 Task: 50. Tech News Blog:- Build a Squarespace blog for tech news and reviews. Cover the latest tech trends, product launches, and industry insights.
Action: Mouse pressed left at (80, 173)
Screenshot: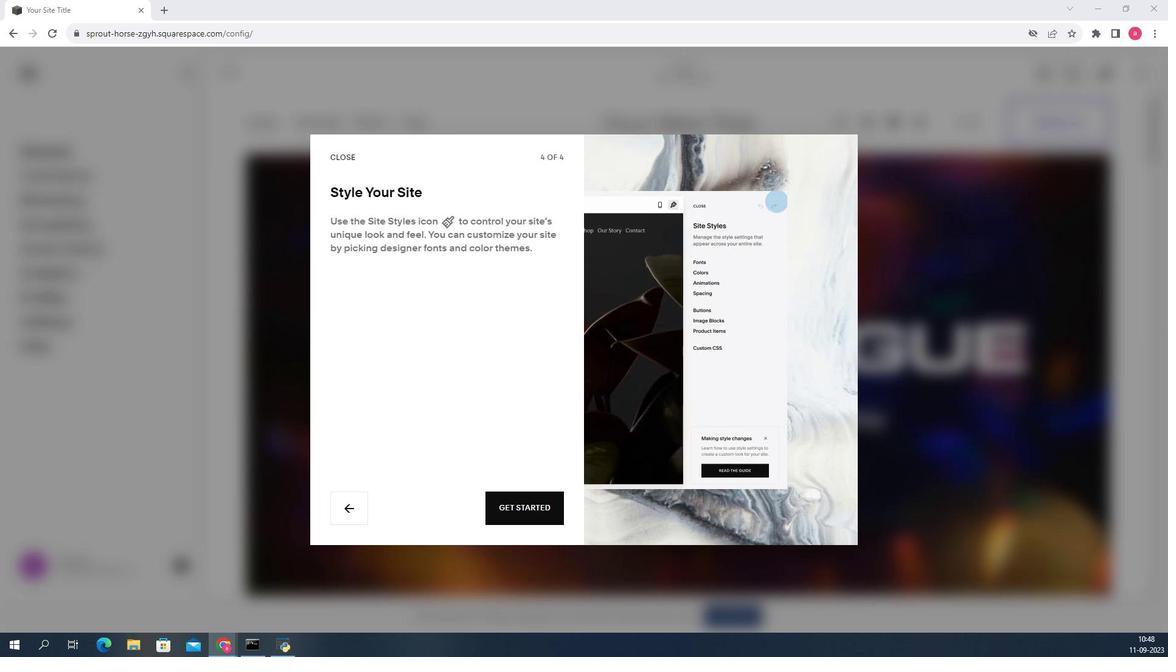 
Action: Mouse moved to (488, 250)
Screenshot: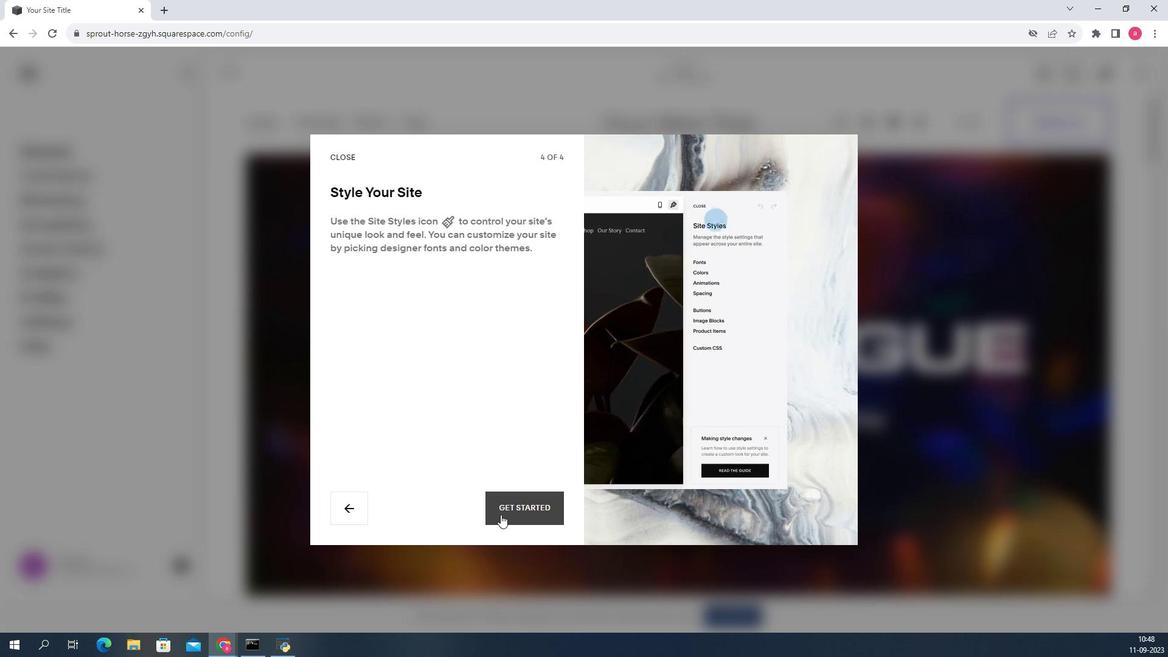 
Action: Mouse pressed left at (488, 250)
Screenshot: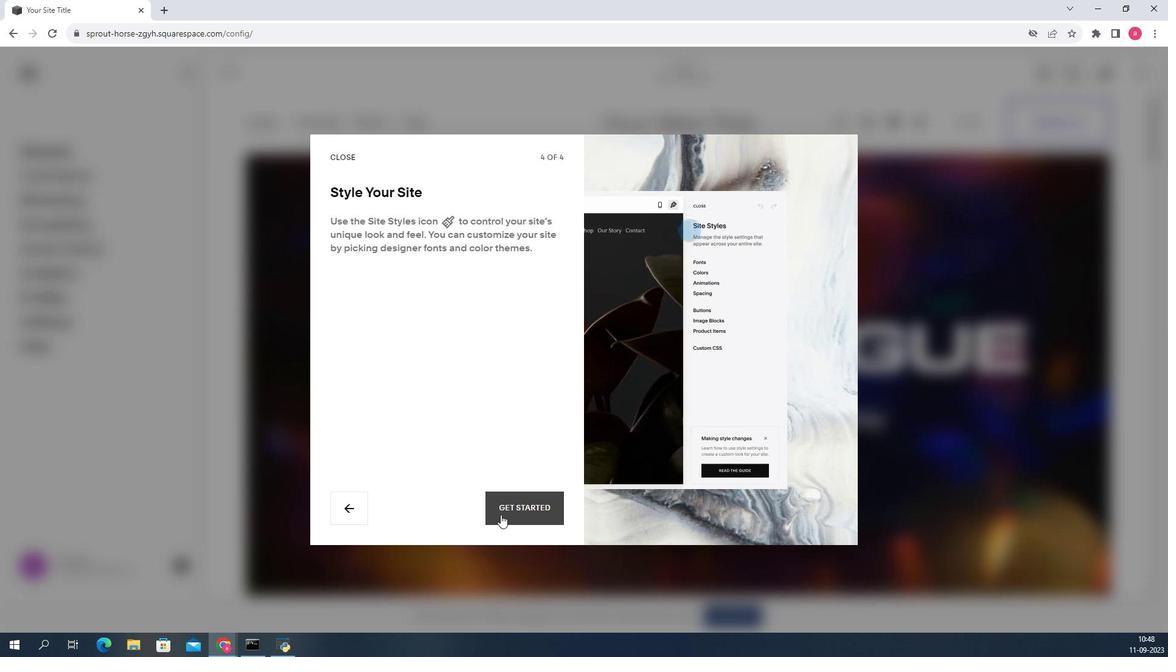 
Action: Mouse moved to (547, 230)
Screenshot: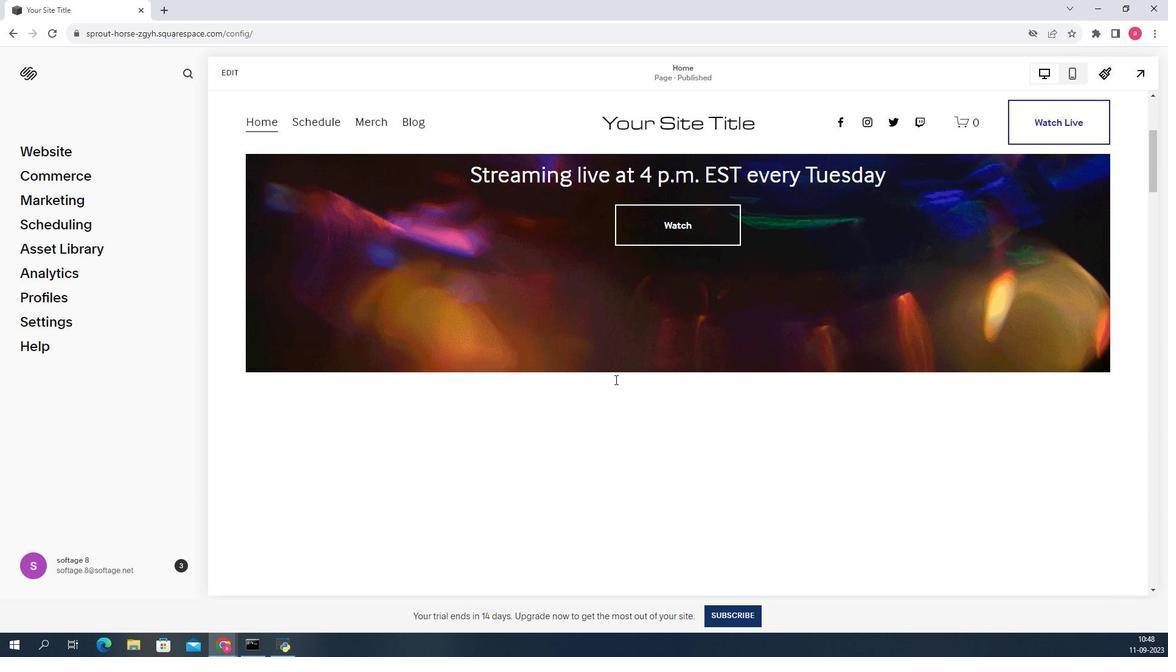 
Action: Mouse scrolled (547, 230) with delta (0, 0)
Screenshot: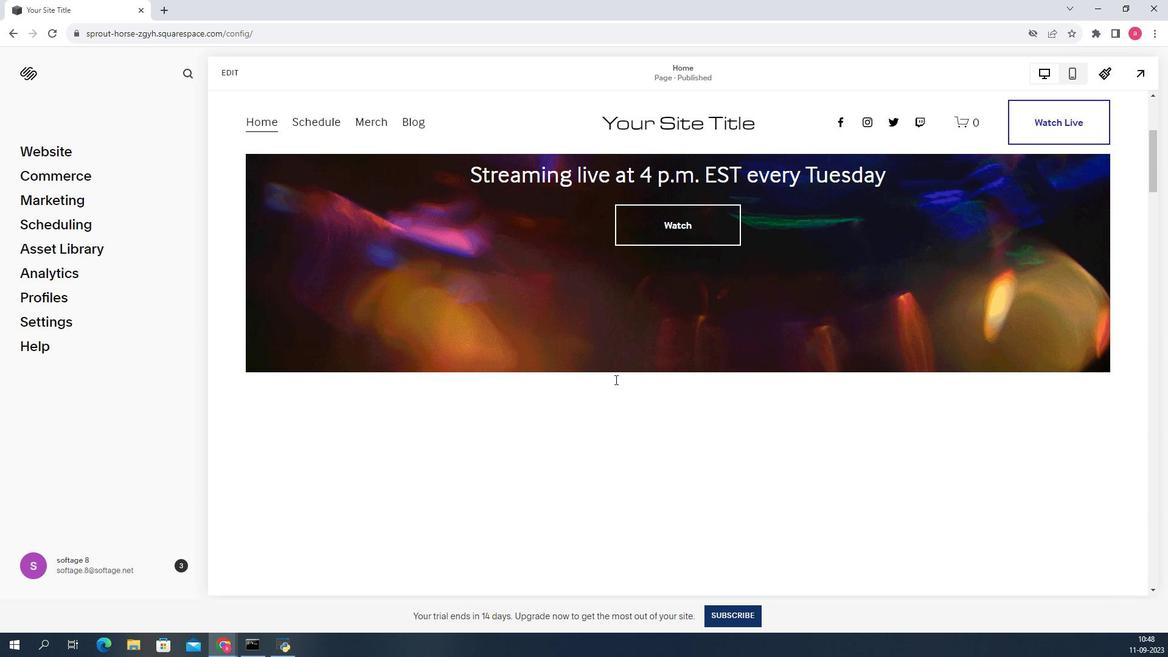 
Action: Mouse moved to (547, 230)
Screenshot: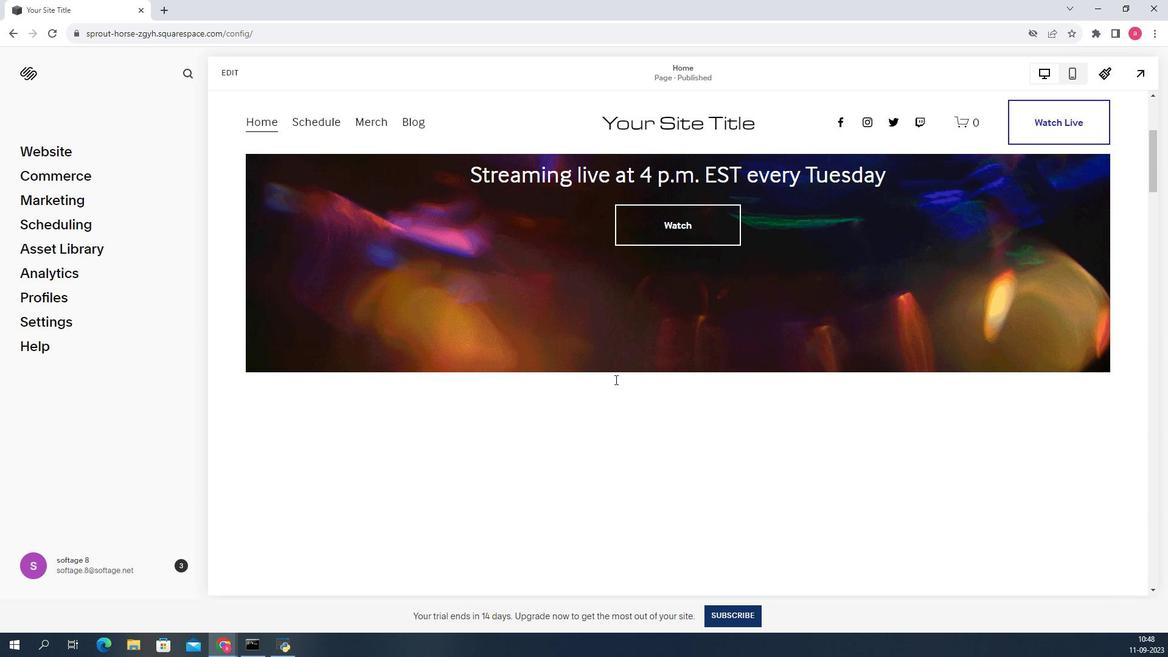 
Action: Mouse scrolled (547, 230) with delta (0, 0)
Screenshot: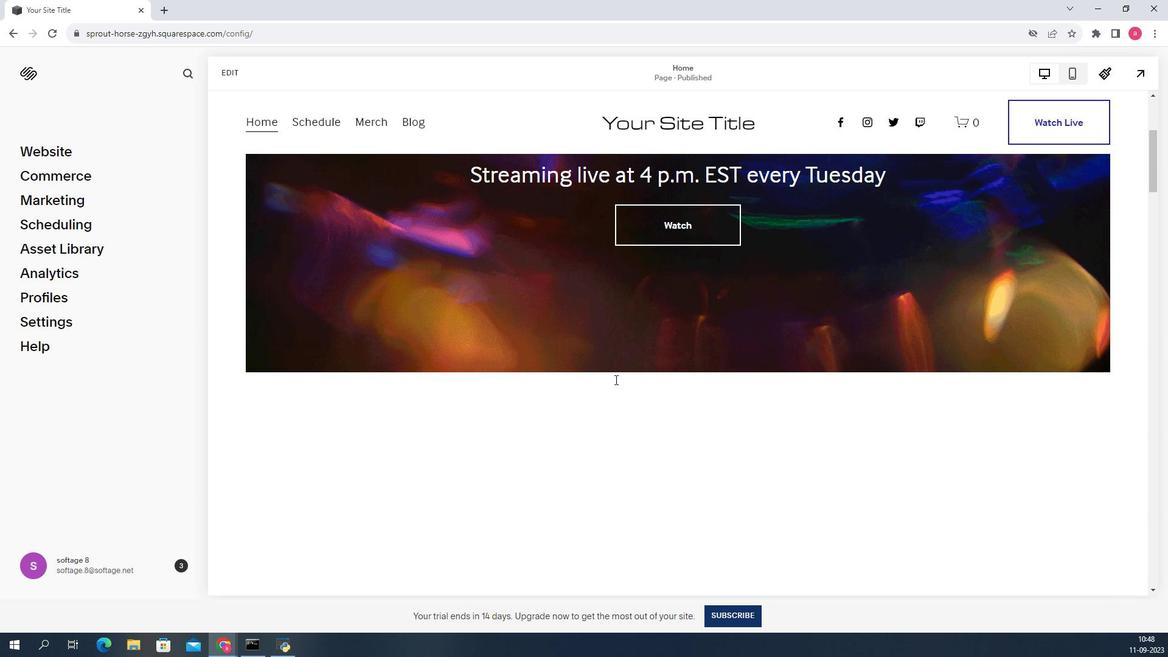 
Action: Mouse scrolled (547, 230) with delta (0, 0)
Screenshot: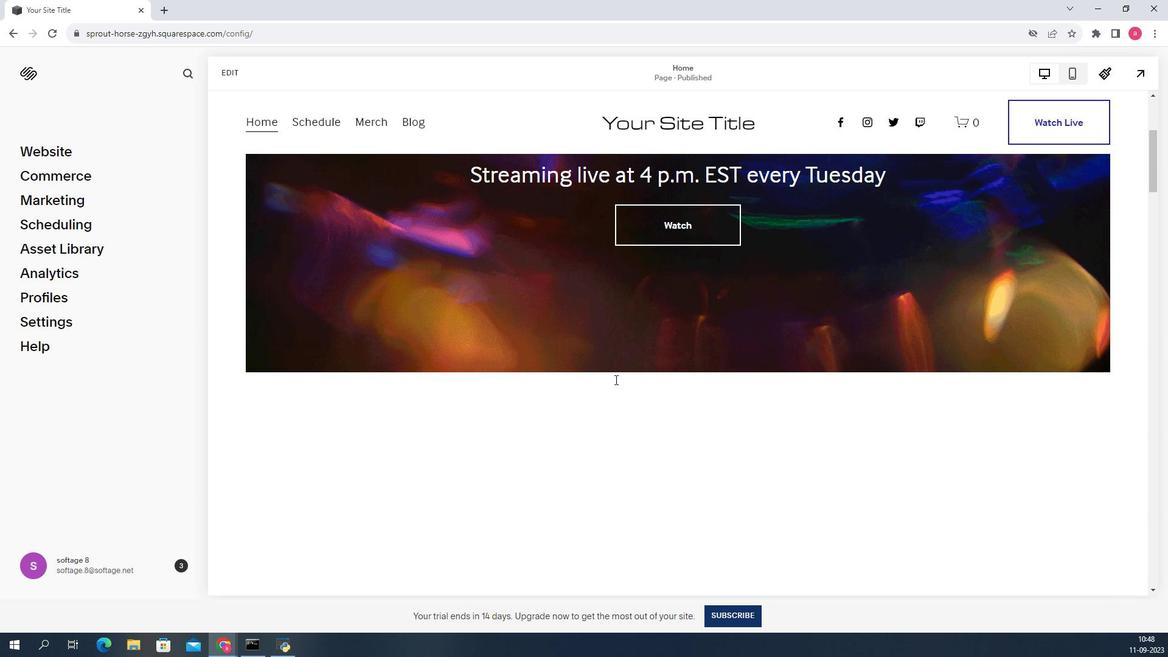 
Action: Mouse scrolled (547, 230) with delta (0, 0)
Screenshot: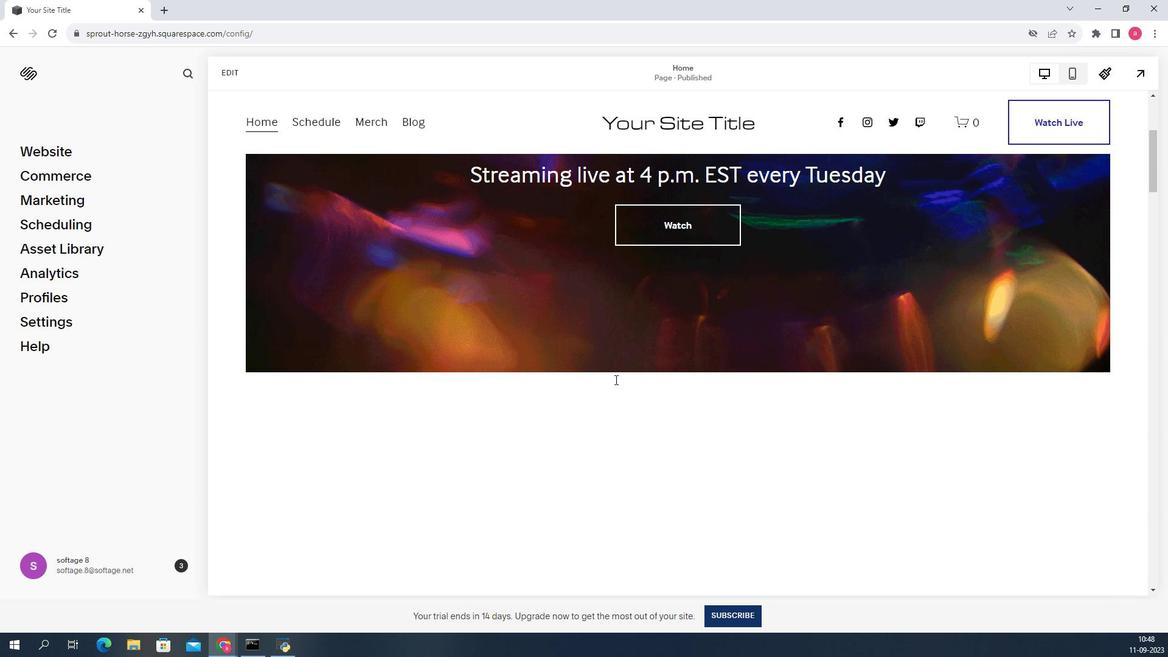 
Action: Mouse scrolled (547, 230) with delta (0, 0)
Screenshot: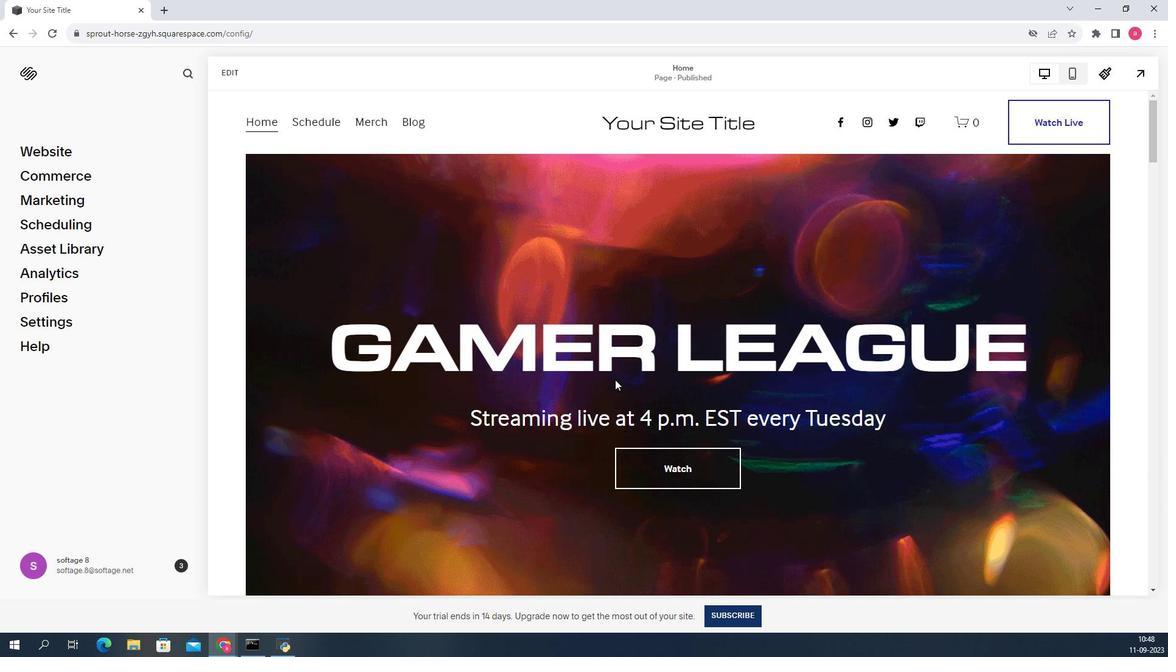 
Action: Mouse scrolled (547, 230) with delta (0, 0)
Screenshot: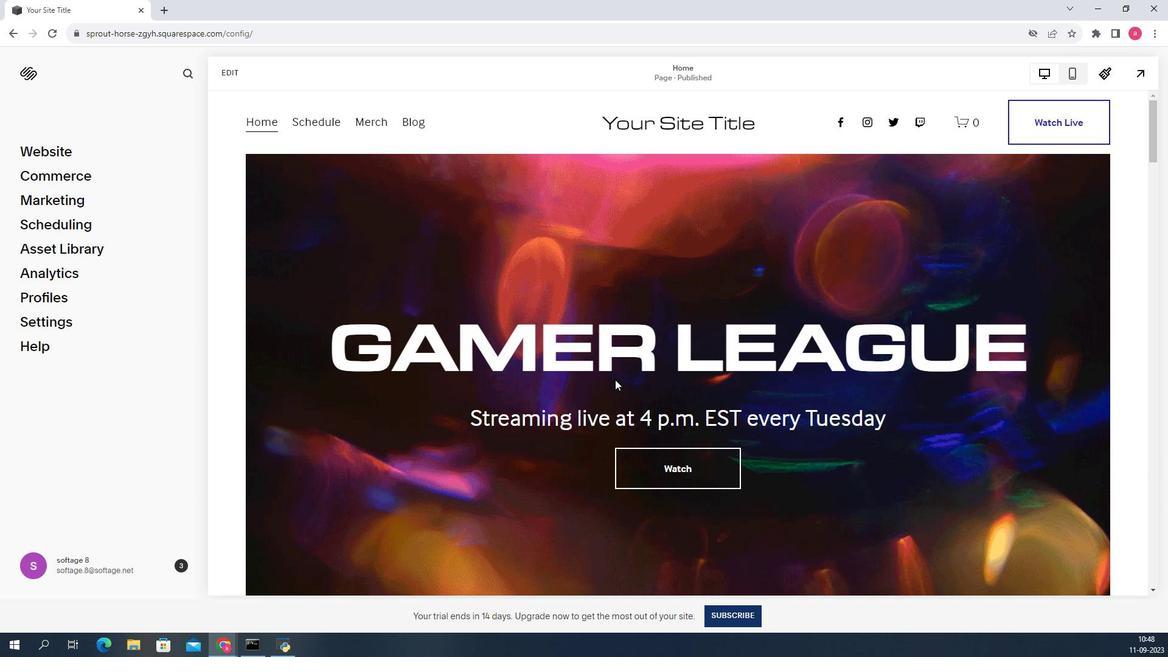 
Action: Mouse scrolled (547, 230) with delta (0, 0)
Screenshot: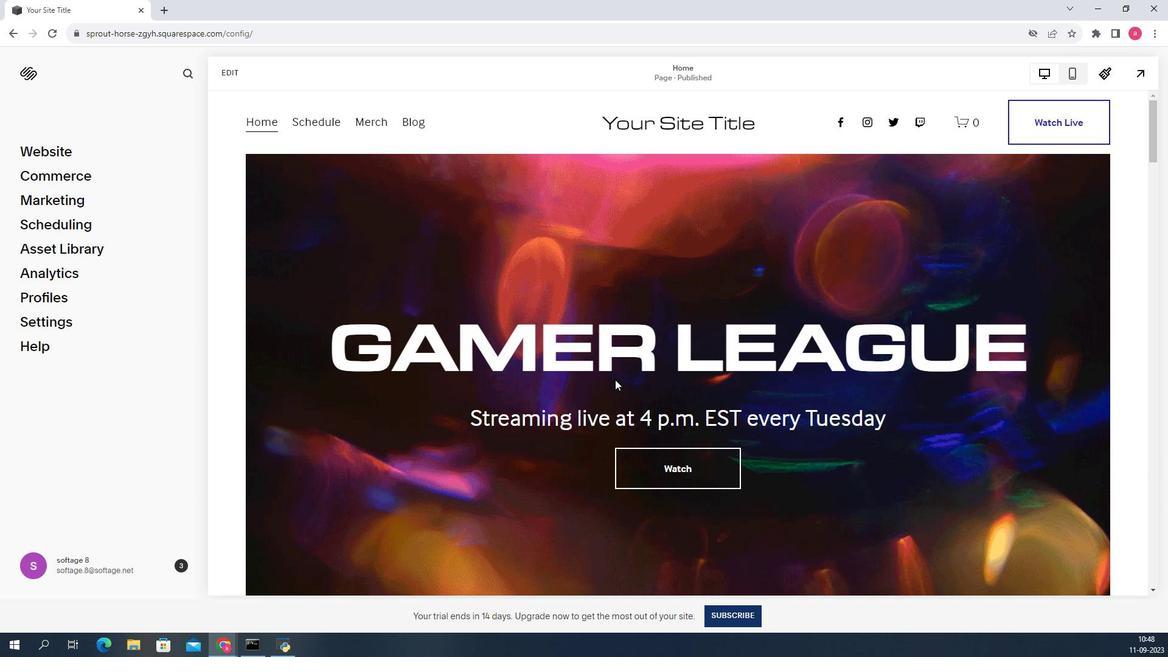 
Action: Mouse scrolled (547, 230) with delta (0, 0)
Screenshot: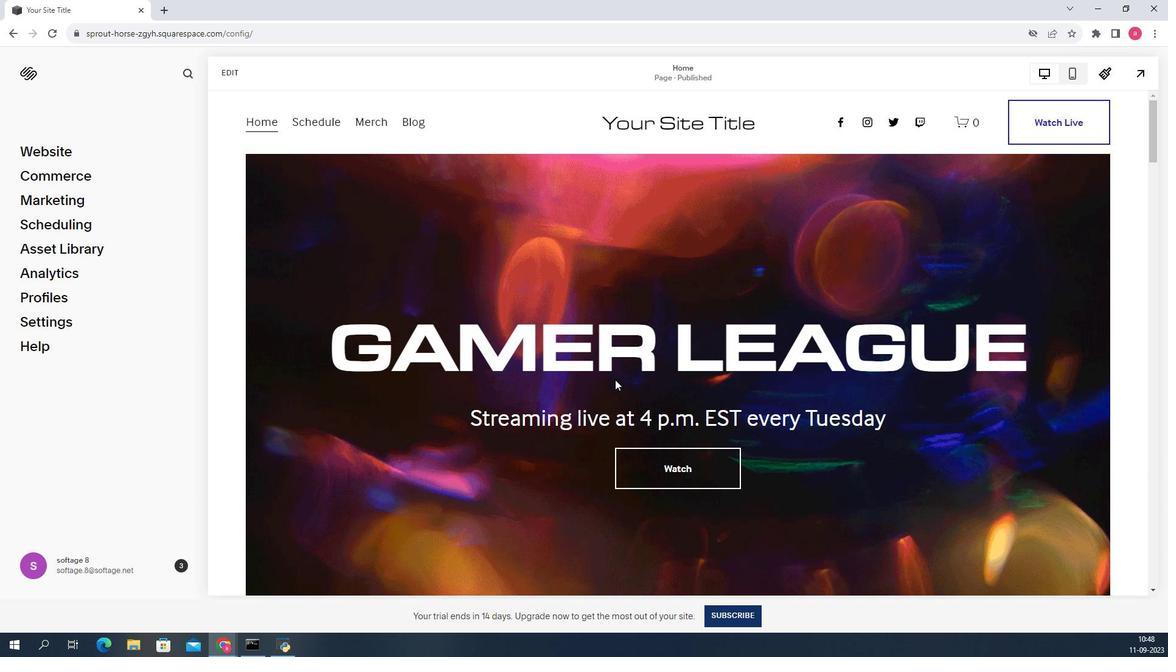 
Action: Mouse scrolled (547, 230) with delta (0, 0)
Screenshot: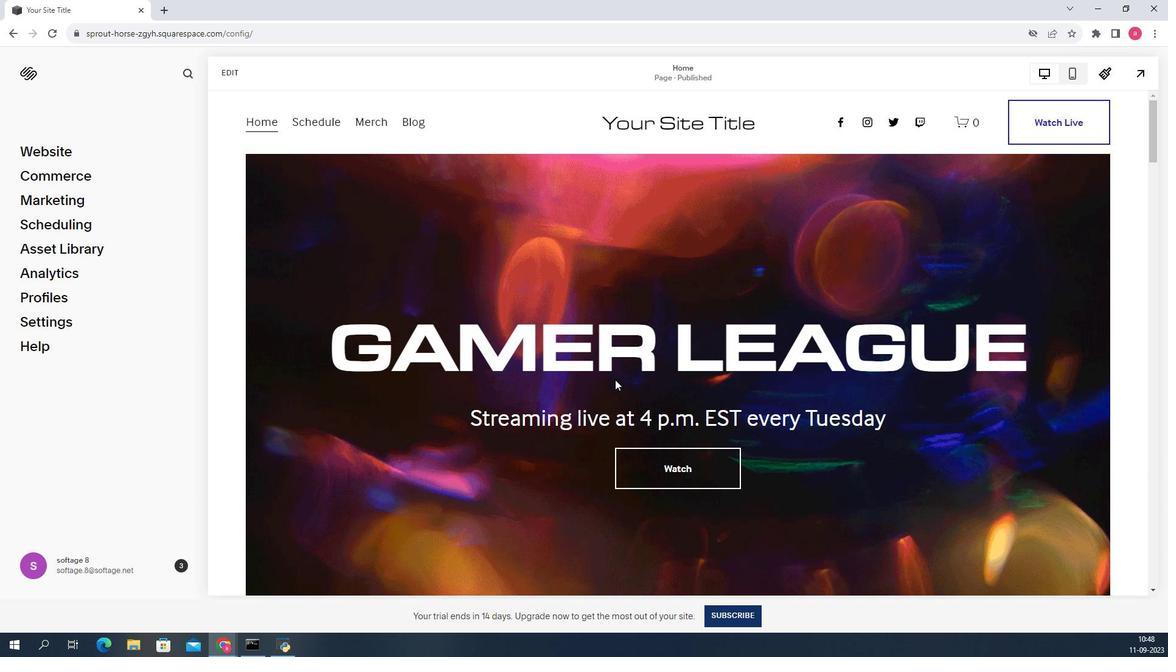 
Action: Mouse scrolled (547, 230) with delta (0, 0)
Screenshot: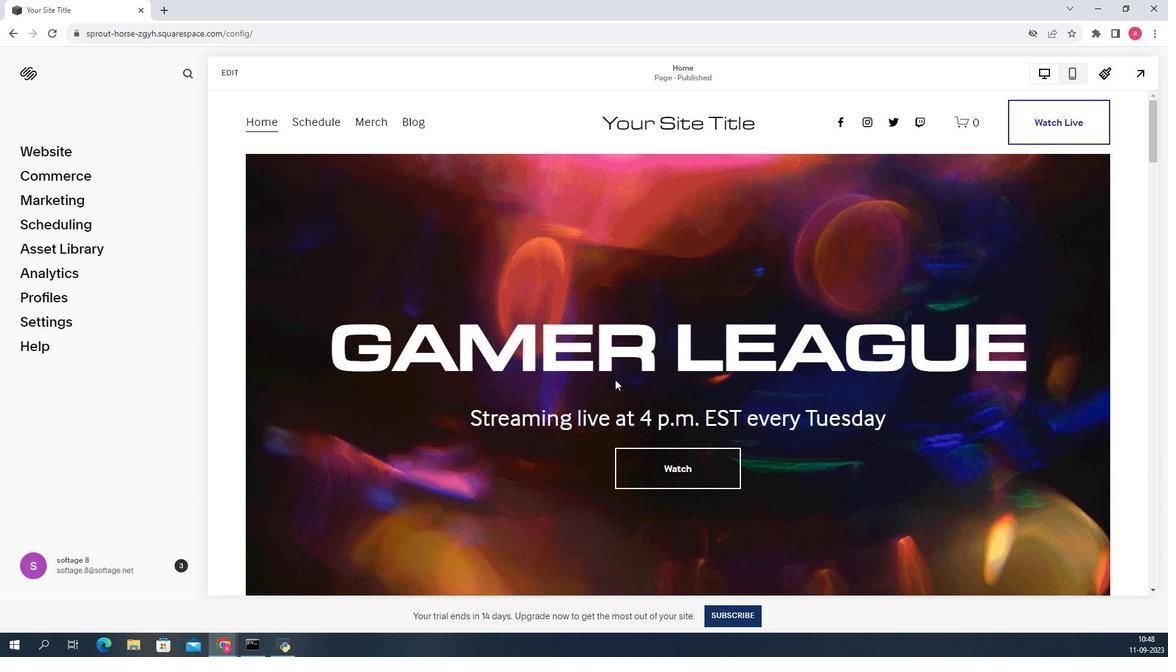 
Action: Mouse scrolled (547, 230) with delta (0, 0)
Screenshot: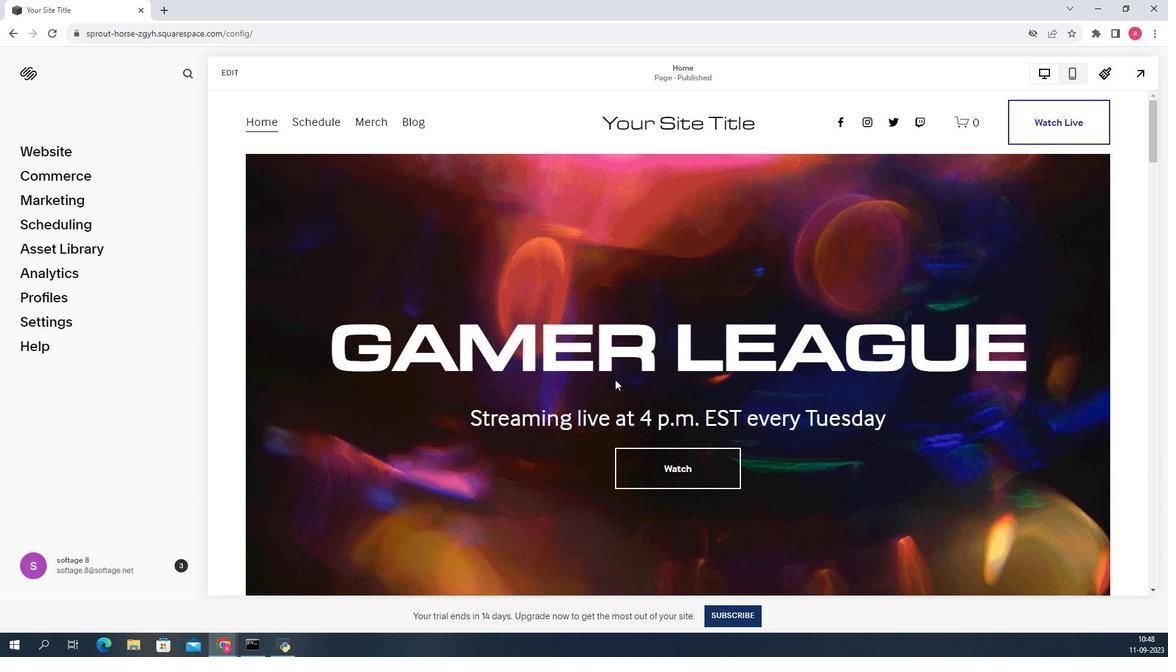 
Action: Mouse scrolled (547, 230) with delta (0, 0)
Screenshot: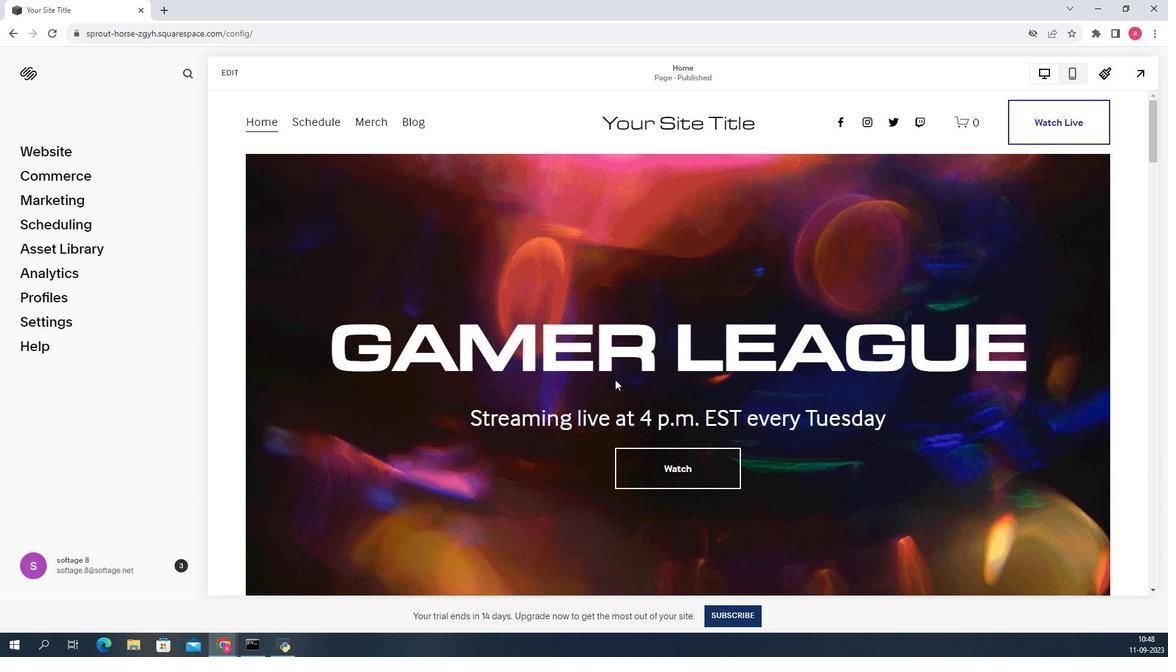 
Action: Mouse moved to (516, 228)
Screenshot: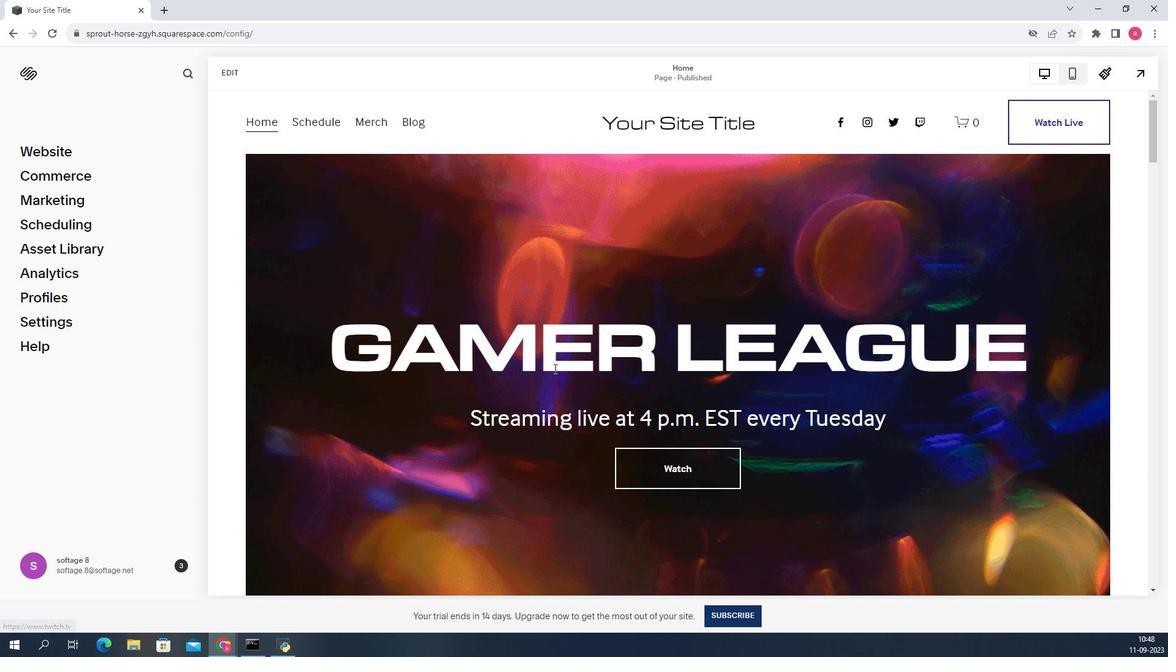 
Action: Mouse pressed left at (516, 228)
Screenshot: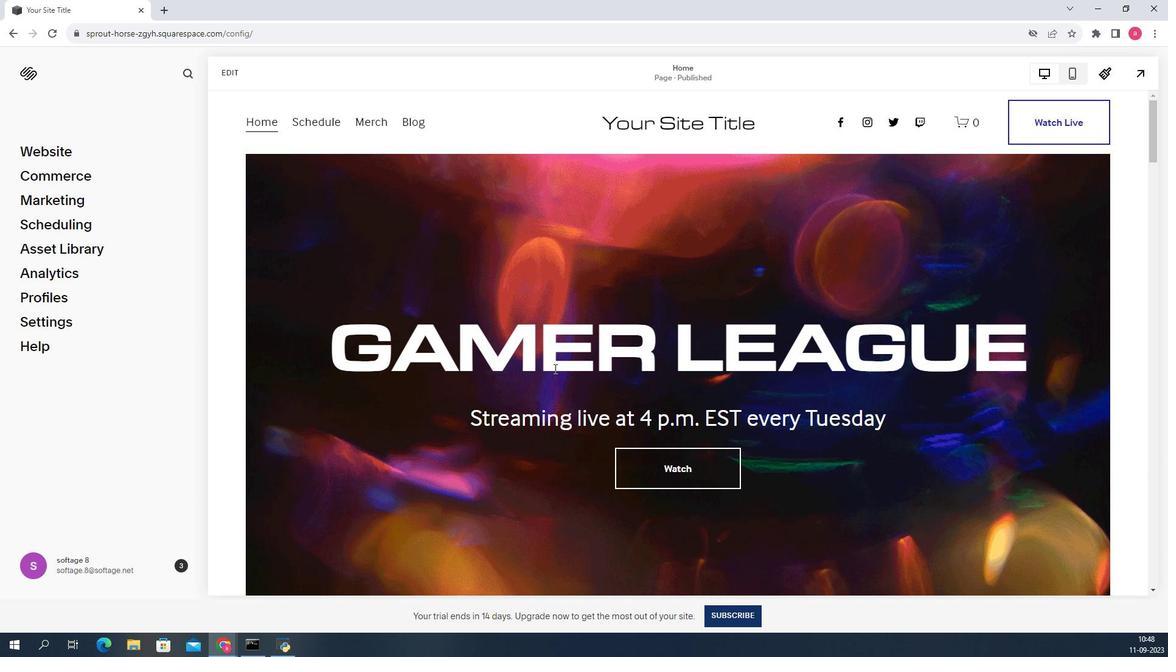 
Action: Mouse moved to (269, 195)
Screenshot: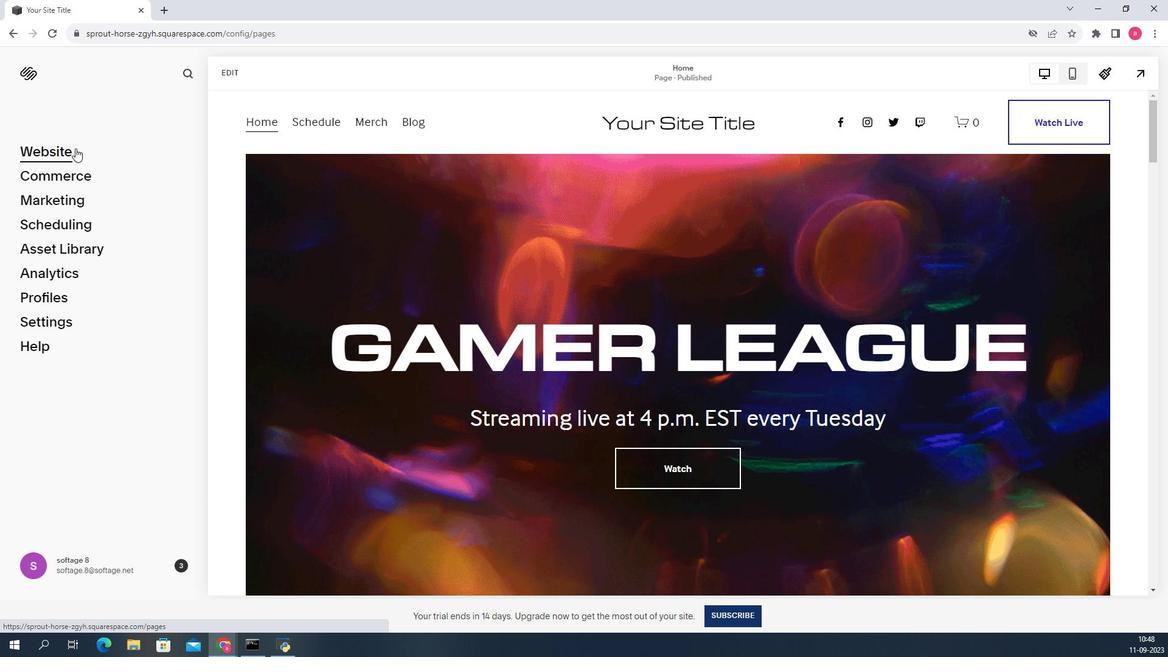
Action: Mouse pressed left at (269, 195)
Screenshot: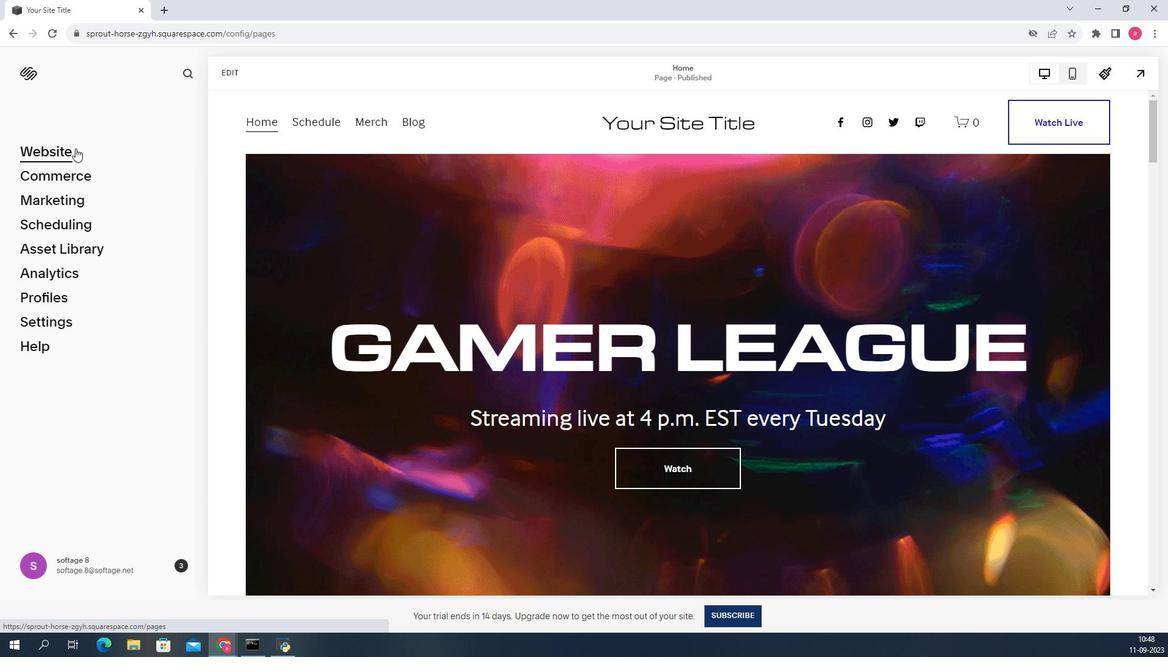 
Action: Mouse moved to (234, 203)
Screenshot: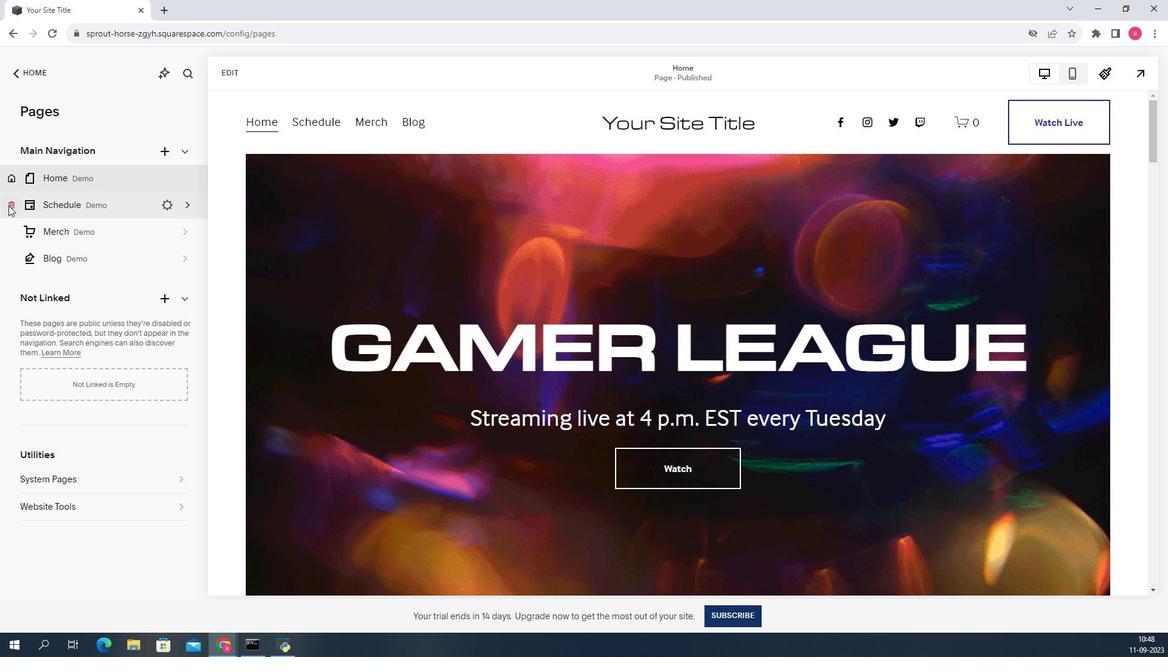 
Action: Mouse pressed left at (234, 203)
Screenshot: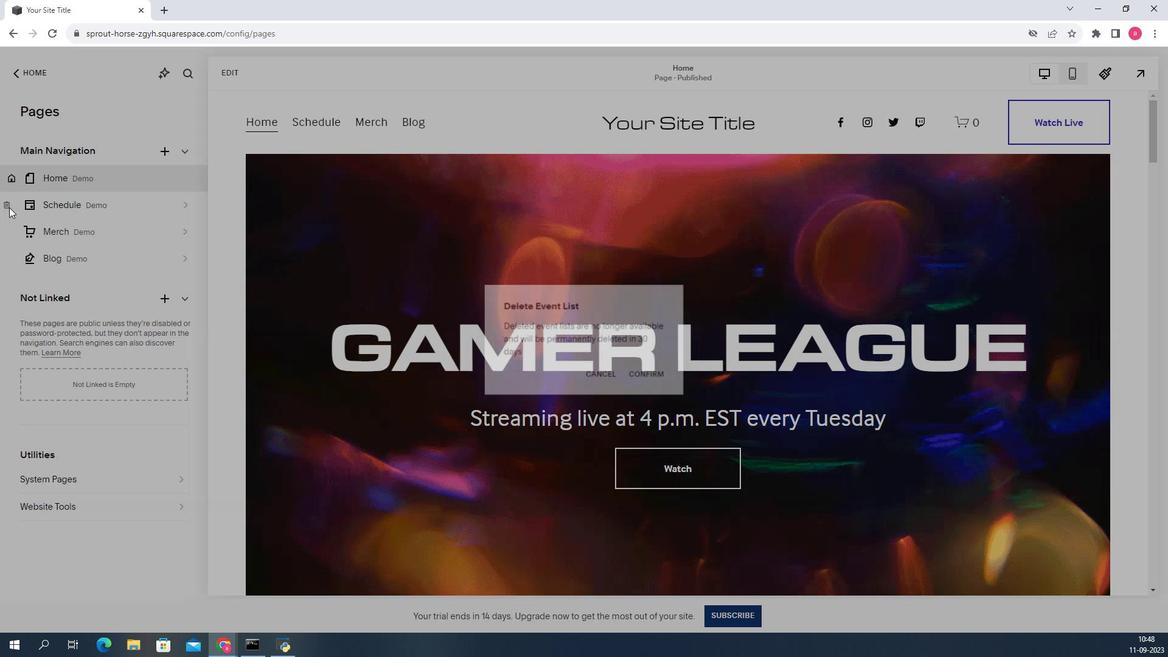 
Action: Mouse moved to (559, 229)
Screenshot: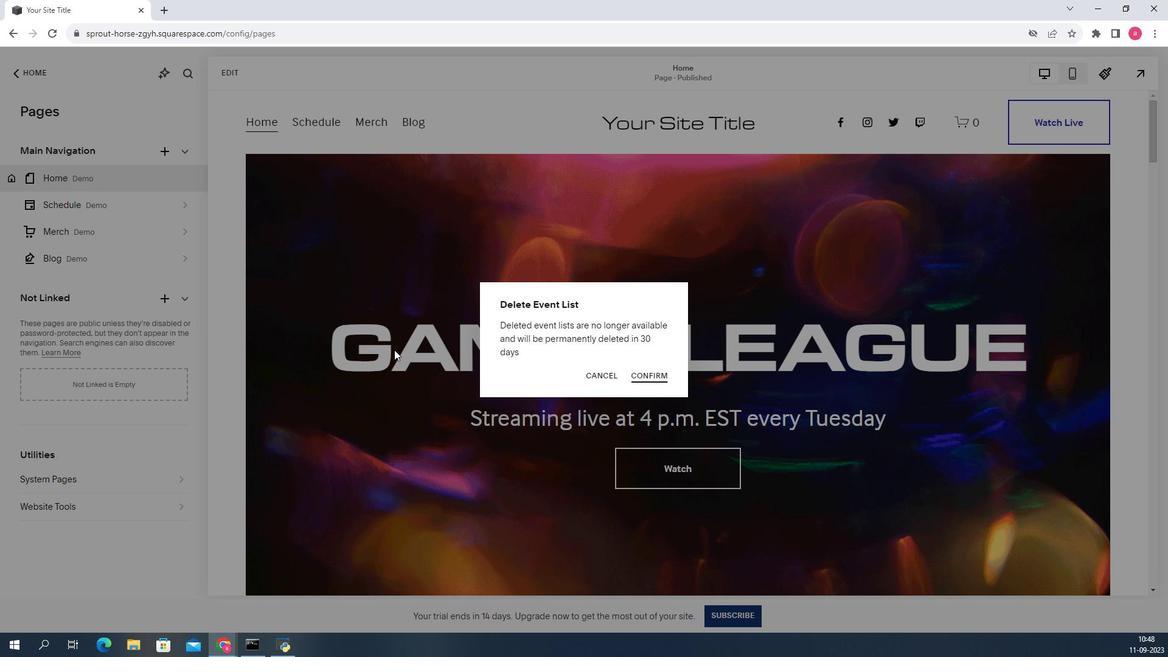 
Action: Mouse pressed left at (559, 229)
Screenshot: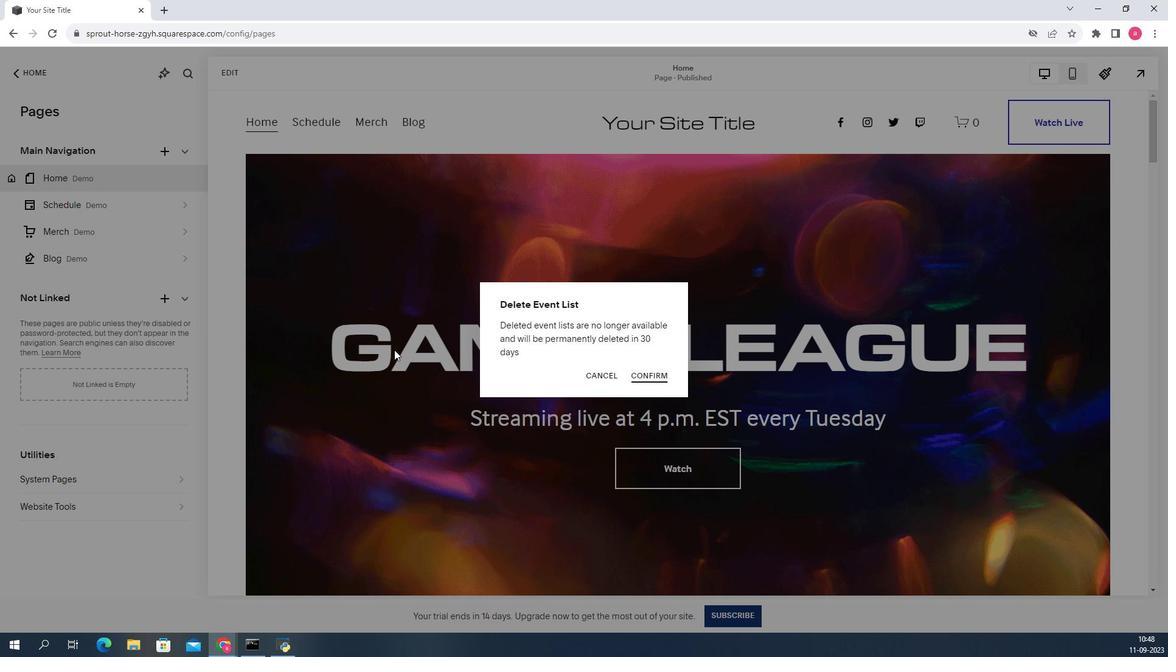
Action: Mouse moved to (562, 230)
Screenshot: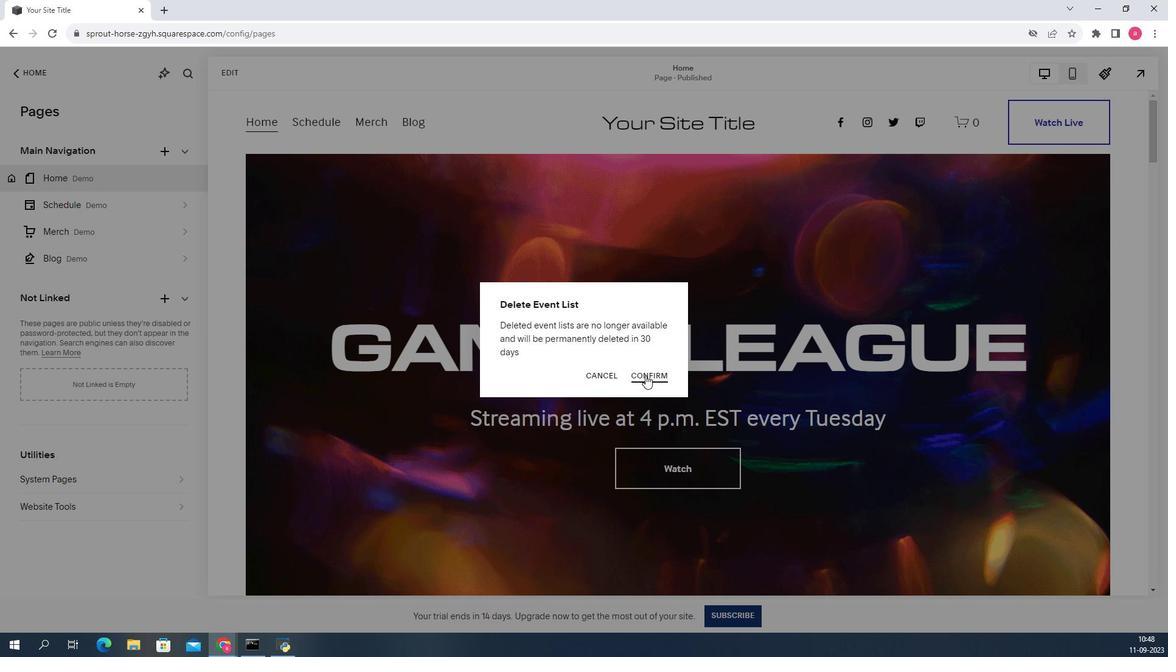 
Action: Mouse pressed left at (562, 230)
Screenshot: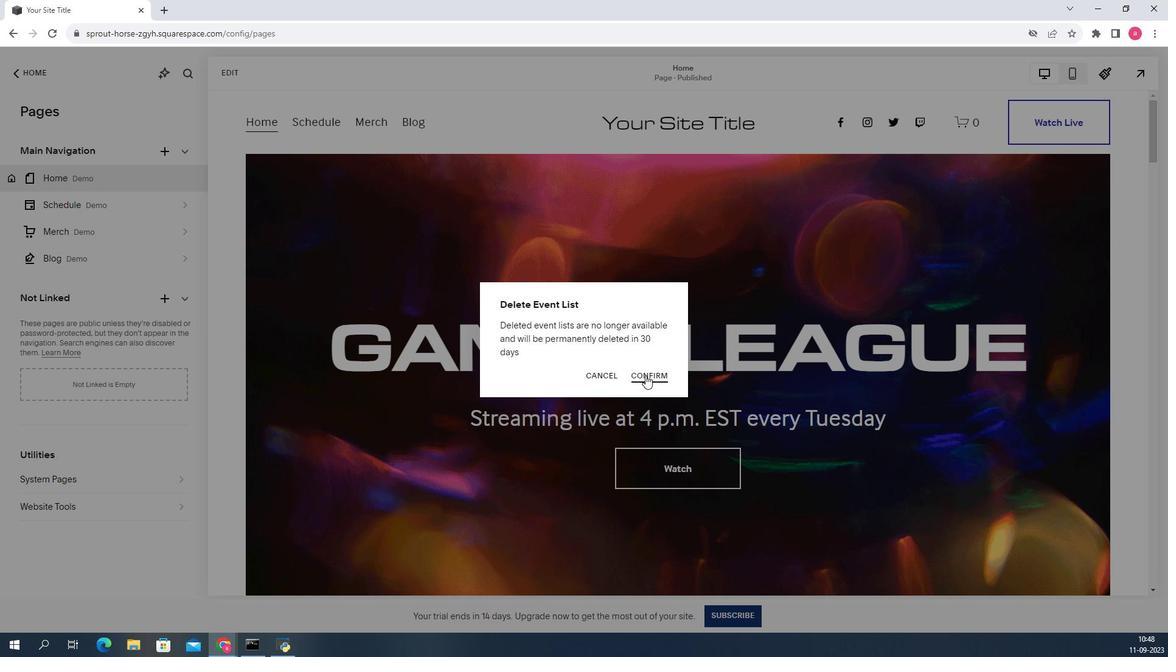
Action: Mouse moved to (537, 230)
Screenshot: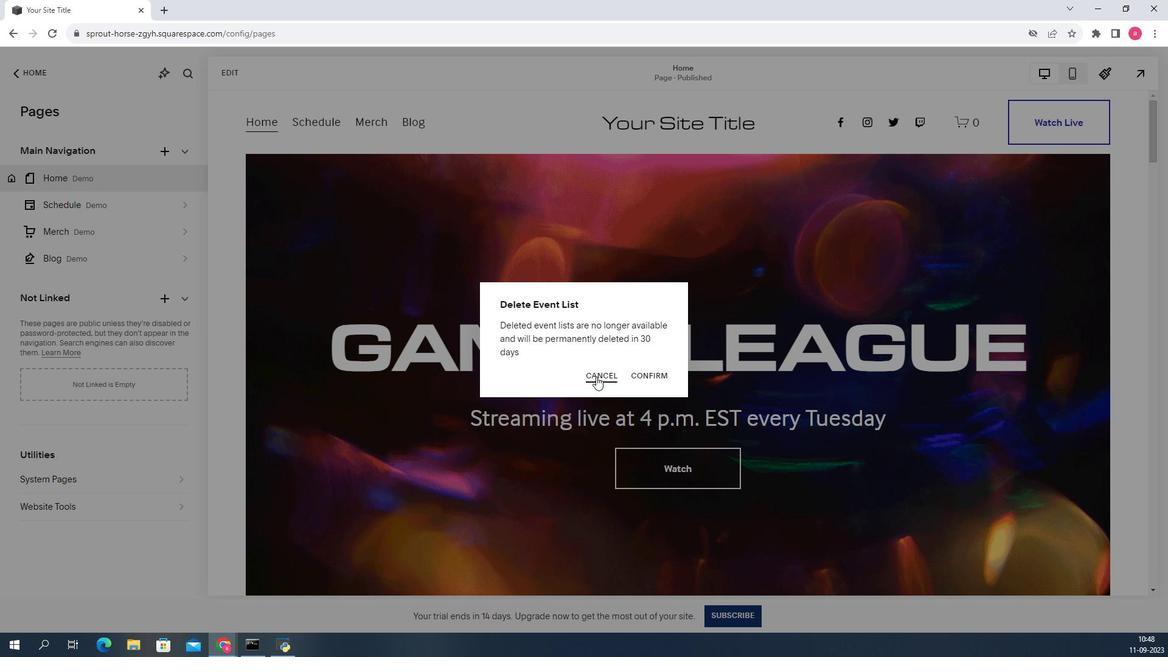 
Action: Mouse pressed left at (537, 230)
Screenshot: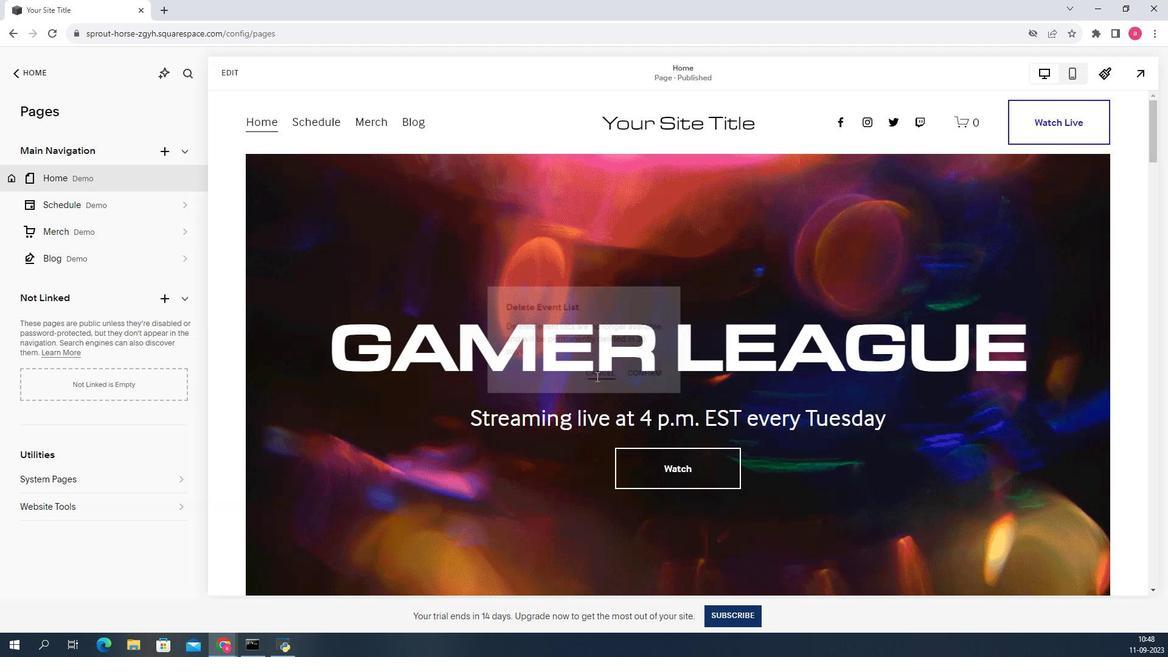 
Action: Mouse moved to (239, 208)
Screenshot: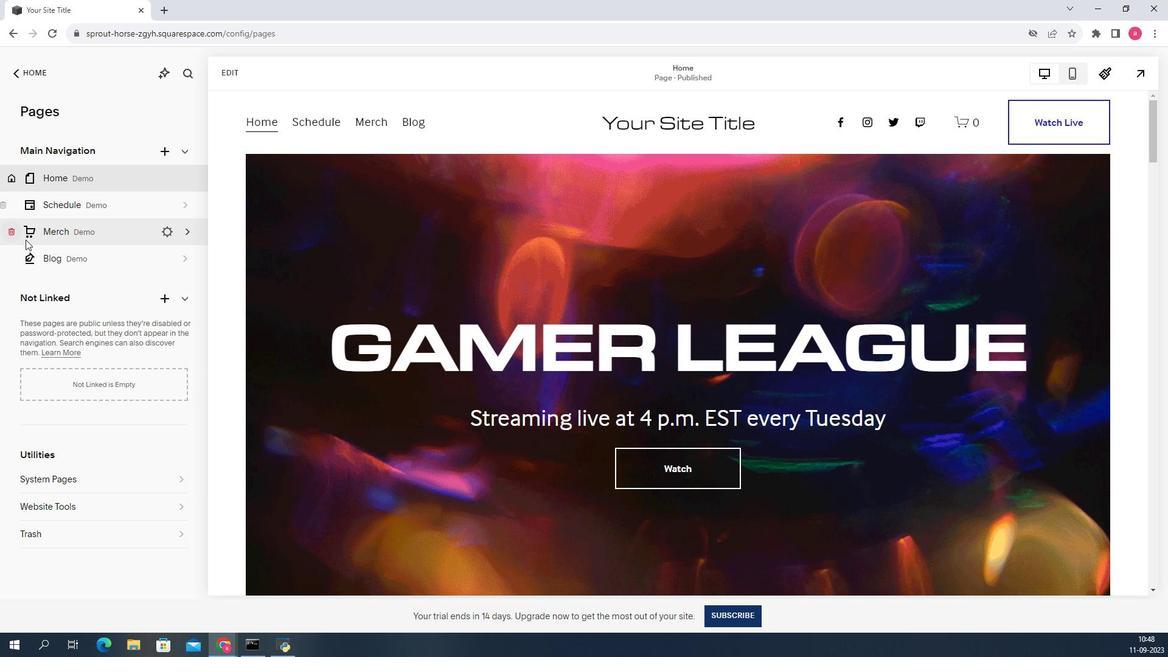 
Action: Mouse pressed left at (239, 208)
Screenshot: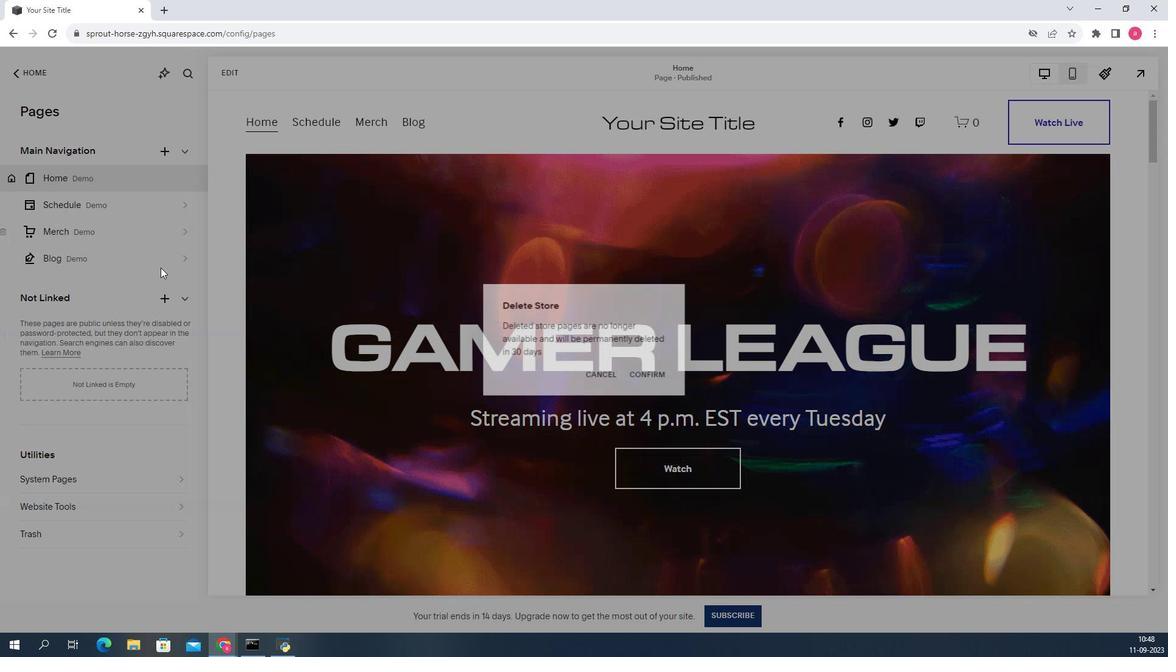
Action: Mouse moved to (569, 230)
Screenshot: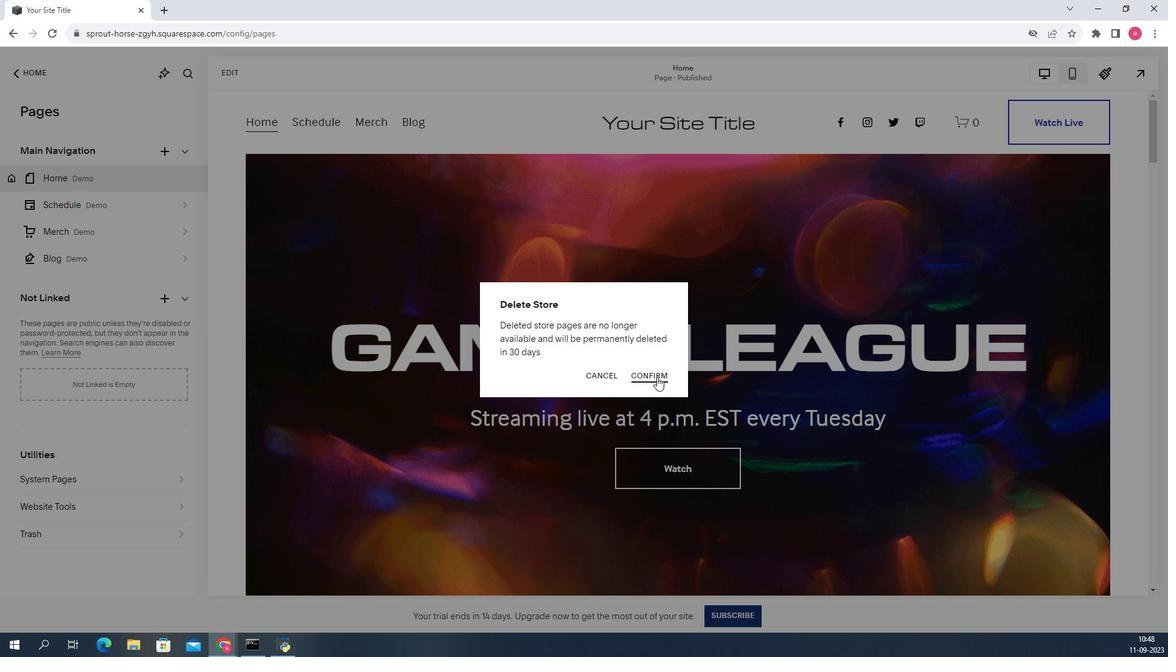 
Action: Mouse pressed left at (569, 230)
Screenshot: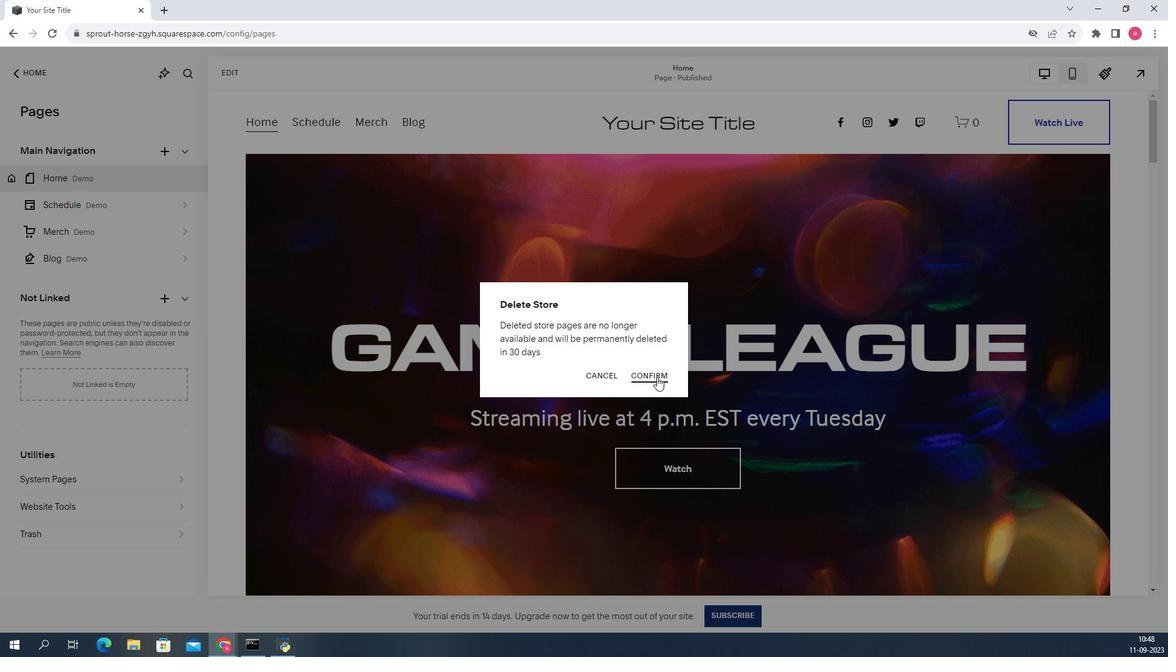 
Action: Mouse pressed left at (569, 230)
Screenshot: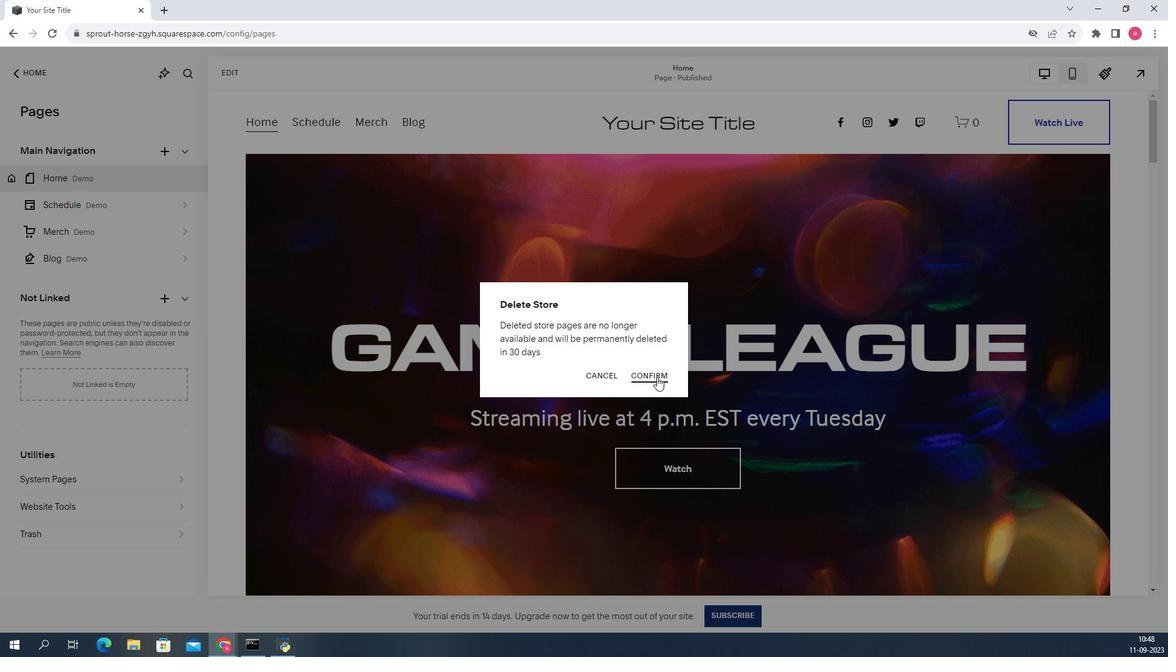 
Action: Mouse pressed left at (569, 230)
Screenshot: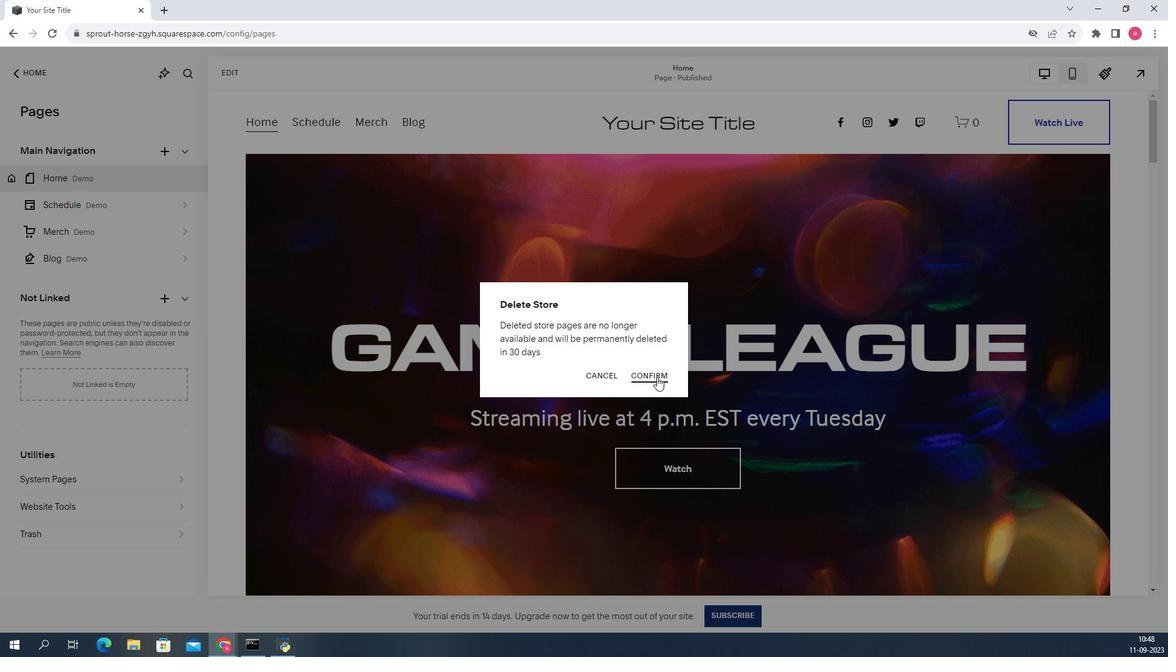 
Action: Mouse pressed left at (569, 230)
Screenshot: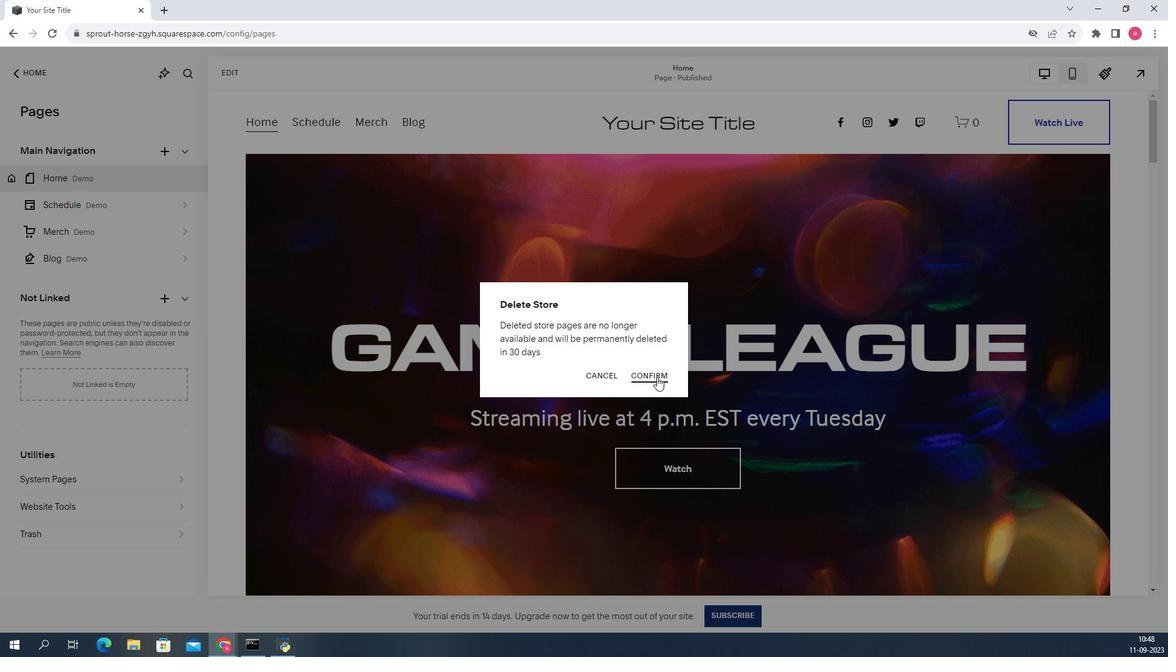 
Action: Mouse pressed left at (569, 230)
Screenshot: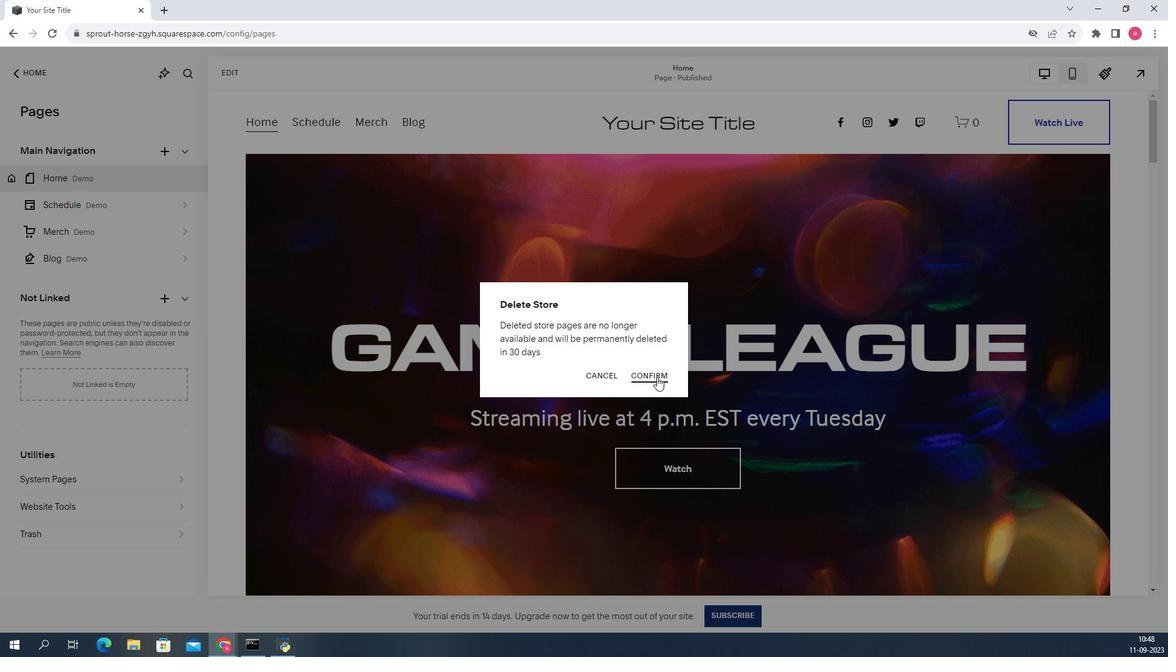 
Action: Mouse pressed left at (569, 230)
Screenshot: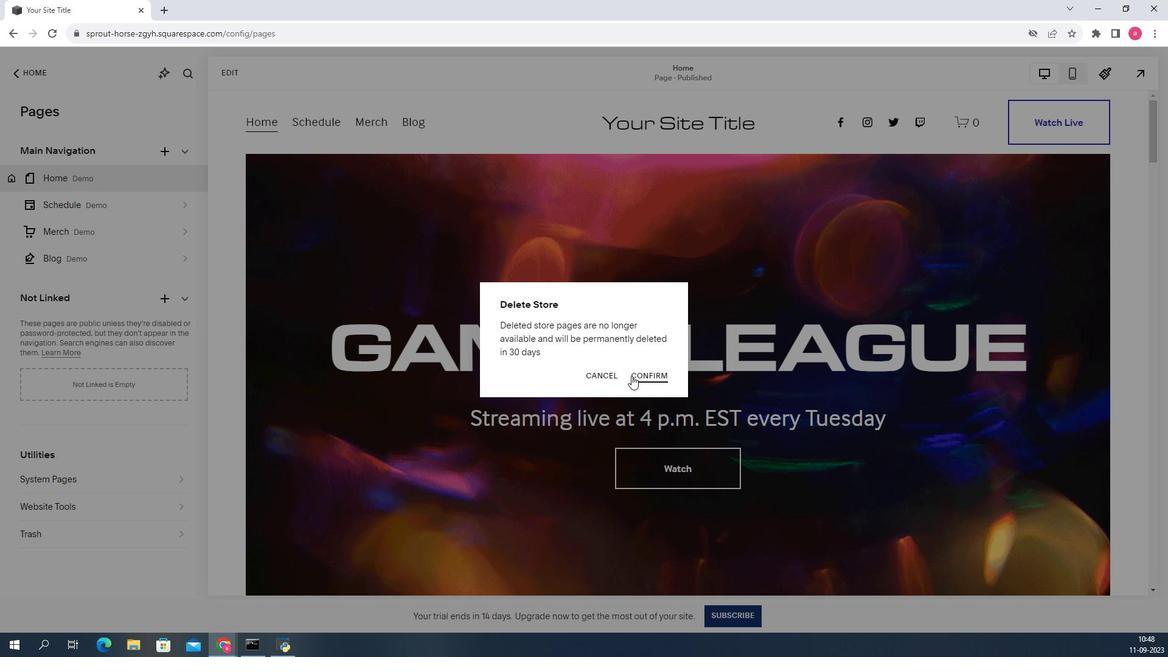 
Action: Mouse moved to (539, 229)
Screenshot: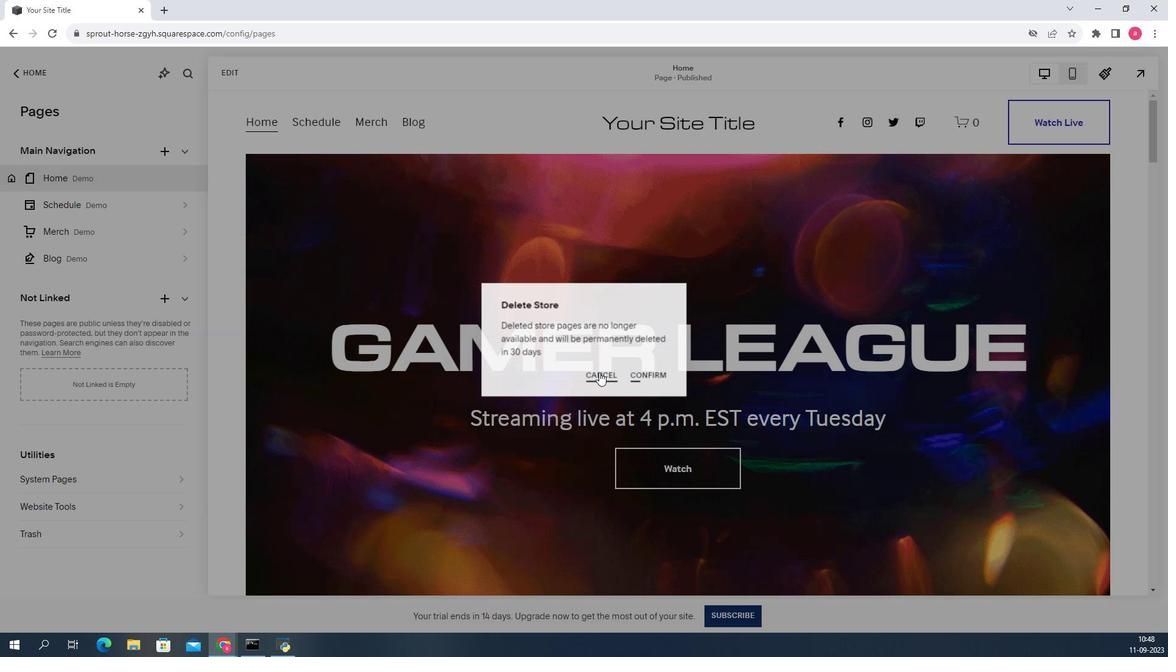 
Action: Mouse pressed left at (539, 229)
Screenshot: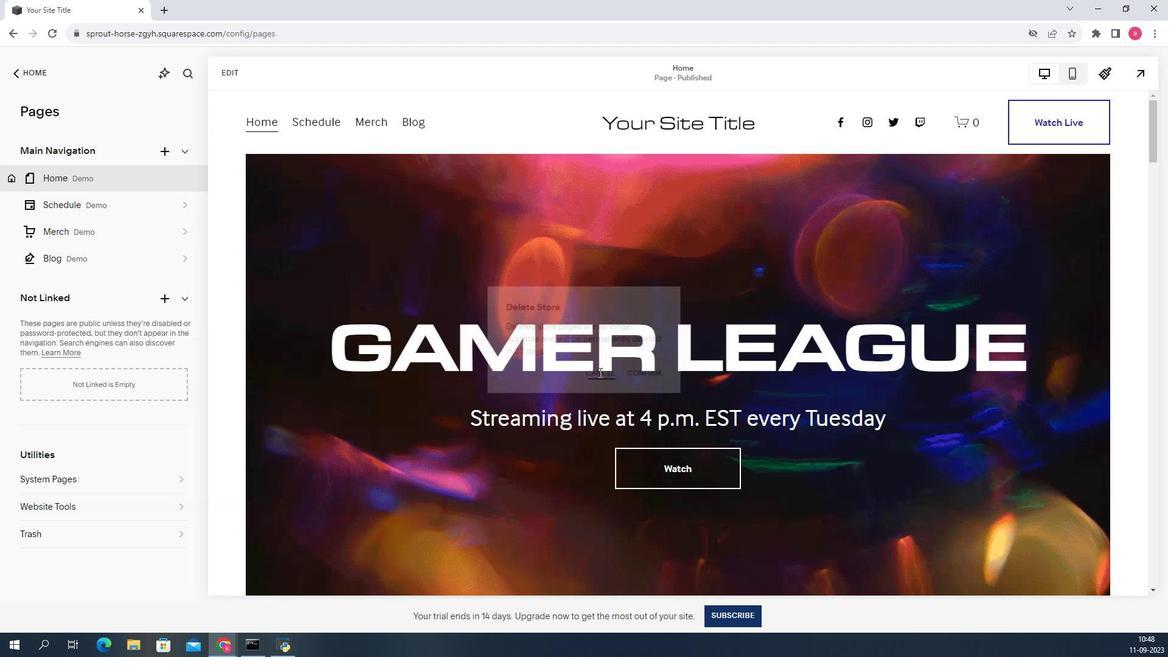 
Action: Mouse moved to (399, 210)
Screenshot: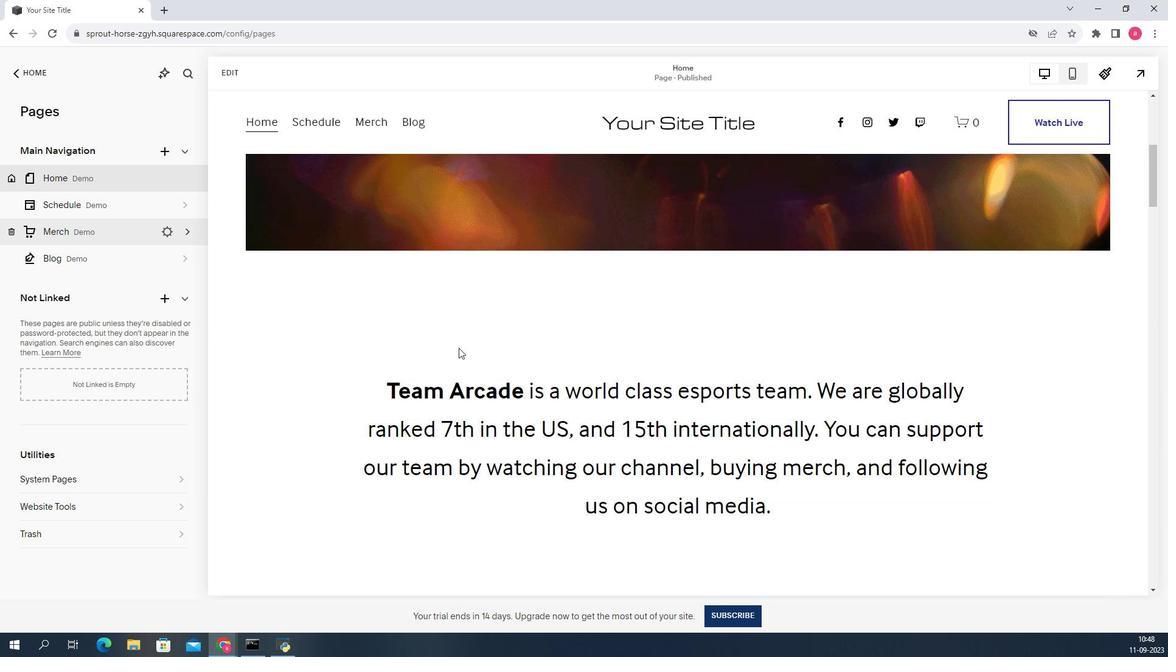 
Action: Mouse scrolled (399, 209) with delta (0, 0)
Screenshot: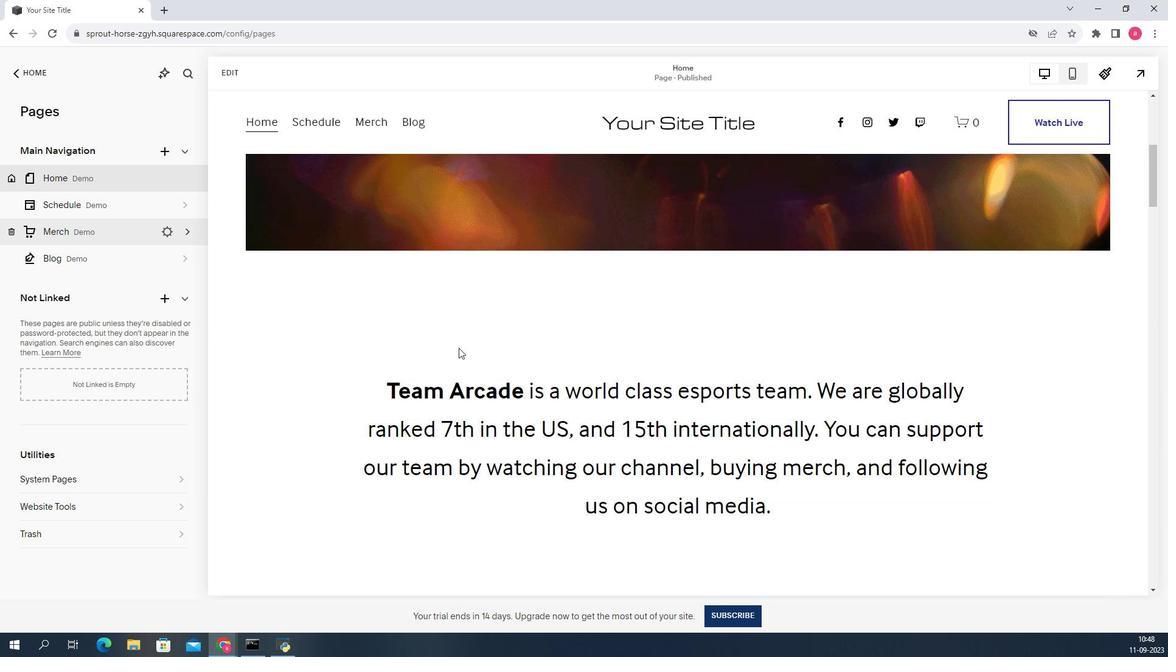 
Action: Mouse moved to (406, 211)
Screenshot: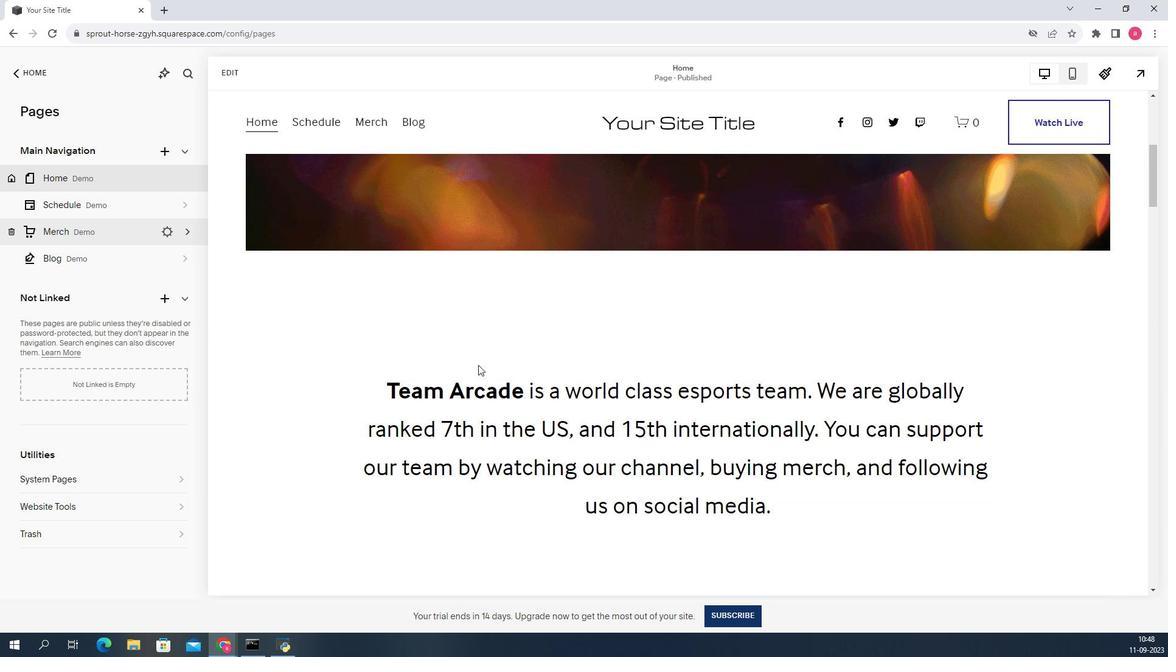 
Action: Mouse scrolled (406, 211) with delta (0, 0)
Screenshot: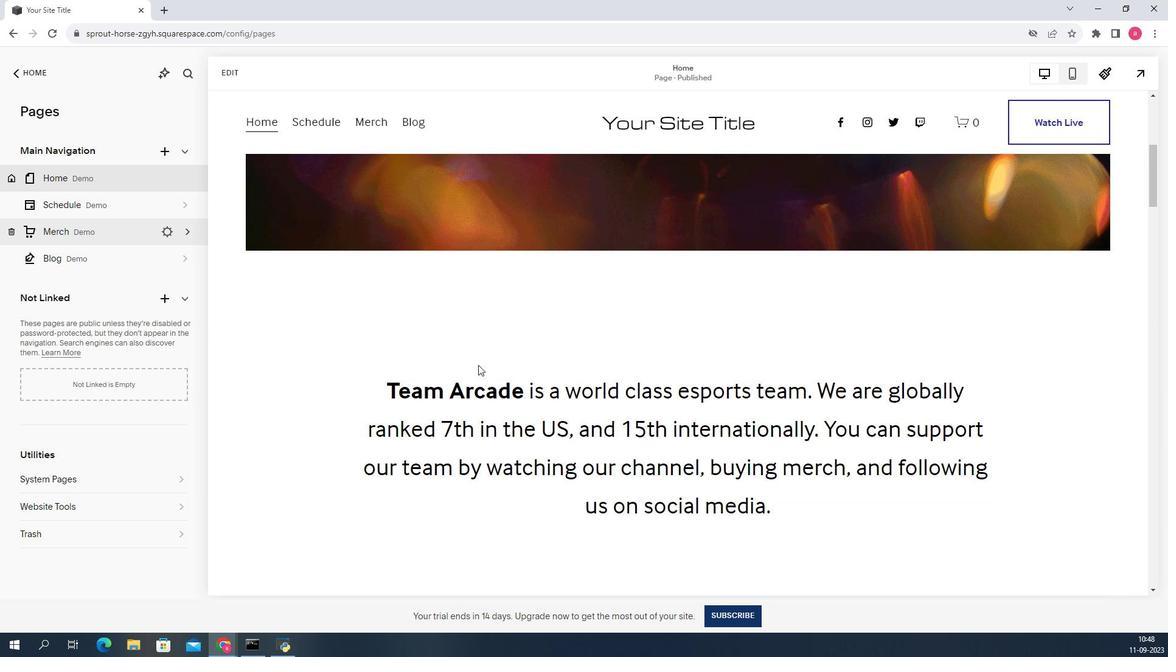 
Action: Mouse moved to (407, 212)
Screenshot: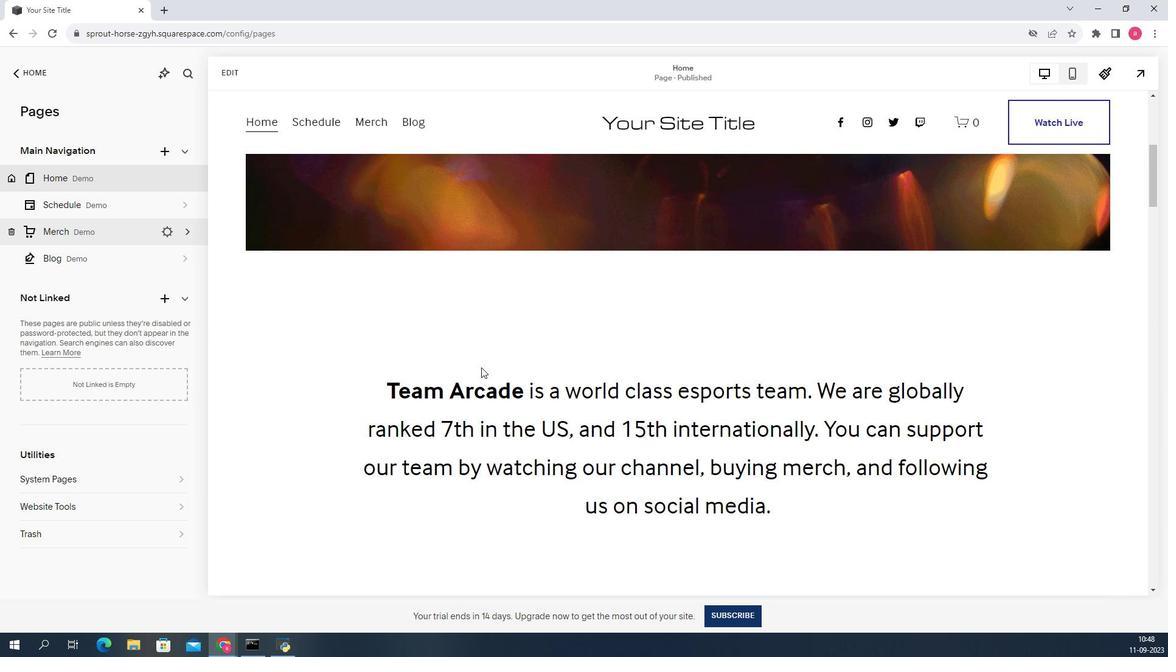 
Action: Mouse scrolled (407, 212) with delta (0, 0)
Screenshot: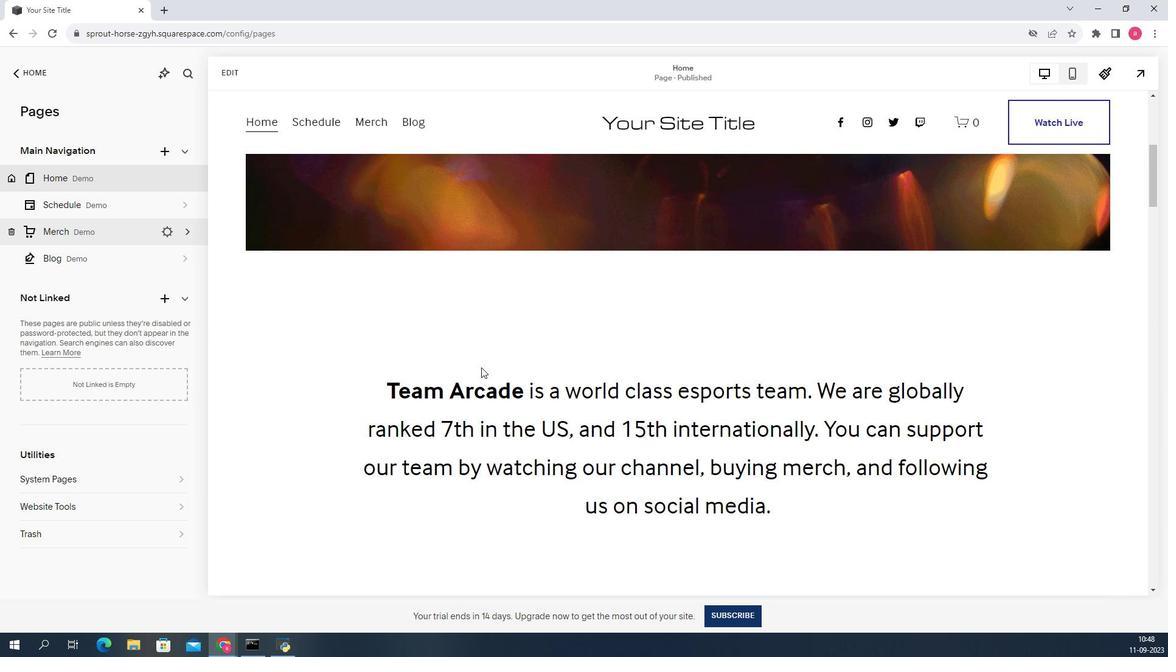 
Action: Mouse moved to (409, 213)
Screenshot: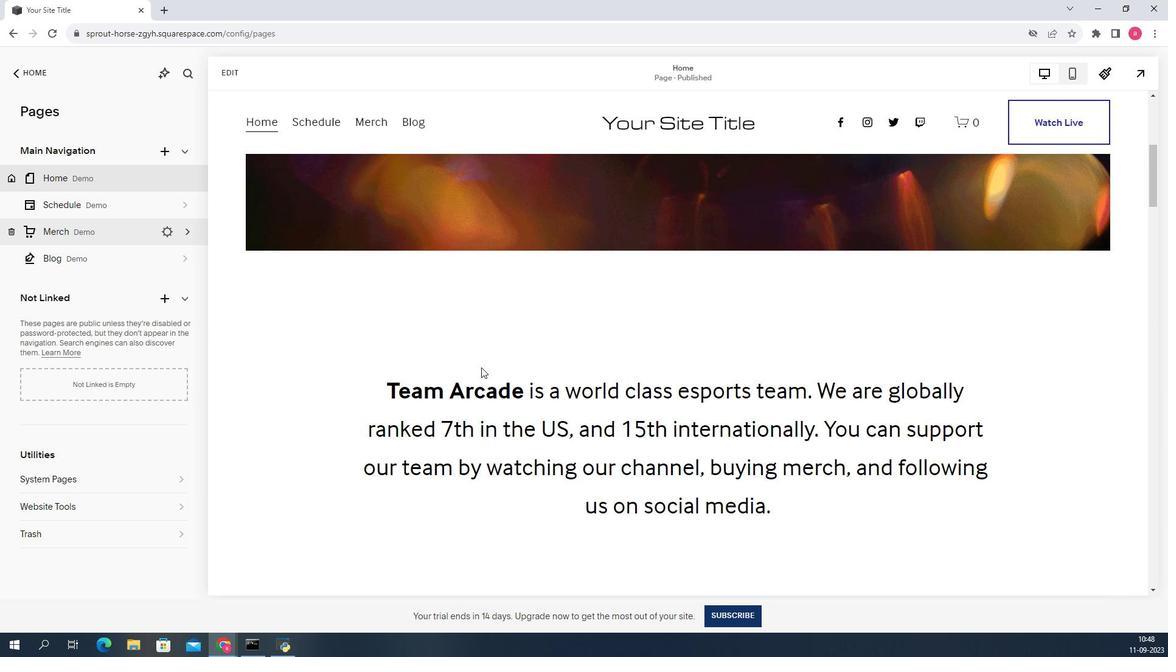 
Action: Mouse scrolled (409, 213) with delta (0, 0)
Screenshot: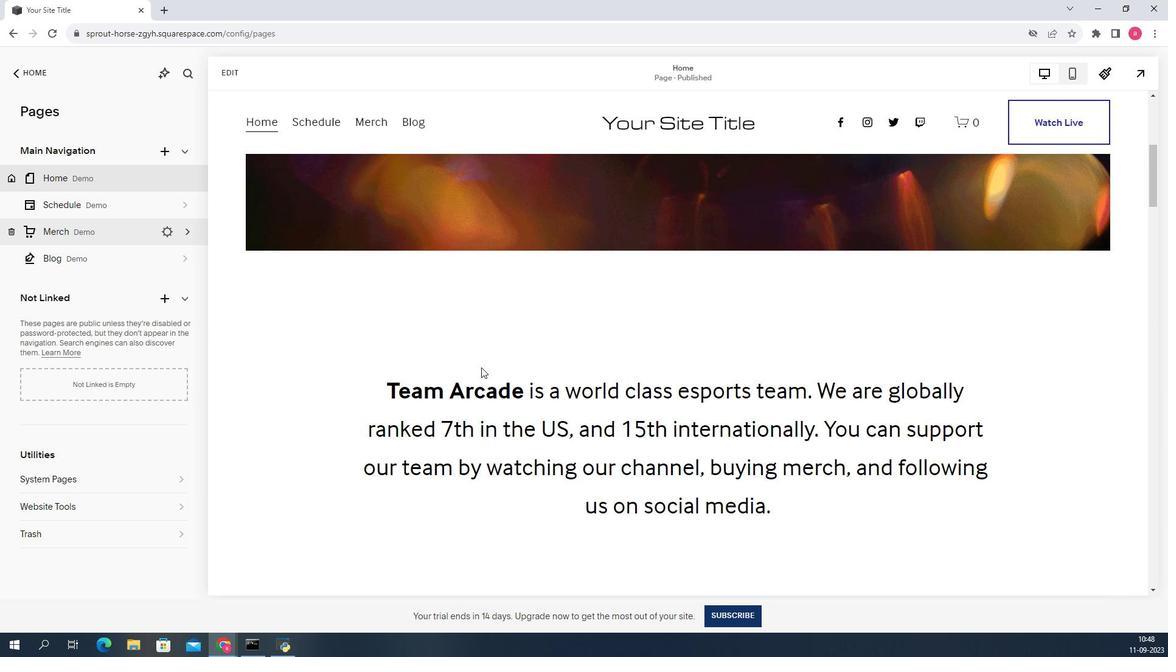 
Action: Mouse moved to (413, 214)
Screenshot: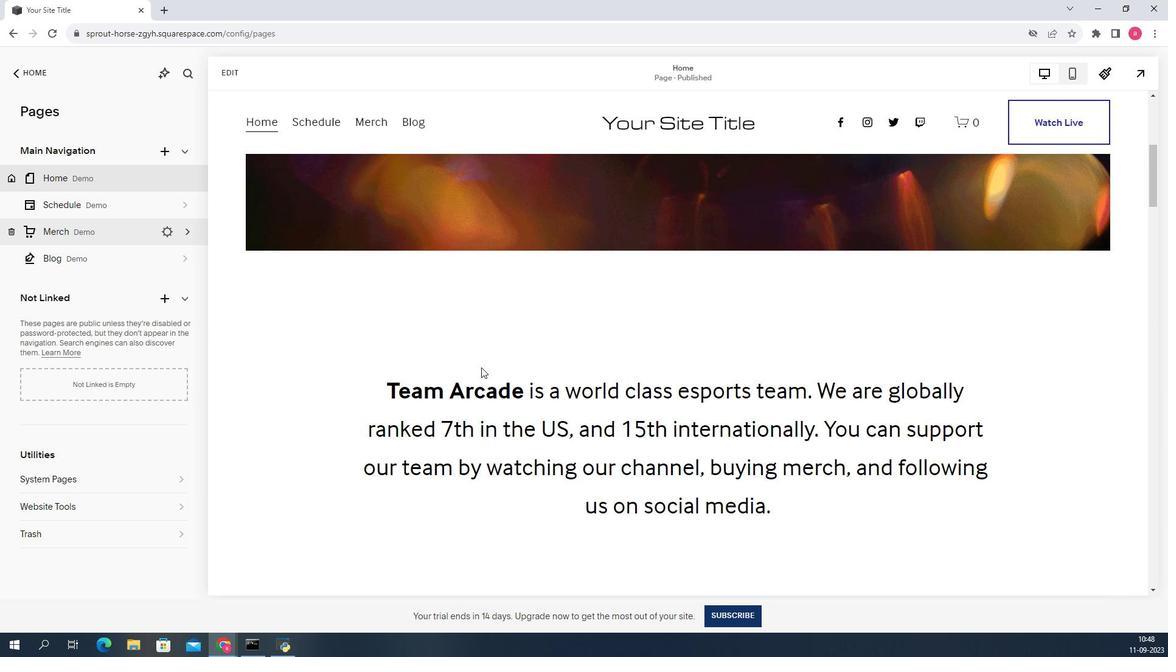 
Action: Mouse scrolled (413, 214) with delta (0, 0)
Screenshot: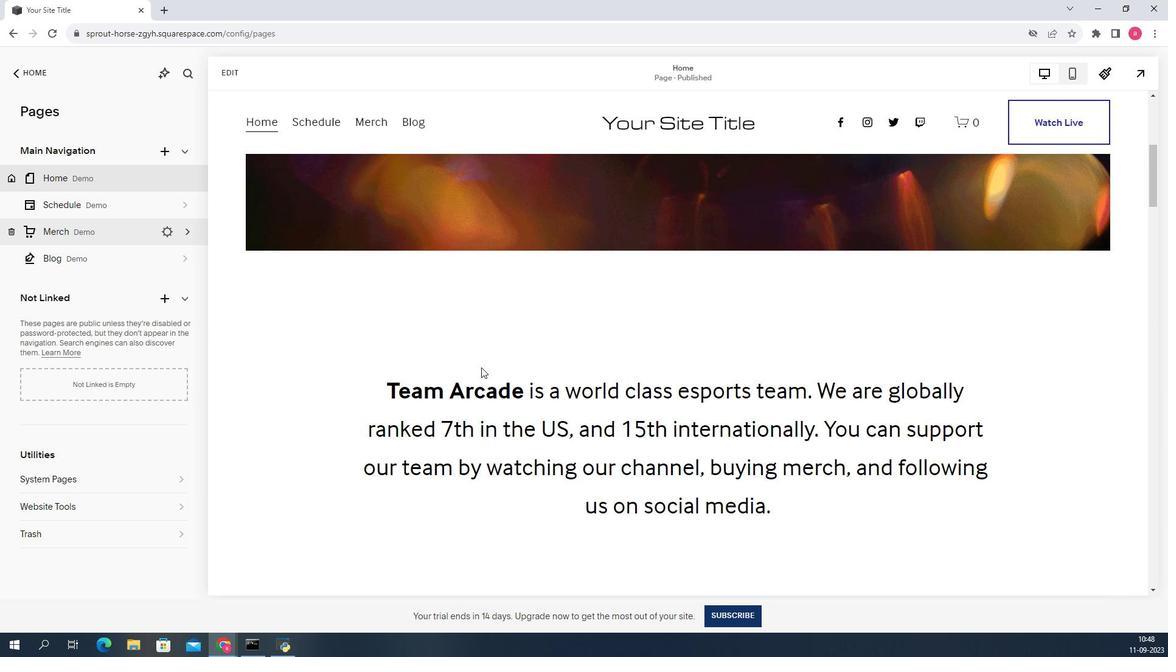 
Action: Mouse moved to (416, 214)
Screenshot: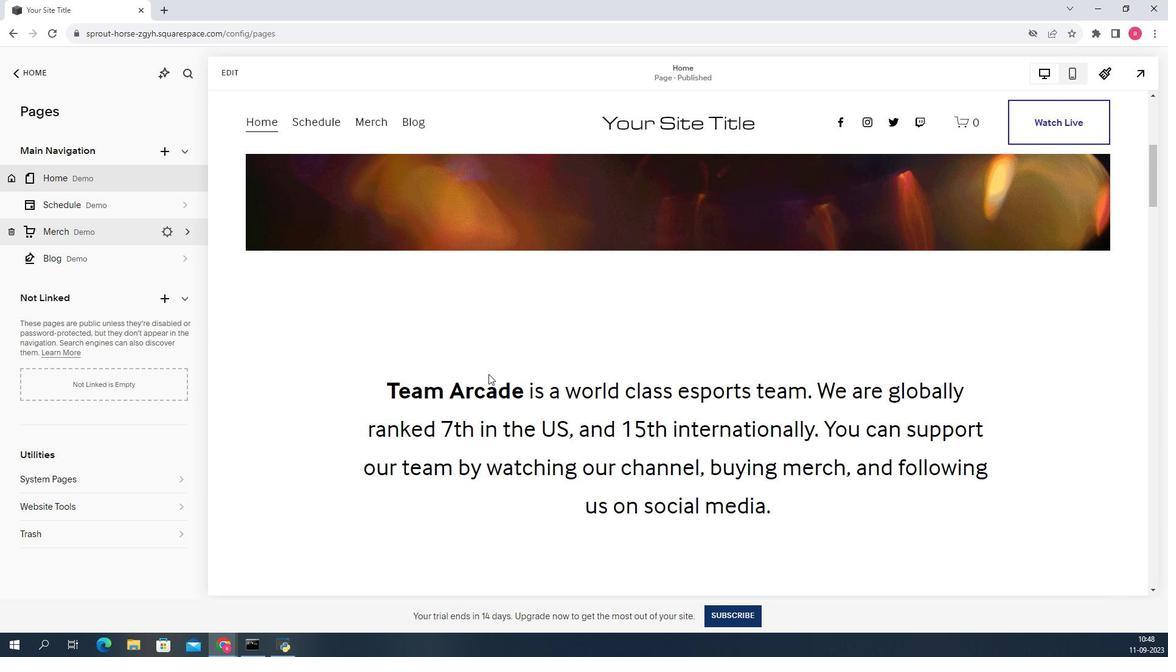 
Action: Mouse scrolled (416, 214) with delta (0, 0)
Screenshot: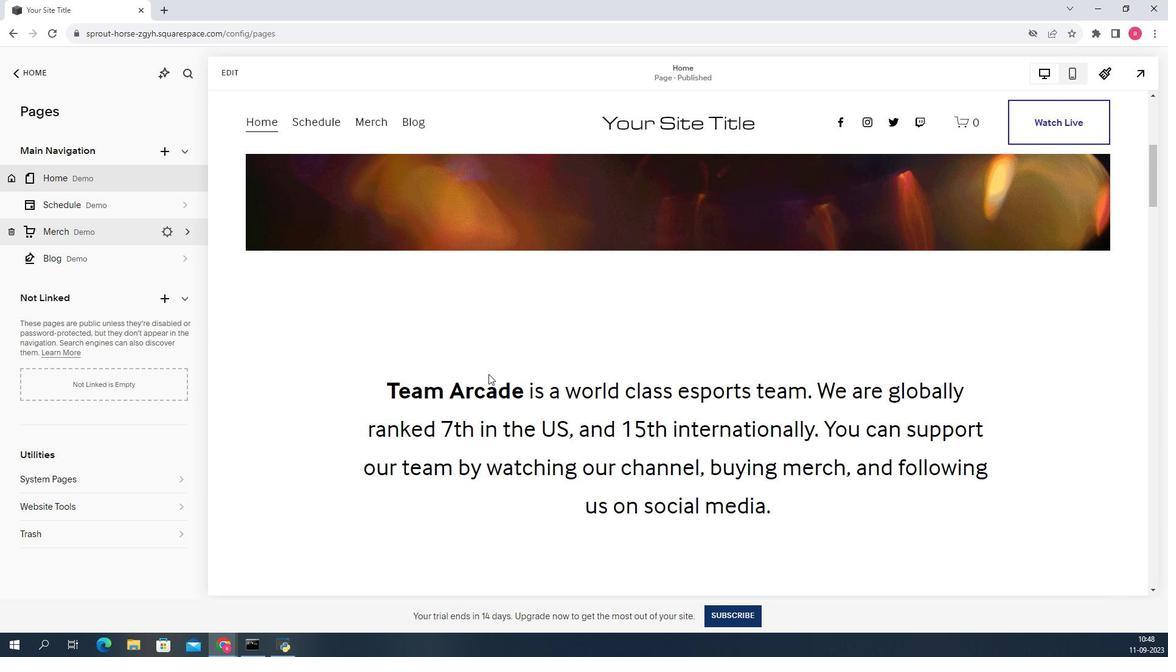 
Action: Mouse moved to (481, 229)
Screenshot: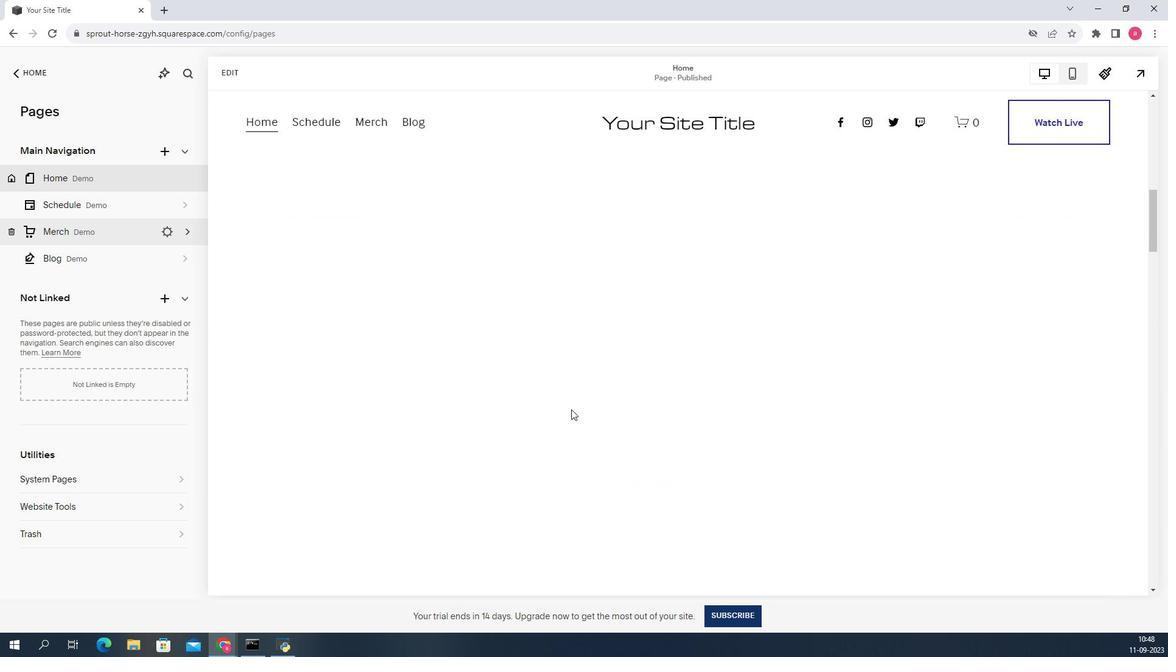 
Action: Mouse scrolled (481, 229) with delta (0, 0)
Screenshot: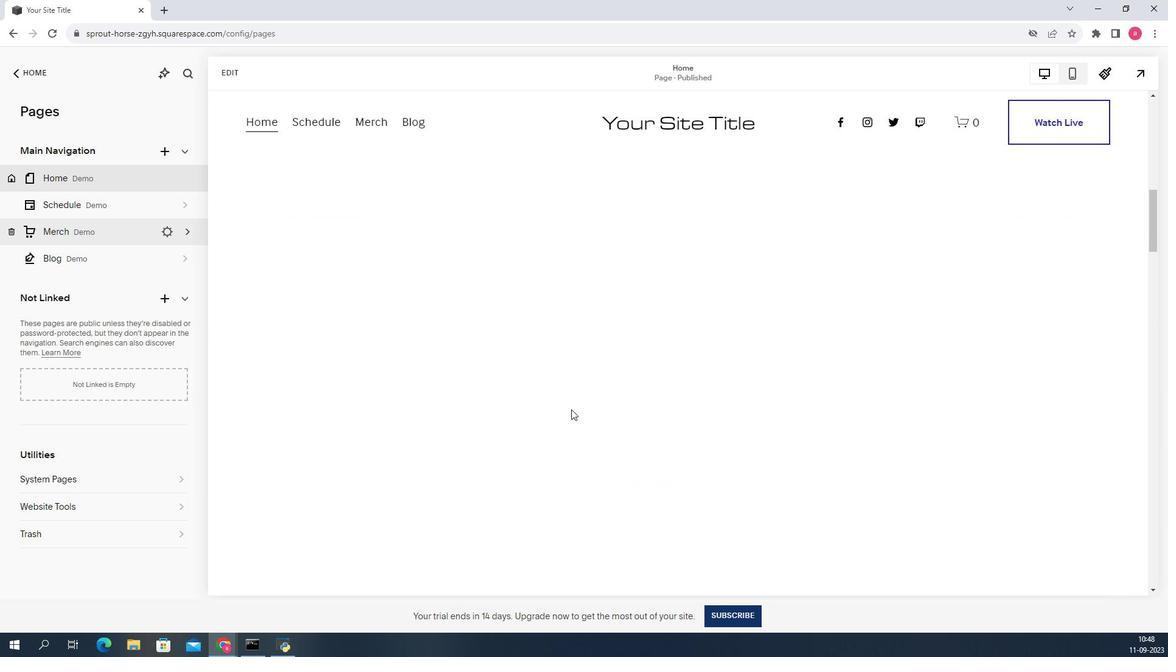 
Action: Mouse moved to (489, 230)
Screenshot: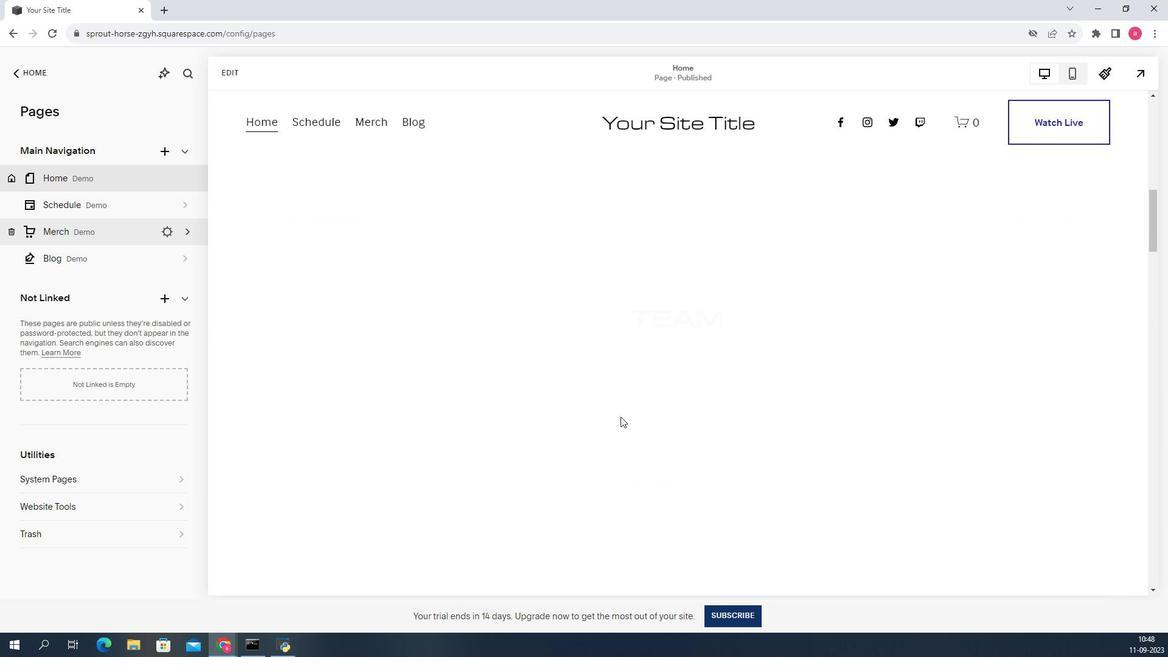 
Action: Mouse scrolled (489, 230) with delta (0, 0)
Screenshot: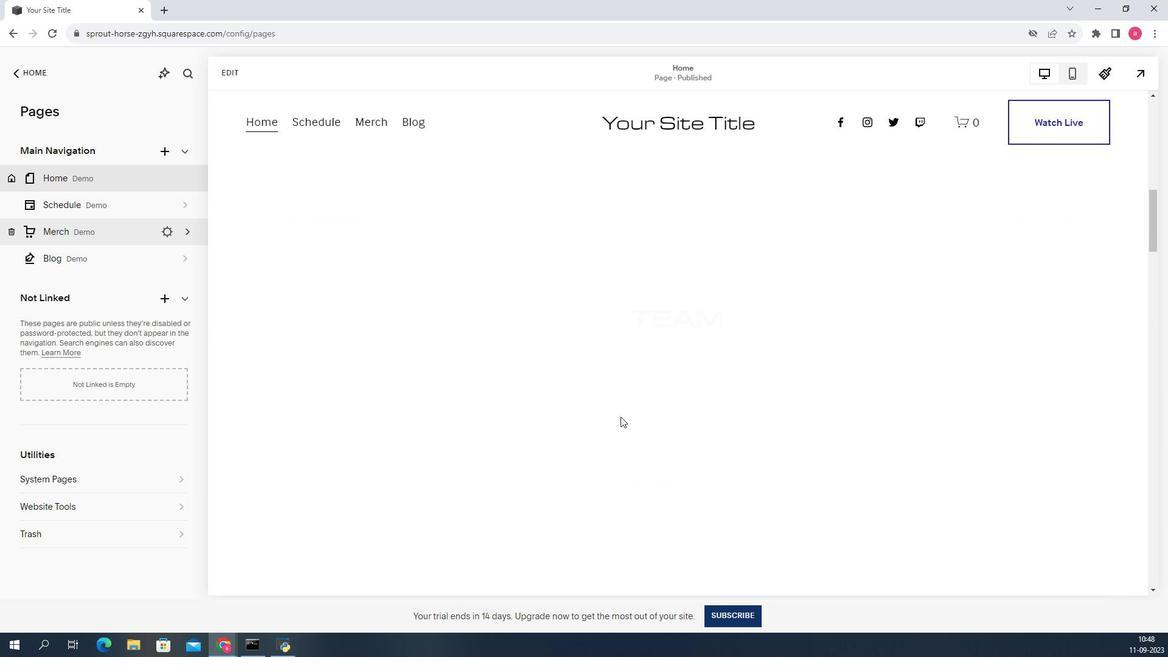 
Action: Mouse moved to (497, 231)
Screenshot: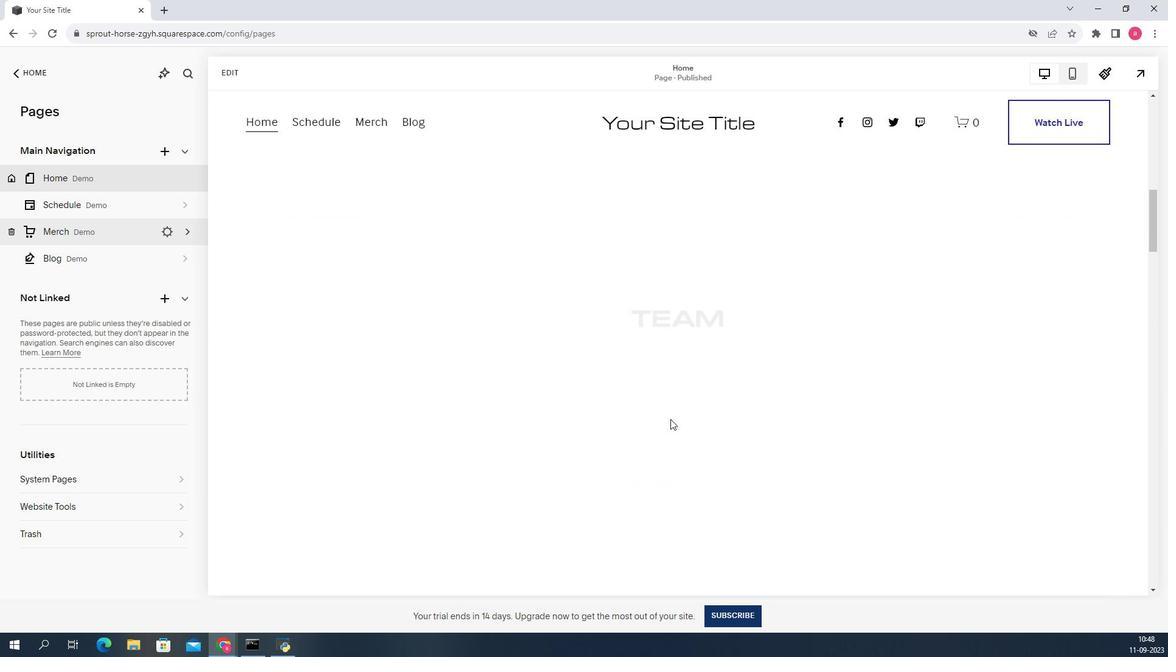 
Action: Mouse scrolled (497, 231) with delta (0, 0)
Screenshot: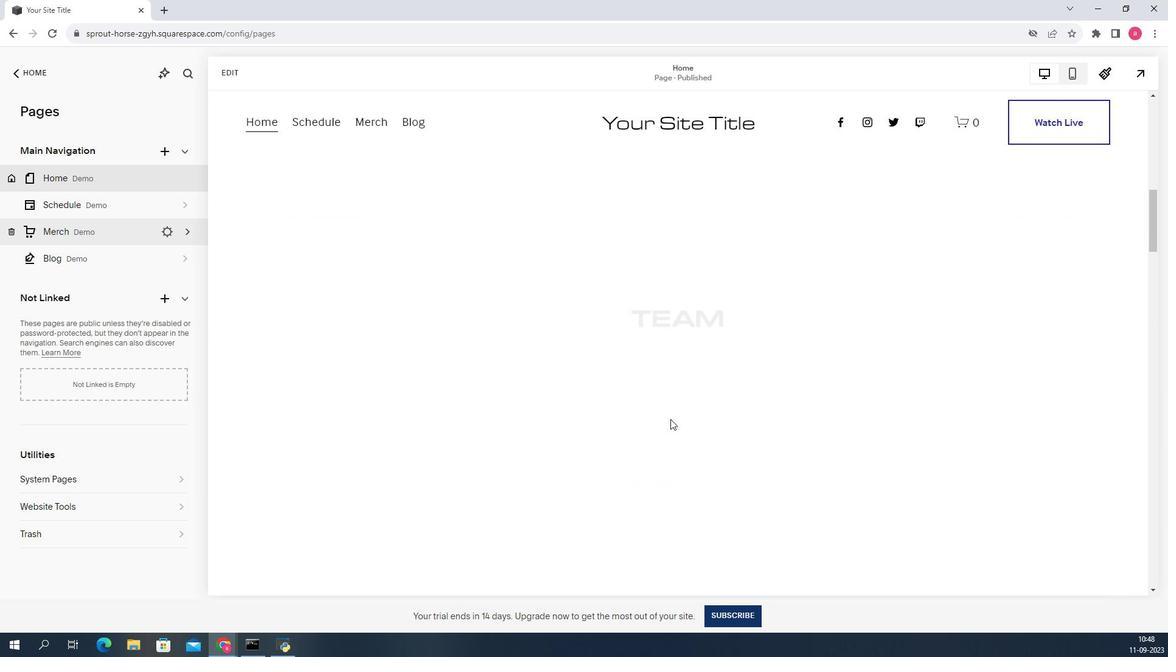 
Action: Mouse moved to (499, 231)
Screenshot: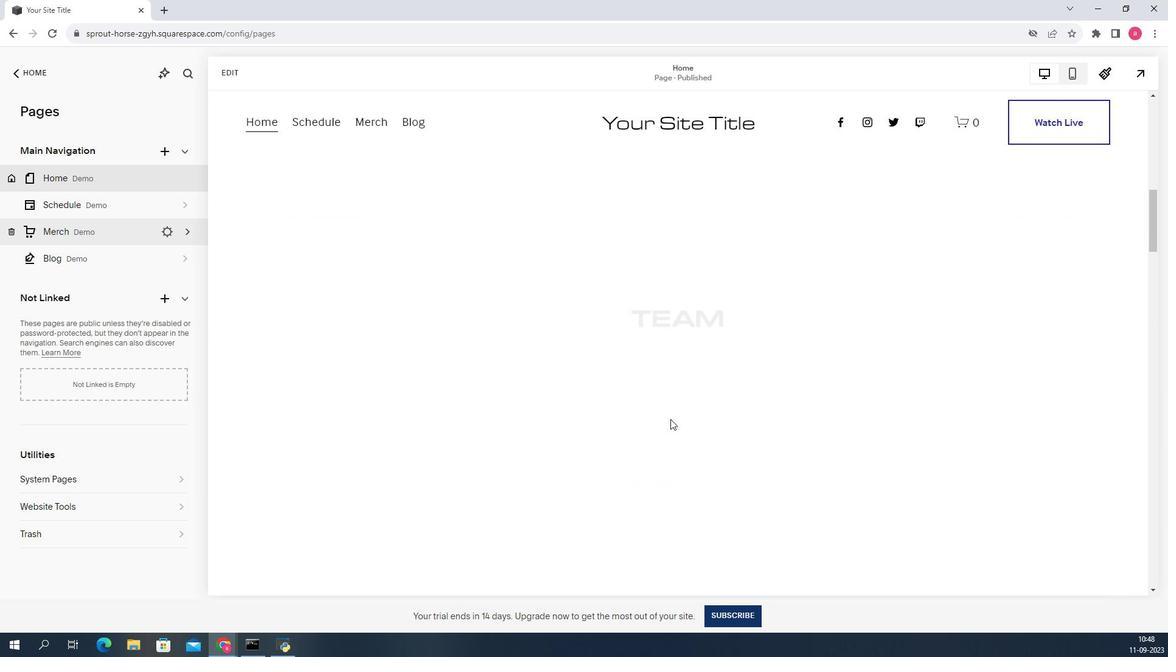 
Action: Mouse scrolled (499, 231) with delta (0, 0)
Screenshot: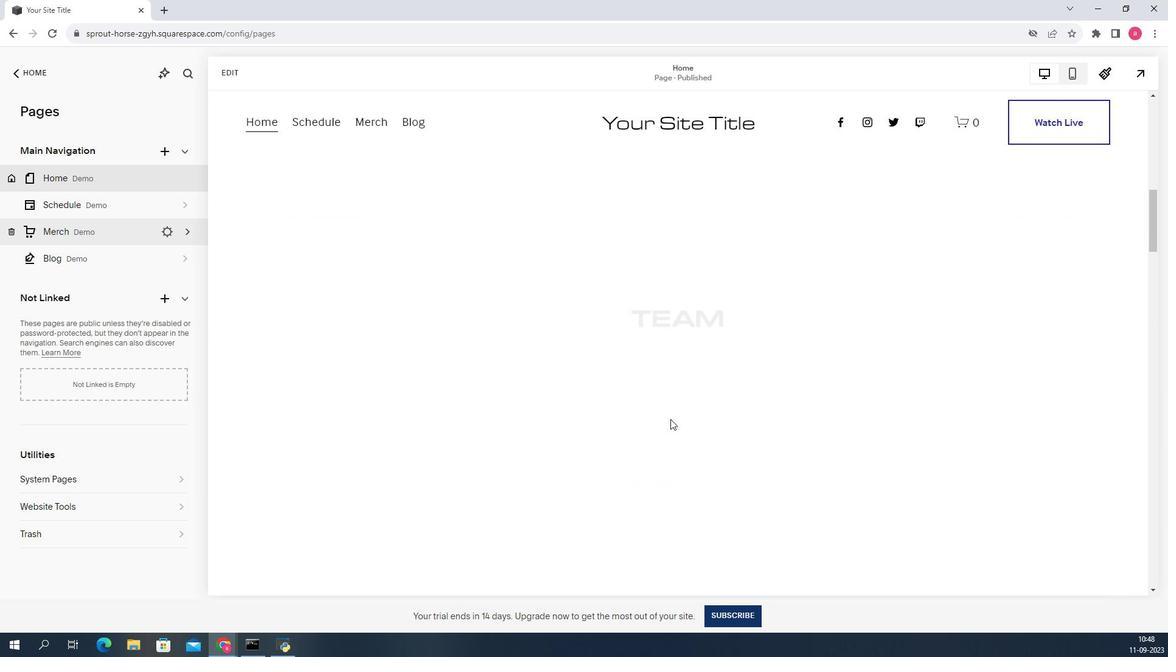 
Action: Mouse moved to (503, 232)
Screenshot: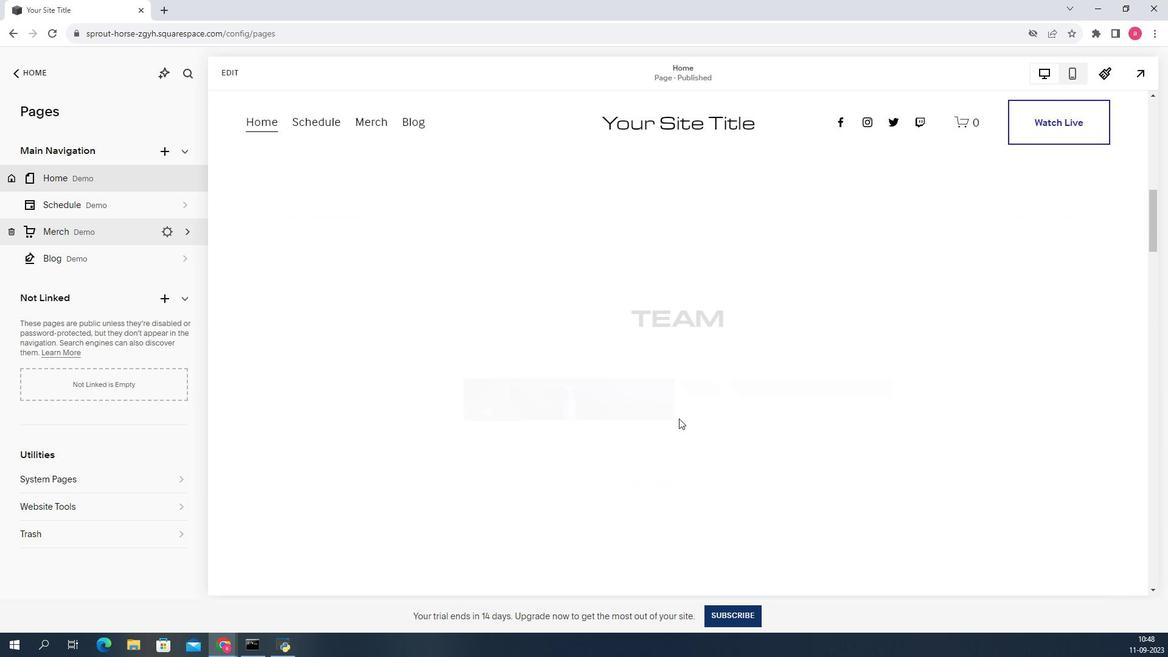 
Action: Mouse scrolled (503, 232) with delta (0, 0)
Screenshot: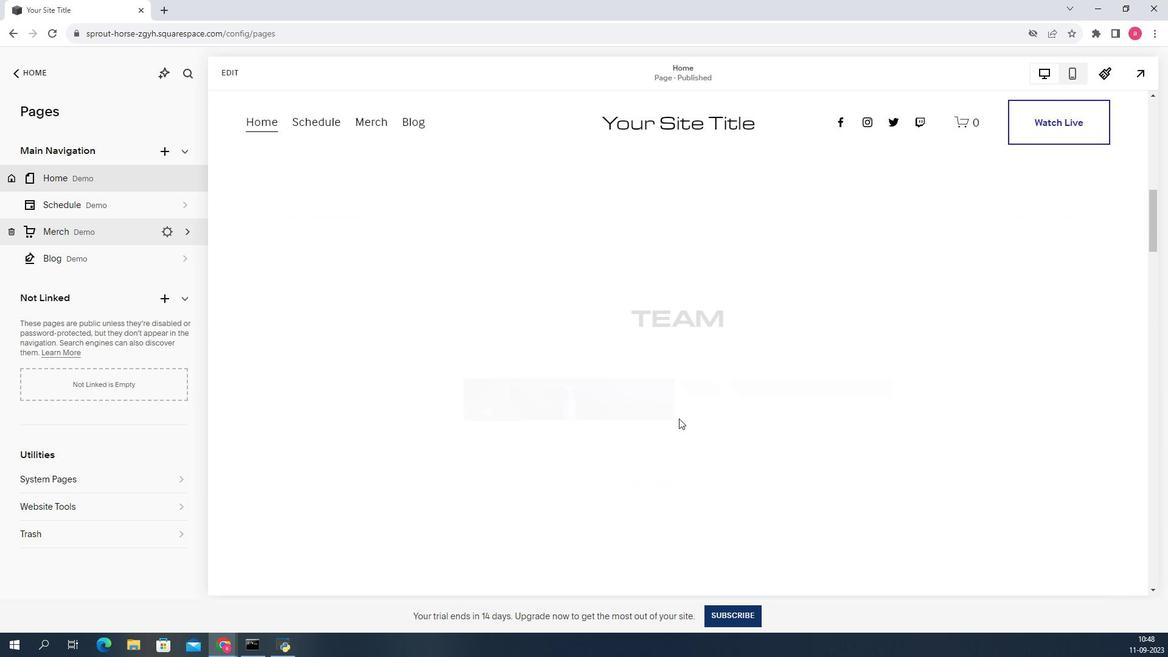 
Action: Mouse moved to (504, 232)
Screenshot: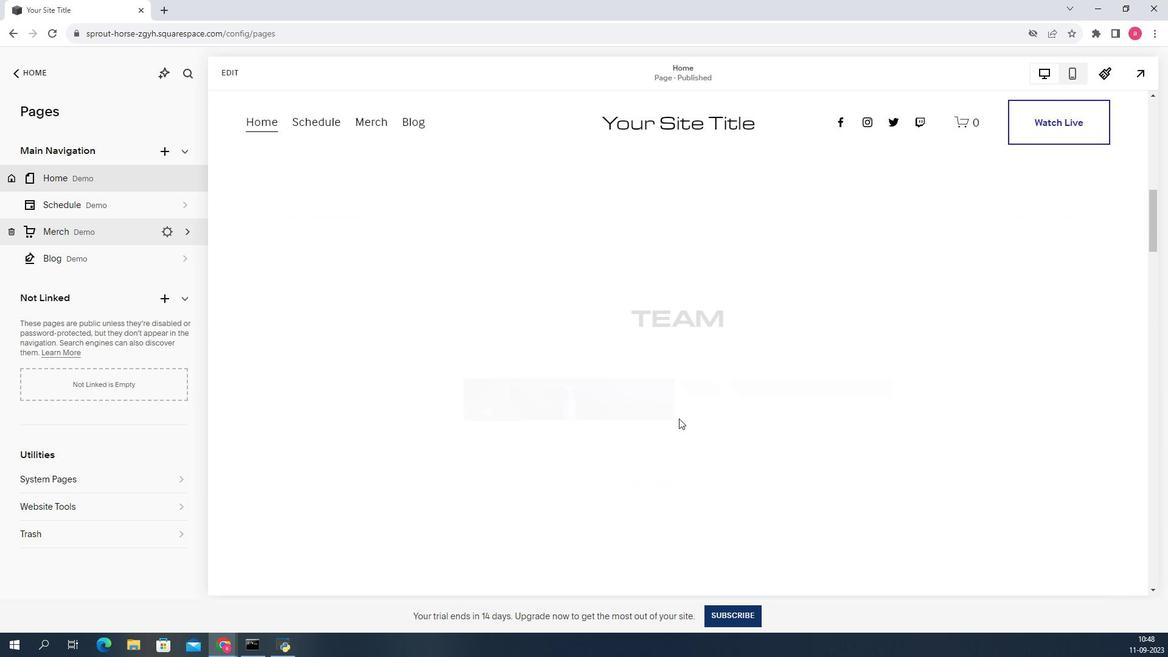 
Action: Mouse scrolled (504, 232) with delta (0, 0)
Screenshot: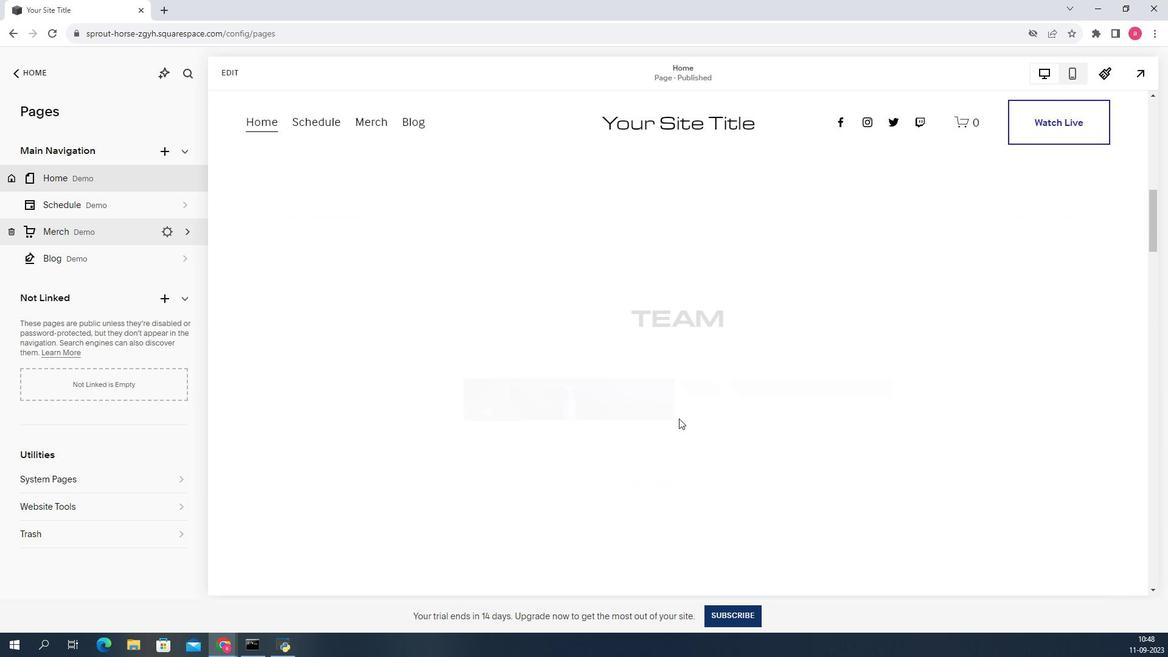 
Action: Mouse moved to (579, 236)
Screenshot: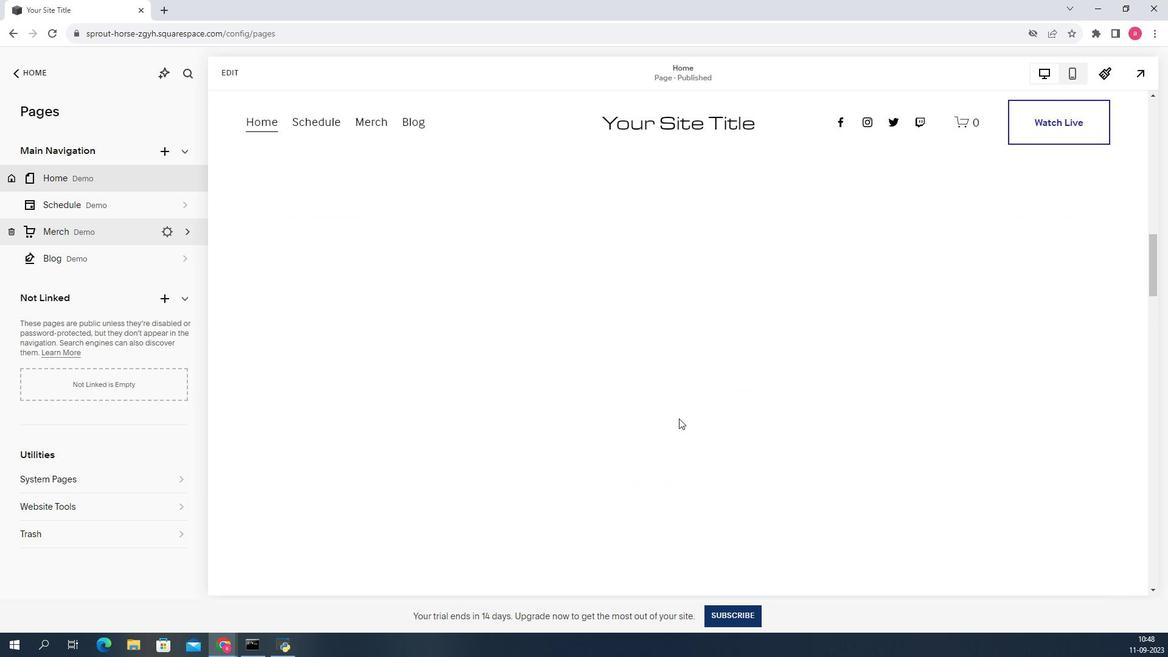 
Action: Mouse scrolled (579, 236) with delta (0, 0)
Screenshot: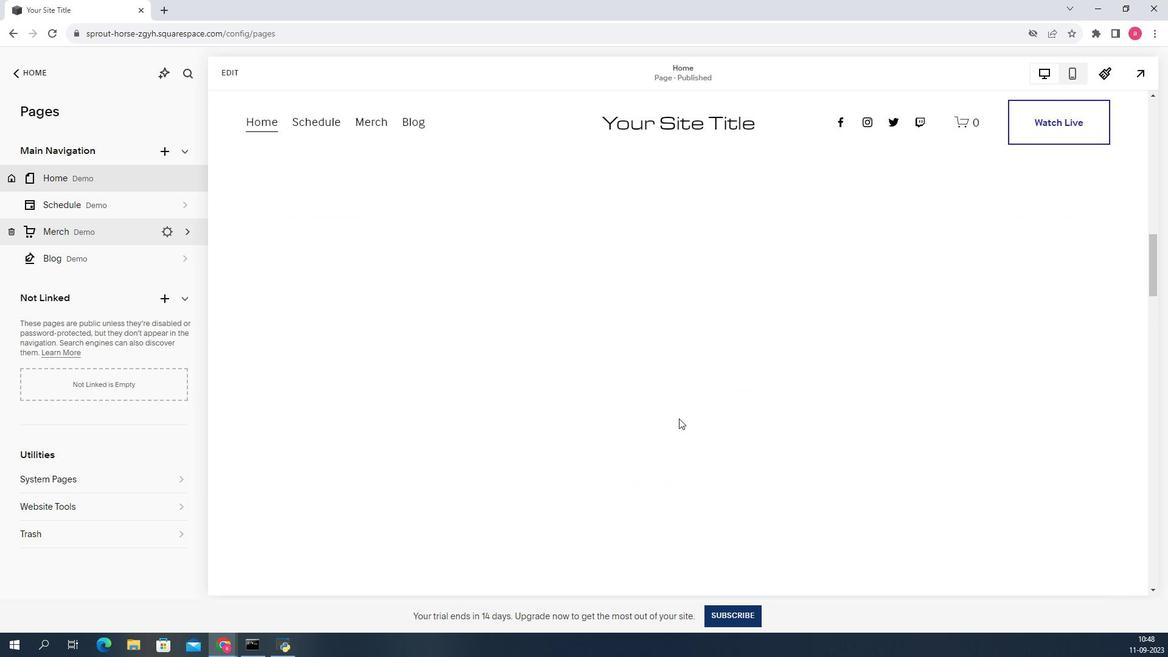 
Action: Mouse scrolled (579, 236) with delta (0, 0)
Screenshot: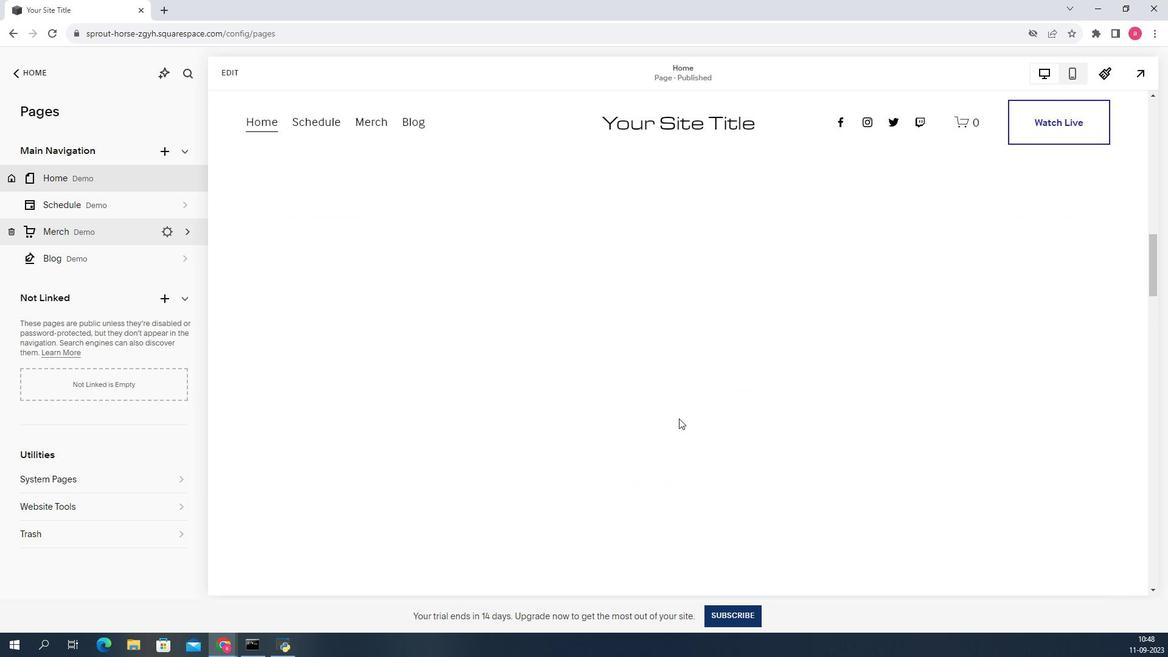 
Action: Mouse scrolled (579, 236) with delta (0, 0)
Screenshot: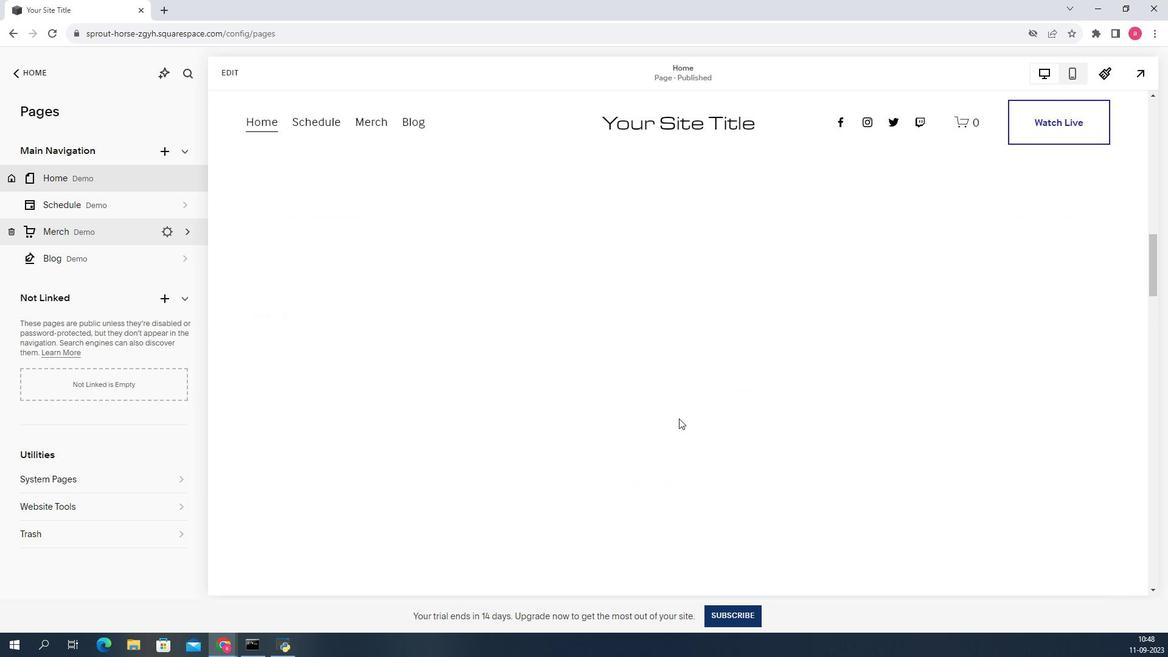 
Action: Mouse scrolled (579, 236) with delta (0, 0)
Screenshot: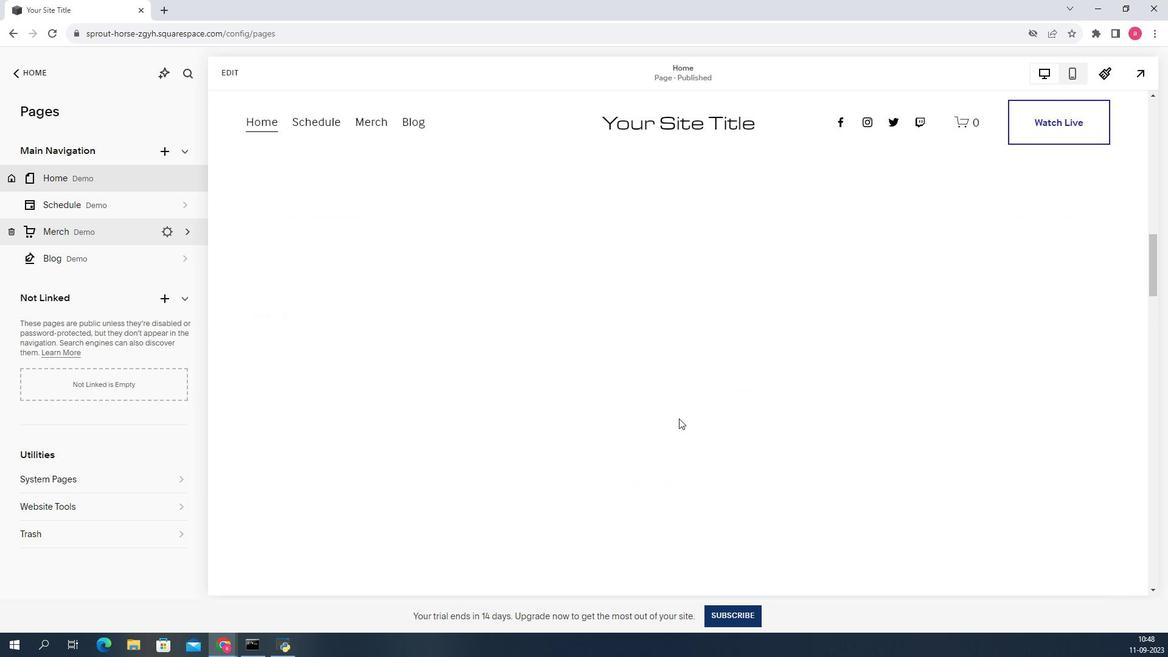 
Action: Mouse scrolled (579, 236) with delta (0, 0)
Screenshot: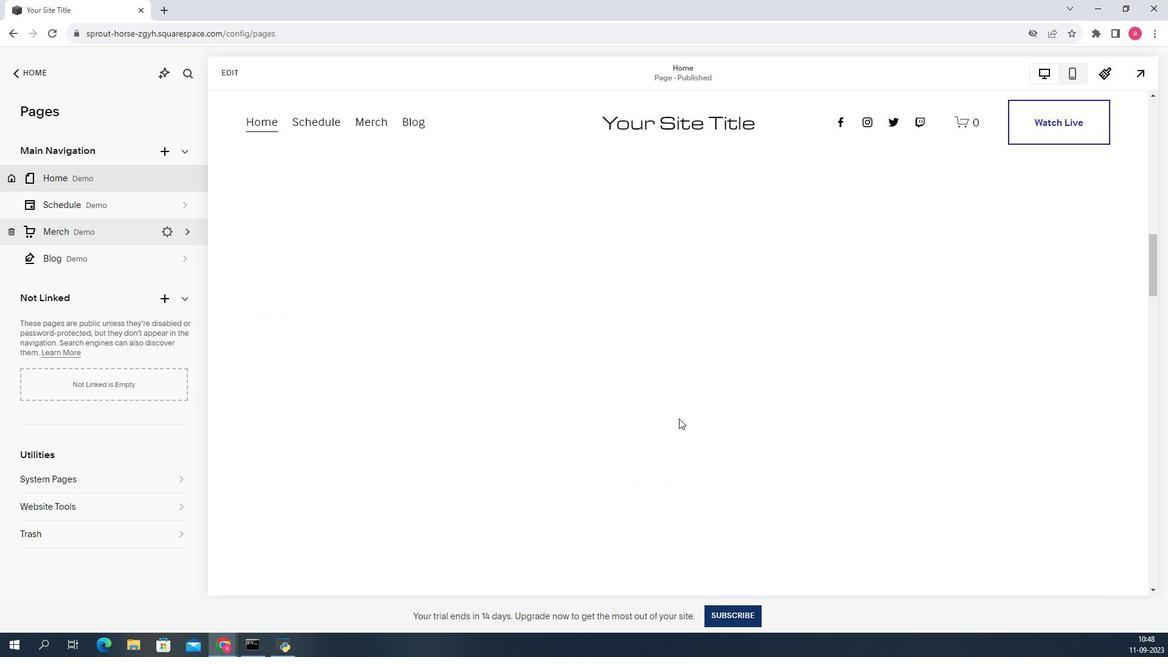 
Action: Mouse scrolled (579, 236) with delta (0, 0)
Screenshot: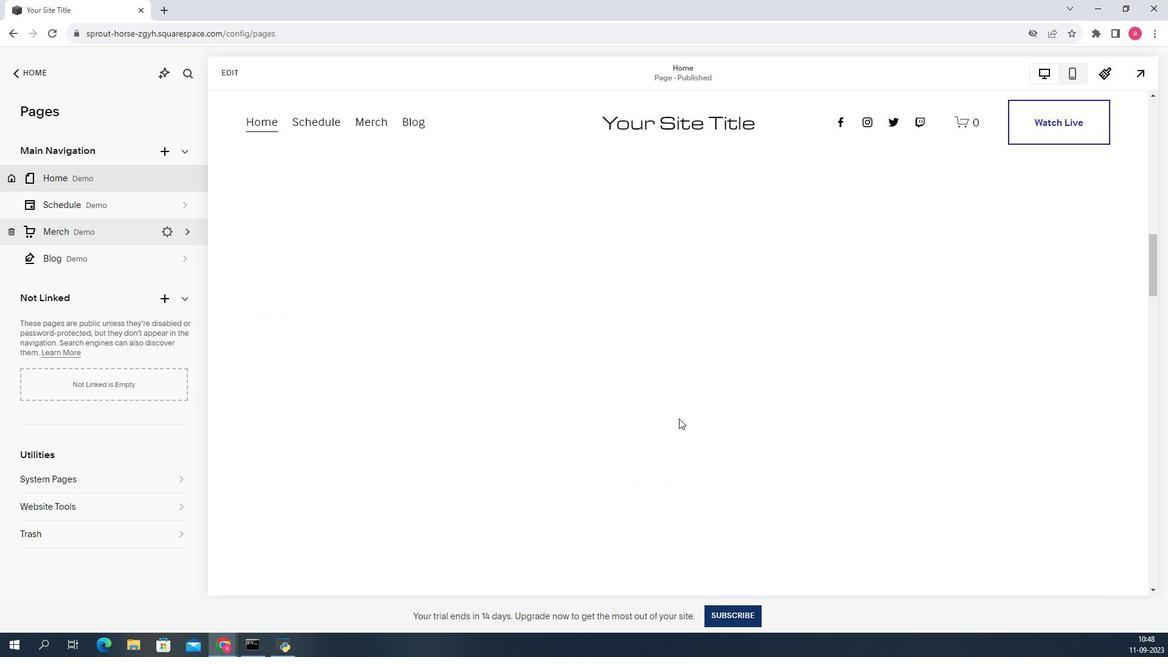 
Action: Mouse scrolled (579, 236) with delta (0, 0)
Screenshot: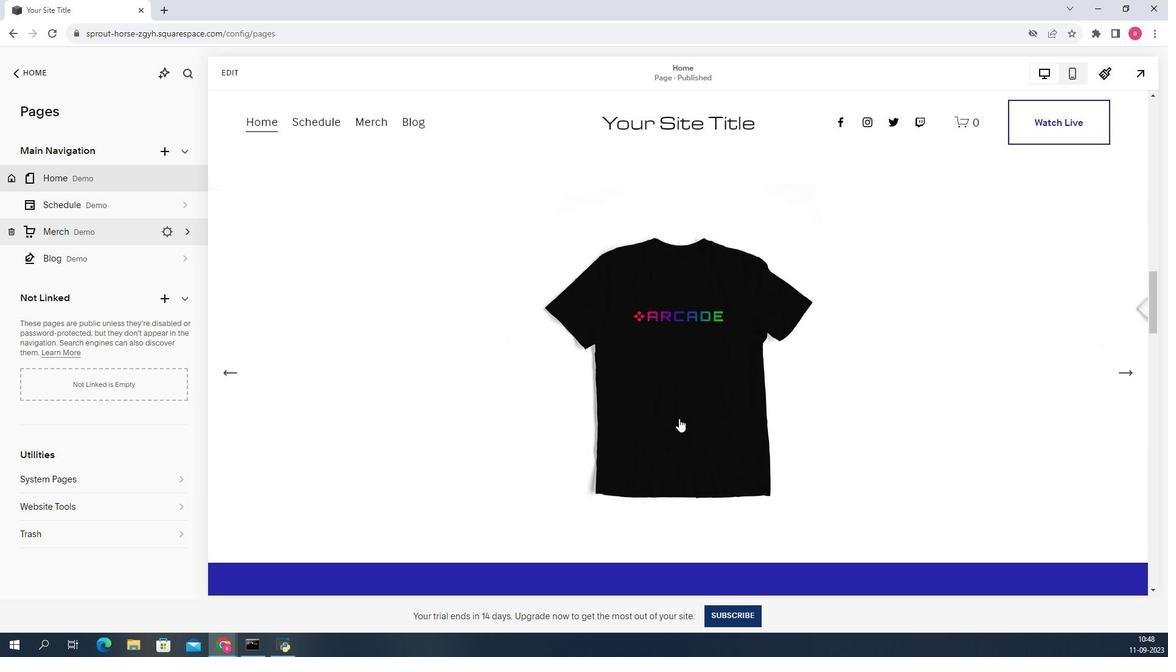 
Action: Mouse scrolled (579, 236) with delta (0, 0)
Screenshot: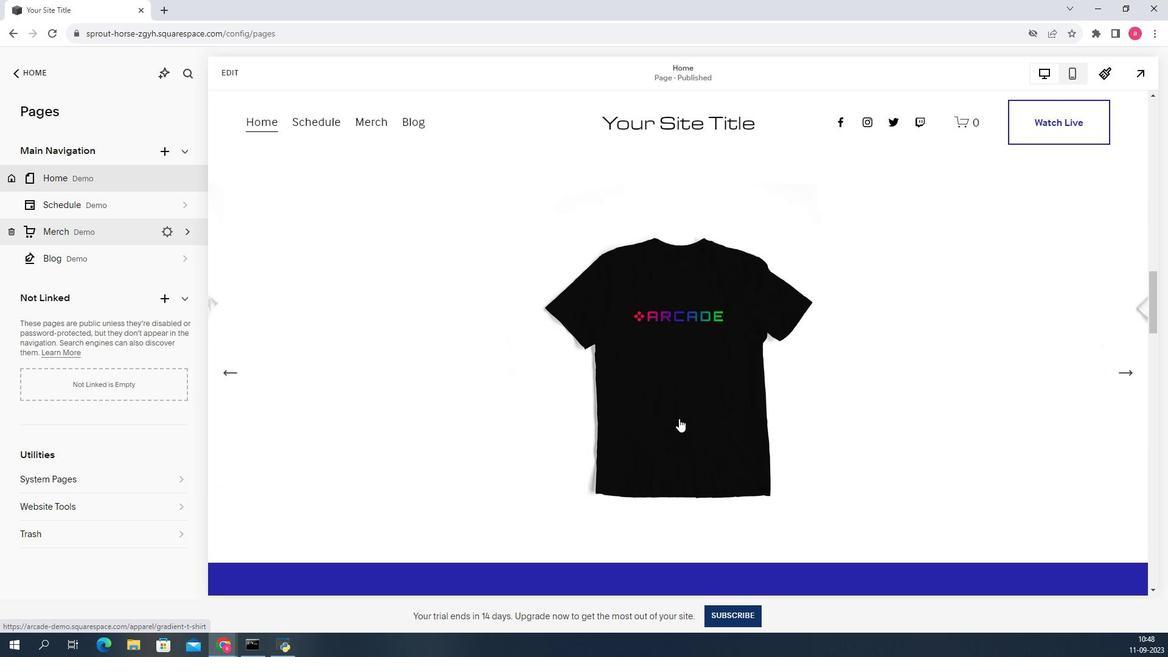 
Action: Mouse scrolled (579, 236) with delta (0, 0)
Screenshot: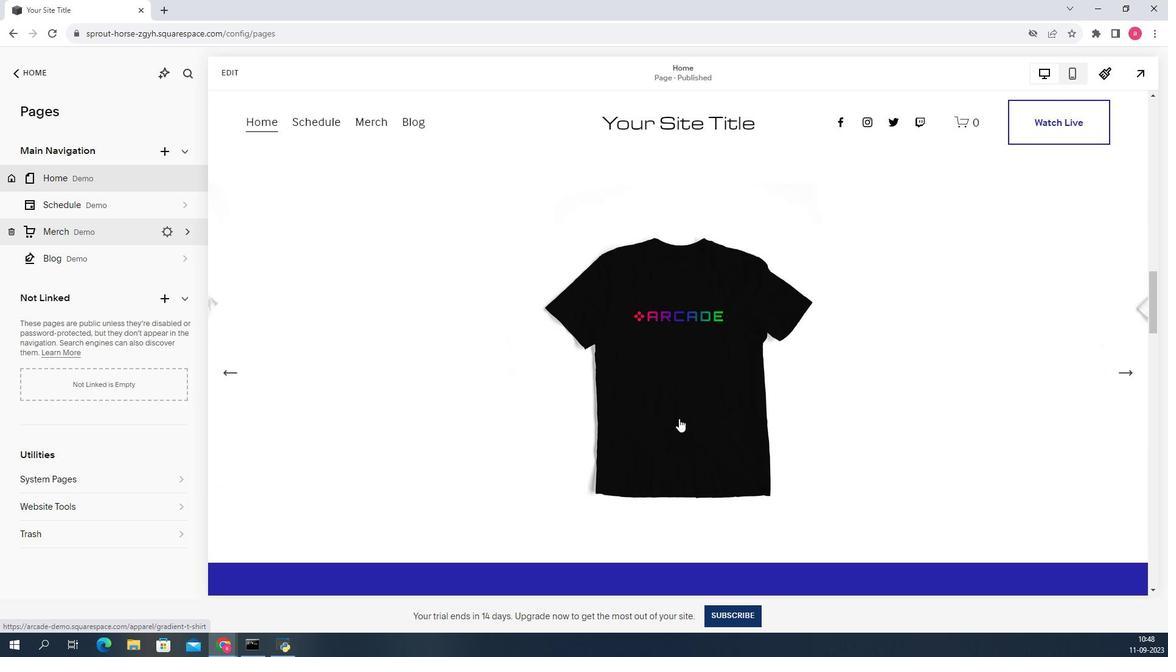 
Action: Mouse scrolled (579, 236) with delta (0, 0)
Screenshot: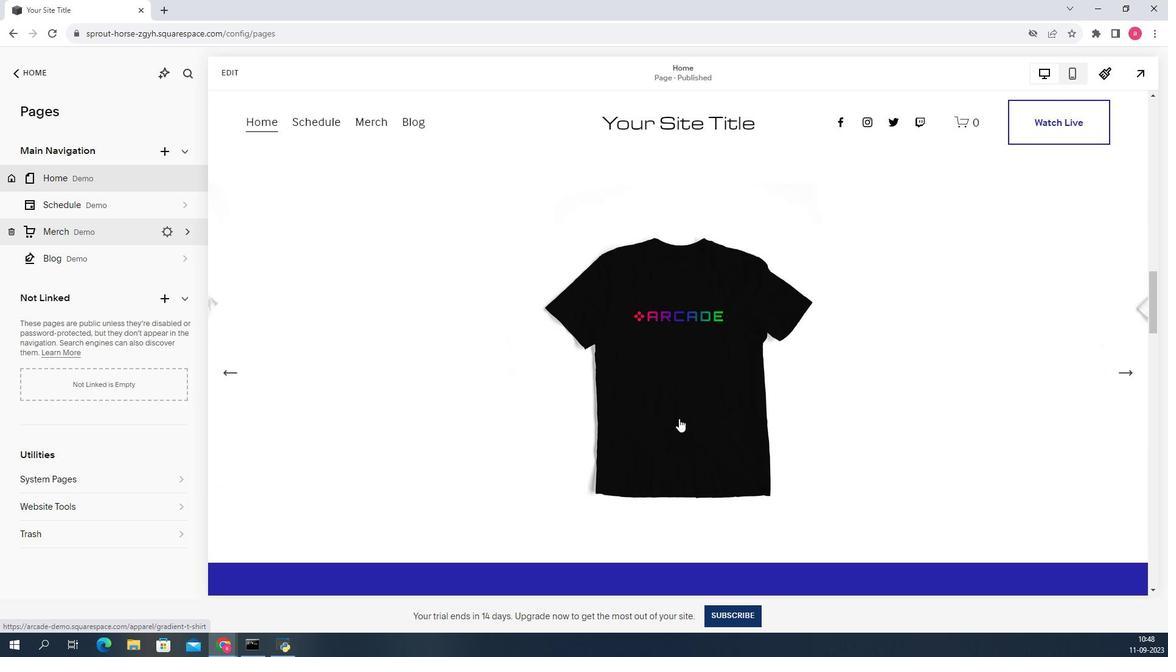 
Action: Mouse scrolled (579, 236) with delta (0, 0)
Screenshot: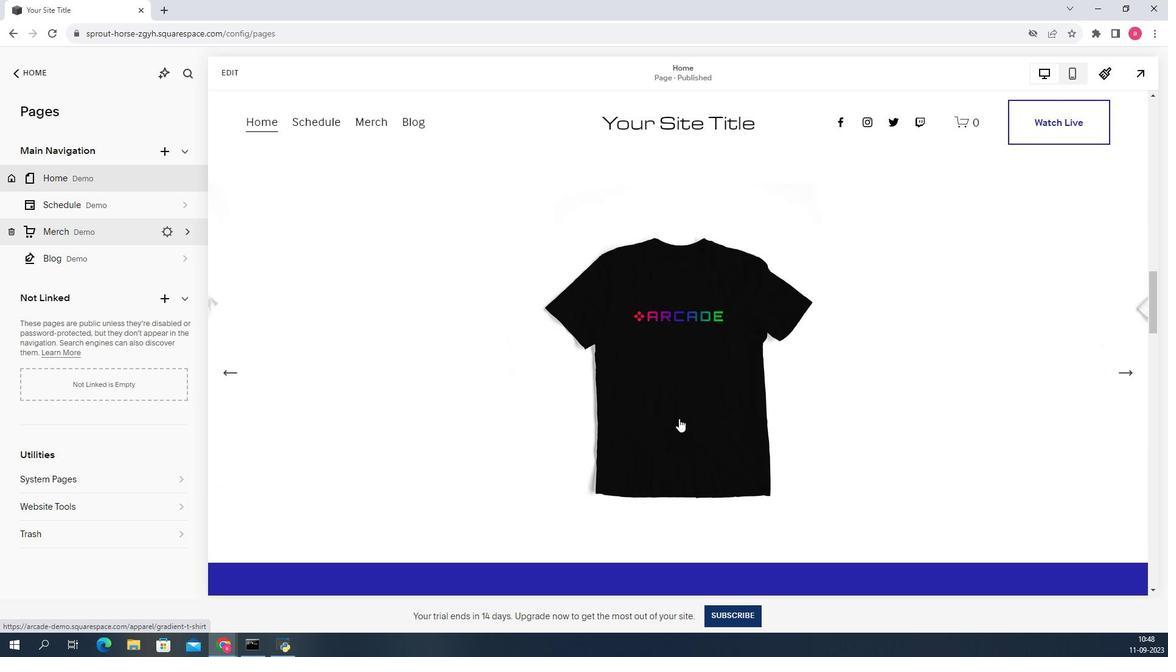 
Action: Mouse scrolled (579, 236) with delta (0, 0)
Screenshot: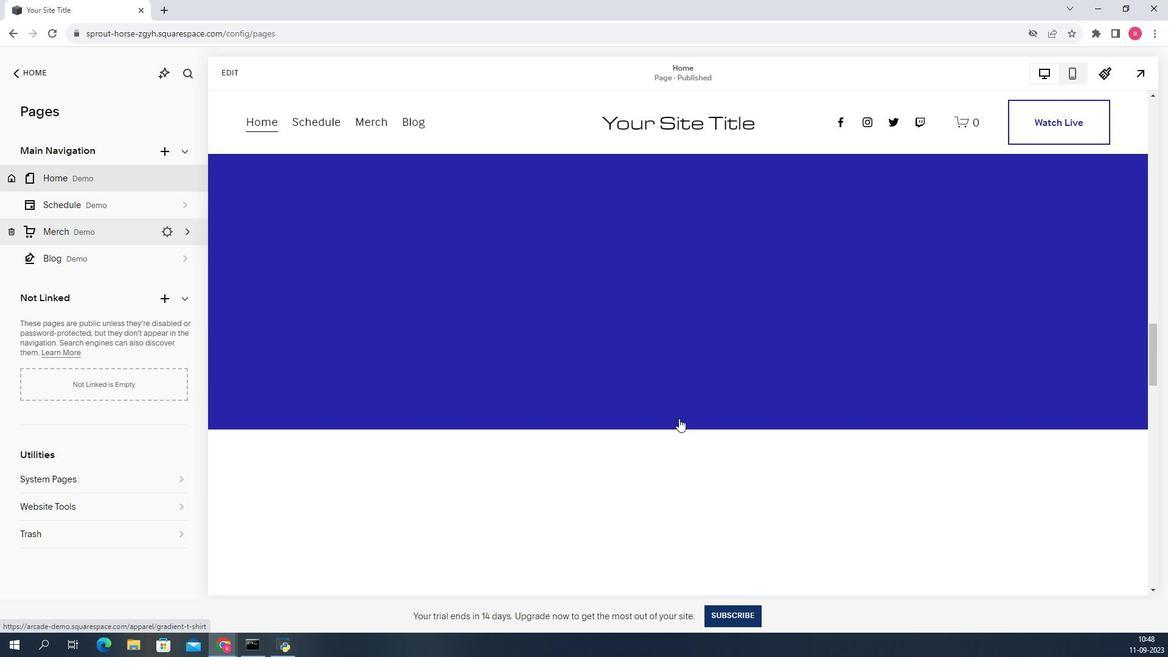 
Action: Mouse scrolled (579, 236) with delta (0, 0)
Screenshot: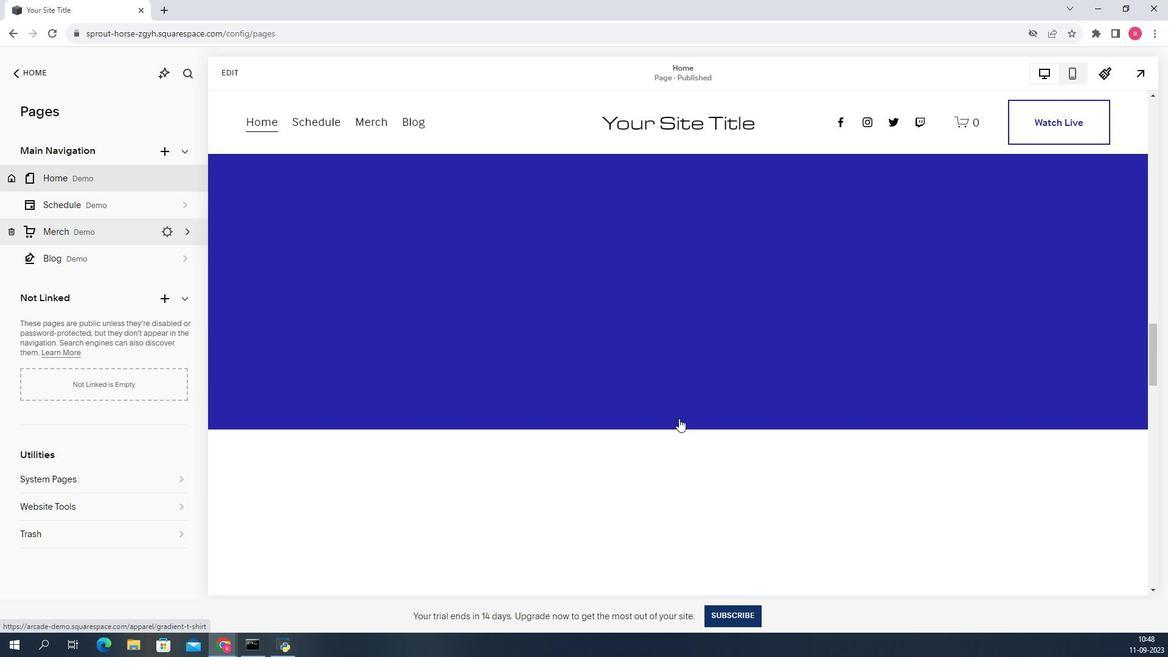 
Action: Mouse scrolled (579, 236) with delta (0, 0)
Screenshot: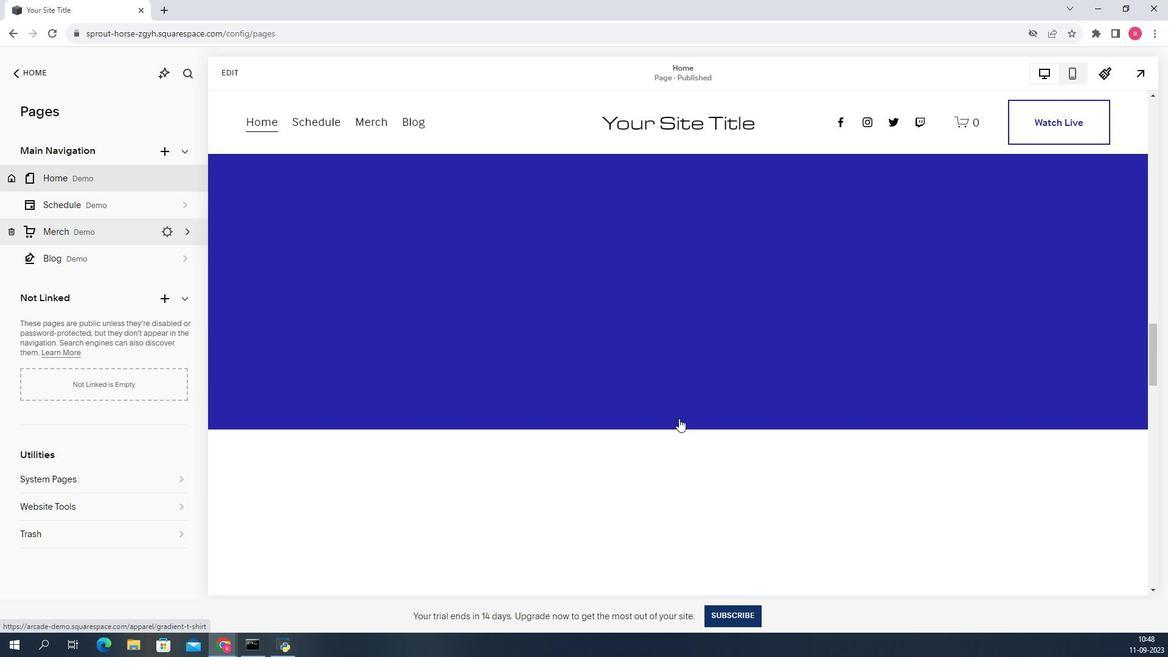 
Action: Mouse scrolled (579, 236) with delta (0, 0)
Screenshot: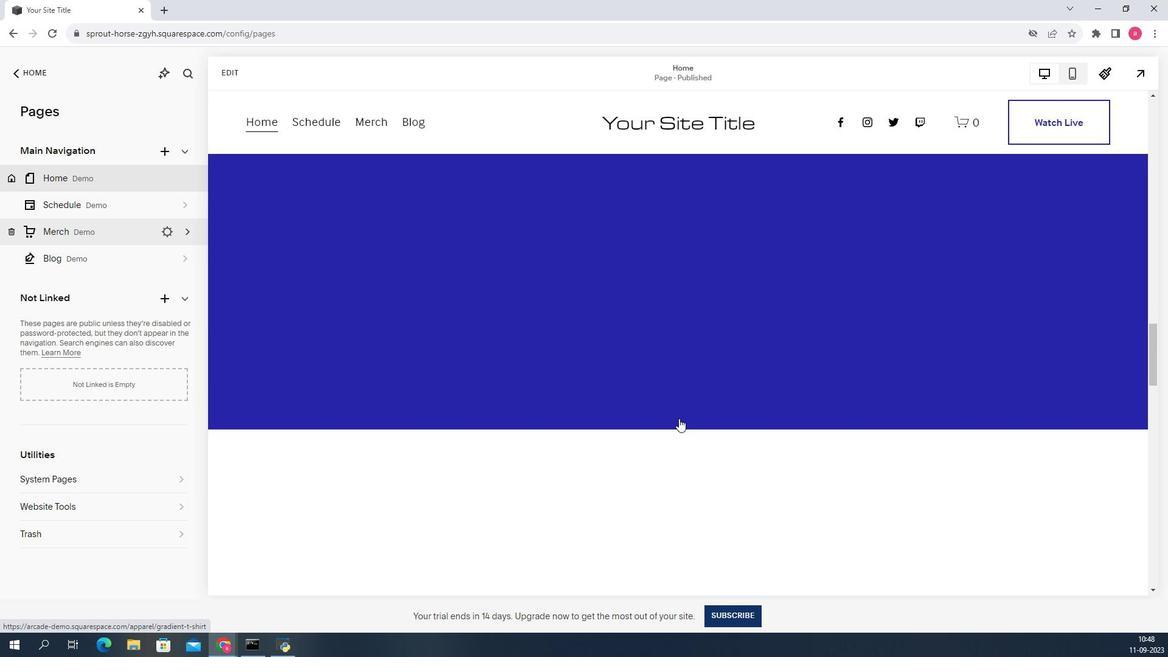 
Action: Mouse scrolled (579, 236) with delta (0, 0)
Screenshot: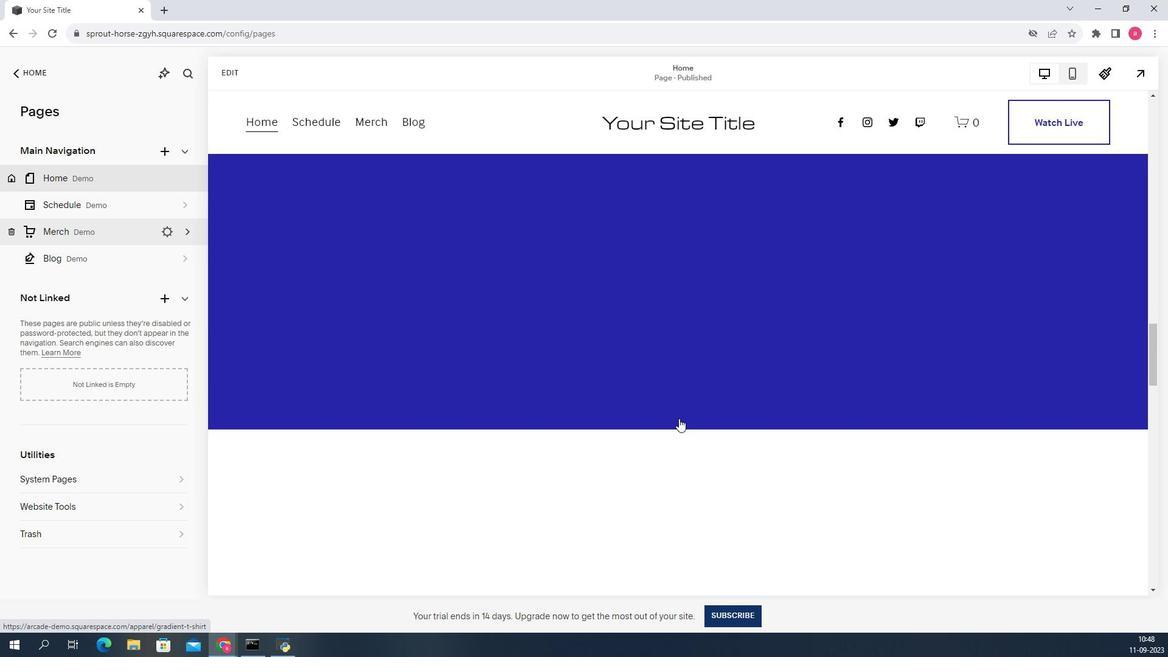 
Action: Mouse scrolled (579, 236) with delta (0, 0)
Screenshot: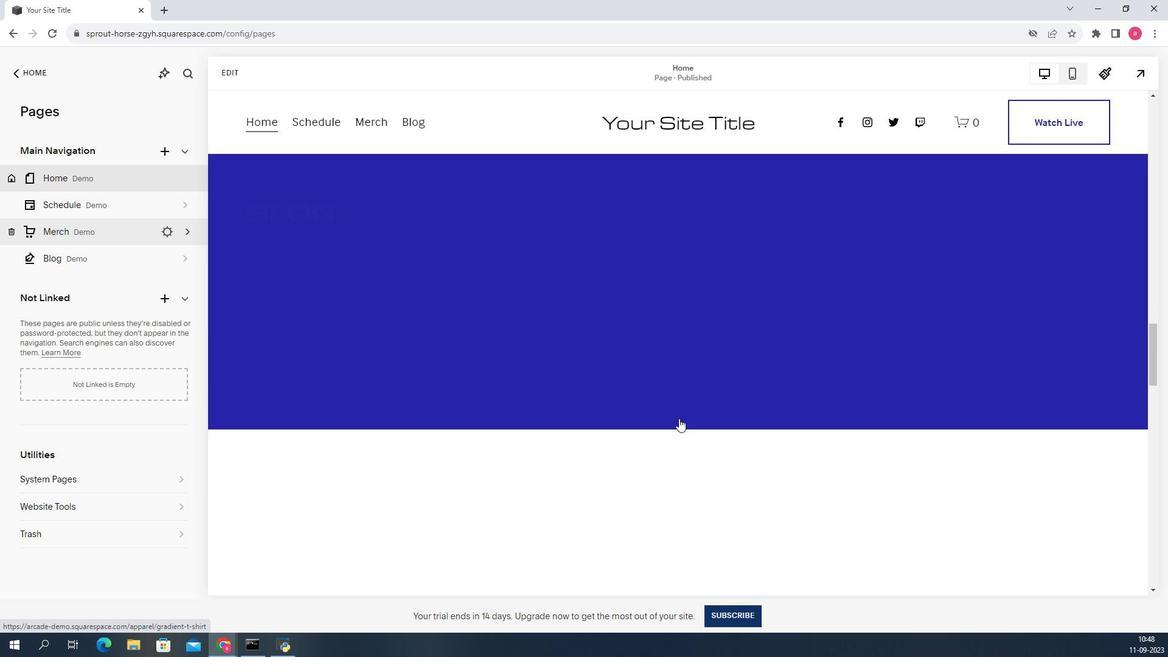 
Action: Mouse scrolled (579, 236) with delta (0, 0)
Screenshot: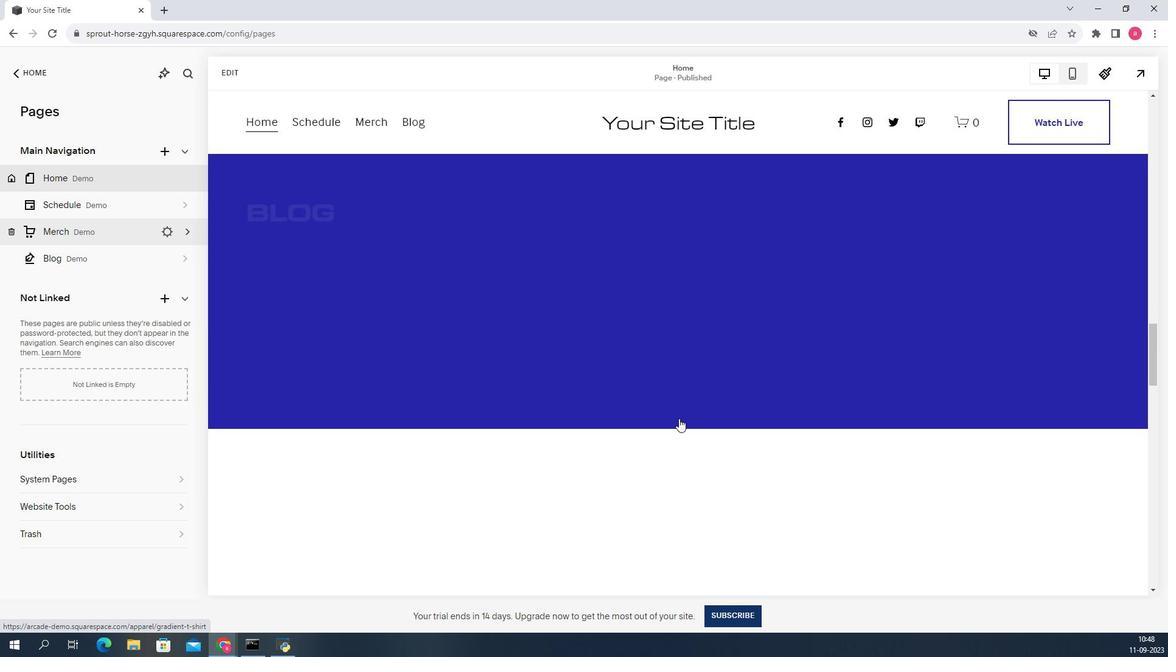 
Action: Mouse scrolled (579, 236) with delta (0, 0)
Screenshot: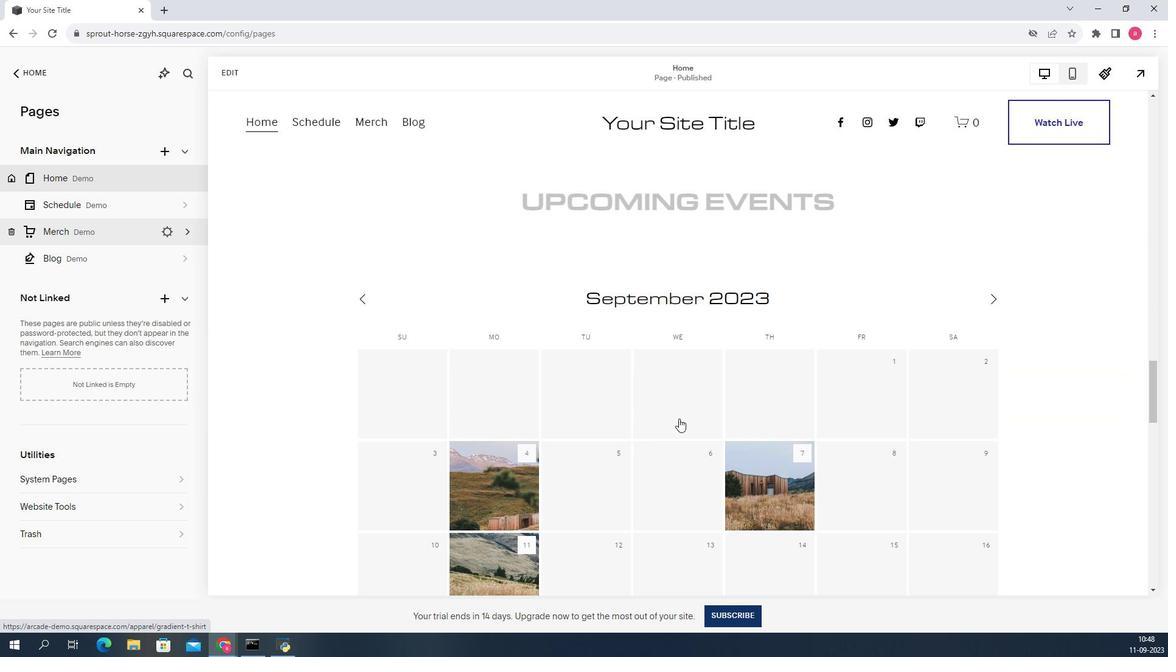 
Action: Mouse scrolled (579, 236) with delta (0, 0)
Screenshot: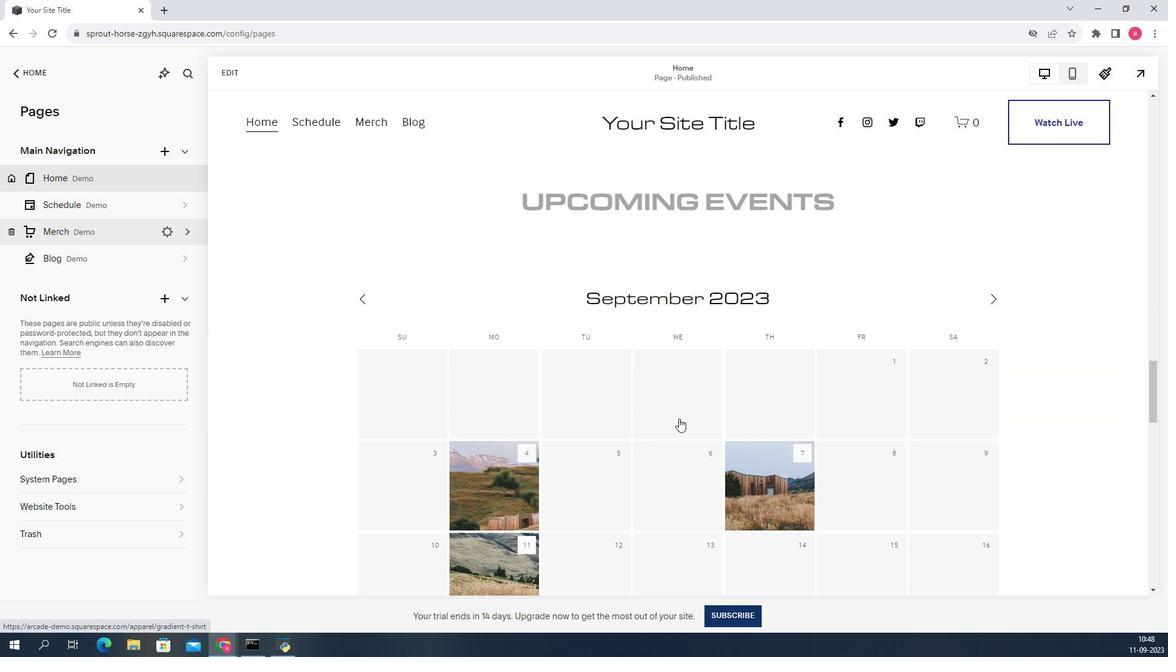 
Action: Mouse scrolled (579, 236) with delta (0, 0)
Screenshot: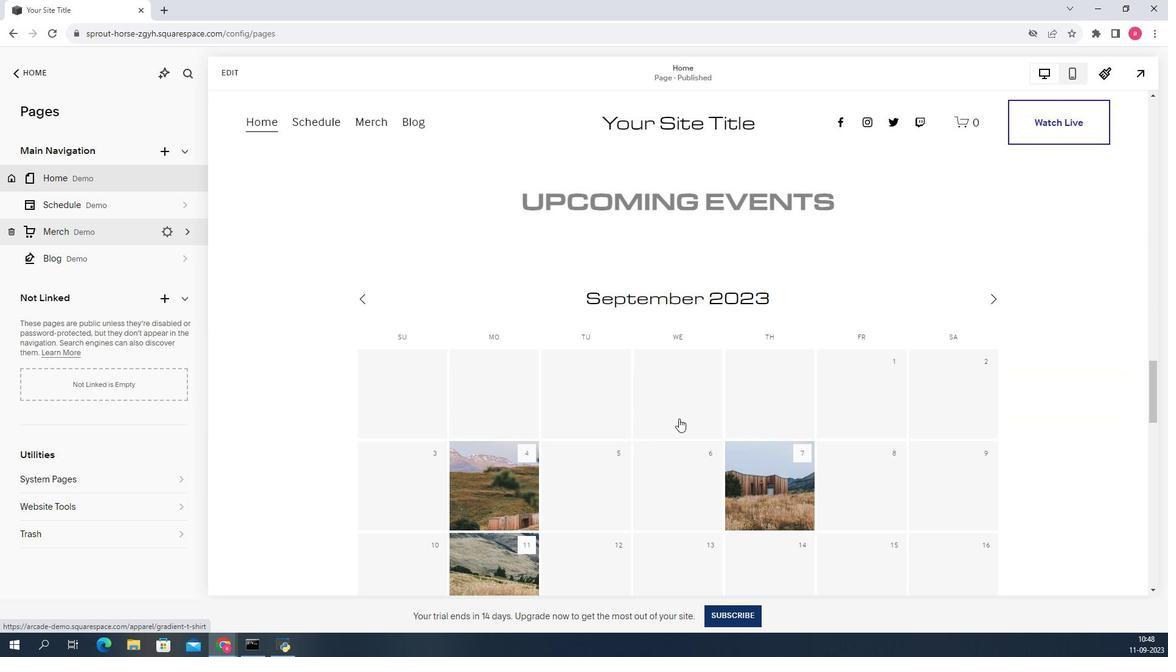 
Action: Mouse scrolled (579, 236) with delta (0, 0)
Screenshot: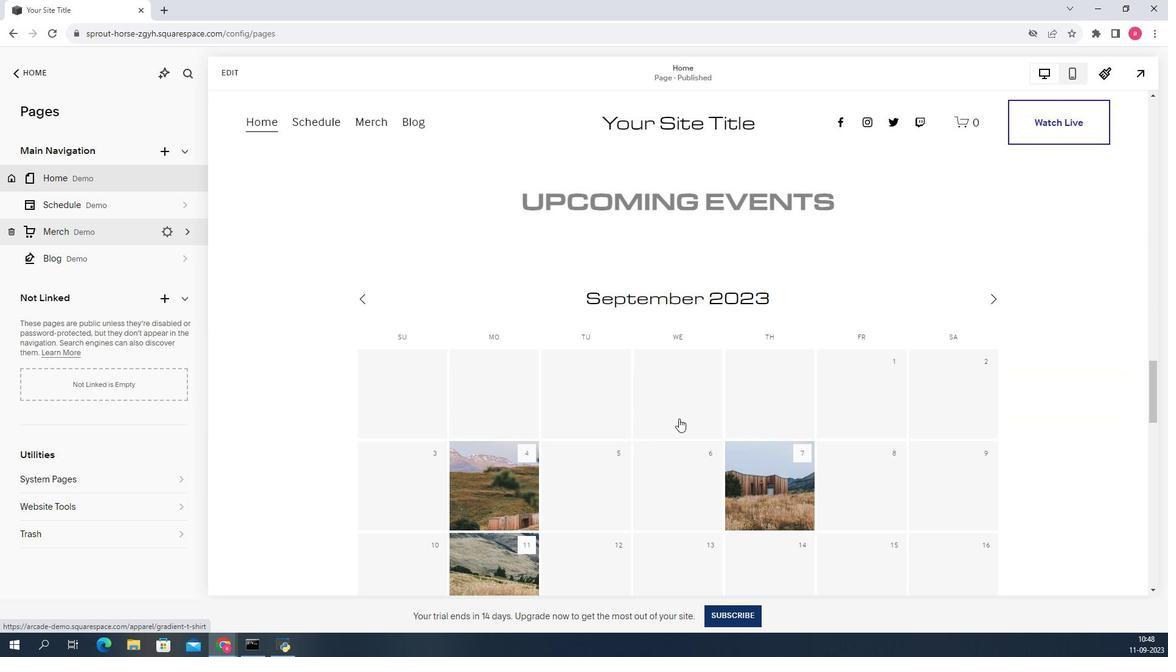 
Action: Mouse scrolled (579, 236) with delta (0, 0)
Screenshot: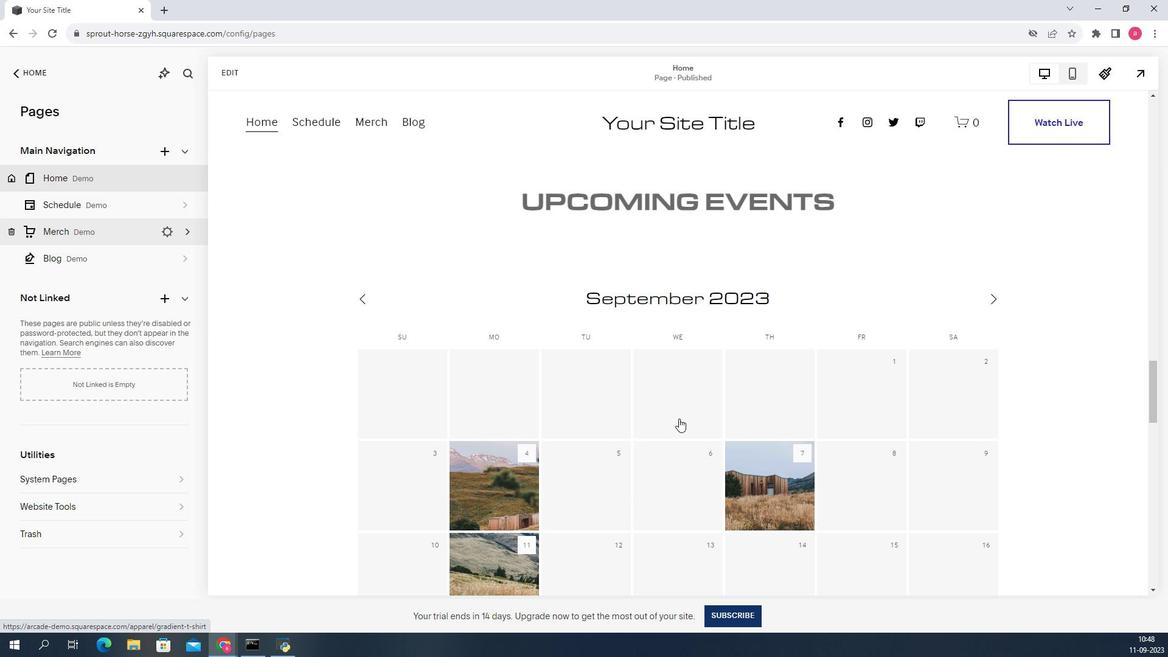 
Action: Mouse scrolled (579, 236) with delta (0, 0)
Screenshot: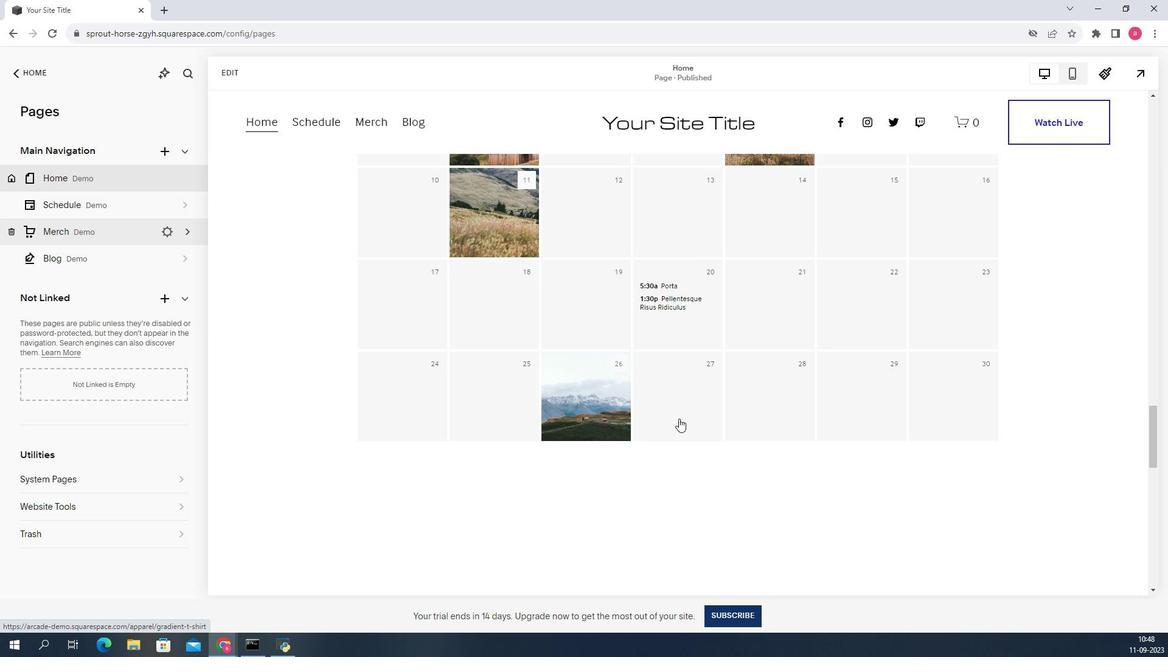 
Action: Mouse scrolled (579, 236) with delta (0, 0)
Screenshot: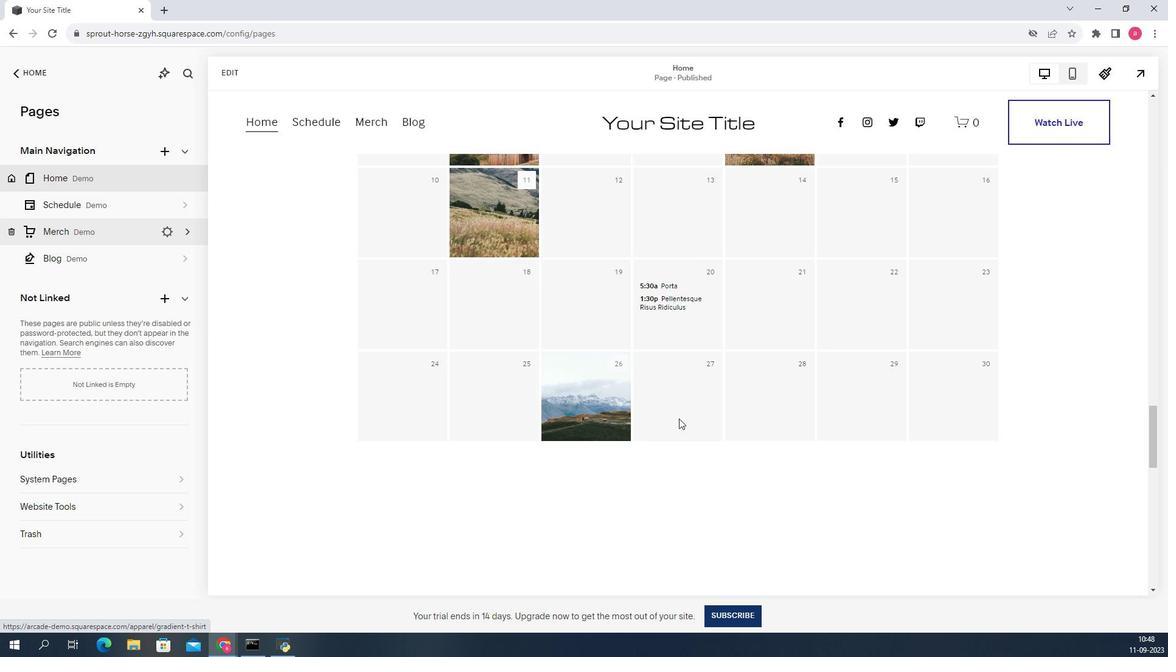 
Action: Mouse scrolled (579, 236) with delta (0, 0)
Screenshot: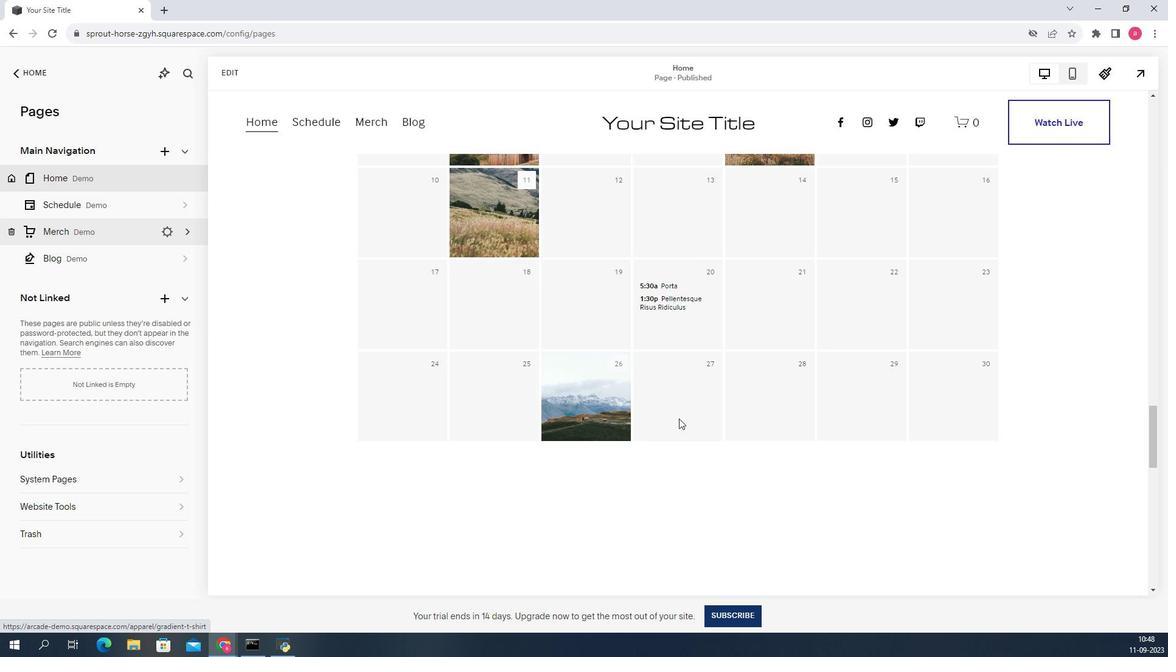 
Action: Mouse scrolled (579, 236) with delta (0, 0)
Screenshot: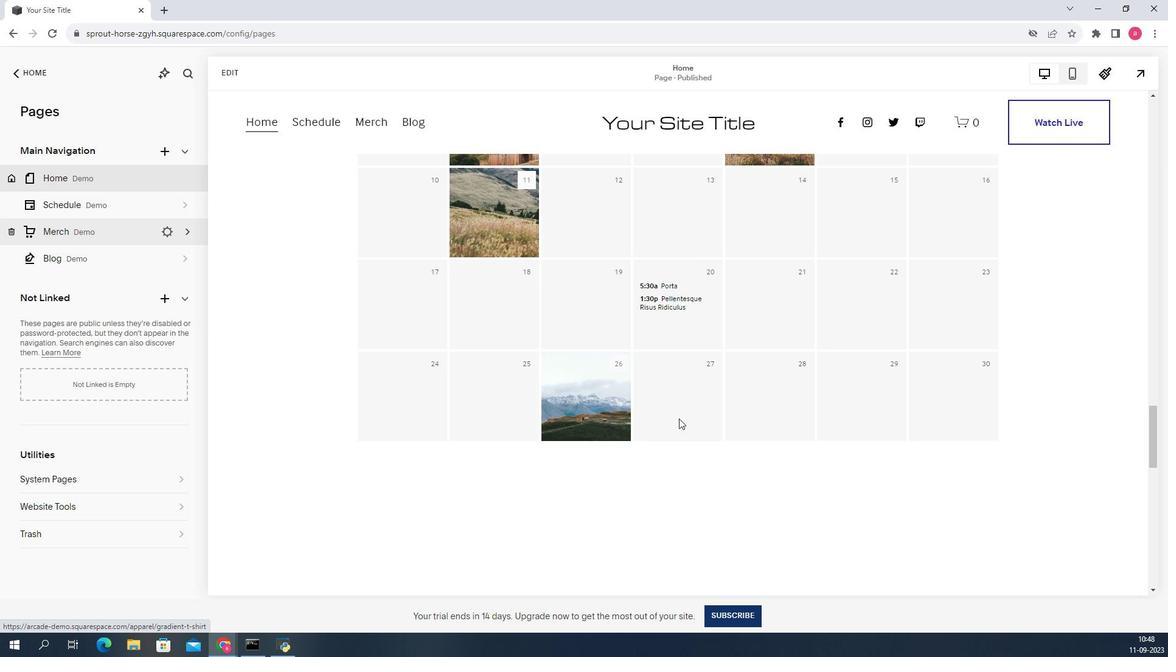 
Action: Mouse scrolled (579, 236) with delta (0, 0)
Screenshot: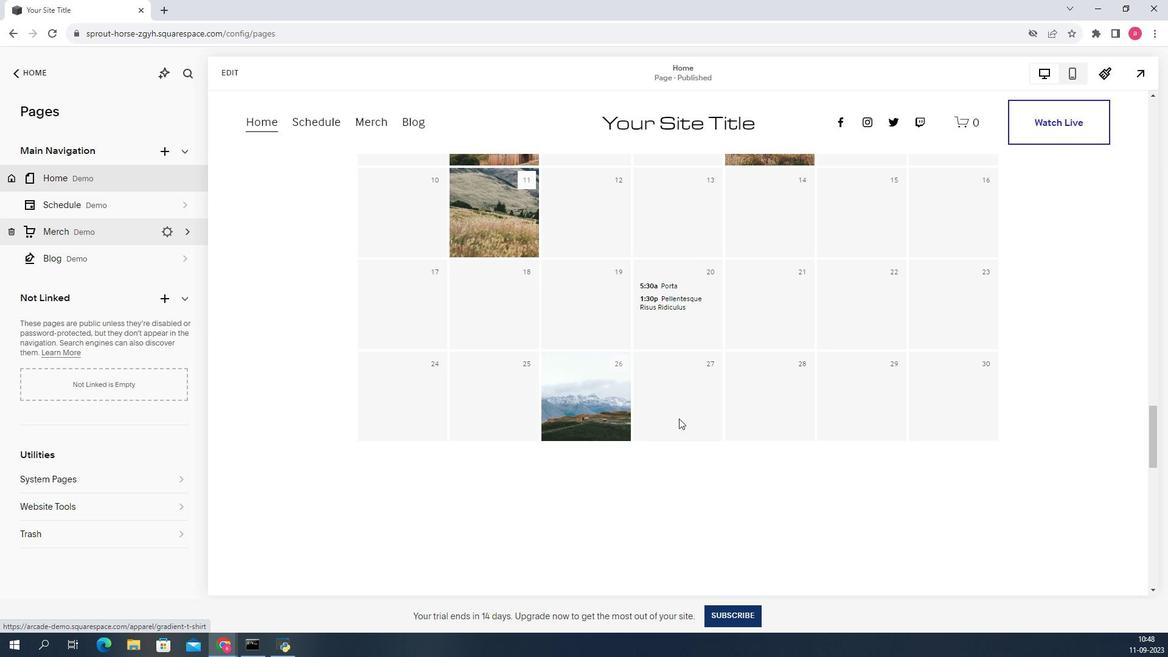 
Action: Mouse scrolled (579, 236) with delta (0, 0)
Screenshot: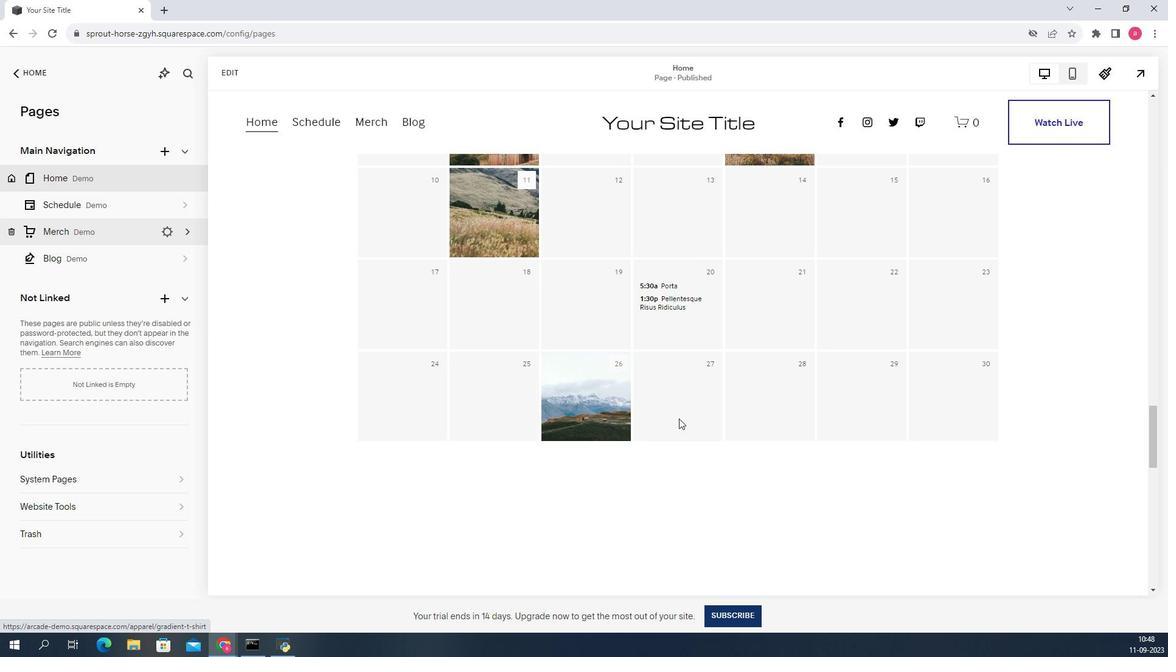 
Action: Mouse scrolled (579, 236) with delta (0, 0)
Screenshot: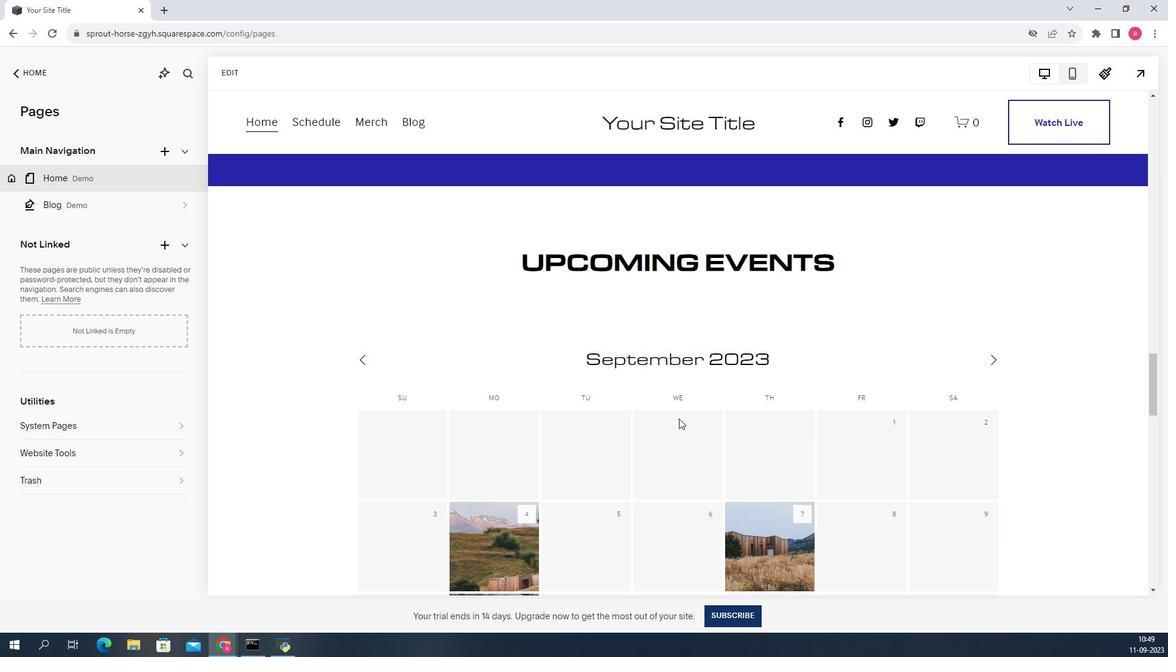 
Action: Mouse scrolled (579, 236) with delta (0, 0)
Screenshot: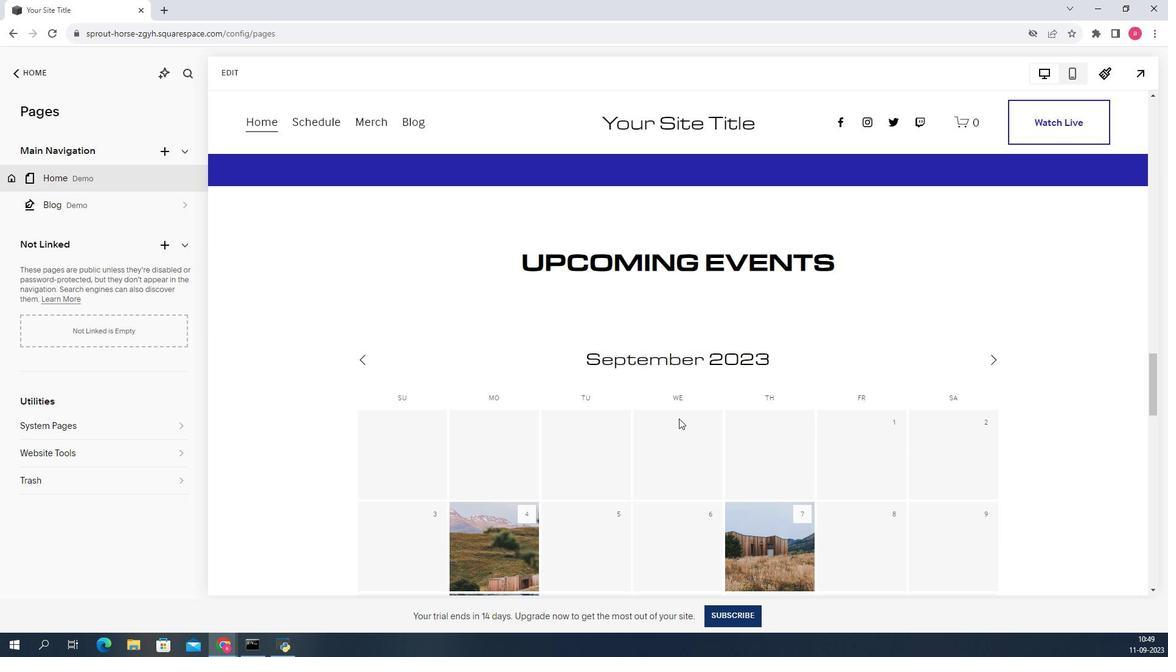 
Action: Mouse scrolled (579, 236) with delta (0, 0)
Screenshot: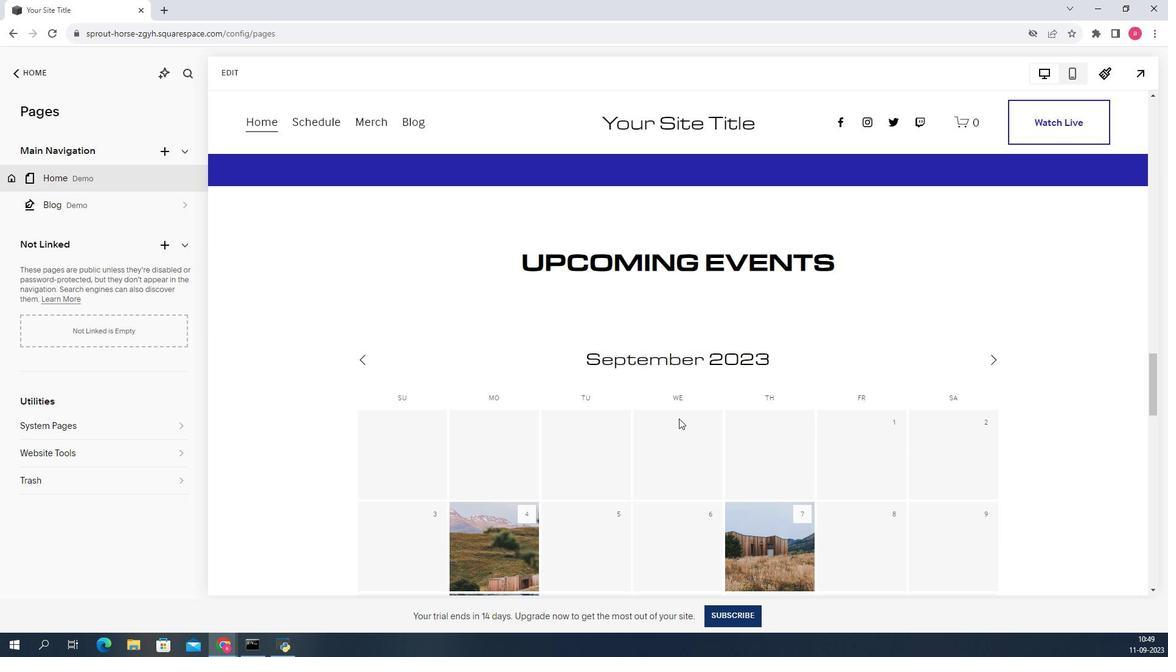 
Action: Mouse scrolled (579, 236) with delta (0, 0)
Screenshot: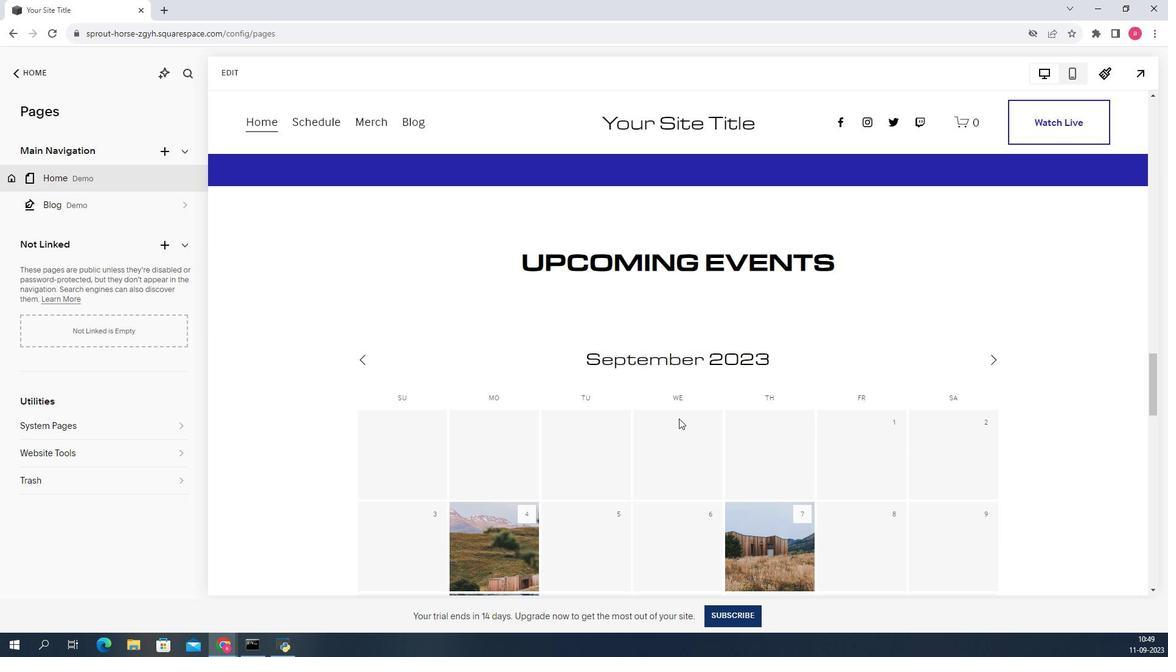 
Action: Mouse scrolled (579, 236) with delta (0, 0)
Screenshot: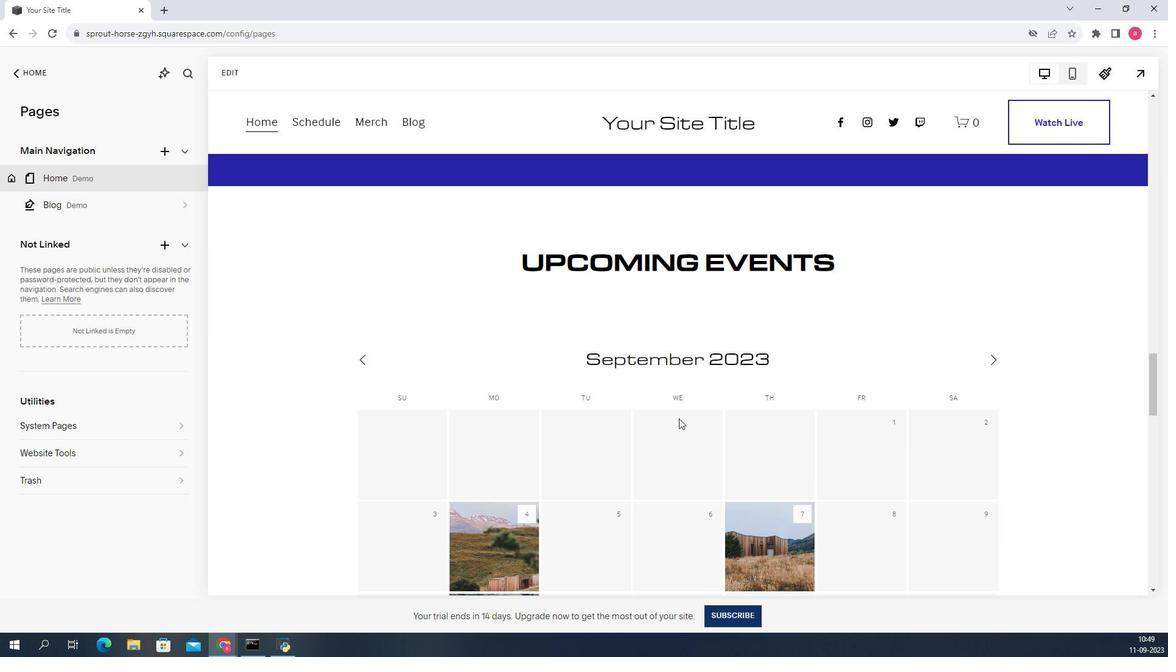 
Action: Mouse scrolled (579, 236) with delta (0, 0)
Screenshot: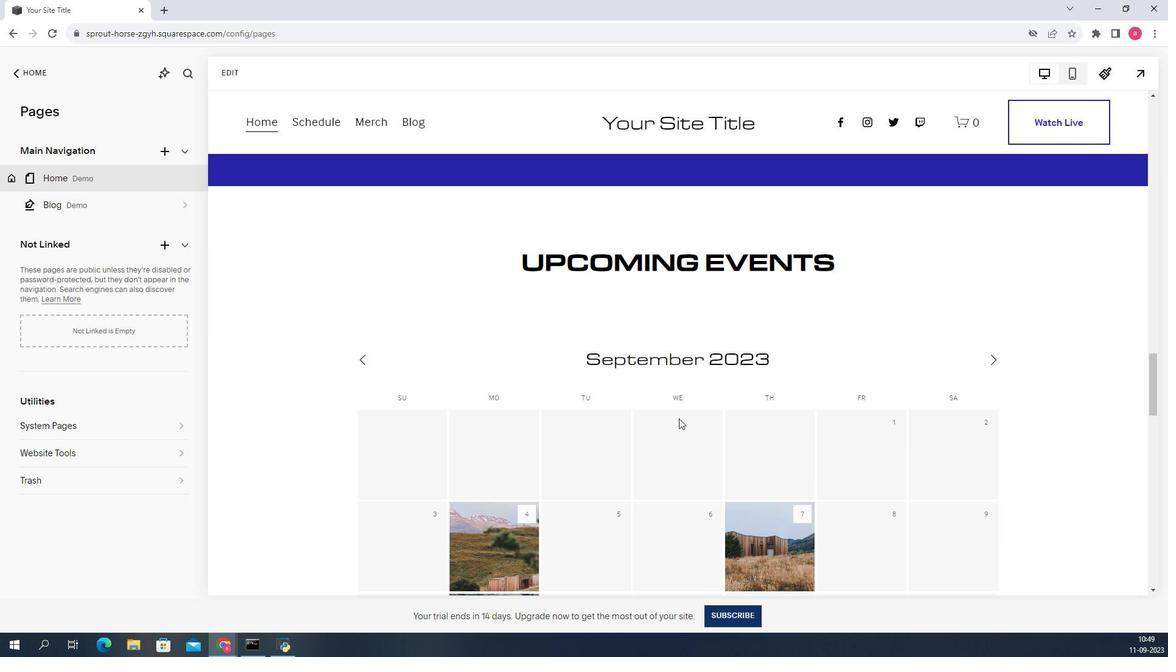 
Action: Mouse scrolled (579, 236) with delta (0, 0)
Screenshot: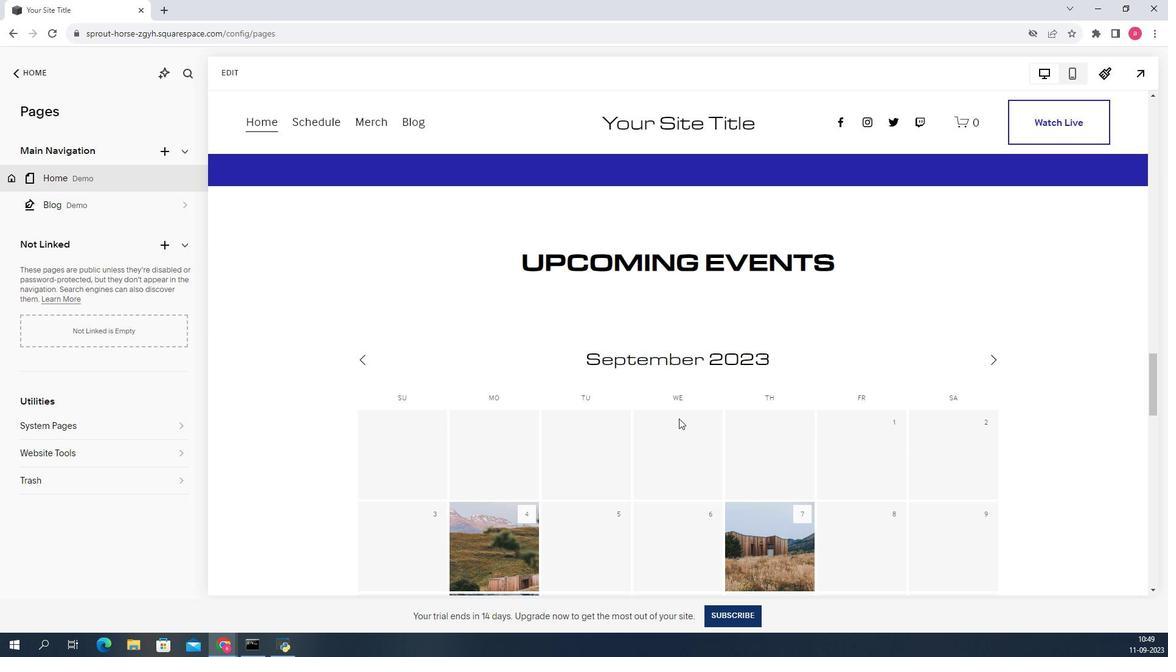 
Action: Mouse scrolled (579, 236) with delta (0, 0)
Screenshot: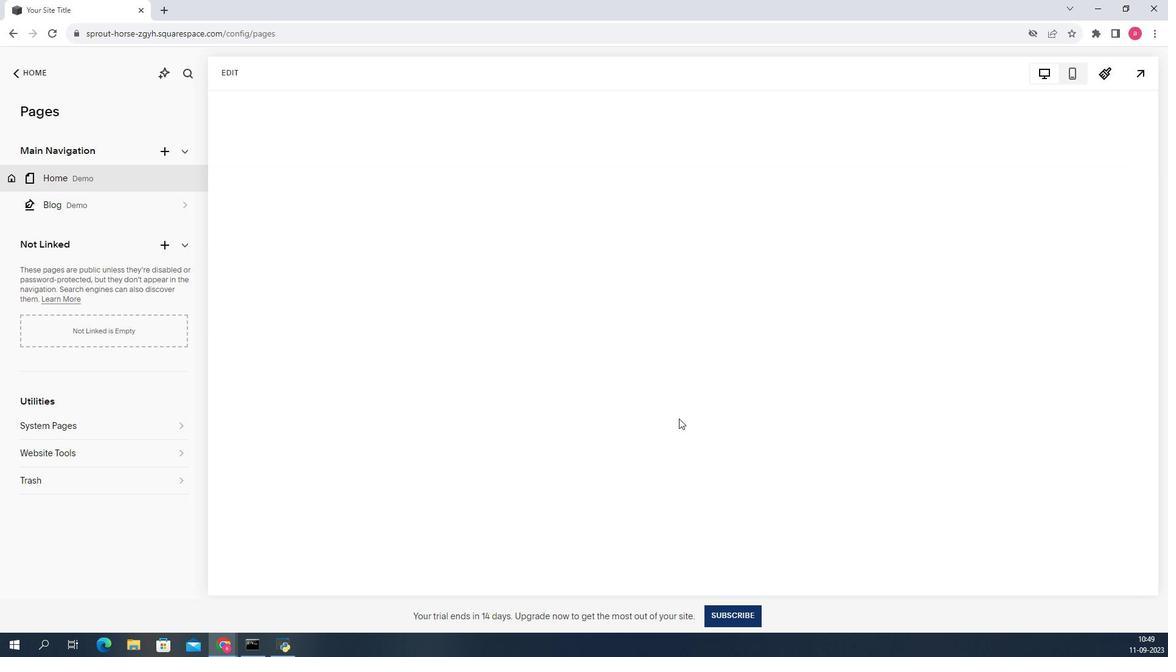 
Action: Mouse scrolled (579, 236) with delta (0, 0)
Screenshot: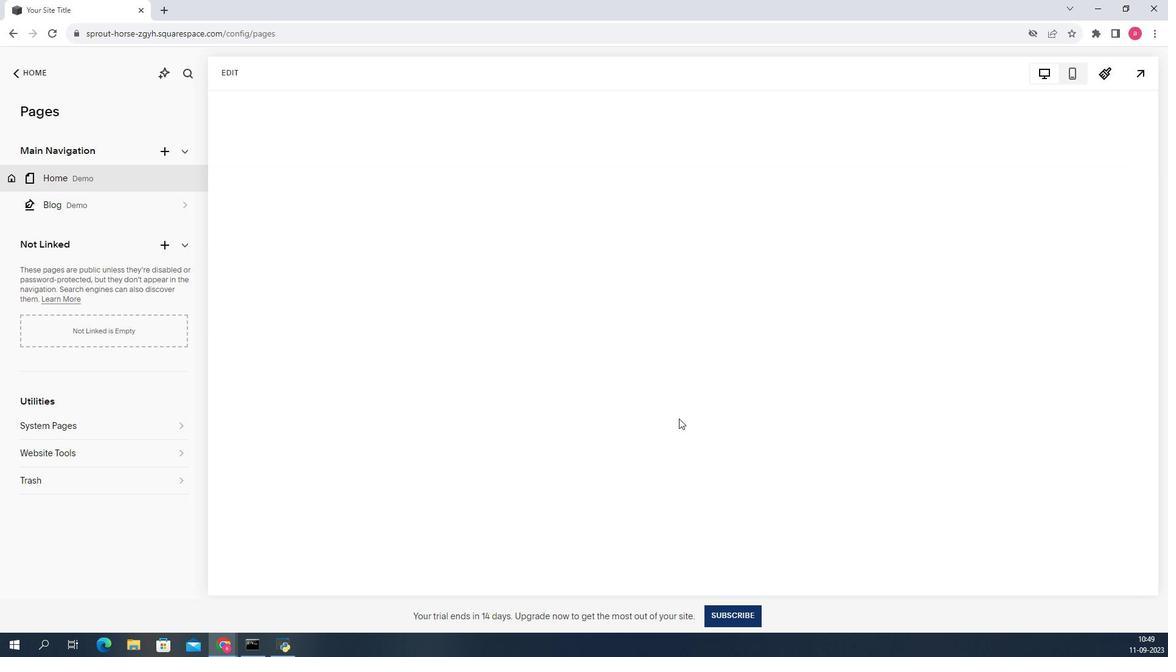 
Action: Mouse scrolled (579, 236) with delta (0, 0)
Screenshot: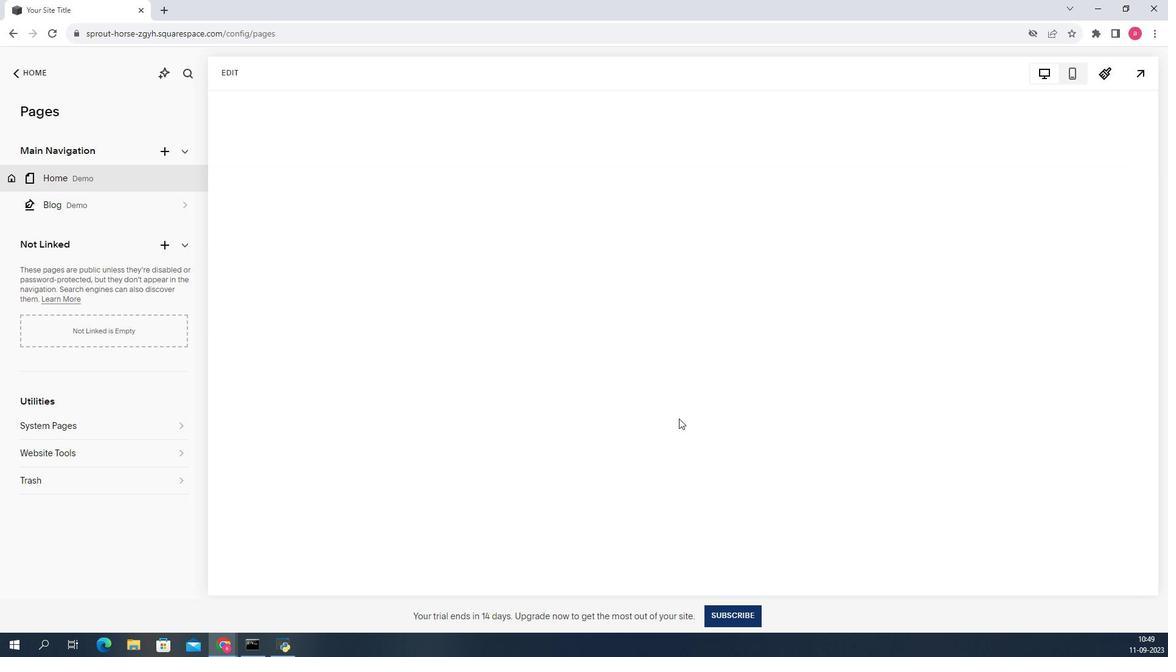 
Action: Mouse scrolled (579, 236) with delta (0, 0)
Screenshot: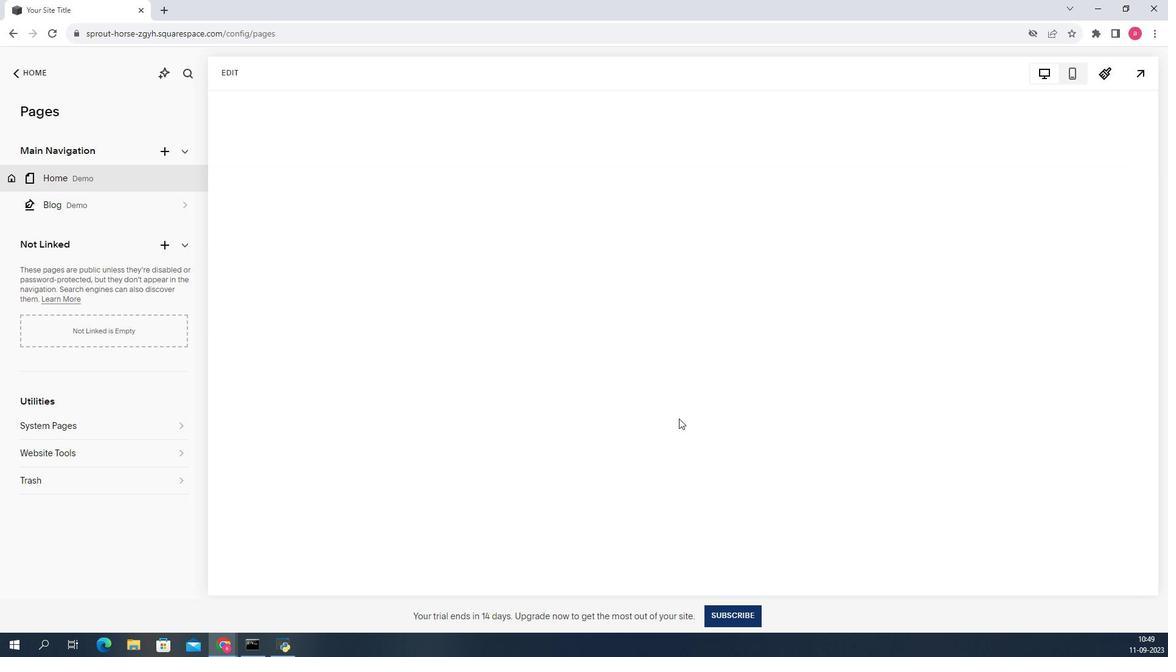 
Action: Mouse scrolled (579, 236) with delta (0, 0)
Screenshot: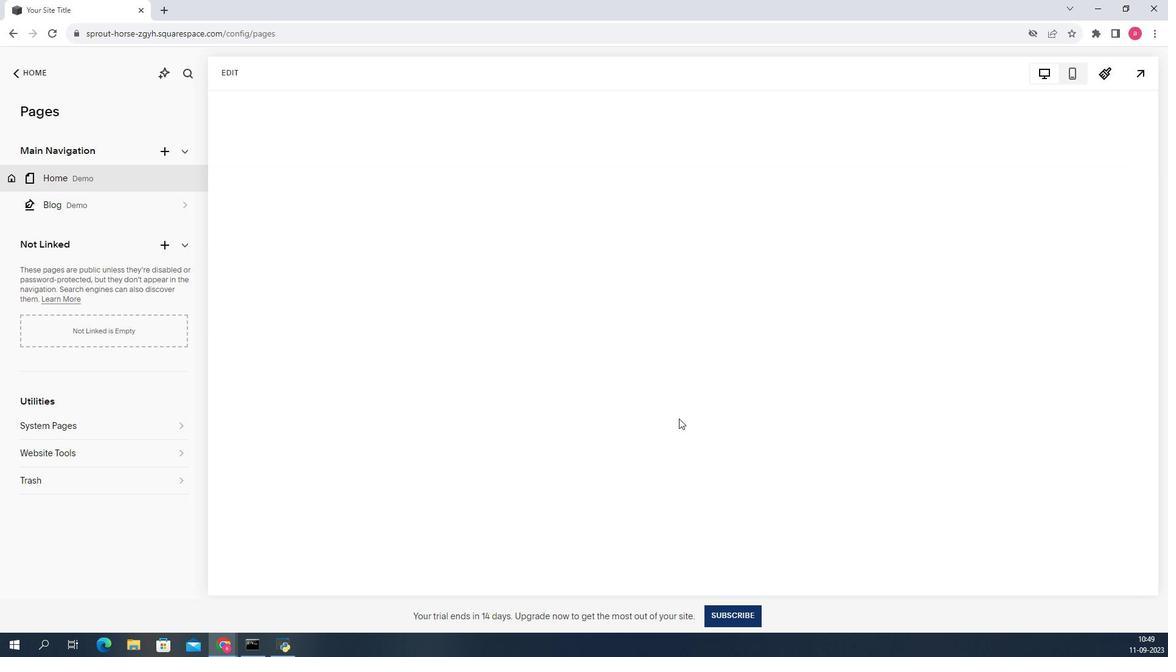 
Action: Mouse scrolled (579, 236) with delta (0, 0)
Screenshot: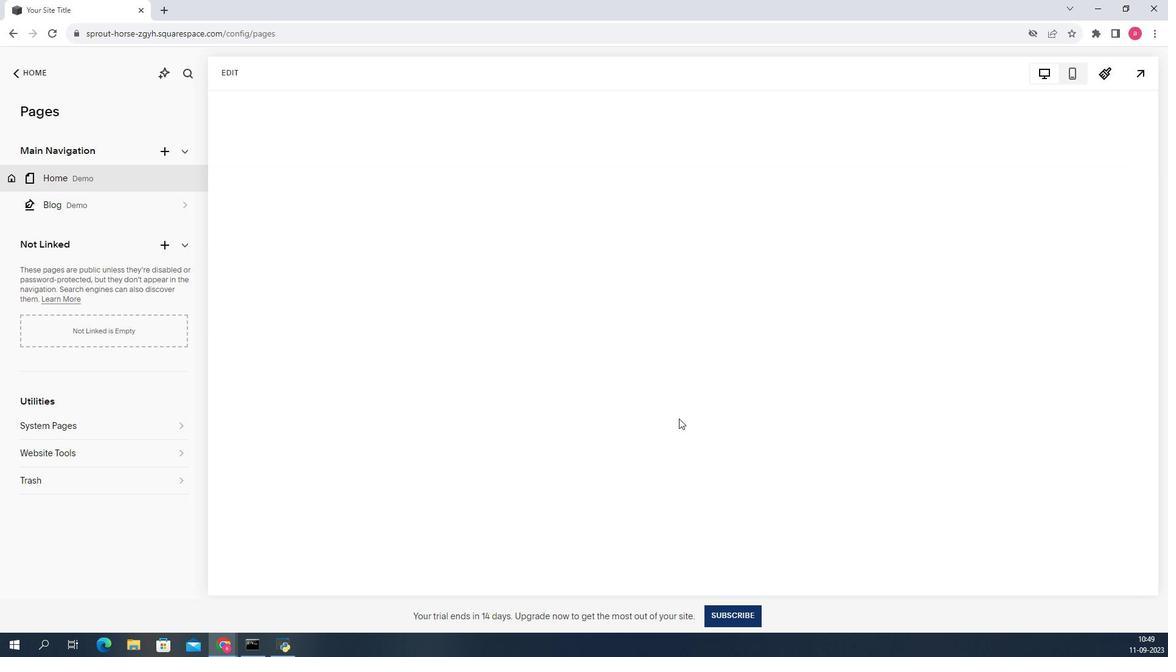 
Action: Mouse scrolled (579, 236) with delta (0, 0)
Screenshot: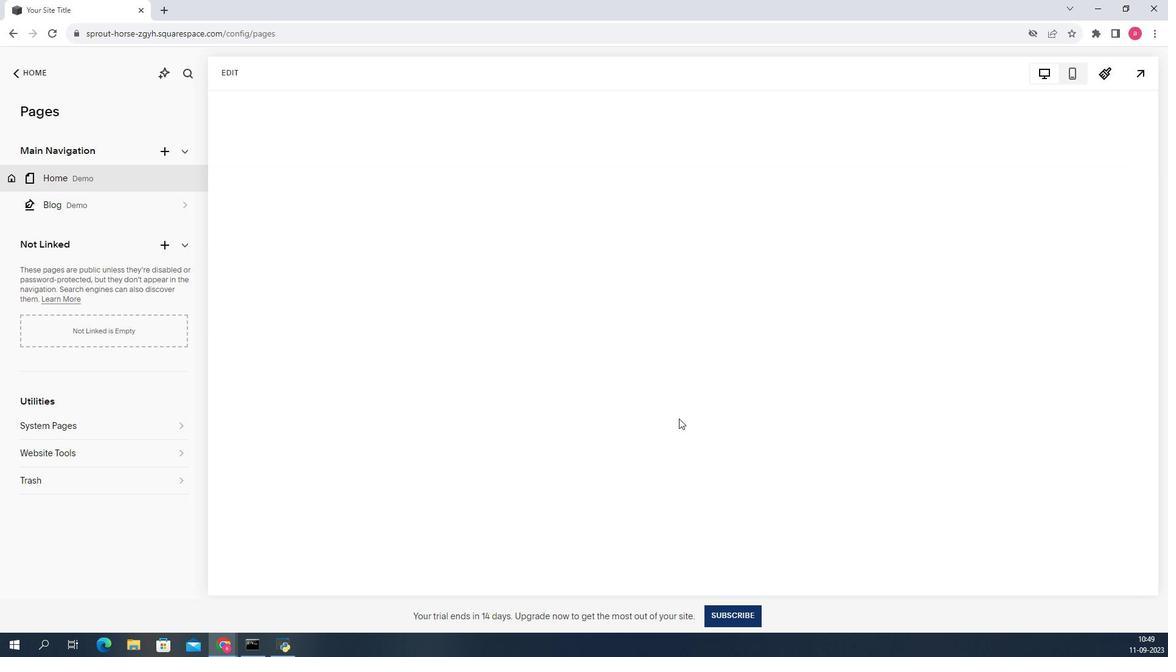 
Action: Mouse moved to (277, 206)
Screenshot: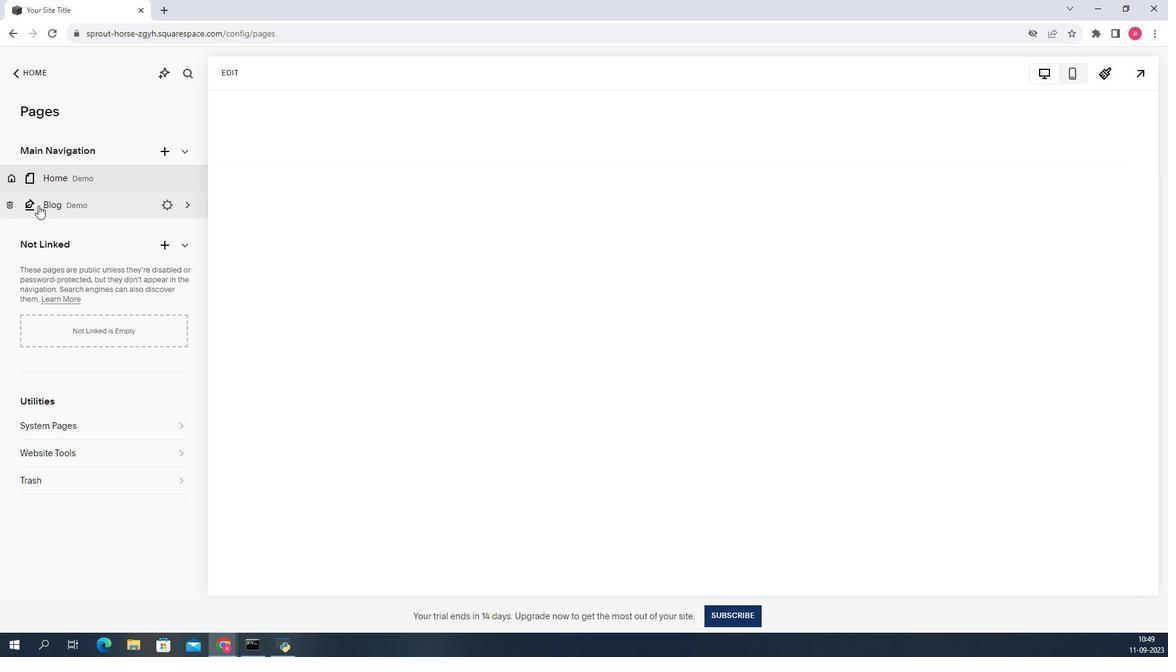 
Action: Mouse scrolled (277, 206) with delta (0, 0)
Screenshot: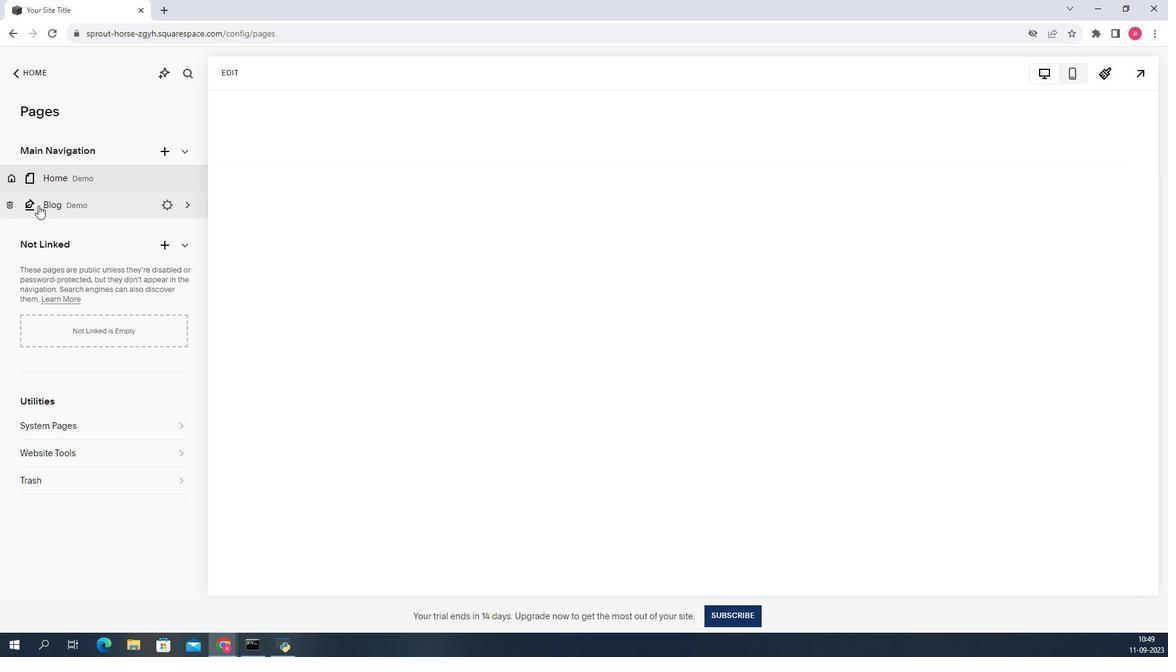 
Action: Mouse moved to (236, 203)
Screenshot: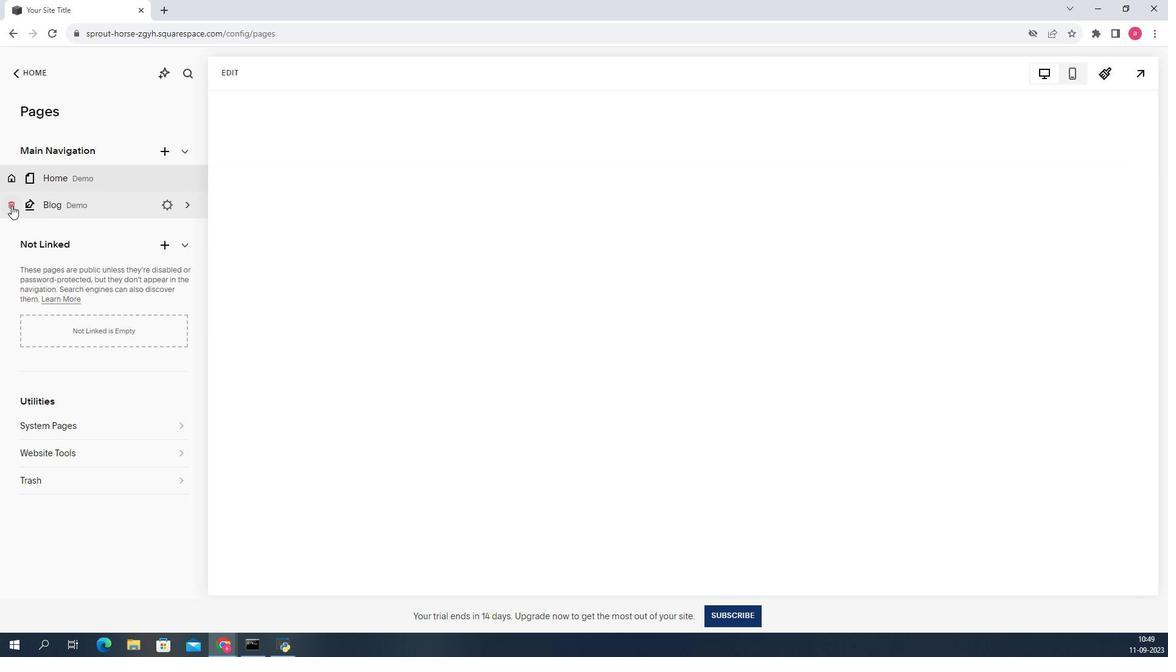 
Action: Mouse pressed left at (236, 203)
Screenshot: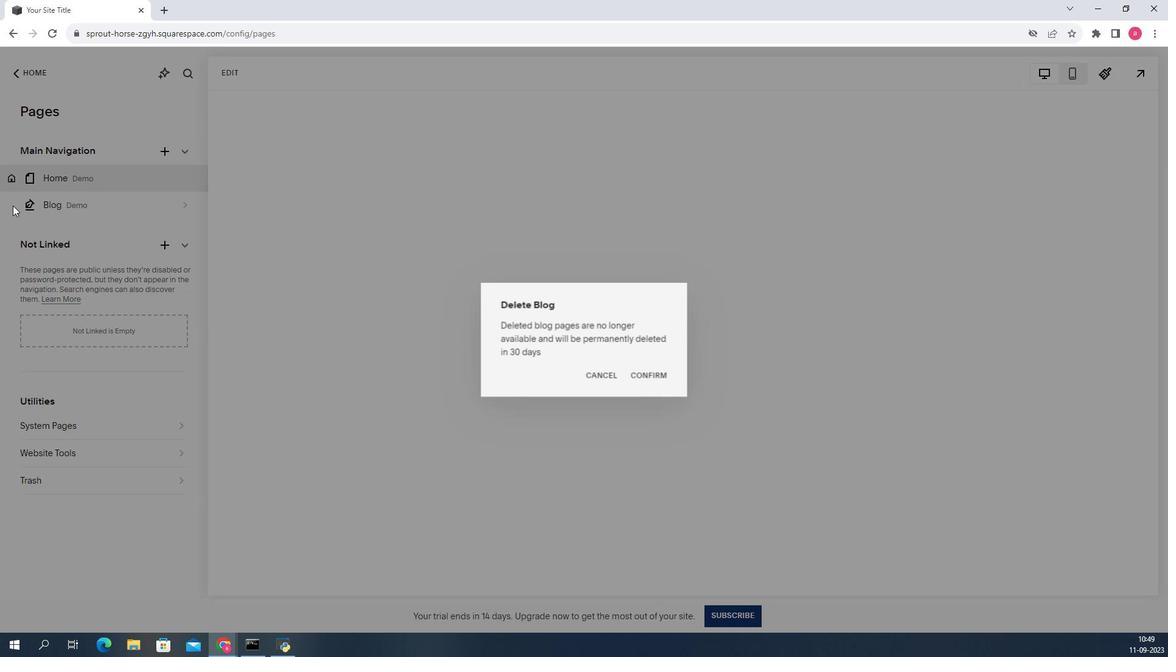 
Action: Mouse moved to (564, 230)
Screenshot: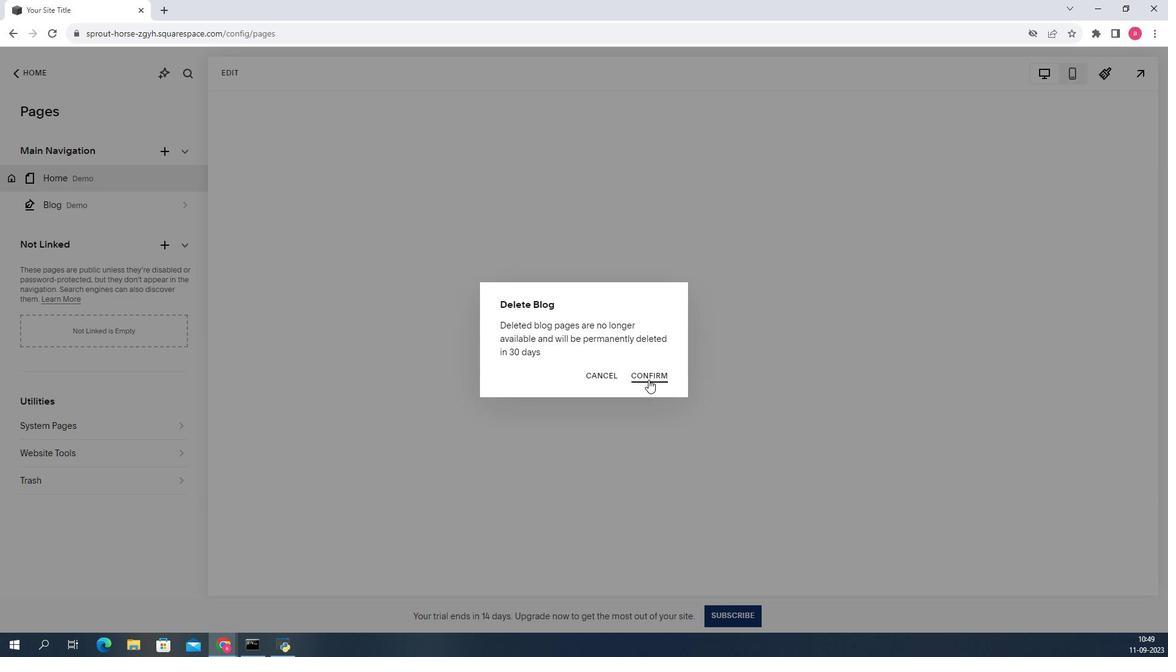 
Action: Mouse pressed left at (564, 230)
Screenshot: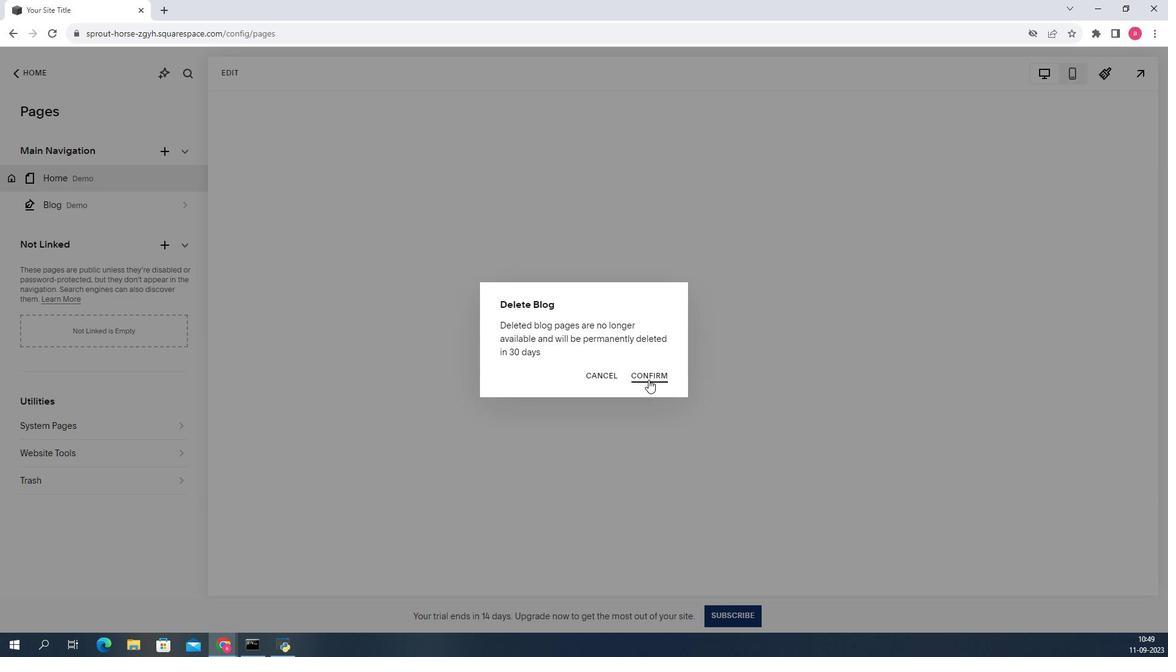 
Action: Mouse moved to (441, 209)
Screenshot: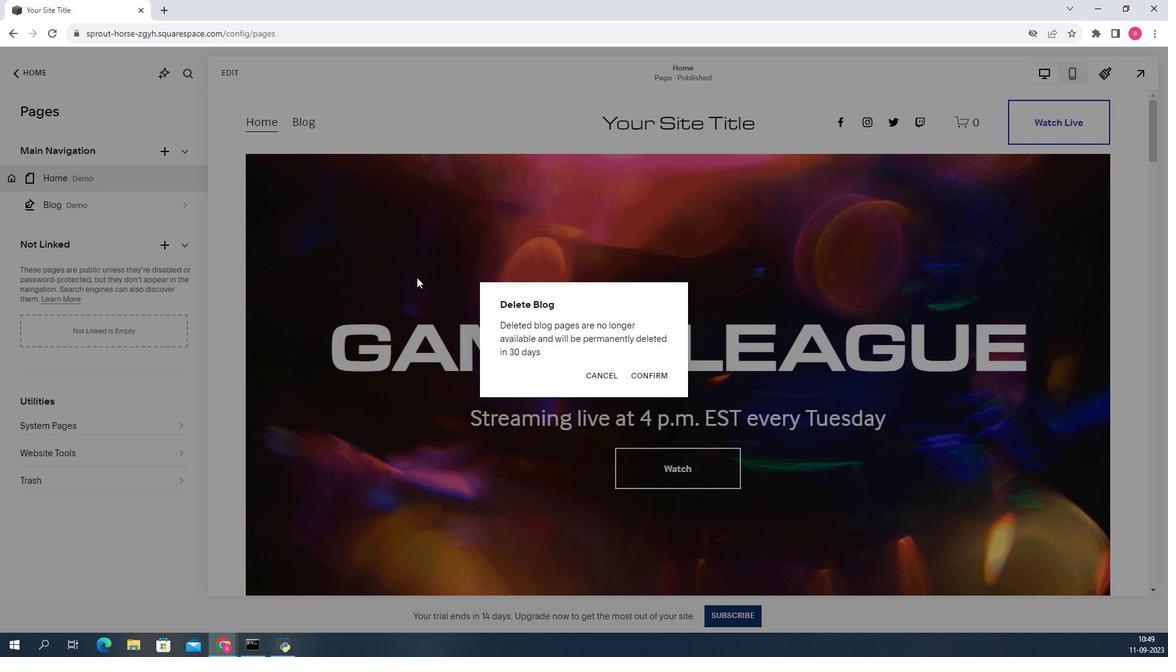 
Action: Mouse scrolled (441, 209) with delta (0, 0)
Screenshot: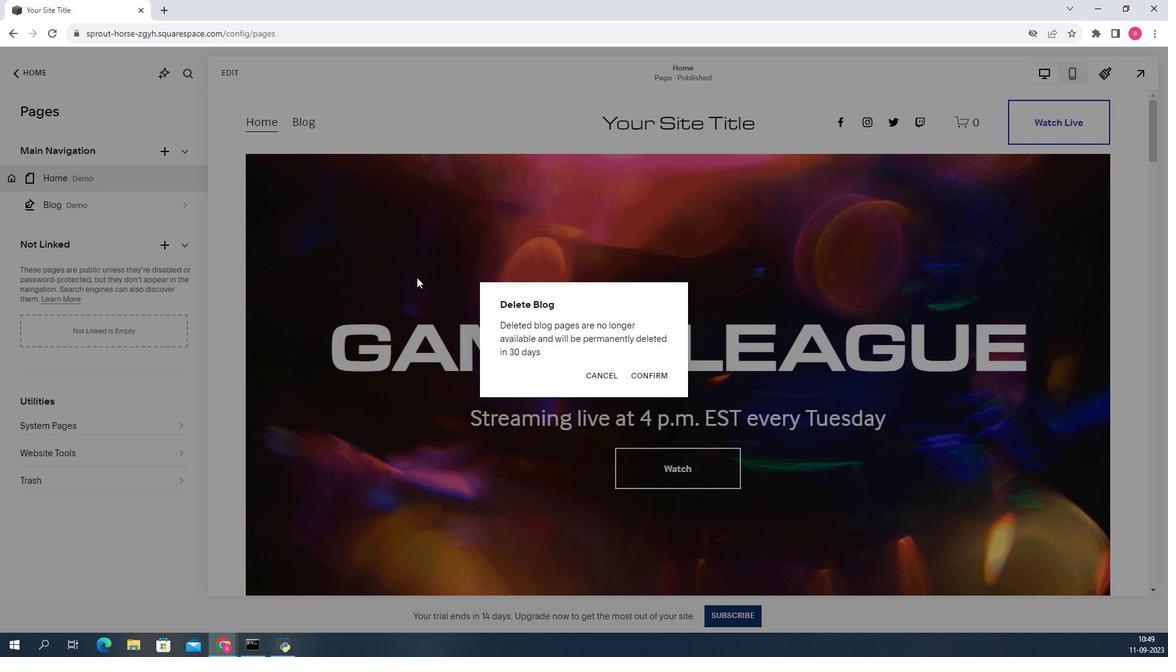 
Action: Mouse moved to (443, 213)
Screenshot: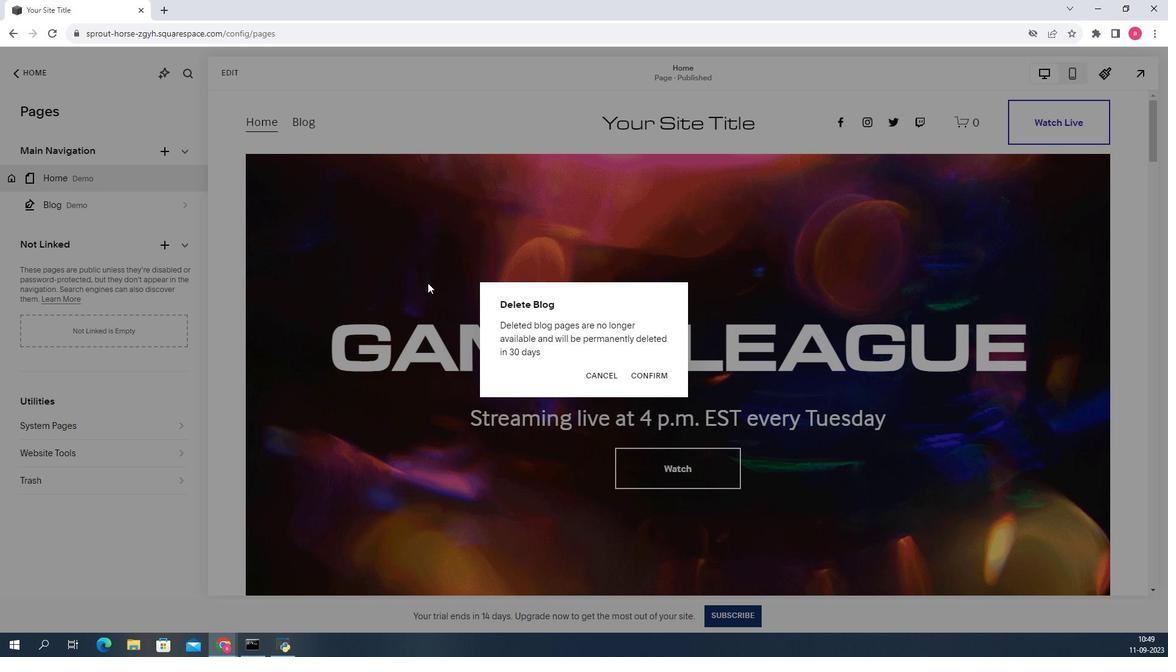 
Action: Mouse scrolled (443, 213) with delta (0, 0)
Screenshot: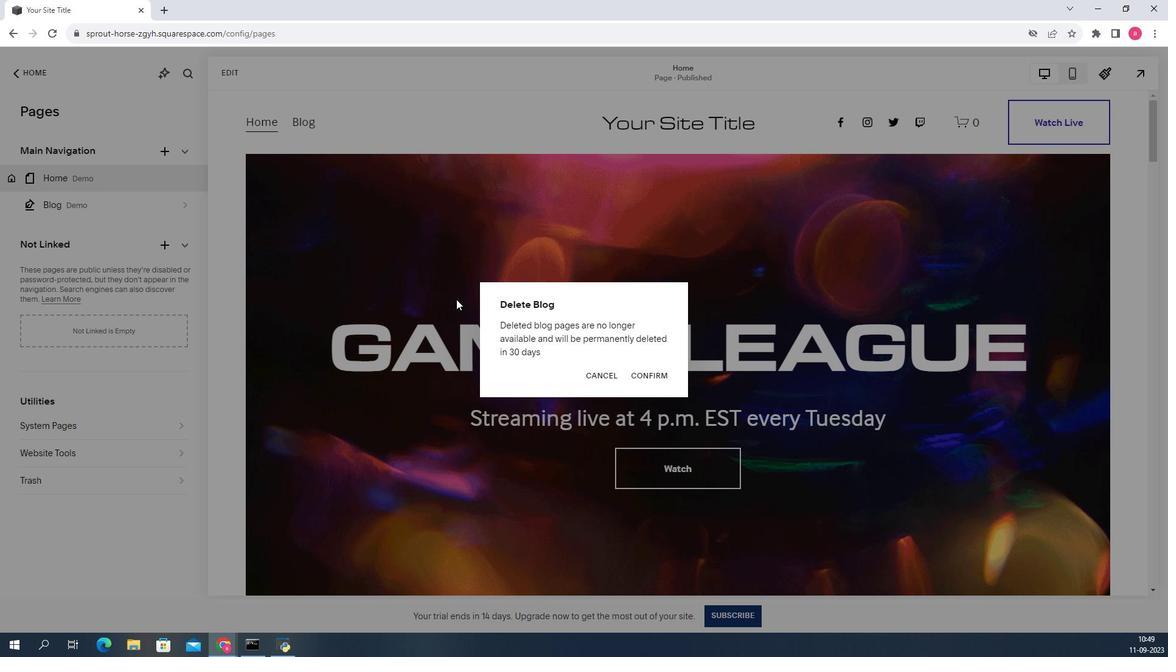 
Action: Mouse moved to (443, 213)
Screenshot: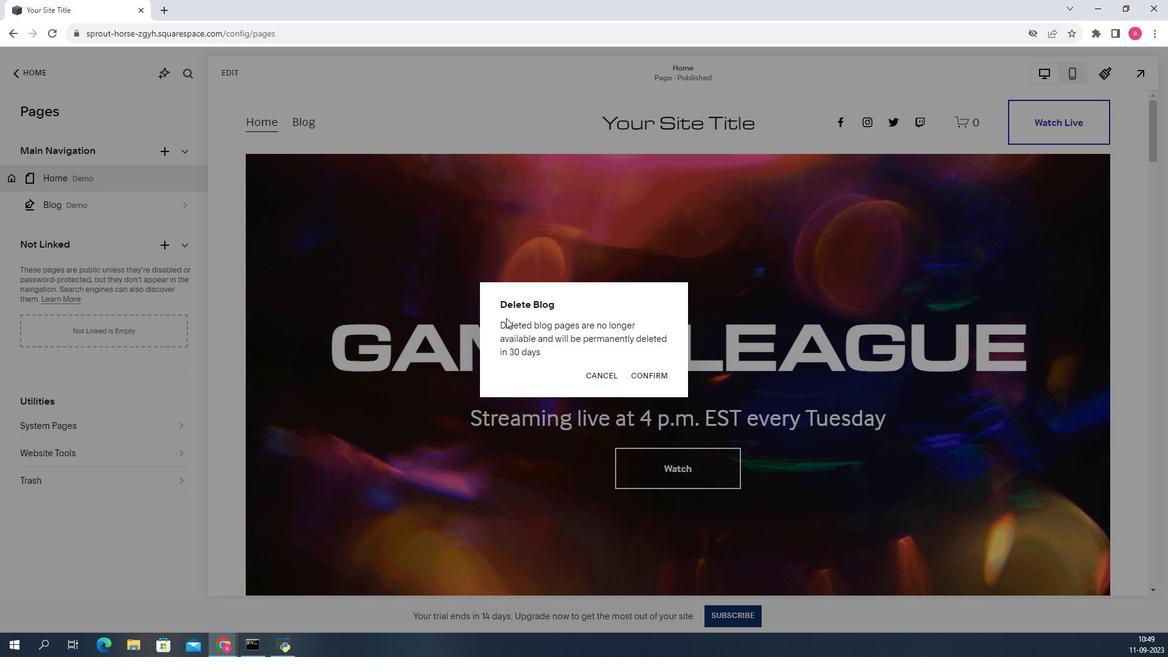 
Action: Mouse scrolled (443, 213) with delta (0, 0)
Screenshot: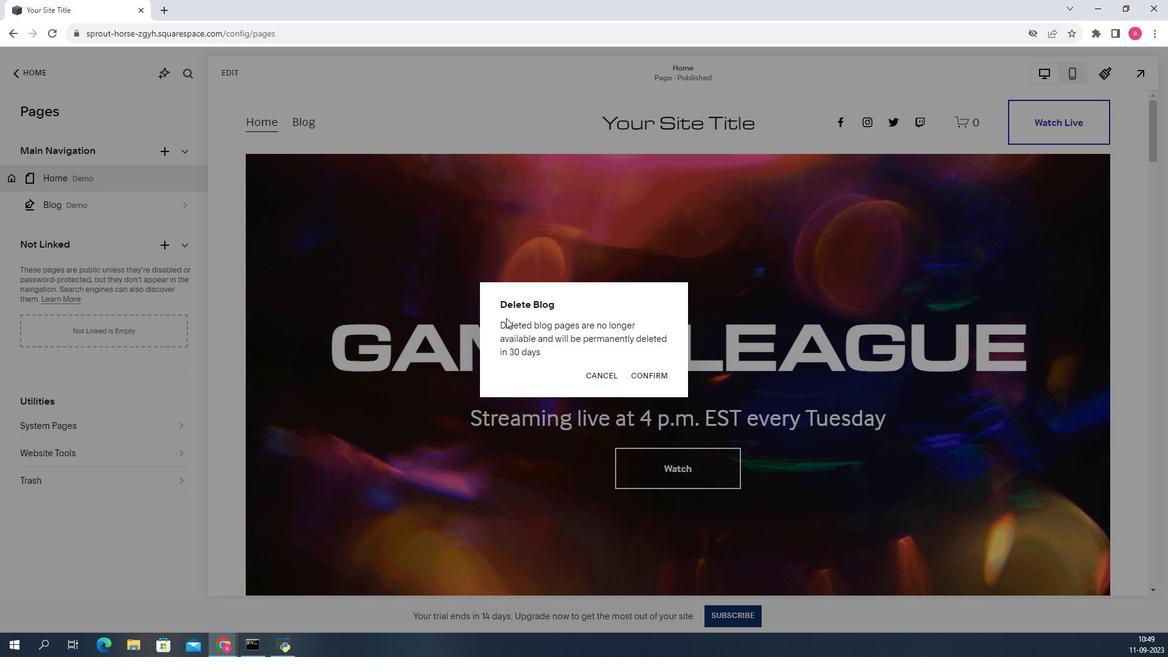 
Action: Mouse moved to (444, 214)
Screenshot: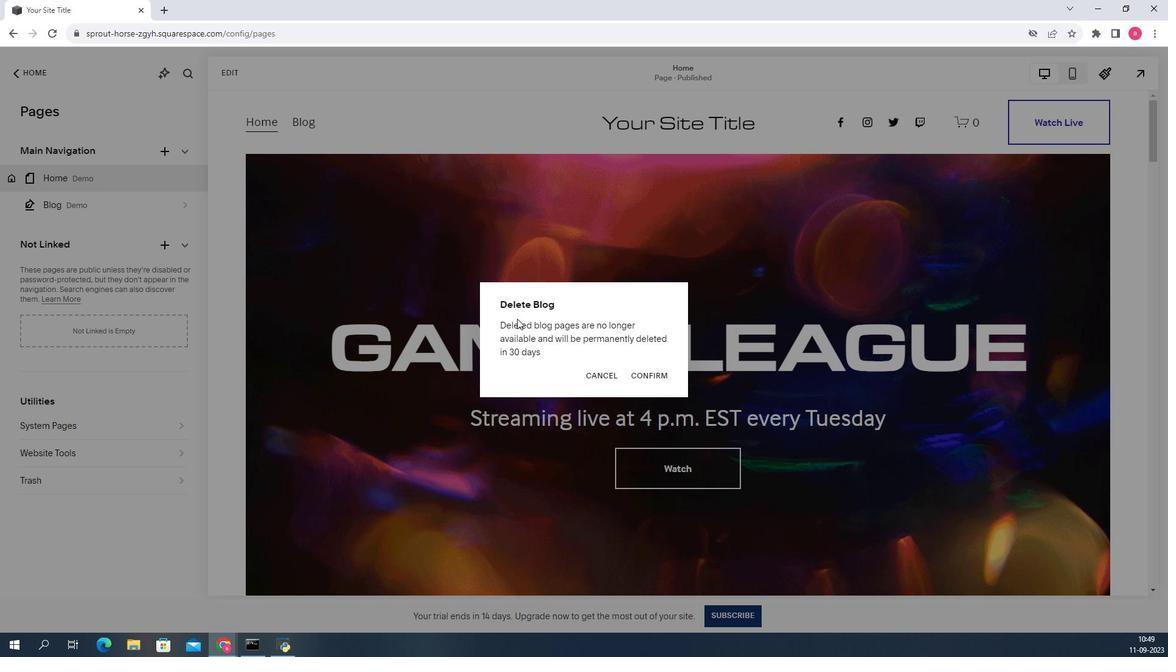 
Action: Mouse scrolled (444, 214) with delta (0, 0)
Screenshot: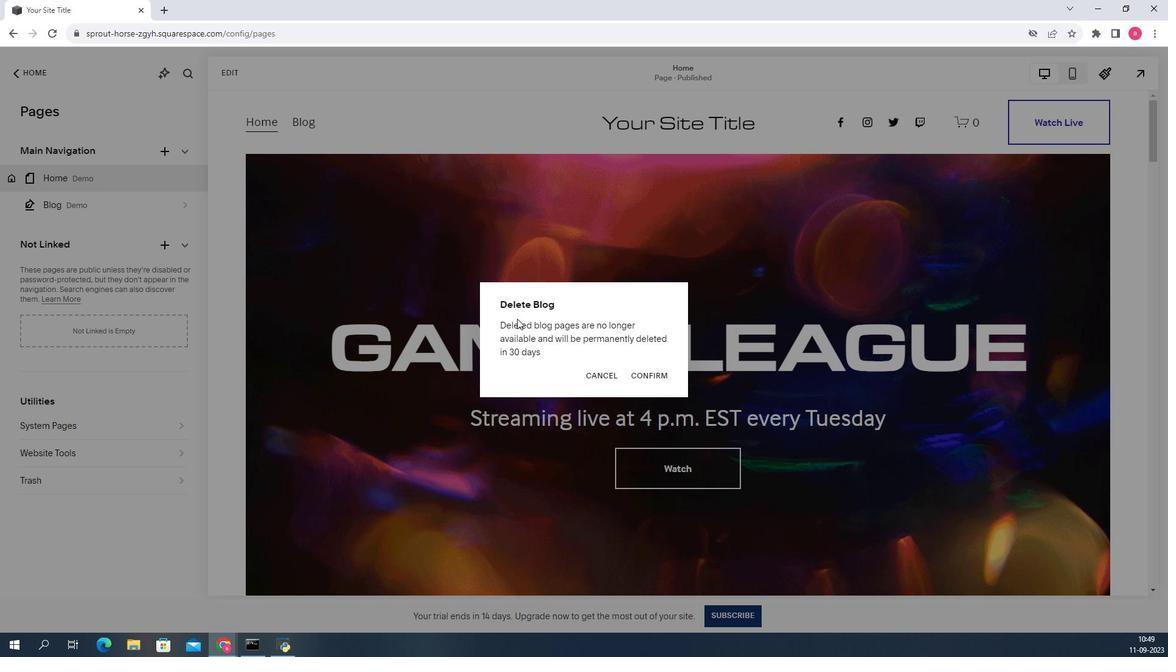 
Action: Mouse moved to (562, 229)
Screenshot: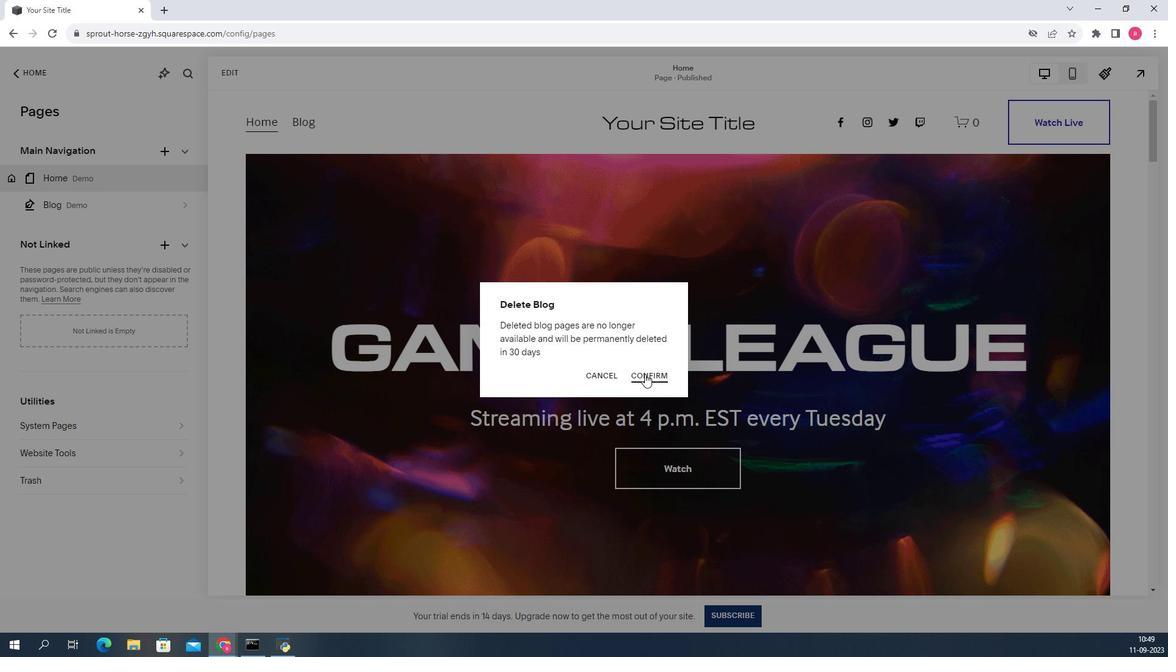 
Action: Mouse pressed left at (562, 229)
Screenshot: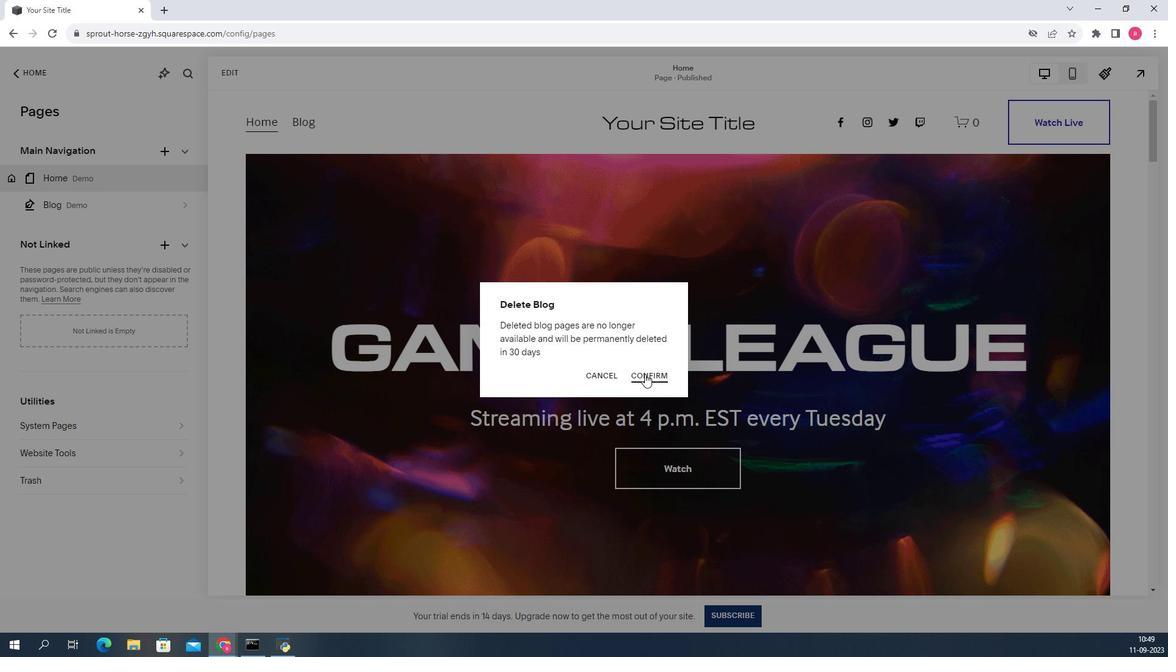 
Action: Mouse moved to (660, 207)
Screenshot: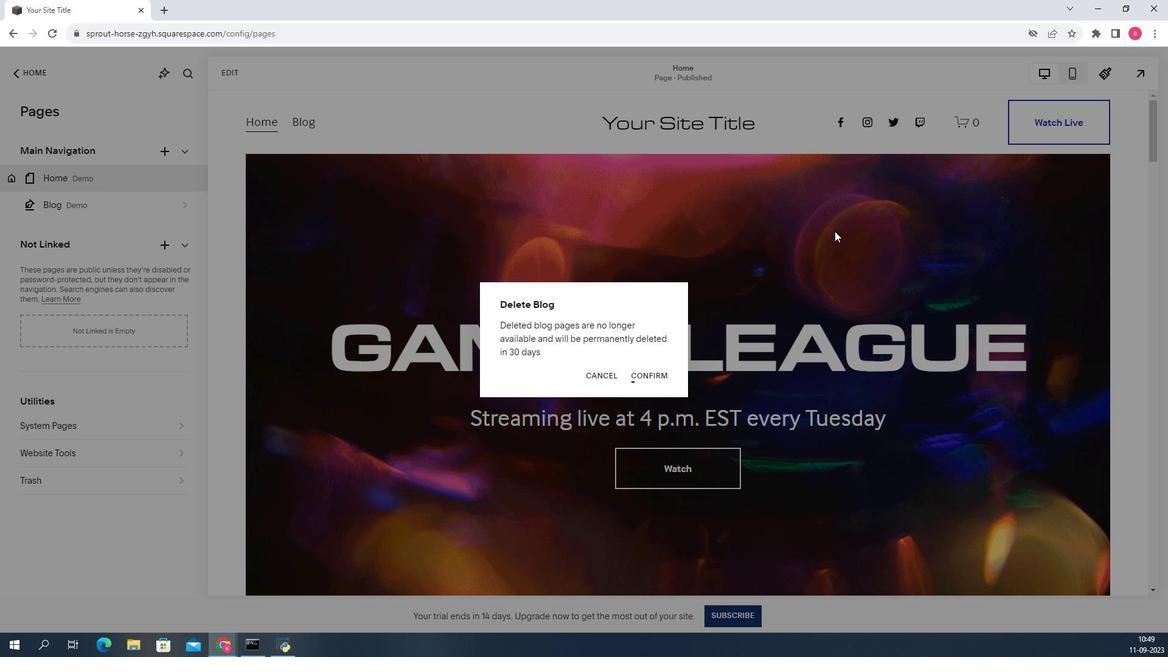 
Action: Mouse pressed left at (660, 207)
Screenshot: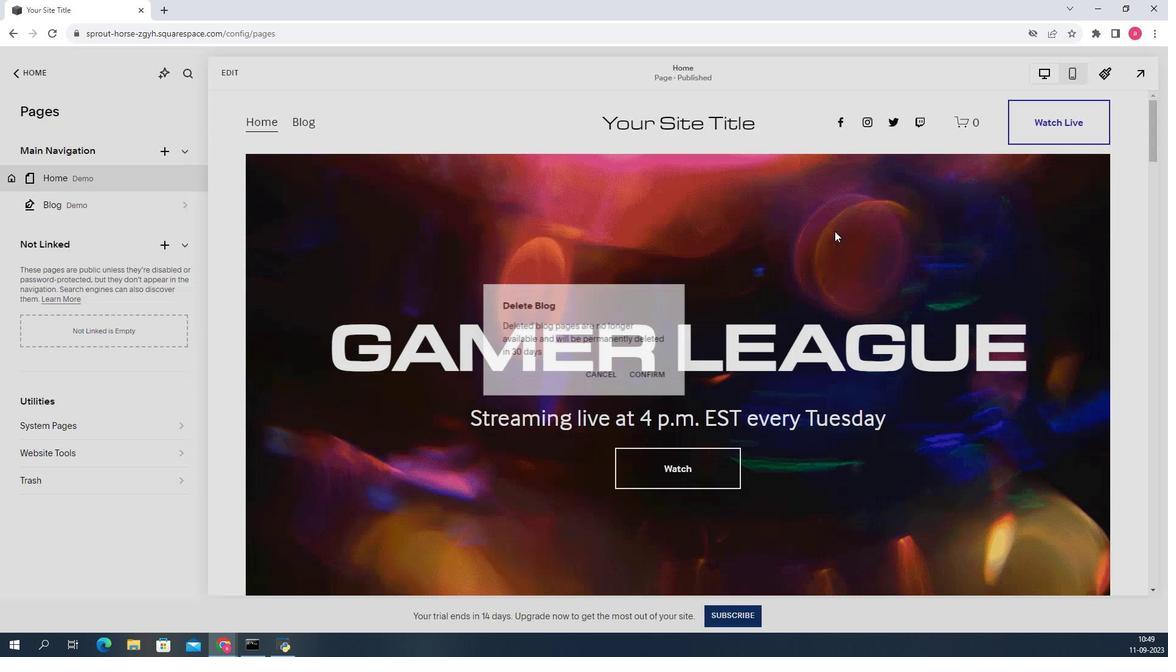 
Action: Mouse scrolled (660, 207) with delta (0, 0)
Screenshot: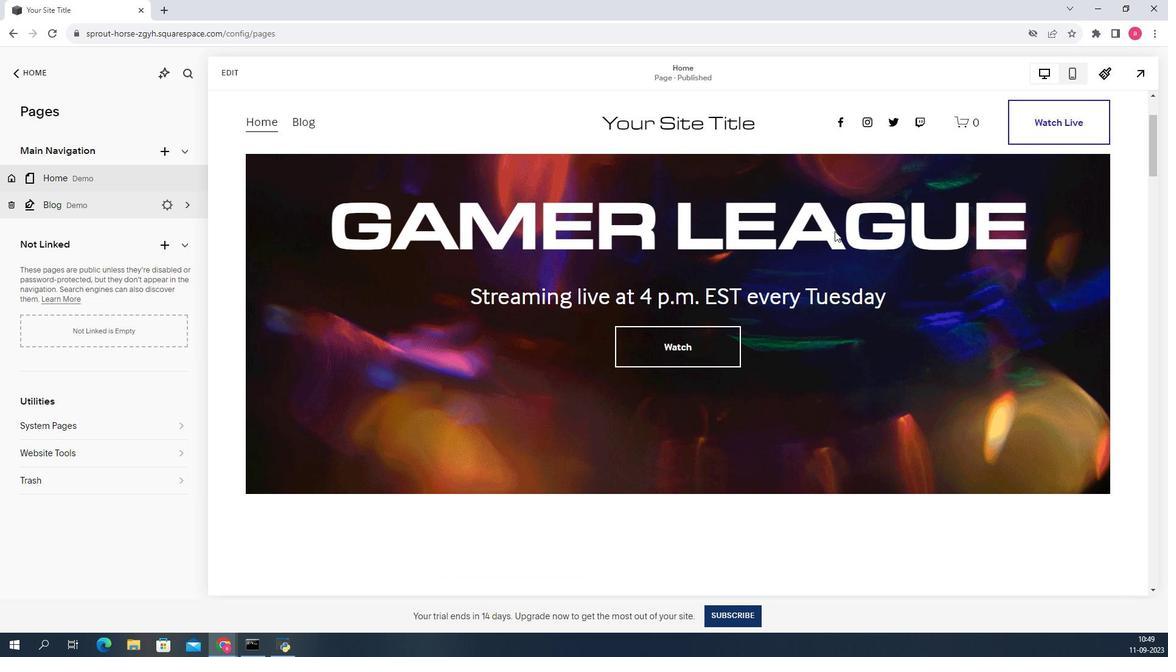 
Action: Mouse scrolled (660, 207) with delta (0, 0)
Screenshot: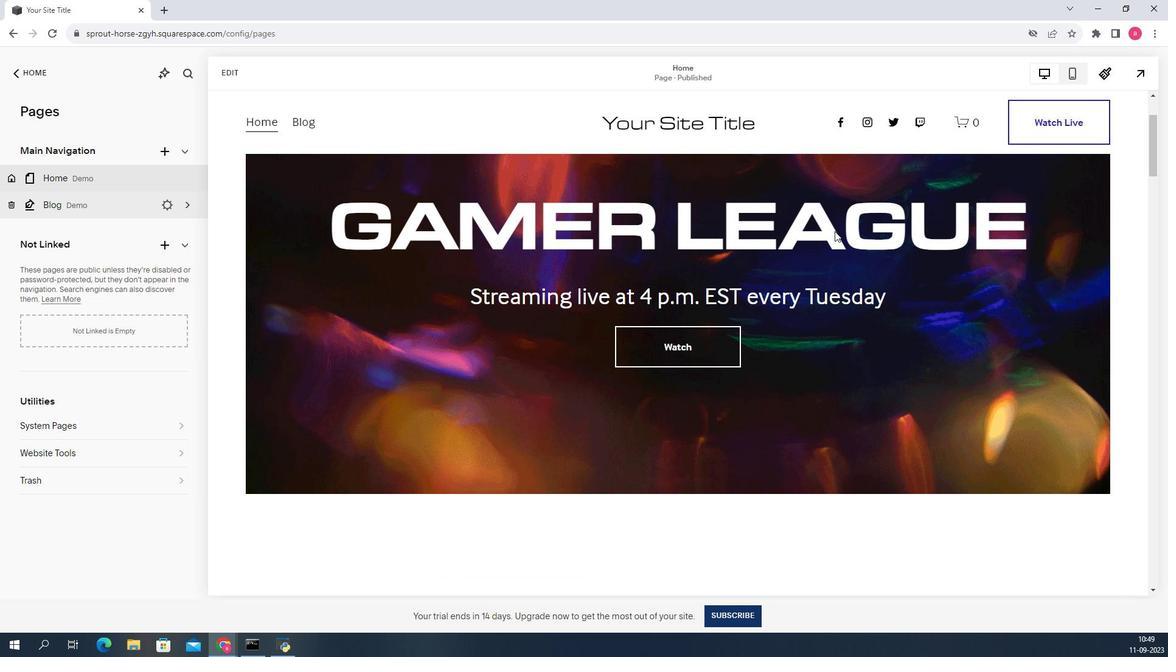 
Action: Mouse scrolled (660, 207) with delta (0, 0)
Screenshot: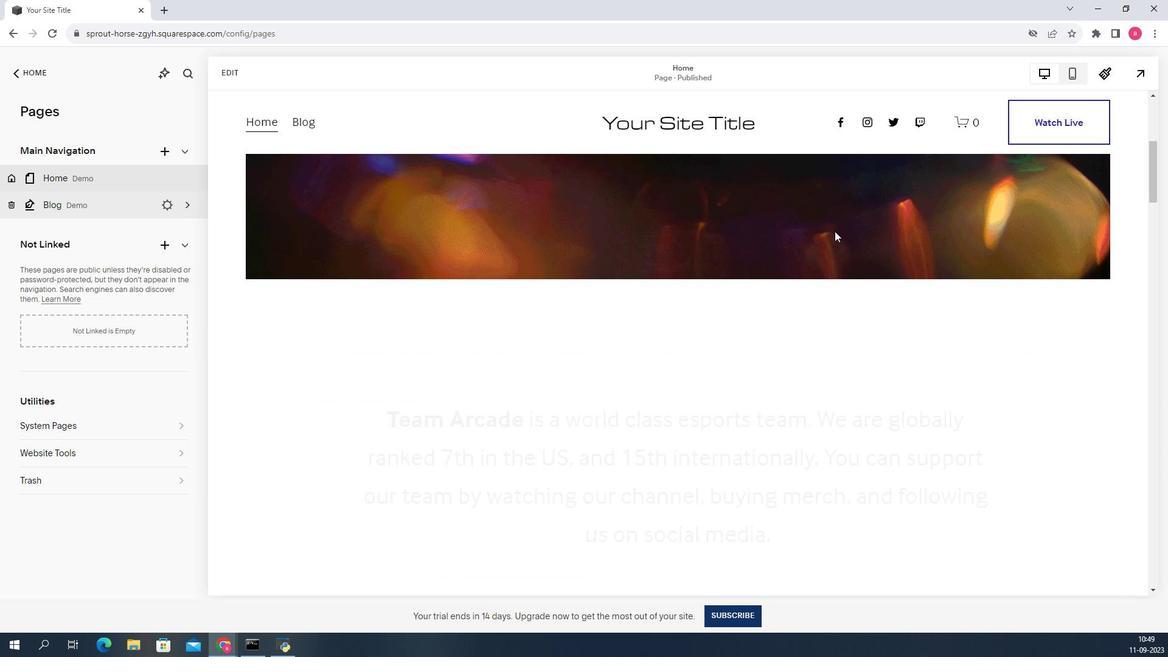 
Action: Mouse scrolled (660, 207) with delta (0, 0)
Screenshot: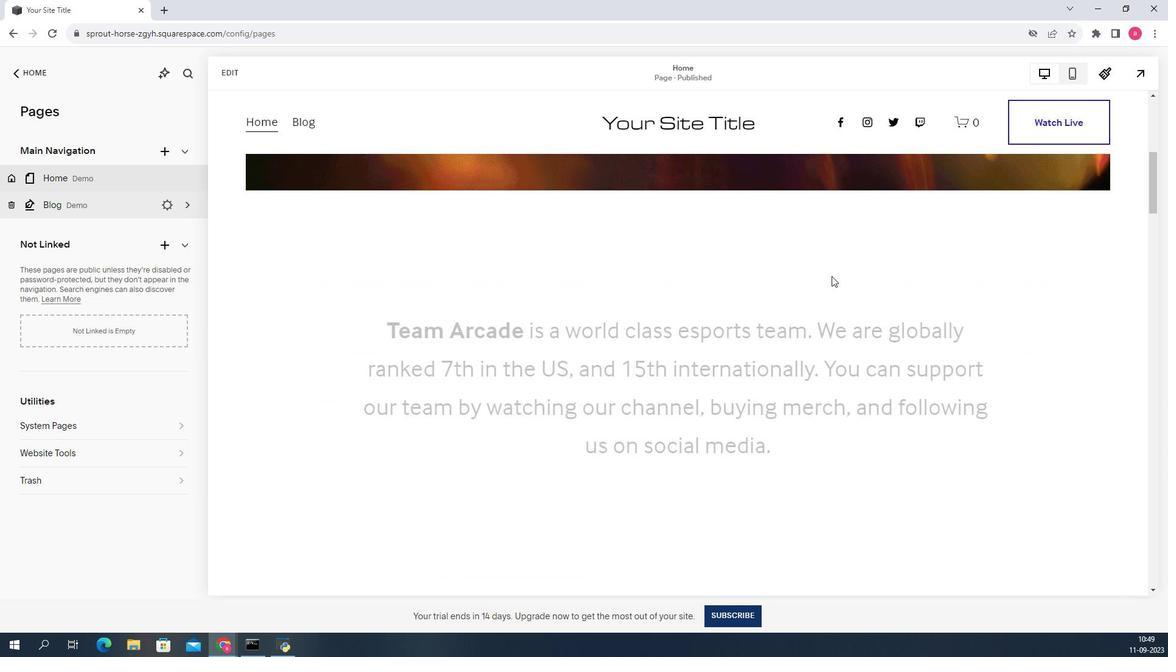 
Action: Mouse scrolled (660, 207) with delta (0, 0)
Screenshot: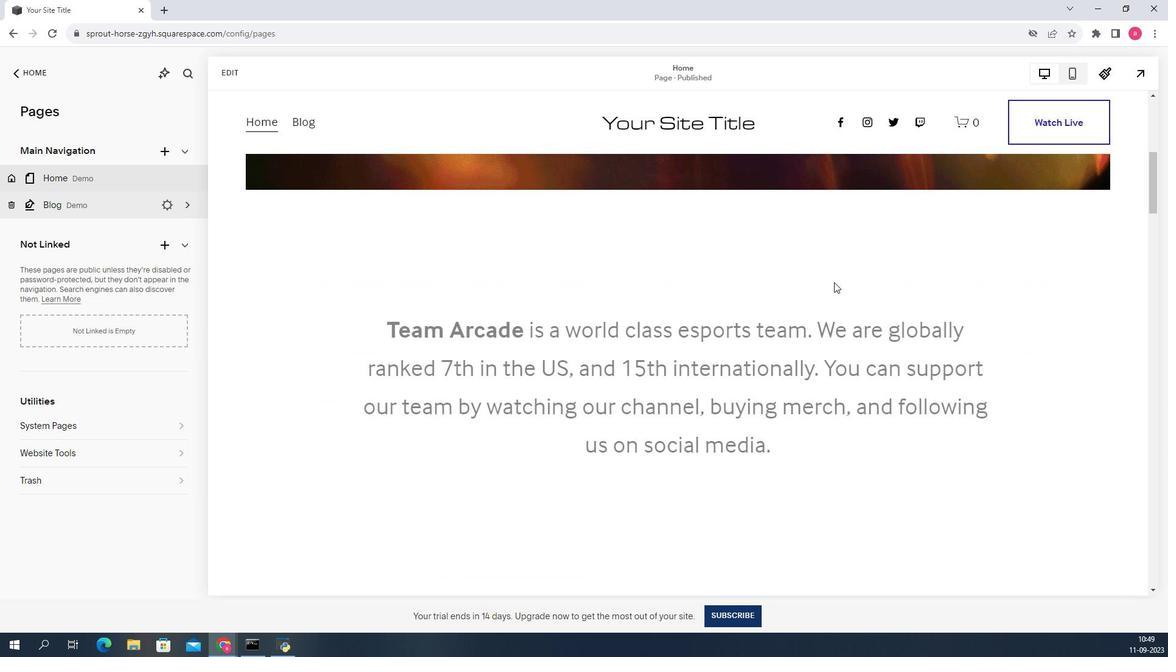 
Action: Mouse scrolled (660, 207) with delta (0, 0)
Screenshot: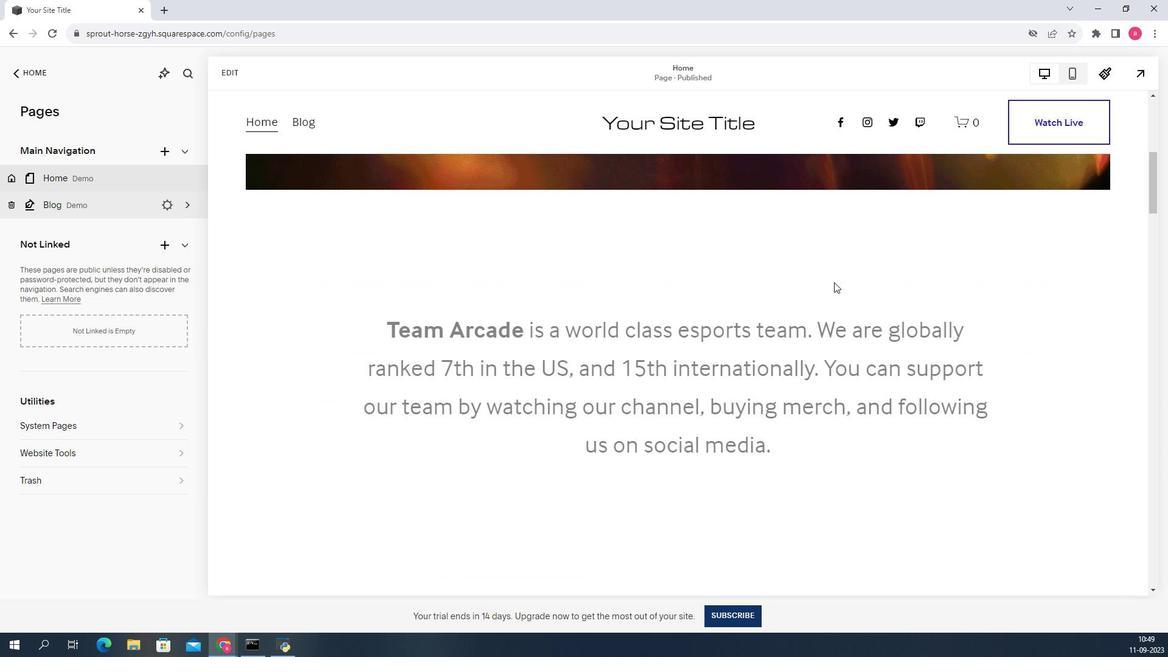 
Action: Mouse scrolled (660, 207) with delta (0, 0)
Screenshot: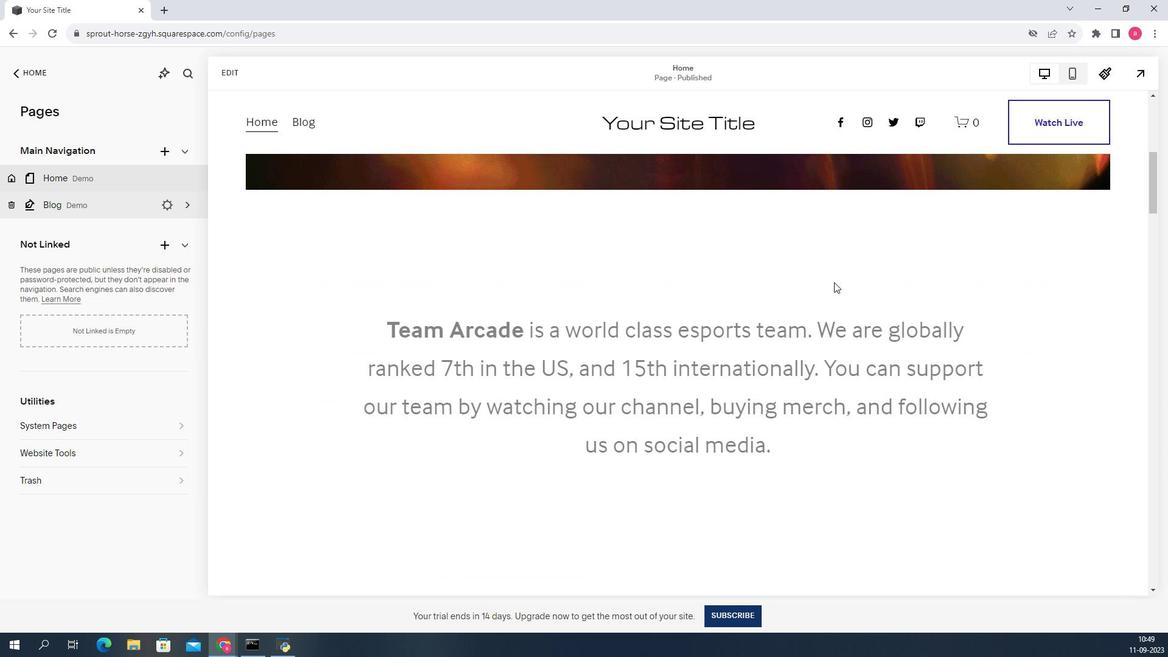 
Action: Mouse moved to (659, 215)
Screenshot: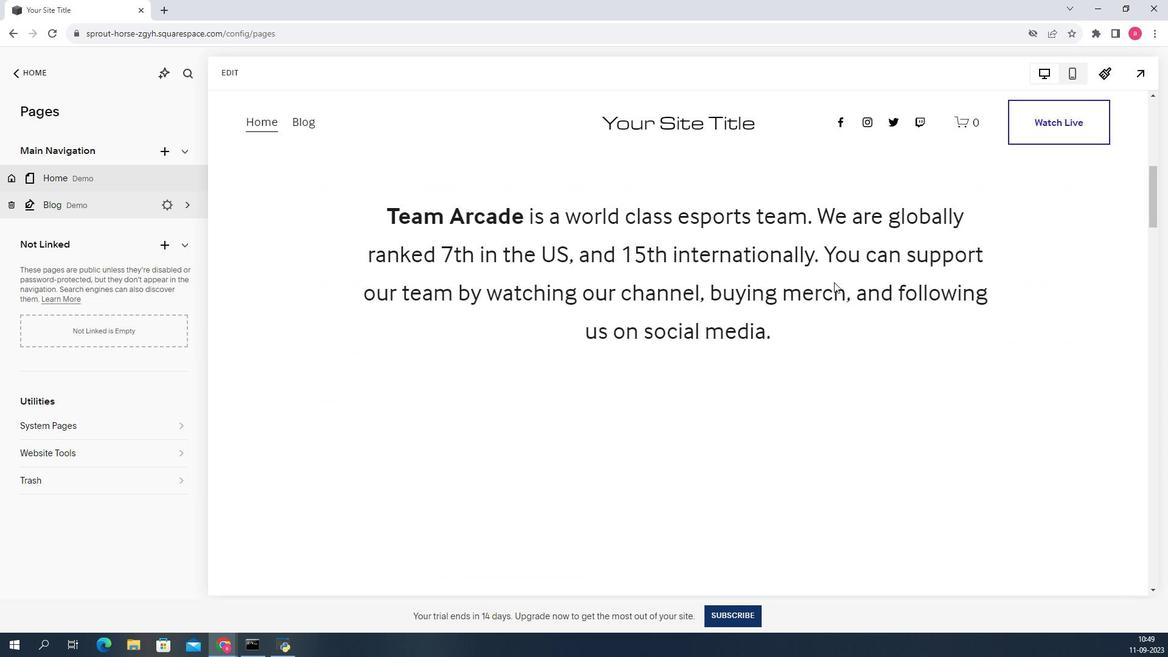 
Action: Mouse scrolled (659, 215) with delta (0, 0)
Screenshot: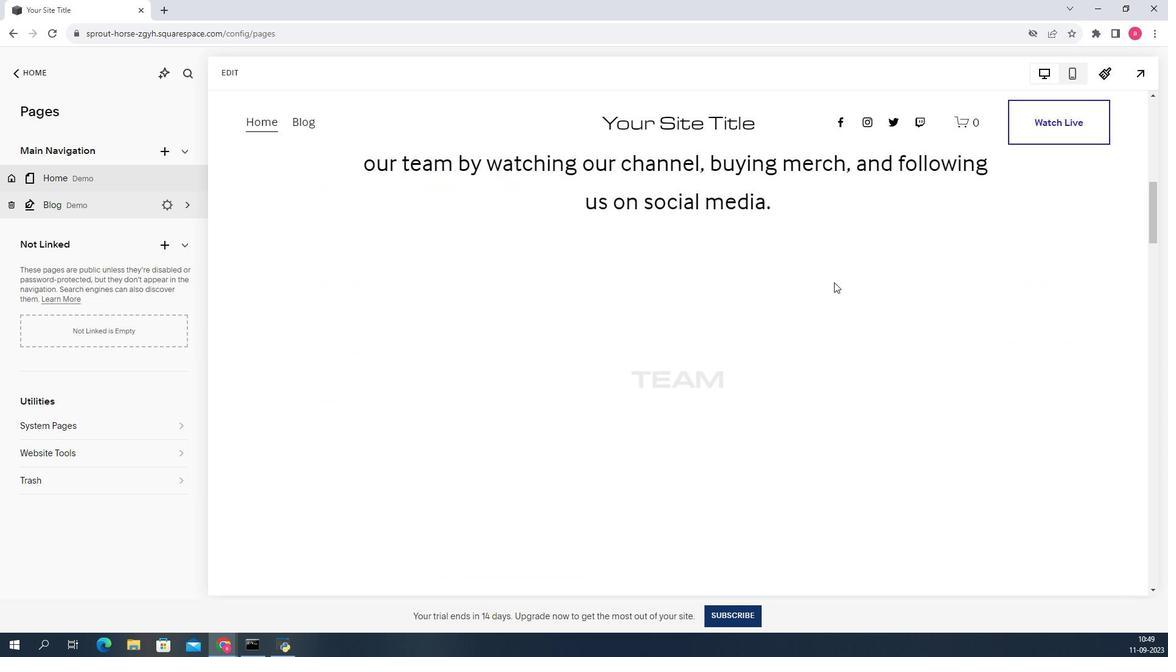 
Action: Mouse scrolled (659, 215) with delta (0, 0)
Screenshot: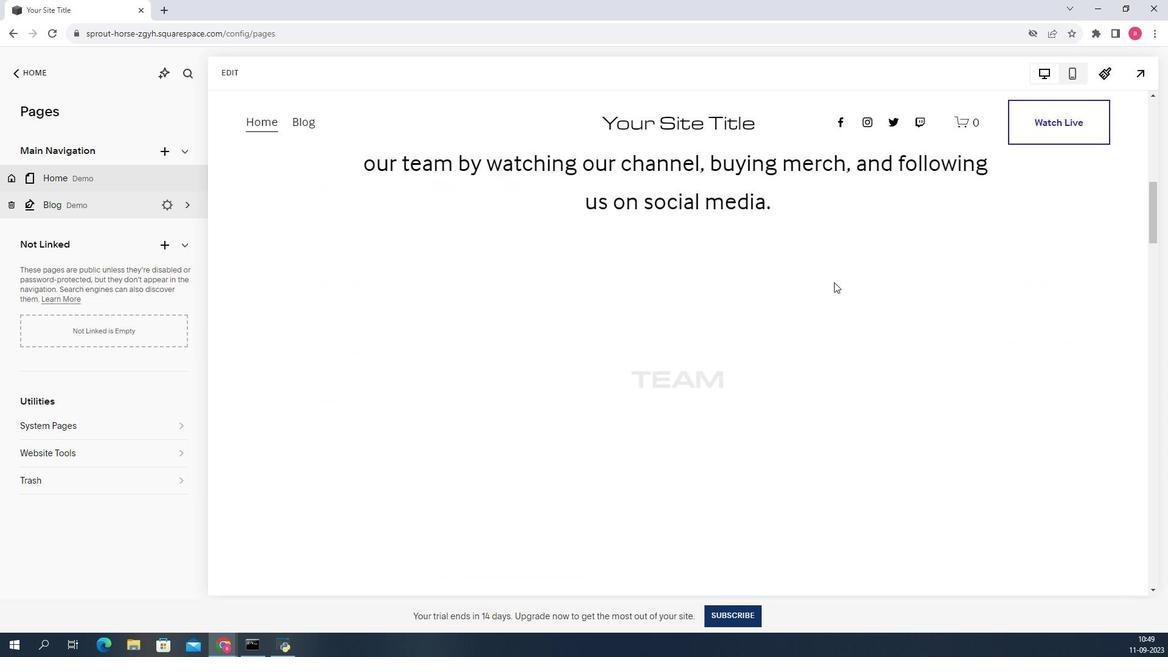 
Action: Mouse scrolled (659, 215) with delta (0, 0)
Screenshot: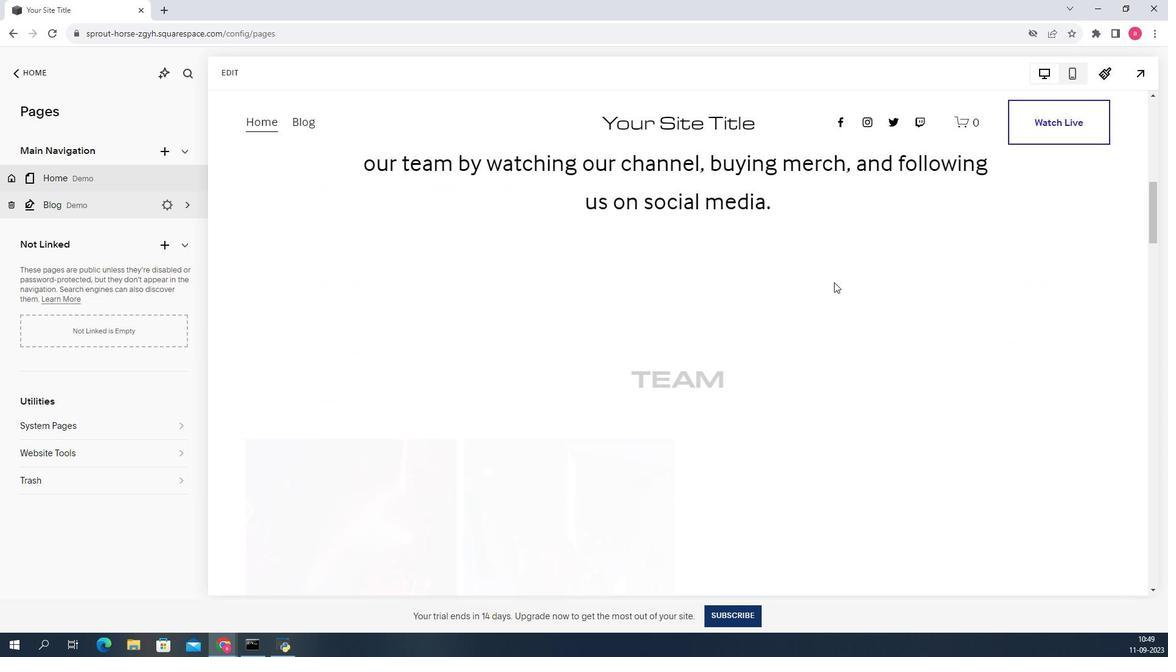 
Action: Mouse scrolled (659, 215) with delta (0, 0)
Screenshot: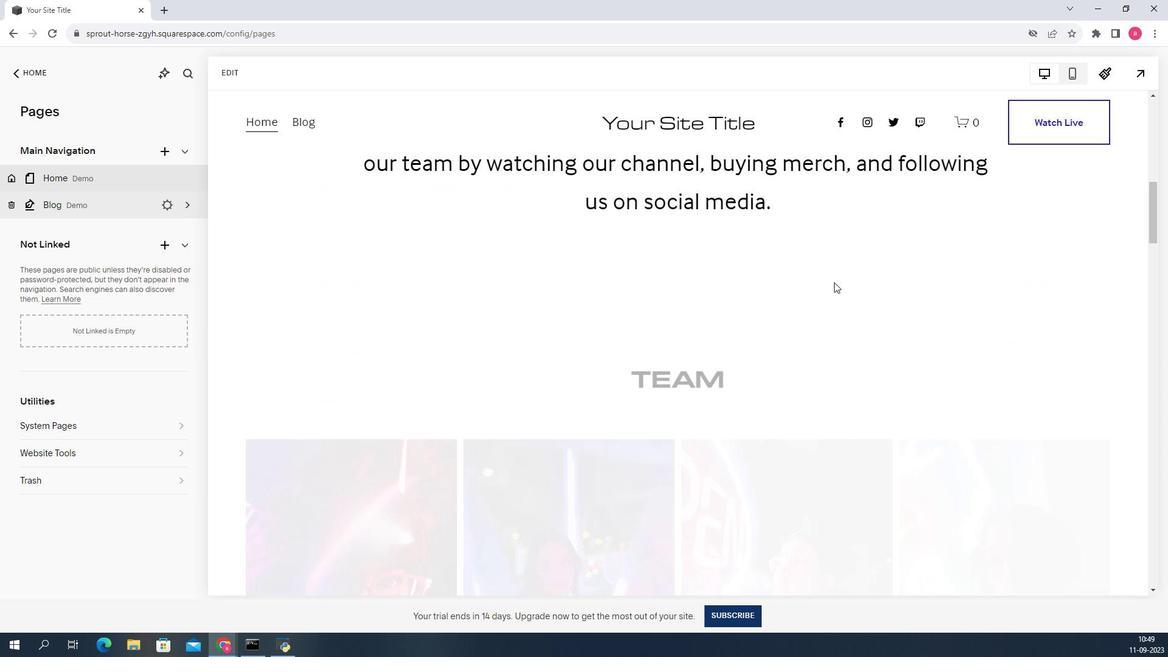 
Action: Mouse scrolled (659, 215) with delta (0, 0)
Screenshot: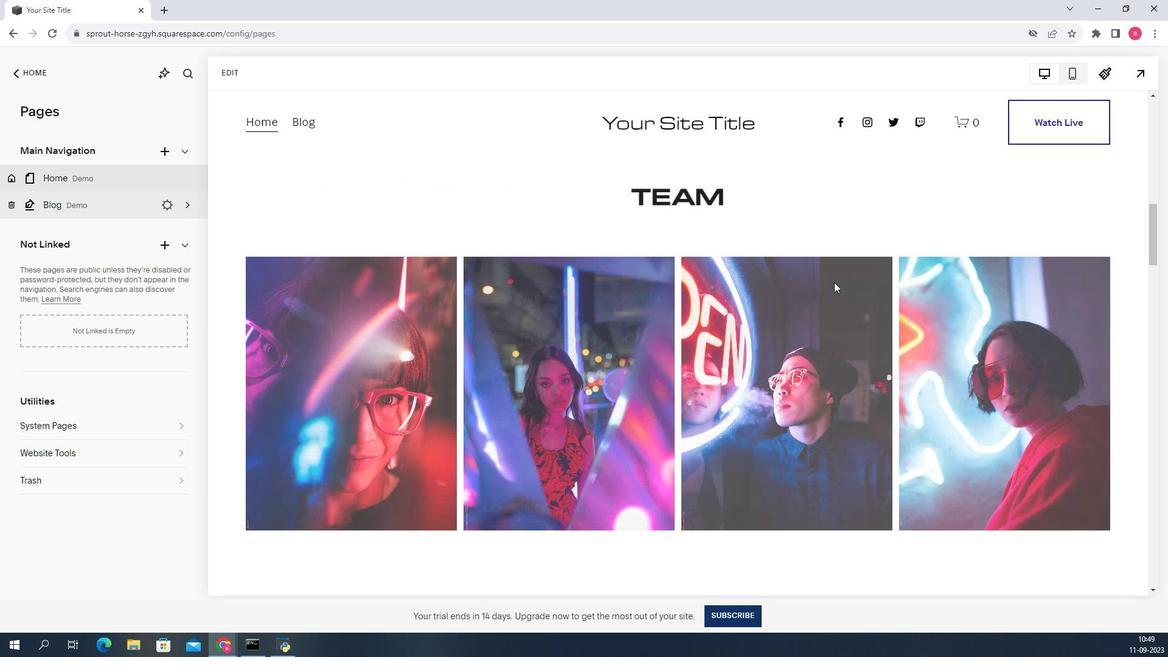 
Action: Mouse scrolled (659, 215) with delta (0, 0)
Screenshot: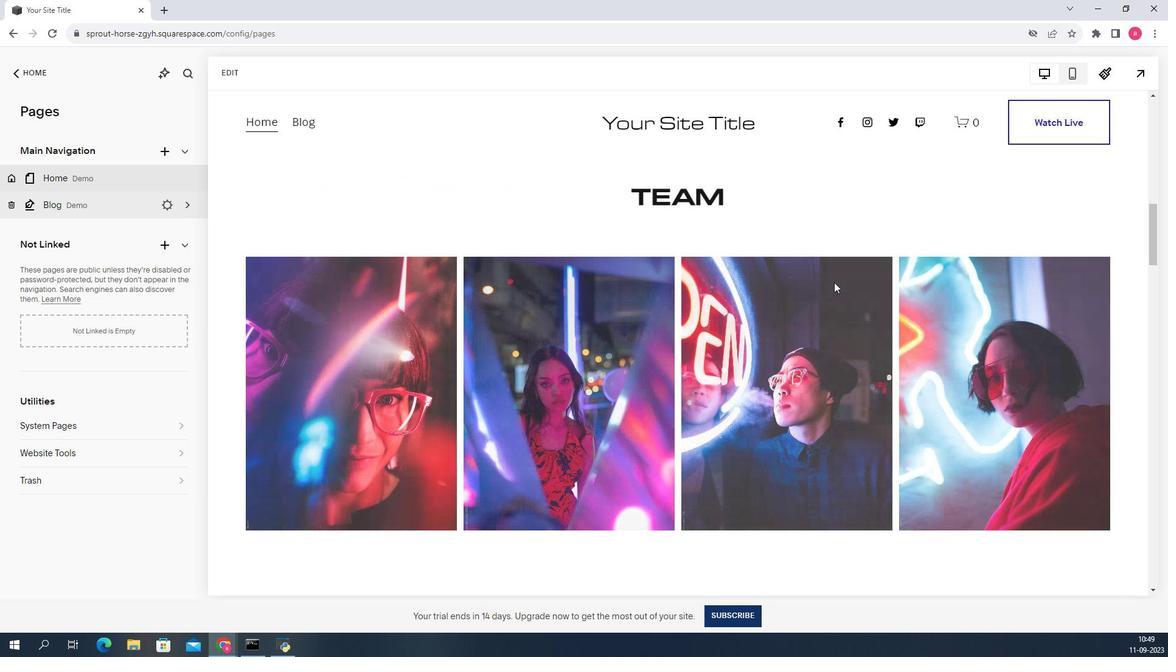
Action: Mouse scrolled (659, 215) with delta (0, 0)
Screenshot: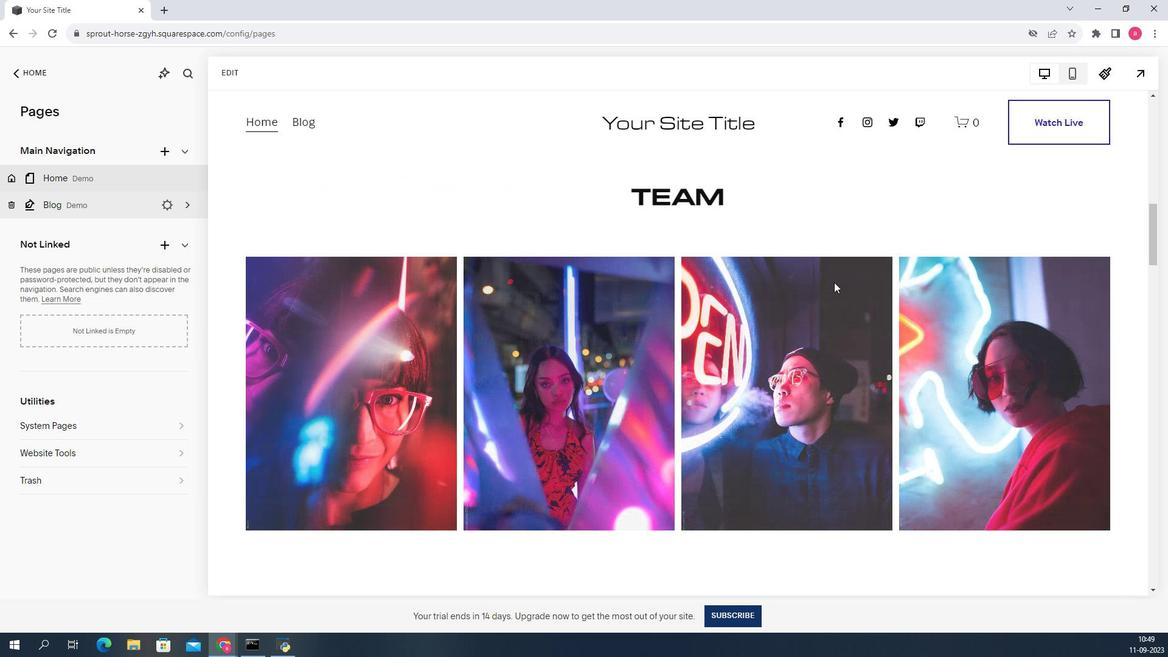 
Action: Mouse scrolled (659, 215) with delta (0, 0)
Screenshot: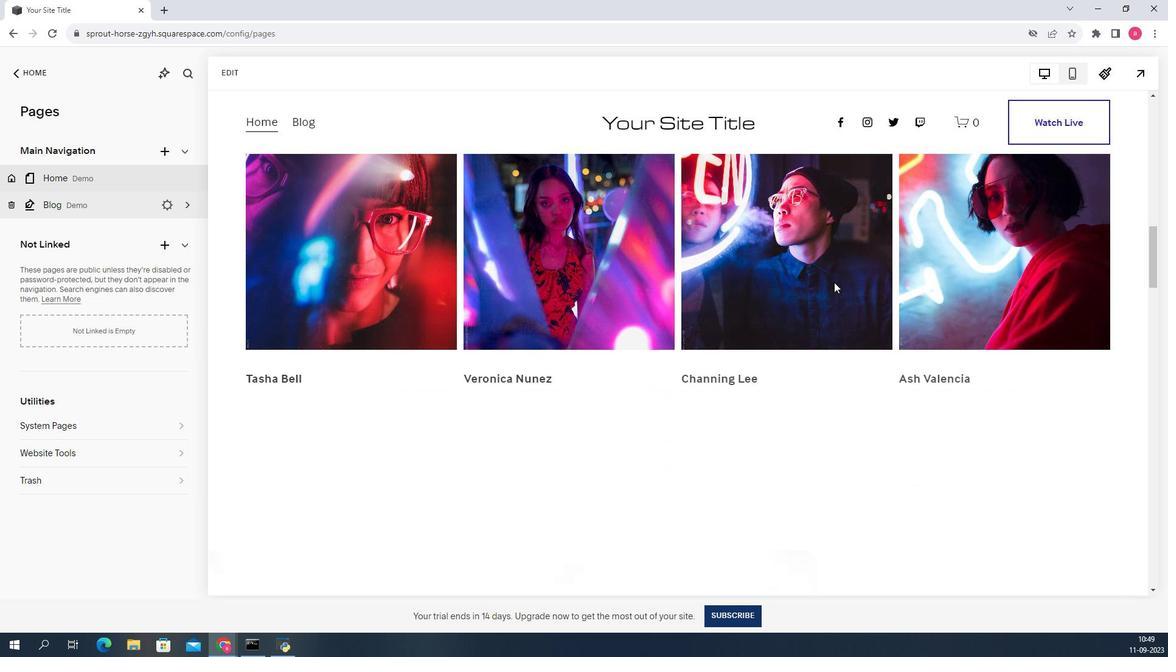 
Action: Mouse scrolled (659, 215) with delta (0, 0)
Screenshot: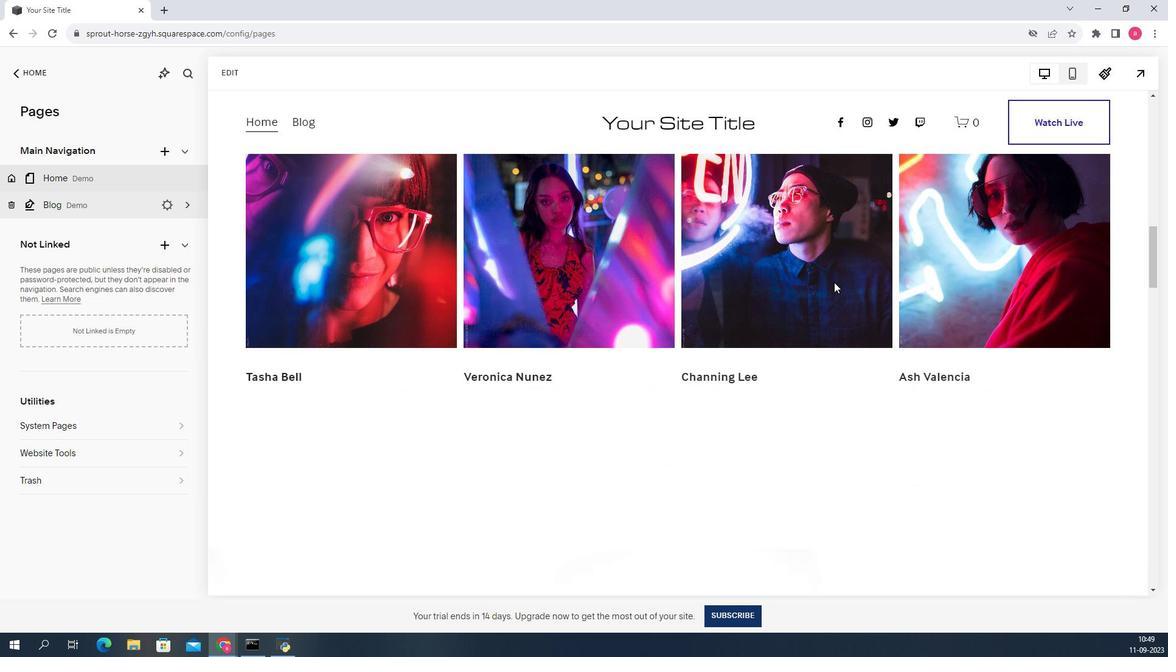 
Action: Mouse scrolled (659, 215) with delta (0, 0)
Screenshot: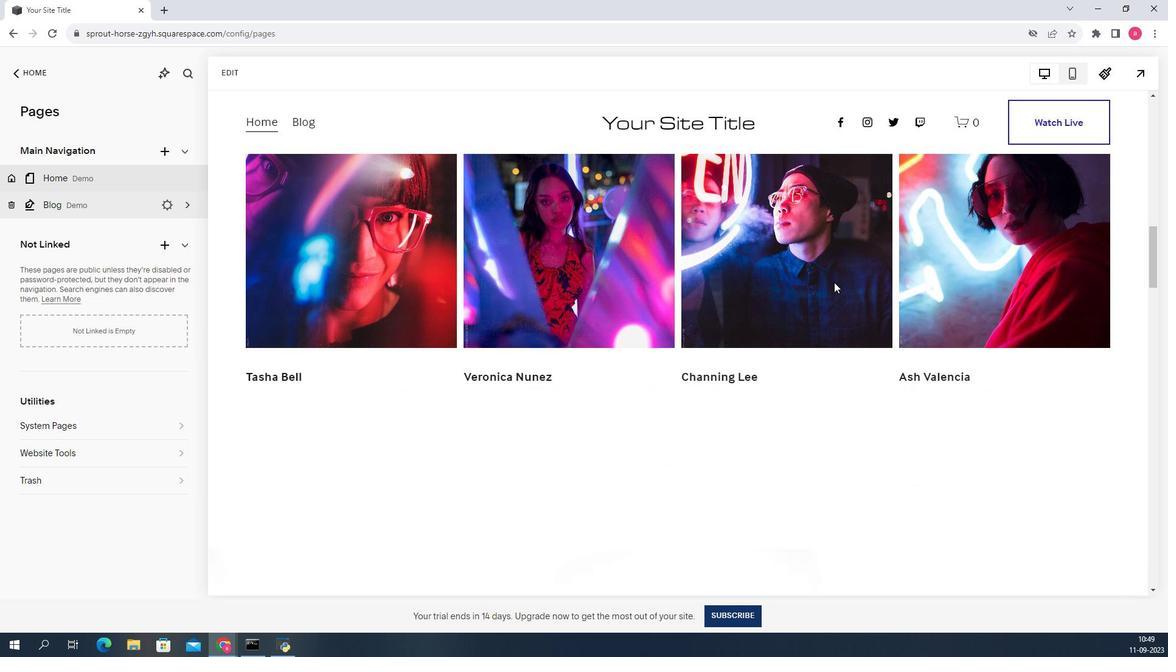 
Action: Mouse moved to (646, 216)
Screenshot: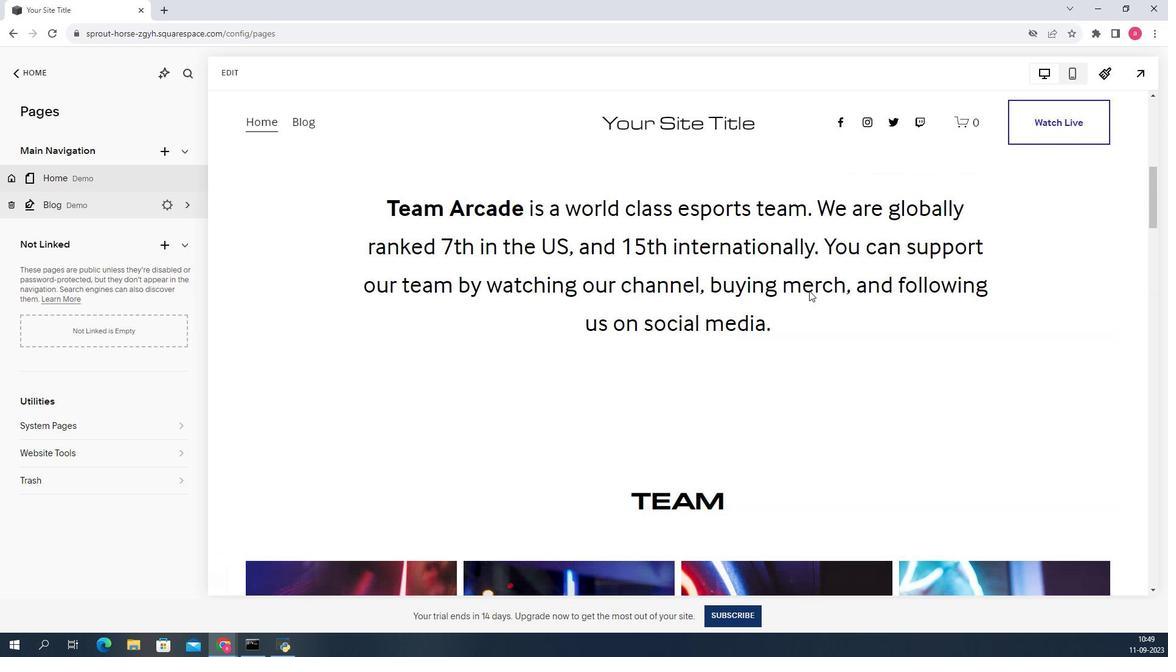
Action: Mouse scrolled (646, 216) with delta (0, 0)
Screenshot: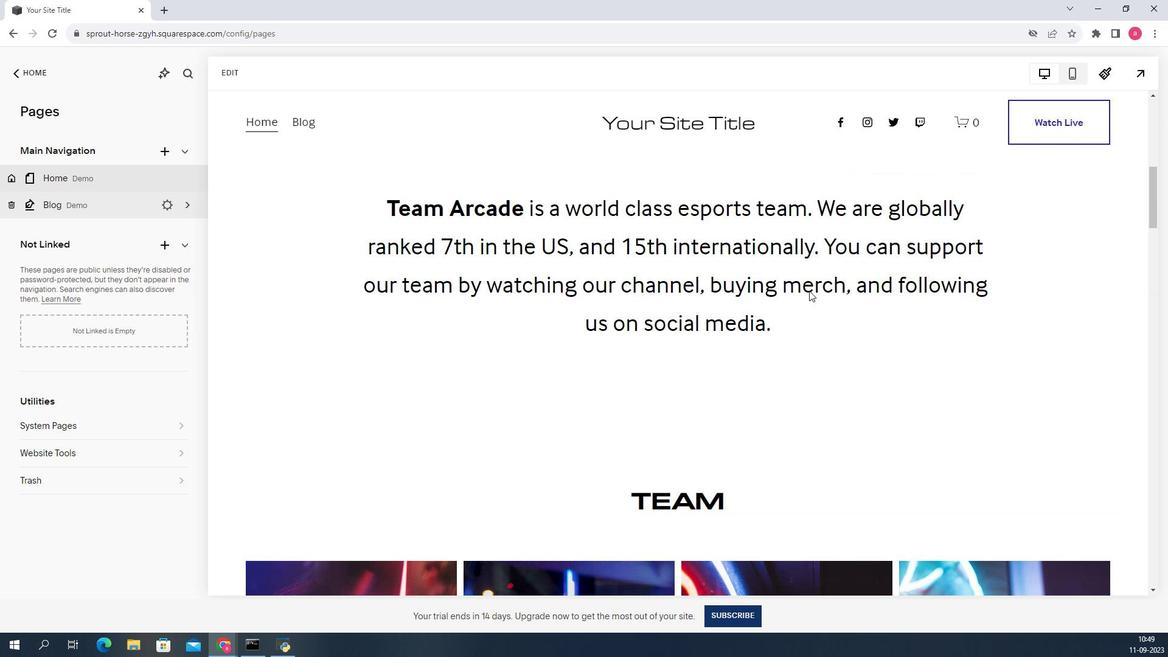 
Action: Mouse scrolled (646, 216) with delta (0, 0)
Screenshot: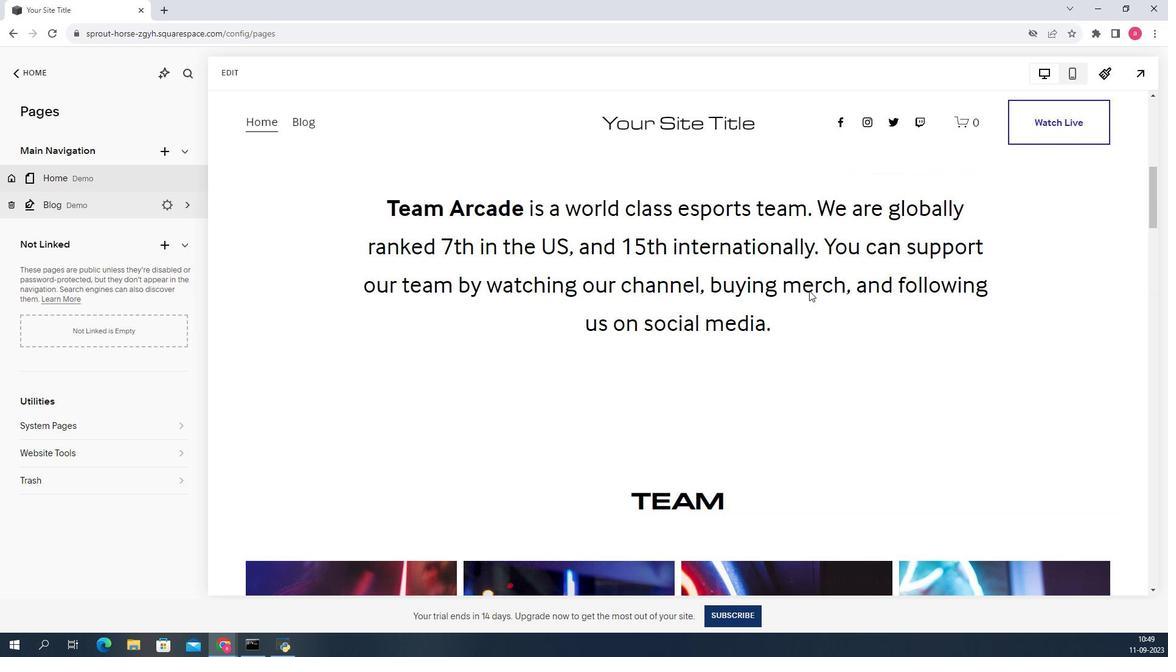 
Action: Mouse scrolled (646, 216) with delta (0, 0)
Screenshot: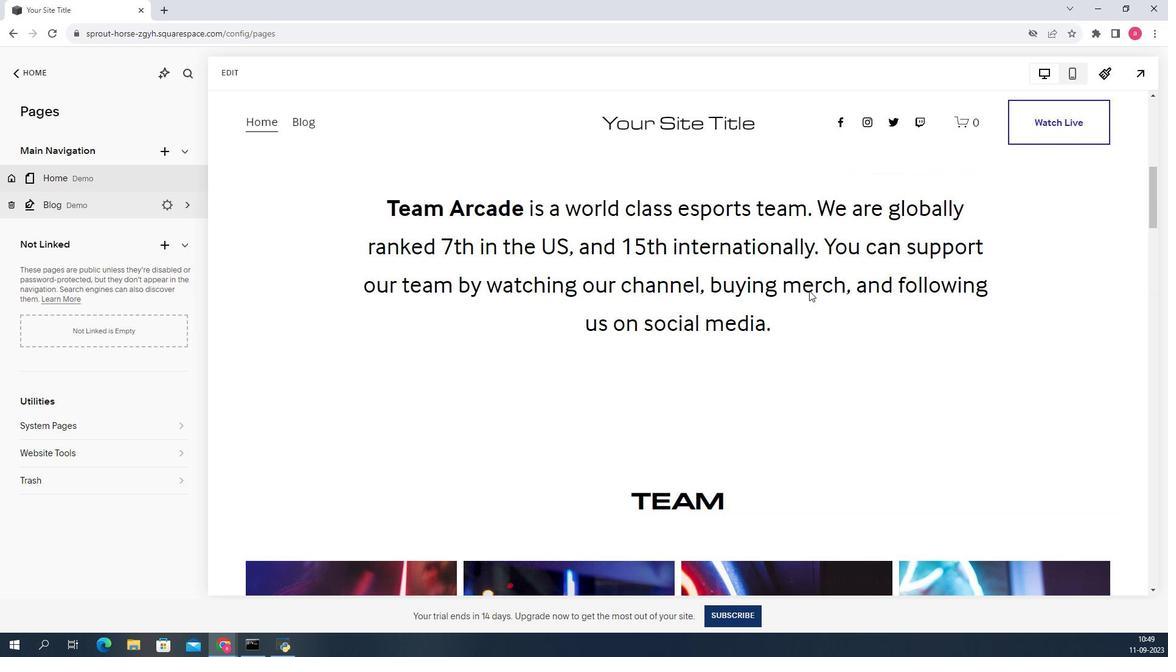 
Action: Mouse scrolled (646, 216) with delta (0, 0)
Screenshot: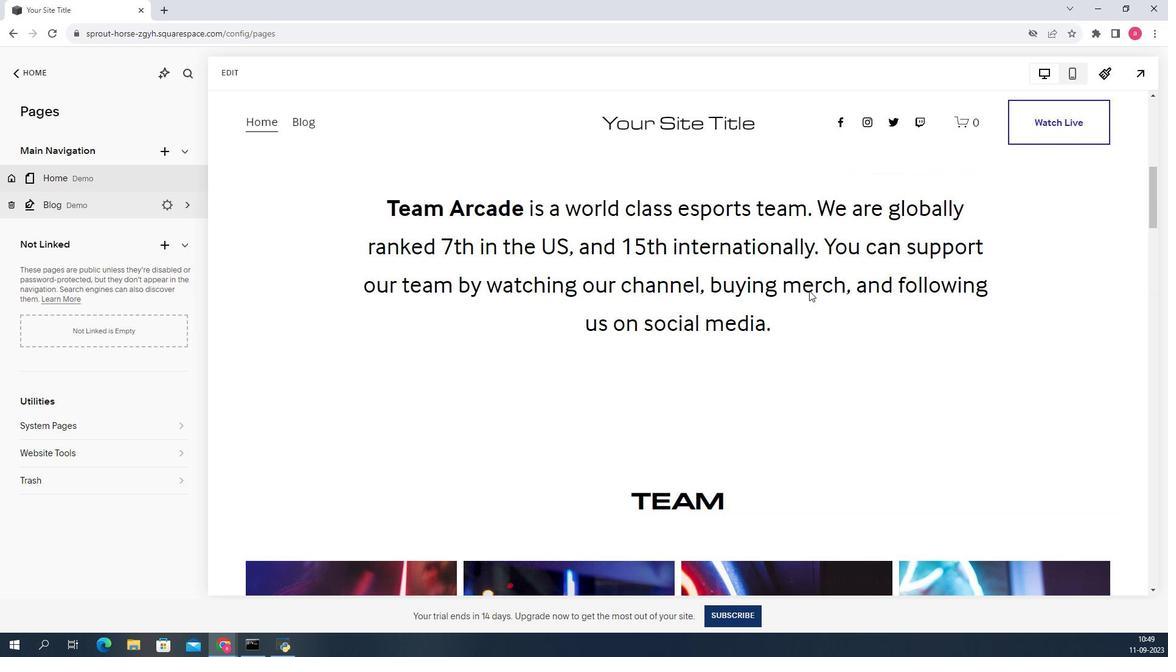 
Action: Mouse scrolled (646, 216) with delta (0, 0)
Screenshot: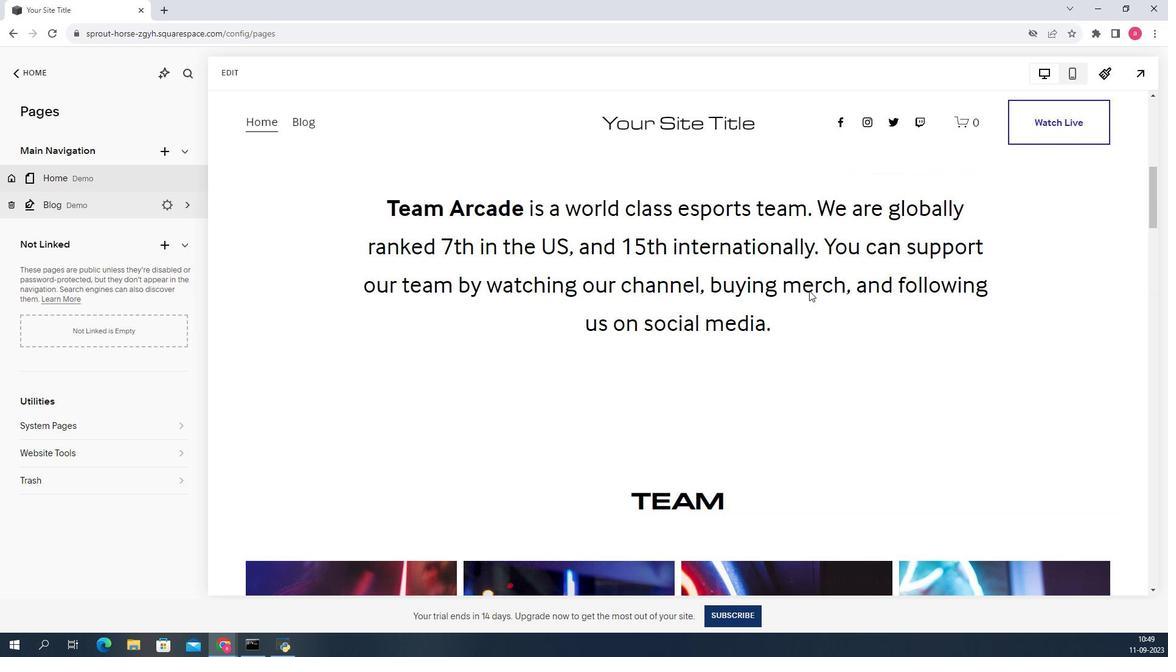 
Action: Mouse scrolled (646, 216) with delta (0, 0)
Screenshot: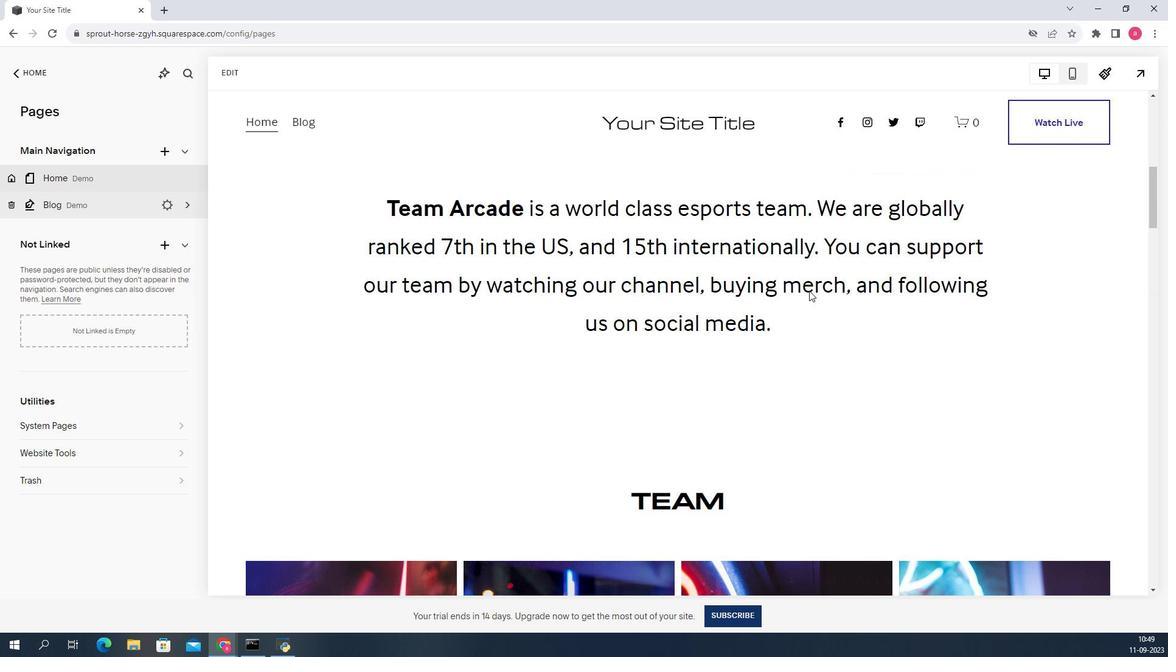 
Action: Mouse scrolled (646, 216) with delta (0, 0)
Screenshot: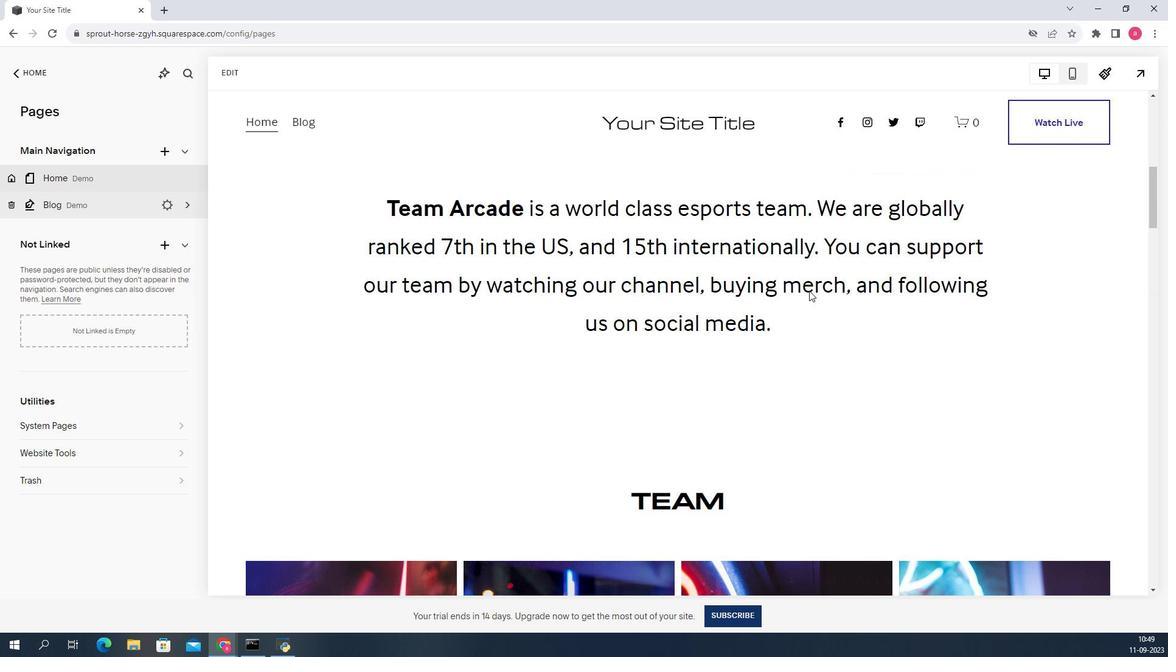 
Action: Mouse scrolled (646, 216) with delta (0, 0)
Screenshot: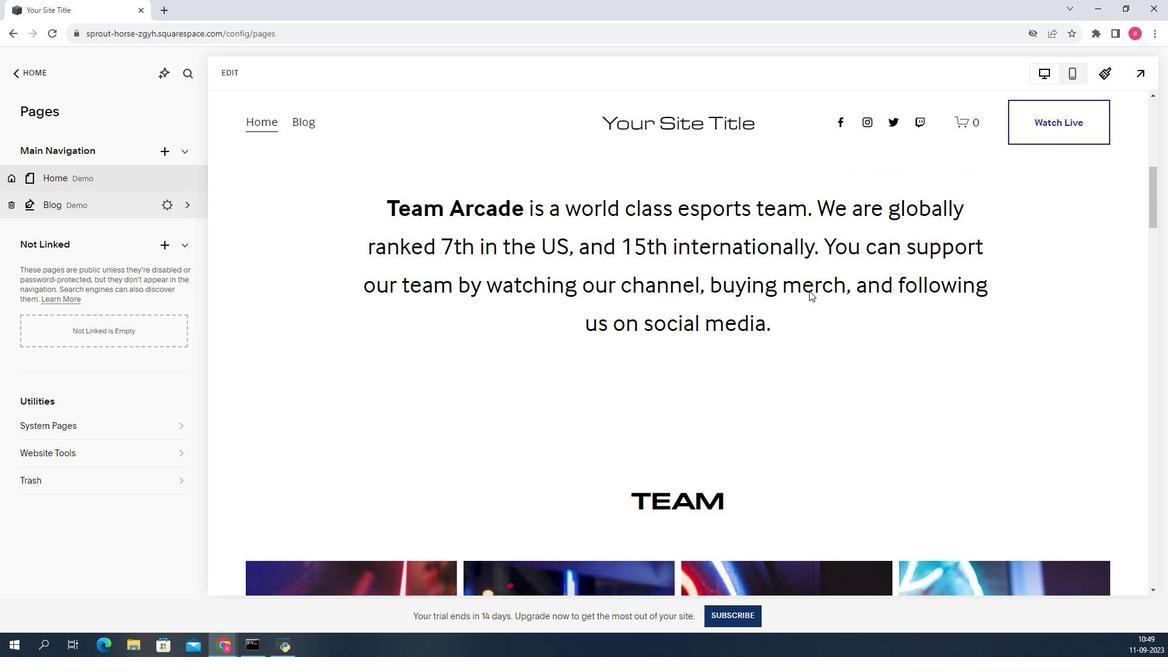 
Action: Mouse scrolled (646, 216) with delta (0, 0)
Screenshot: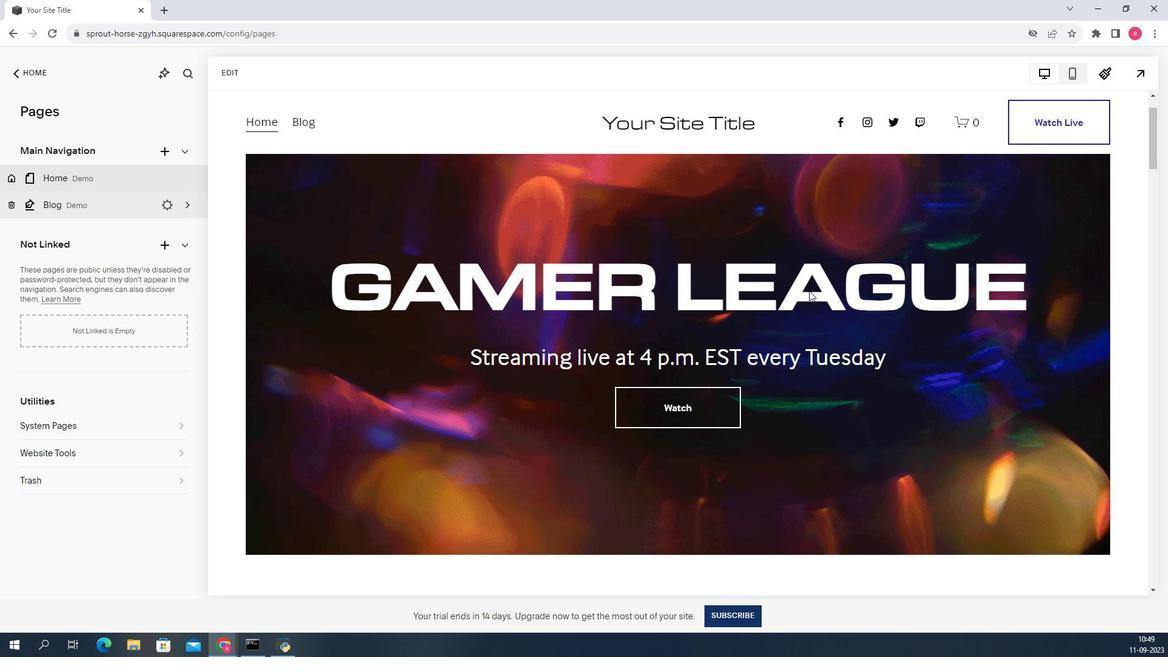 
Action: Mouse scrolled (646, 216) with delta (0, 0)
Screenshot: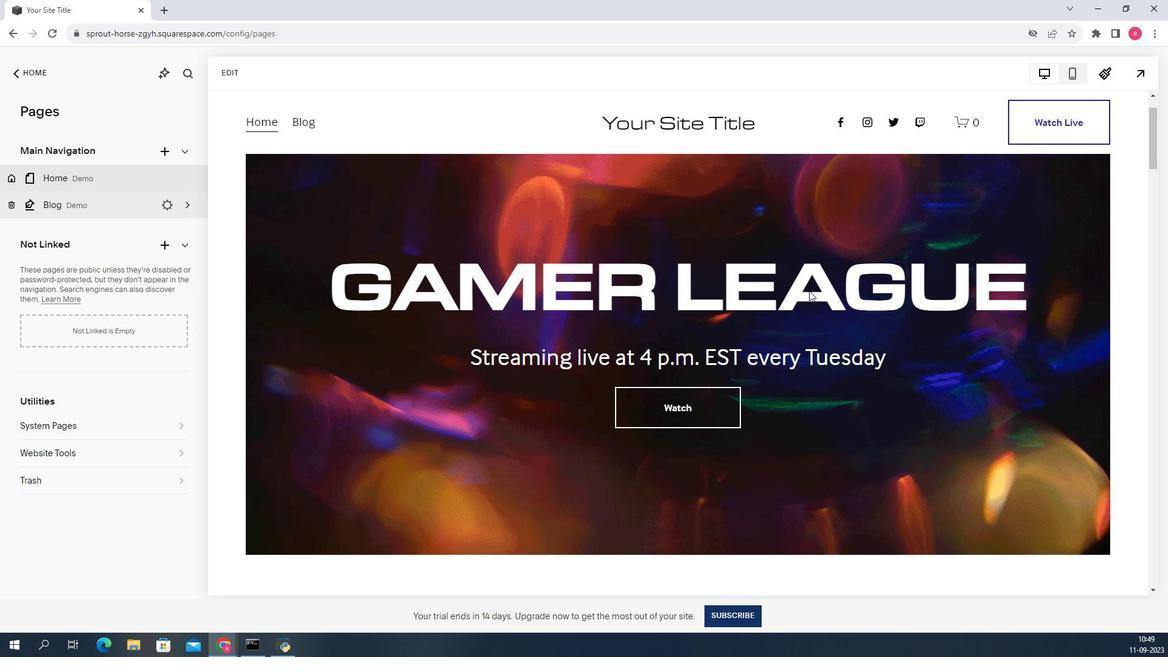 
Action: Mouse scrolled (646, 216) with delta (0, 0)
Screenshot: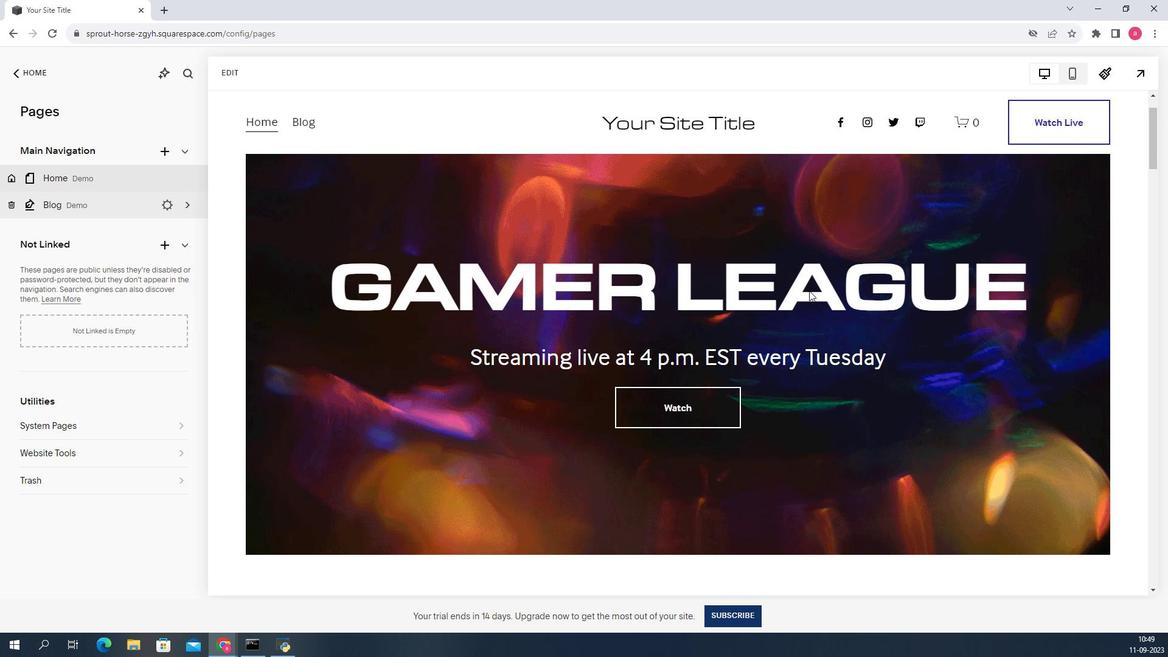 
Action: Mouse scrolled (646, 216) with delta (0, 0)
Screenshot: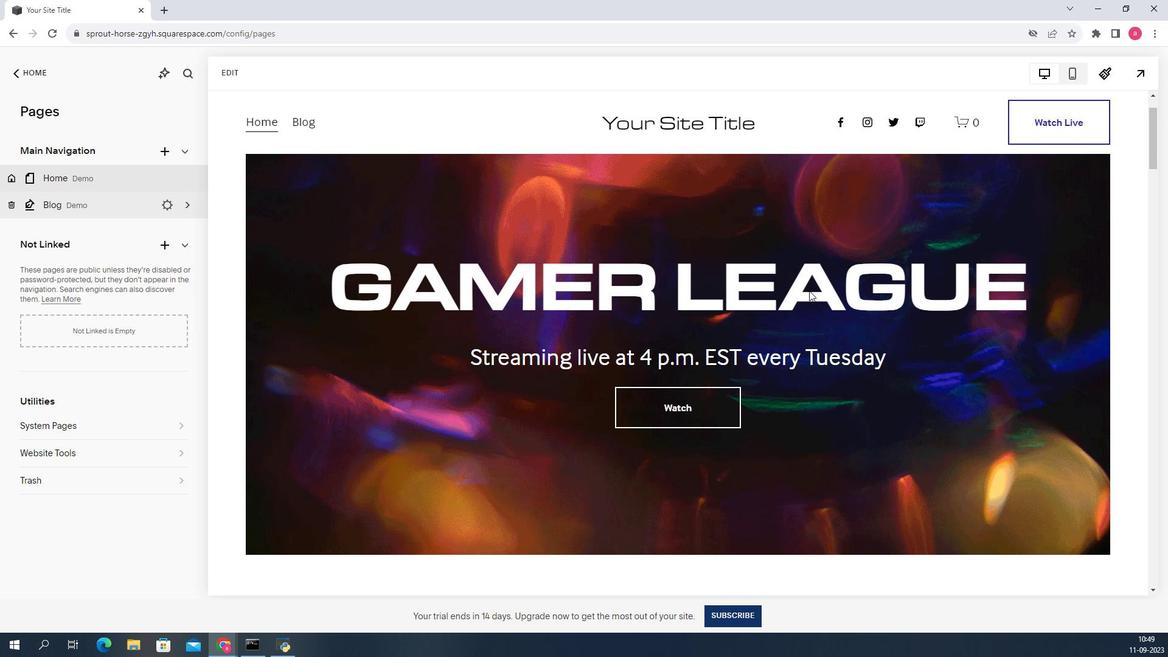 
Action: Mouse scrolled (646, 216) with delta (0, 0)
Screenshot: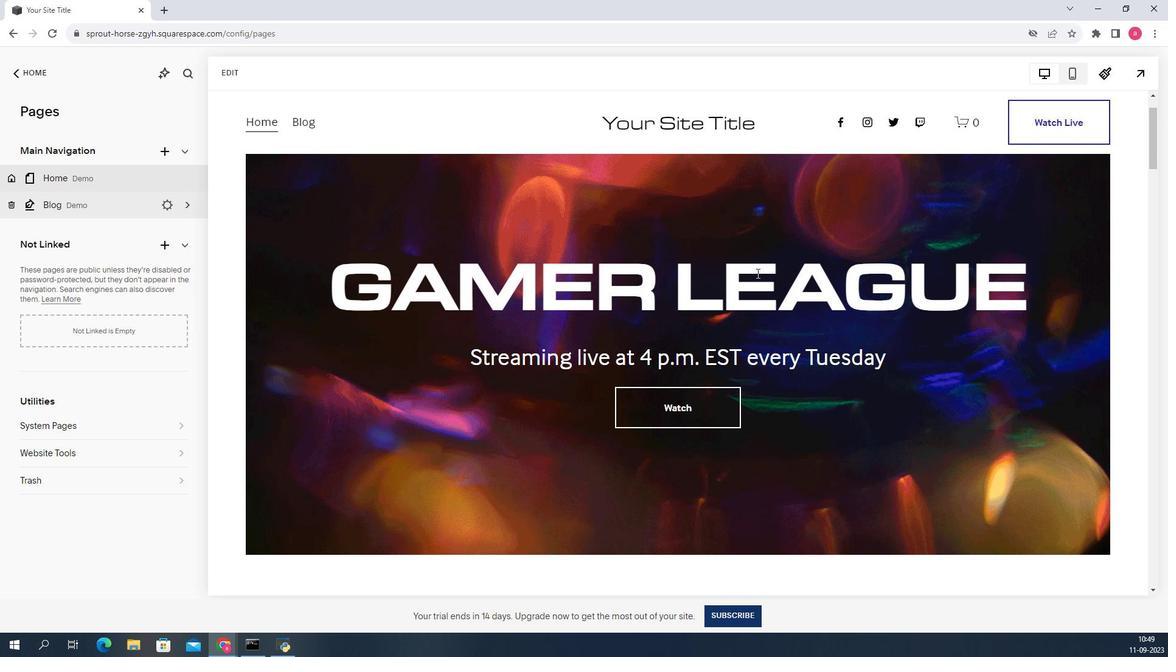 
Action: Mouse scrolled (646, 216) with delta (0, 0)
Screenshot: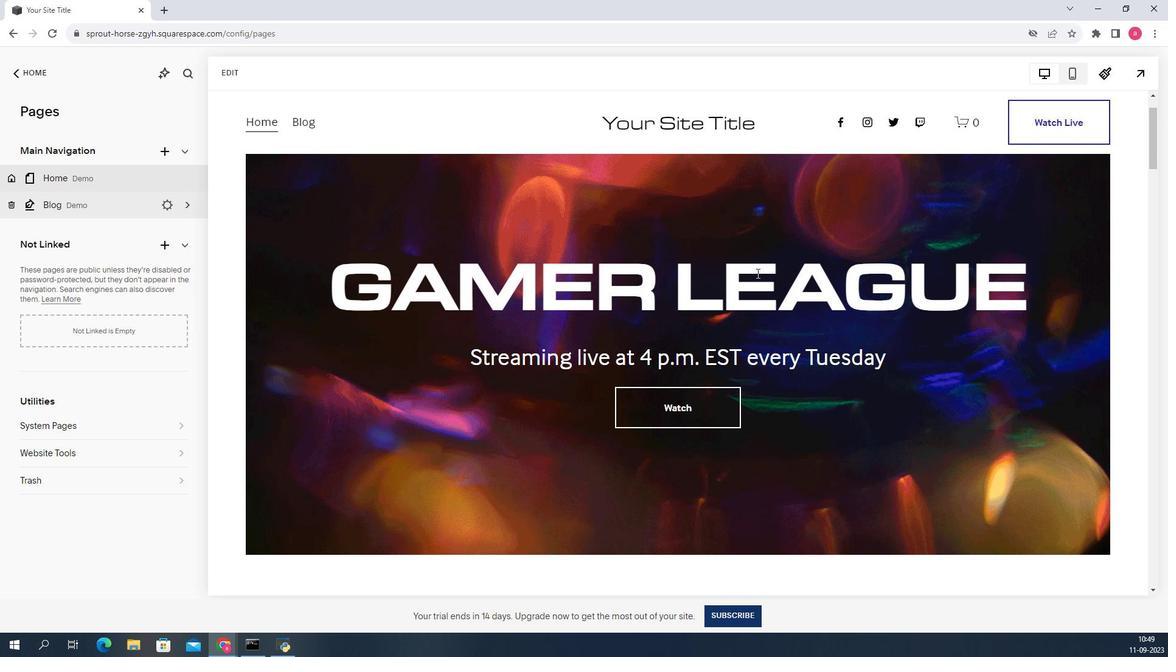 
Action: Mouse scrolled (646, 216) with delta (0, 0)
Screenshot: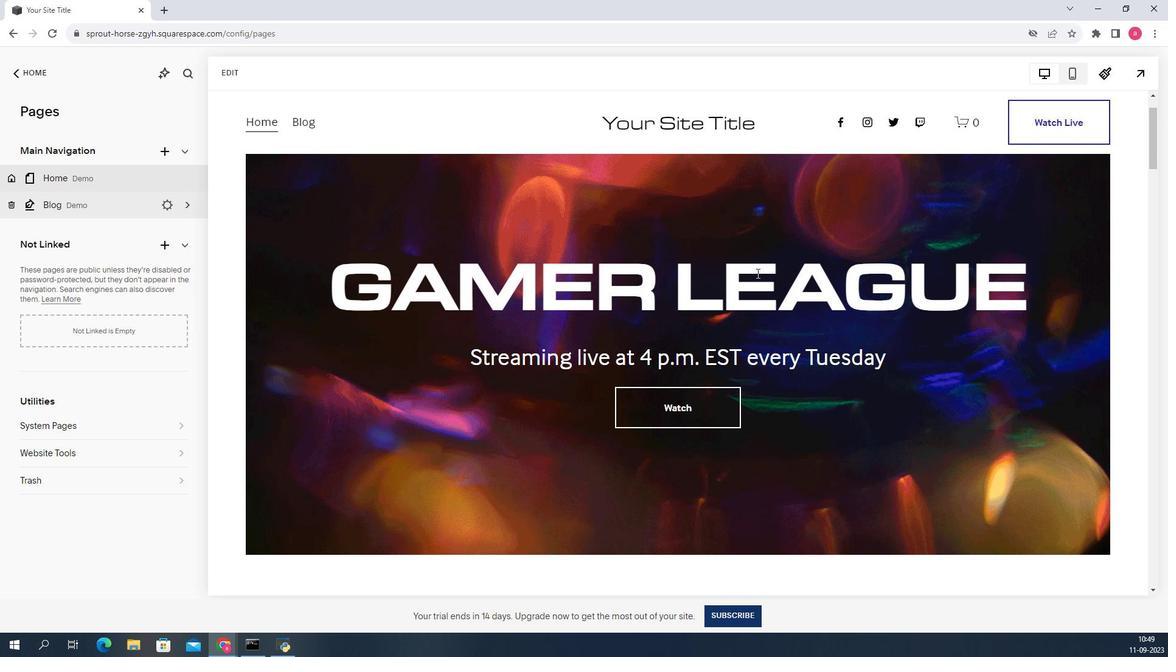 
Action: Mouse scrolled (646, 216) with delta (0, 0)
Screenshot: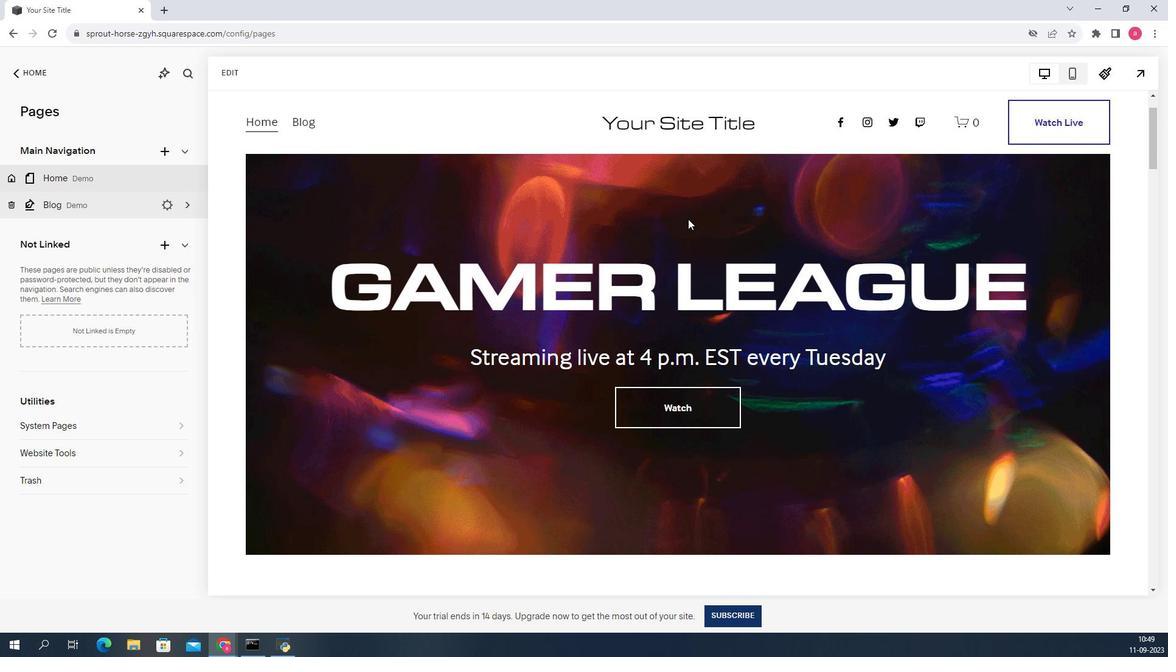 
Action: Mouse moved to (589, 203)
Screenshot: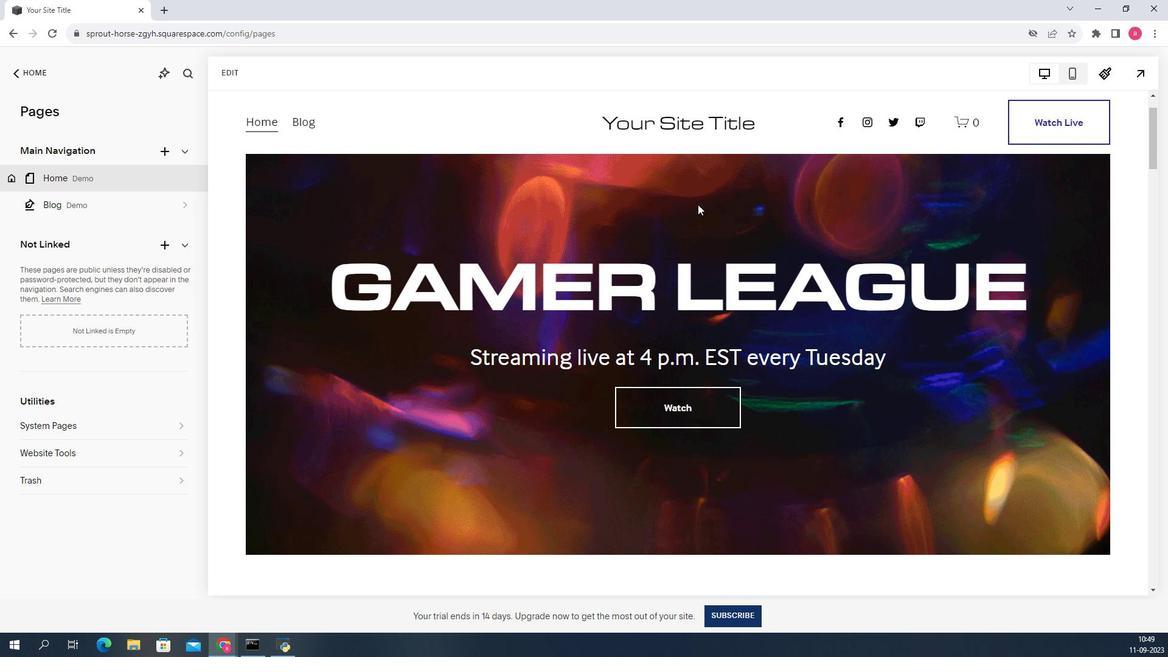 
Action: Mouse pressed left at (589, 203)
Screenshot: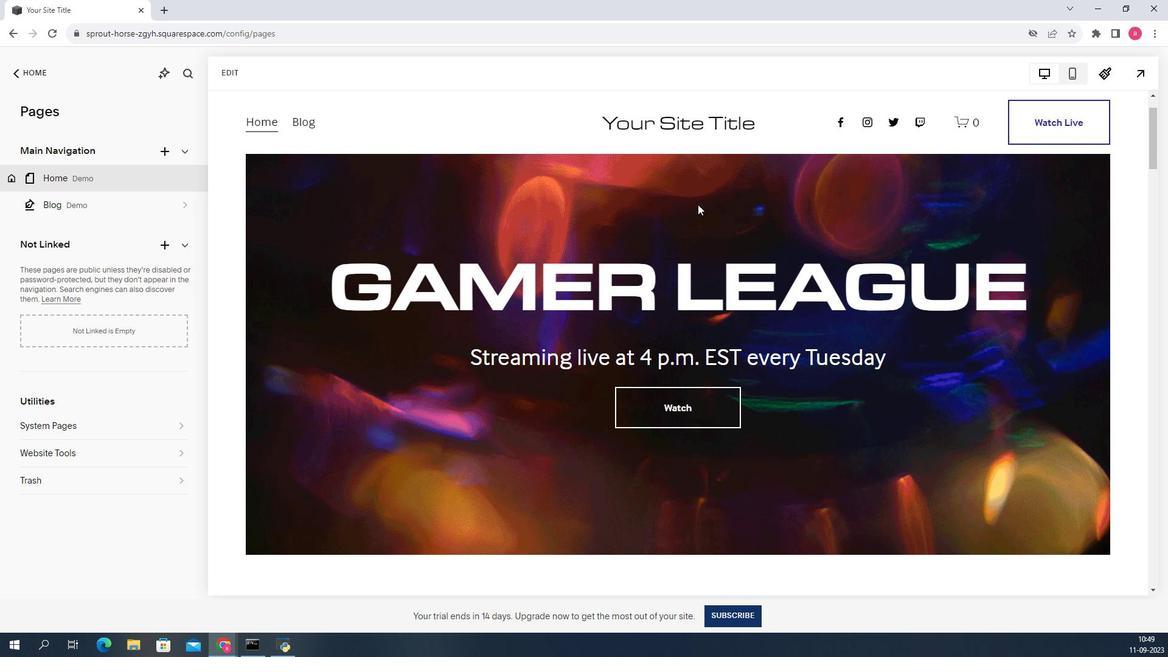 
Action: Mouse moved to (349, 184)
Screenshot: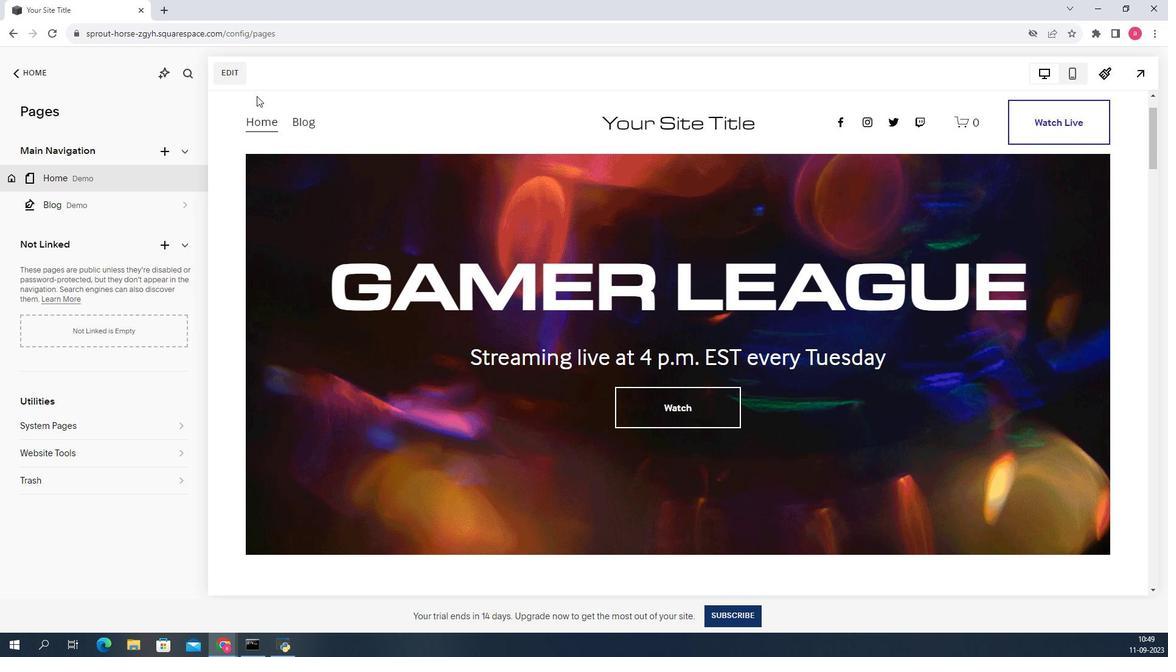 
Action: Mouse pressed left at (349, 184)
Screenshot: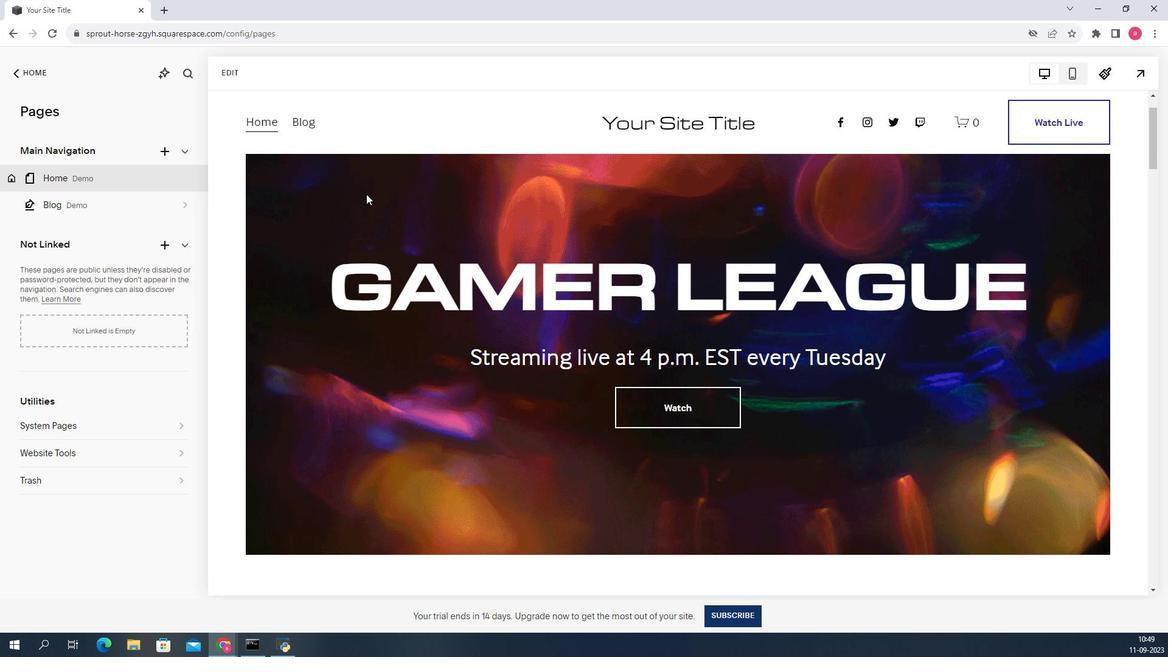 
Action: Mouse moved to (346, 183)
Screenshot: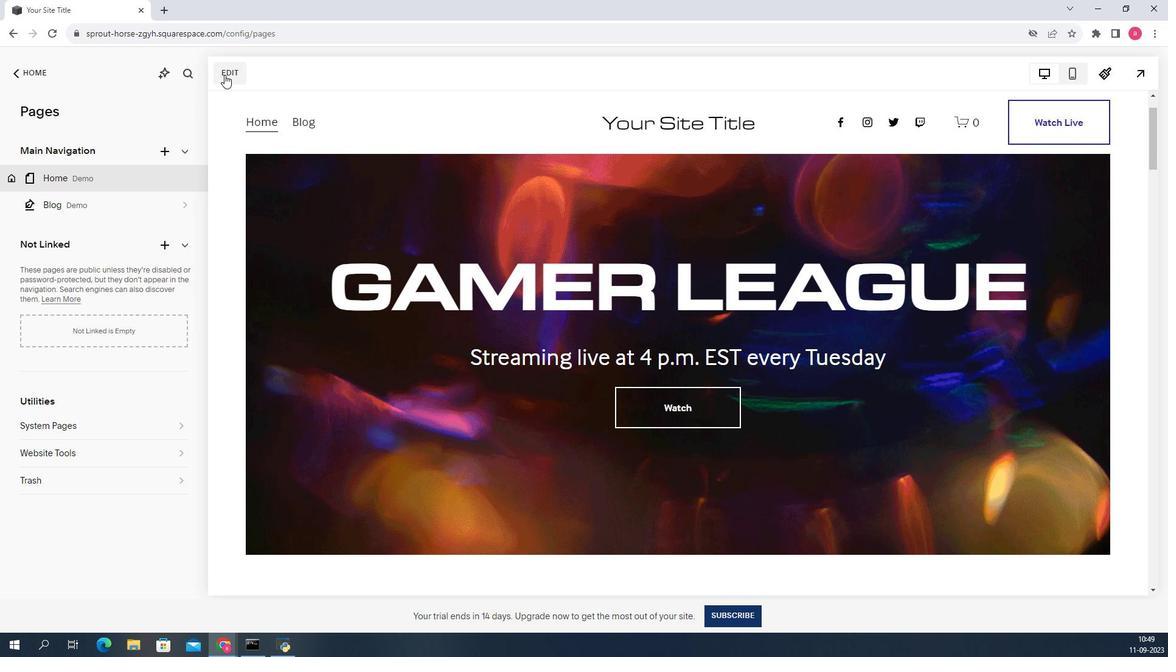 
Action: Mouse pressed left at (346, 183)
Screenshot: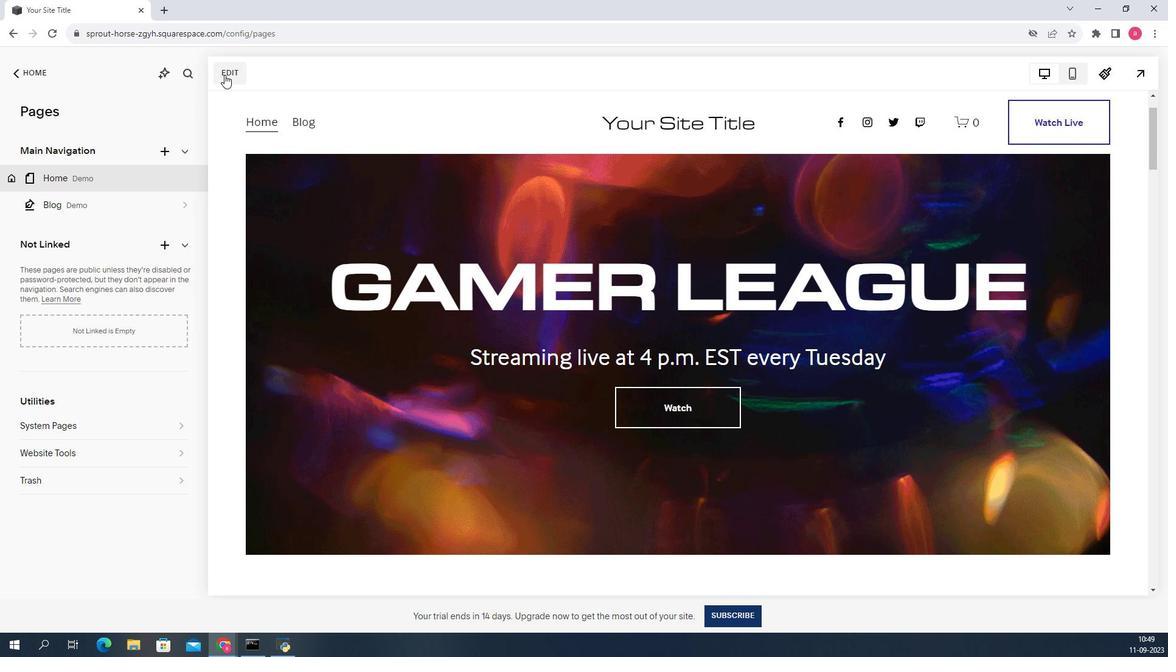 
Action: Mouse moved to (499, 204)
Screenshot: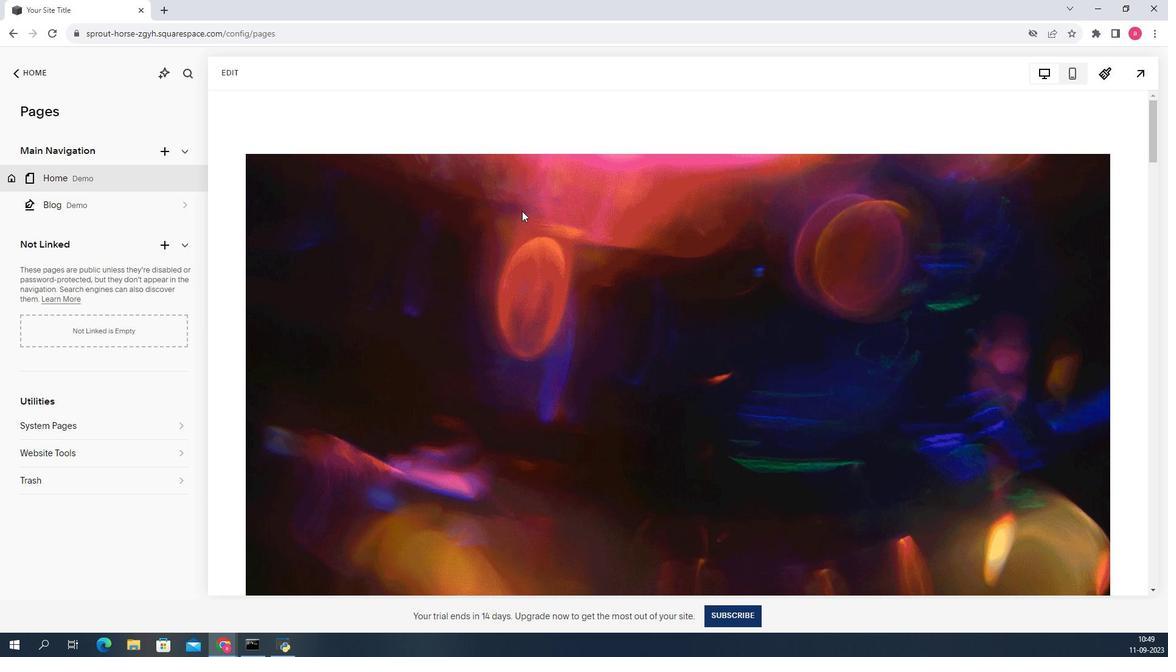 
Action: Mouse pressed left at (499, 204)
Screenshot: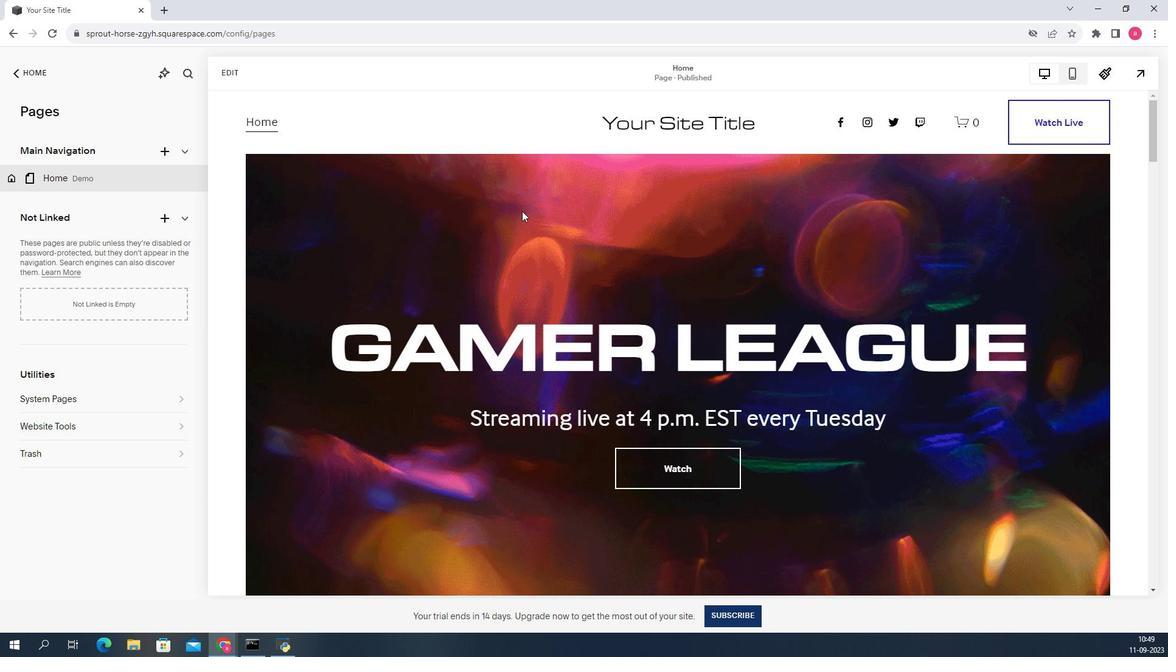 
Action: Mouse moved to (674, 205)
Screenshot: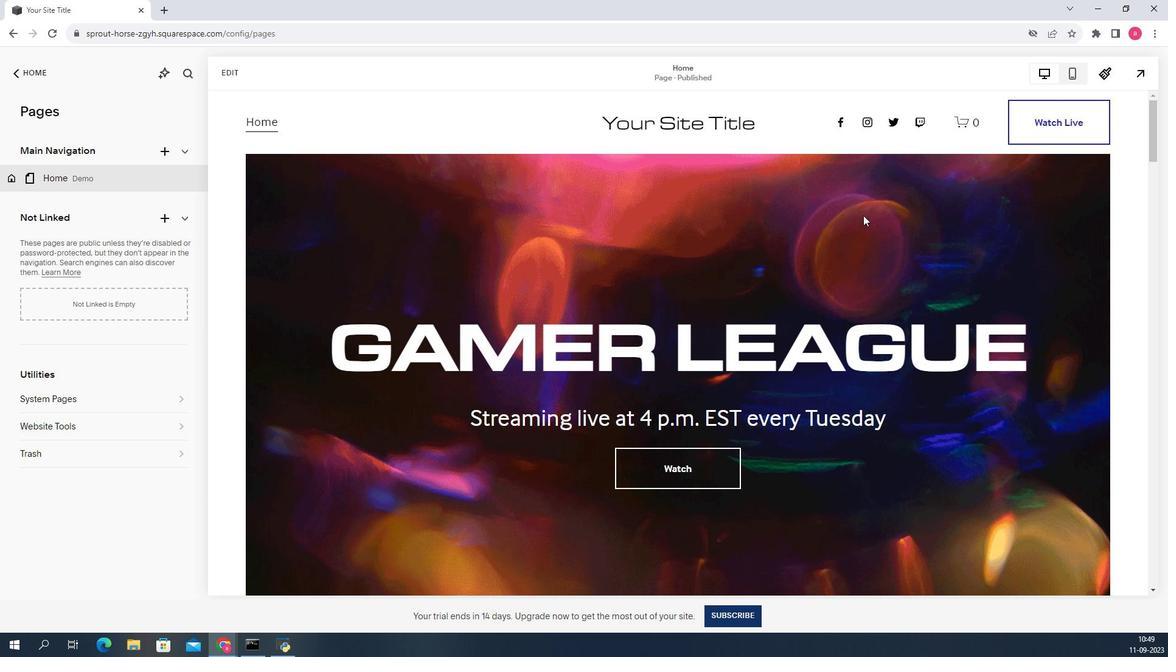 
Action: Mouse pressed left at (674, 205)
Screenshot: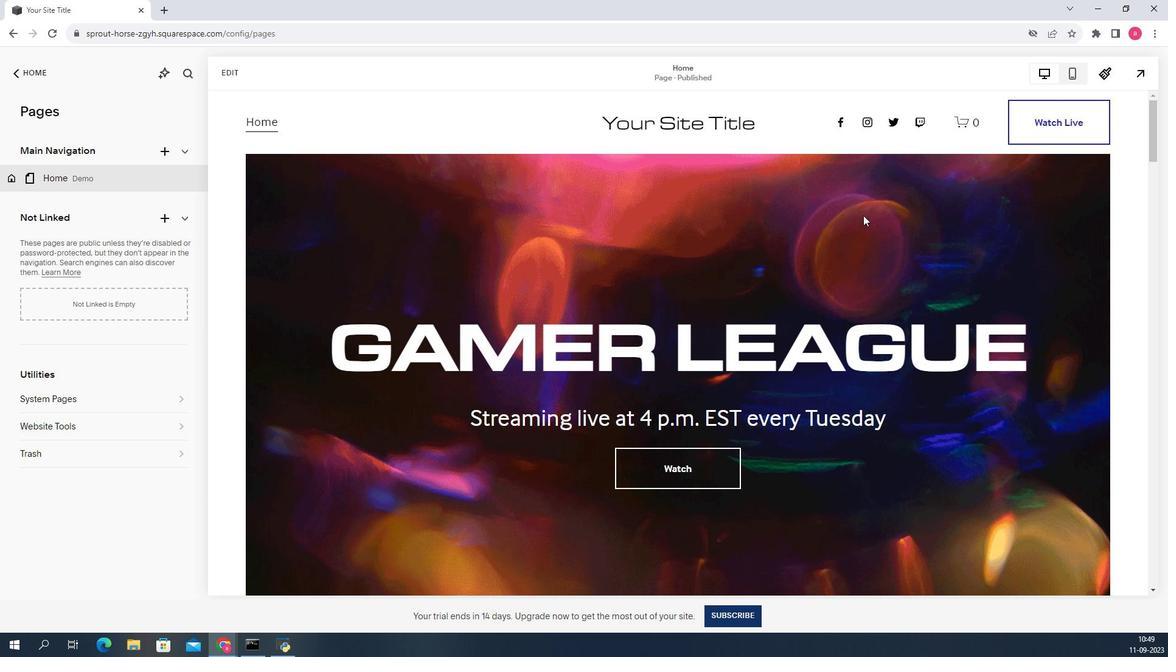
Action: Mouse moved to (581, 210)
Screenshot: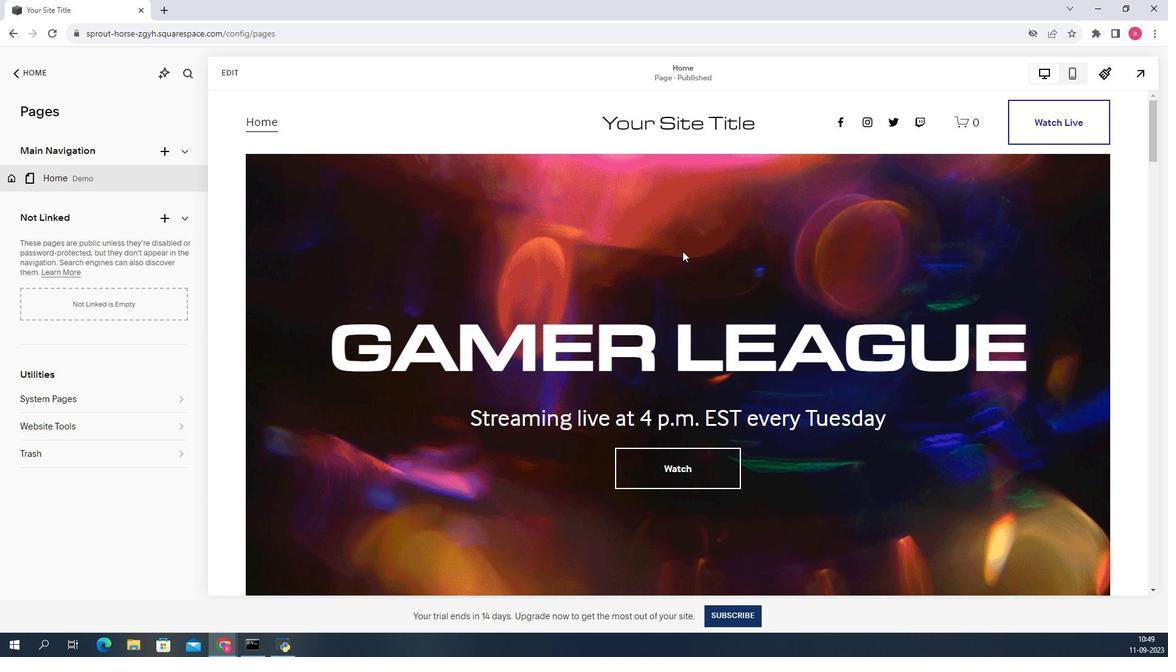 
Action: Mouse scrolled (581, 210) with delta (0, 0)
Screenshot: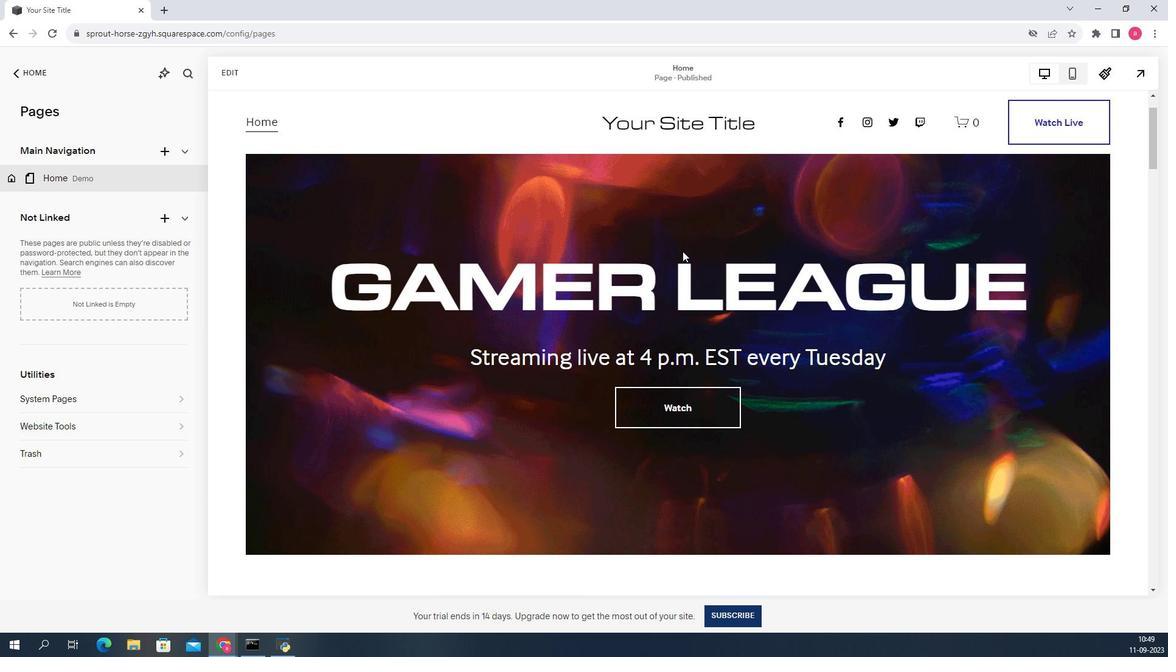 
Action: Mouse scrolled (581, 211) with delta (0, 0)
Screenshot: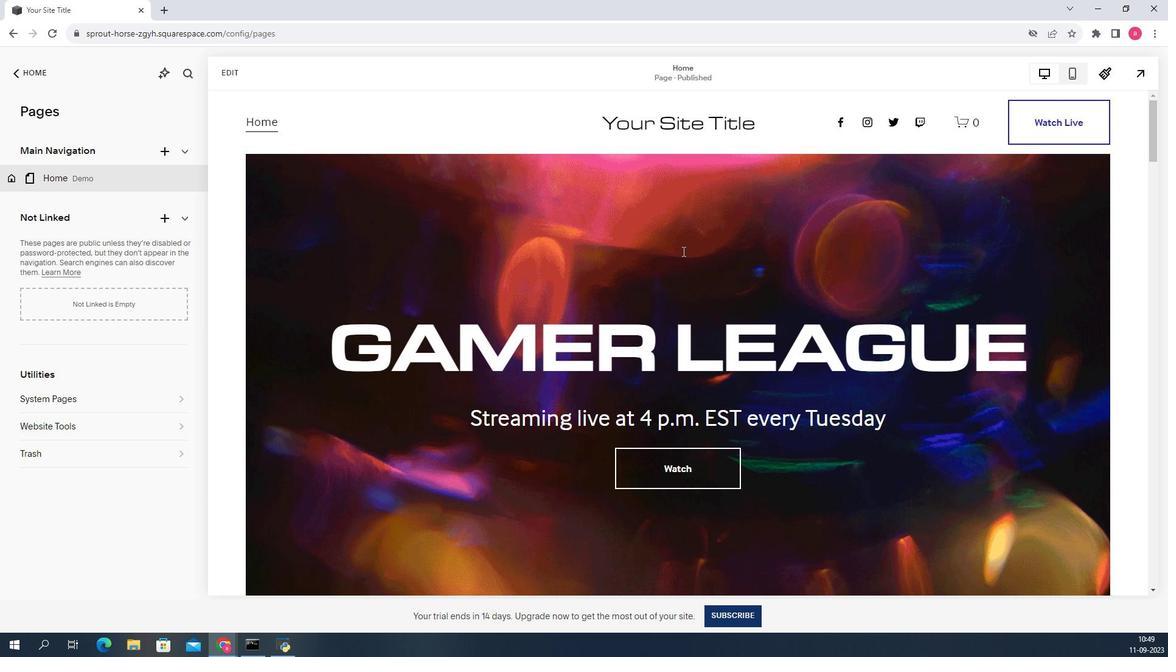 
Action: Mouse scrolled (581, 211) with delta (0, 0)
Screenshot: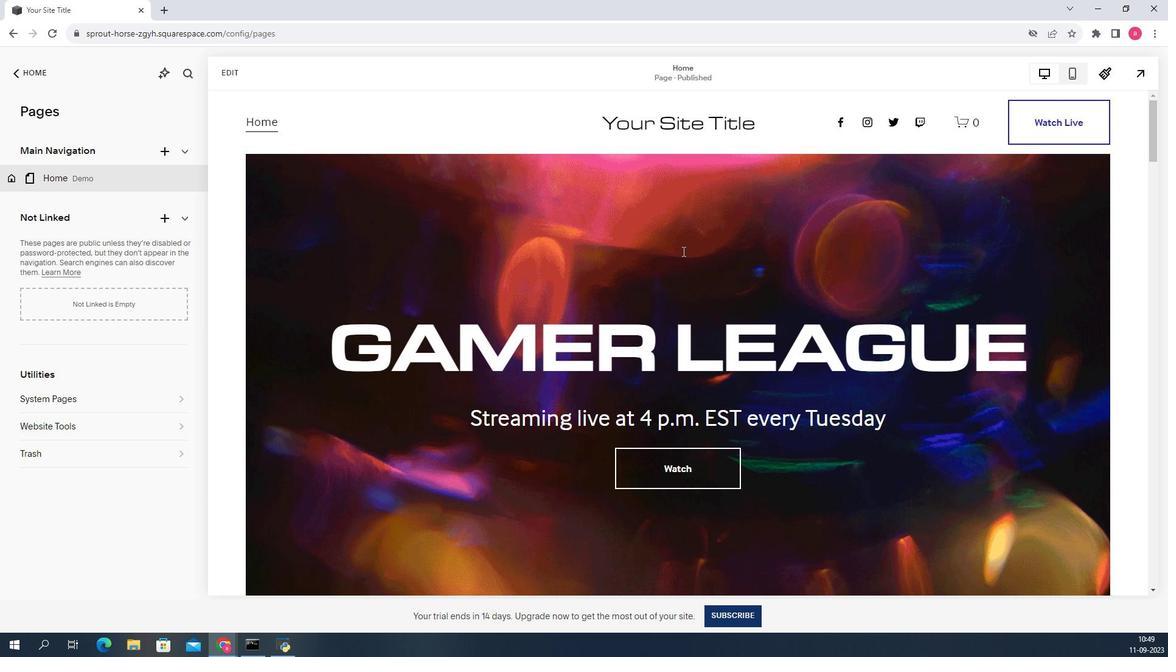 
Action: Mouse scrolled (581, 211) with delta (0, 0)
Screenshot: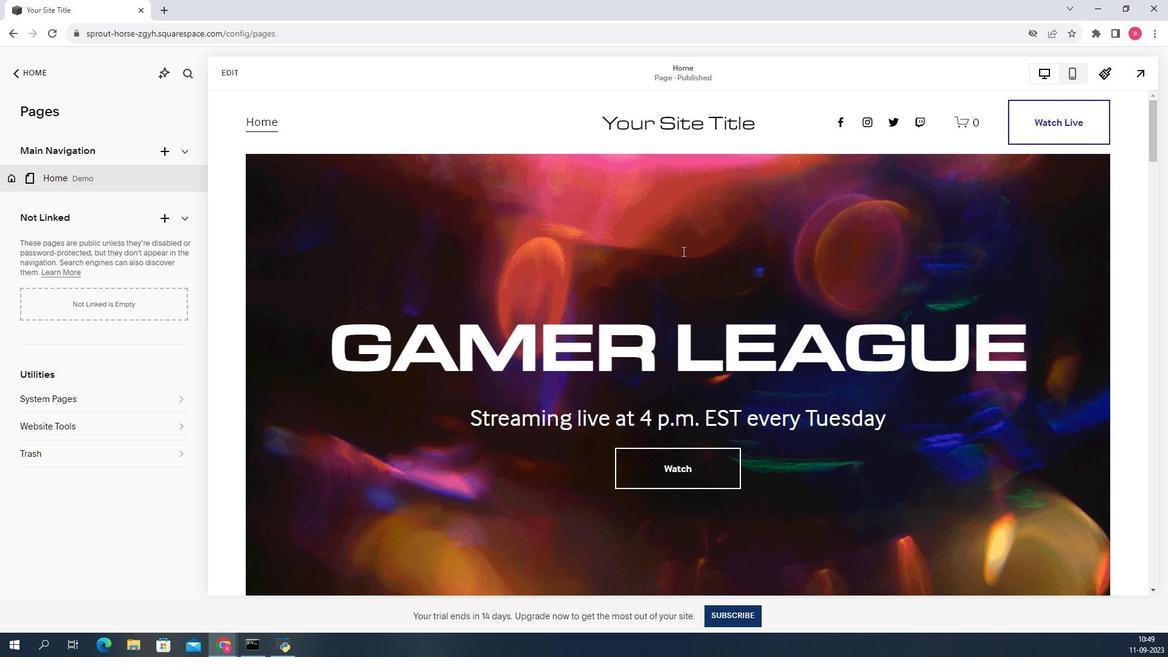 
Action: Mouse scrolled (581, 211) with delta (0, 0)
Screenshot: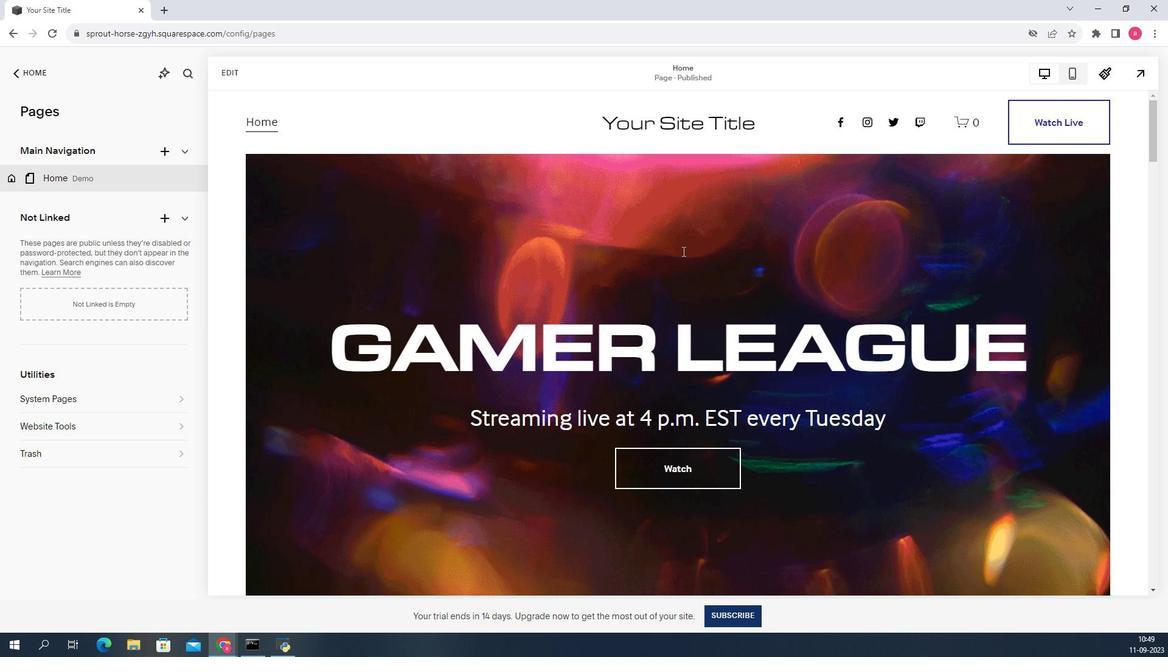 
Action: Mouse scrolled (581, 211) with delta (0, 0)
Screenshot: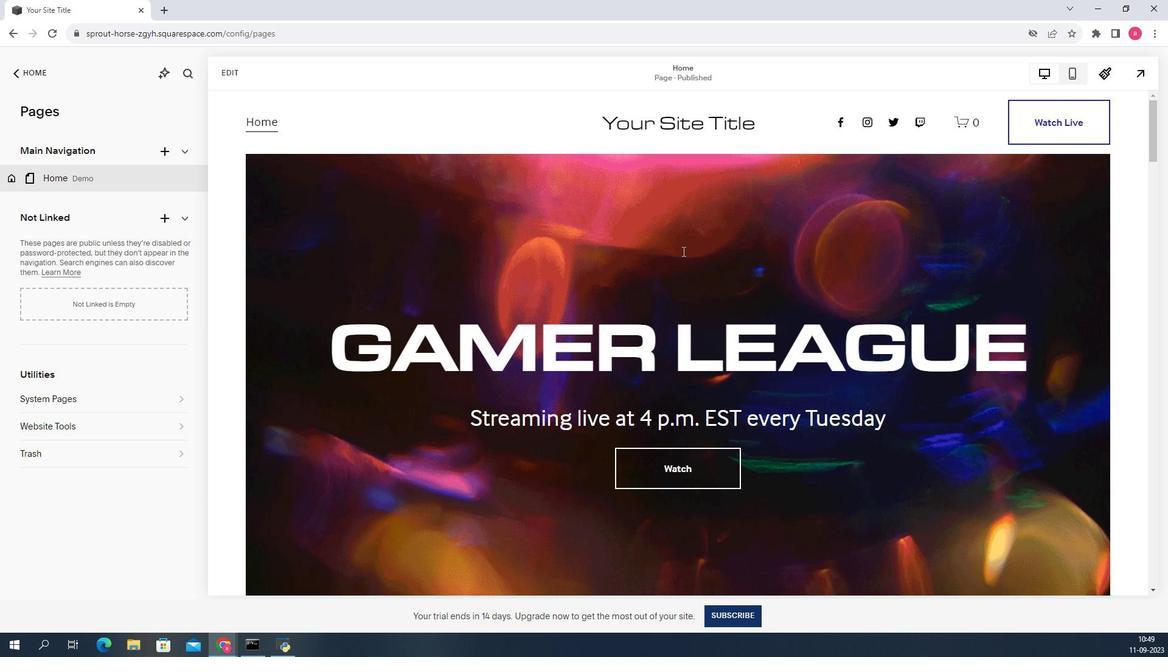 
Action: Mouse moved to (351, 184)
Screenshot: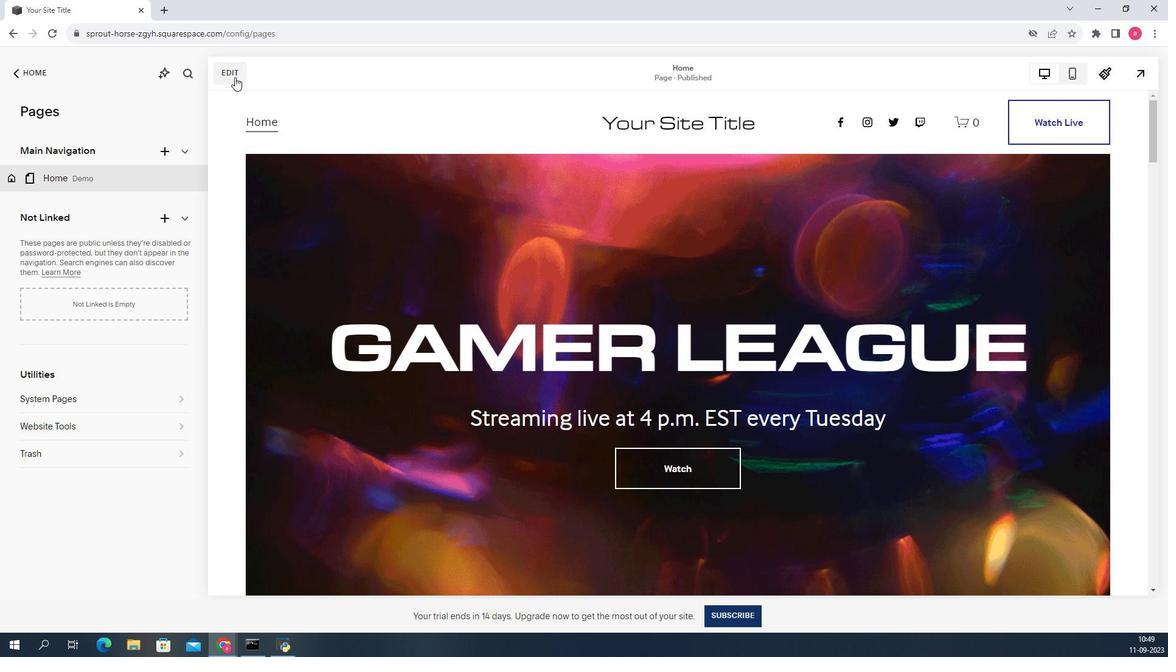 
Action: Mouse pressed left at (351, 184)
Screenshot: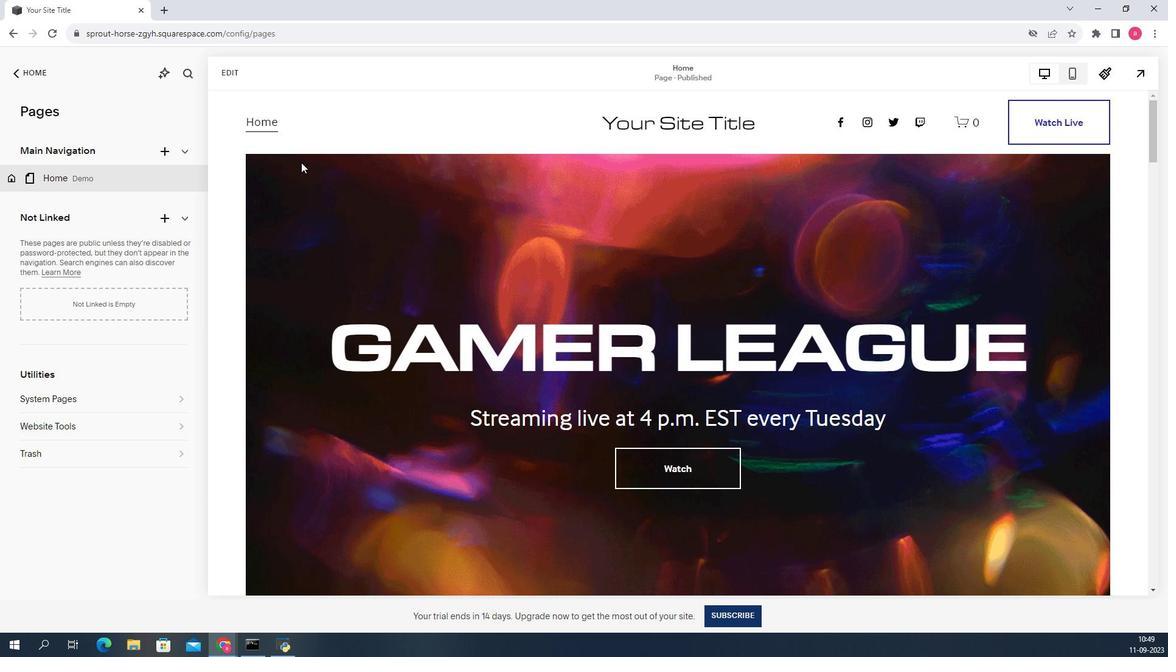 
Action: Mouse moved to (503, 214)
Screenshot: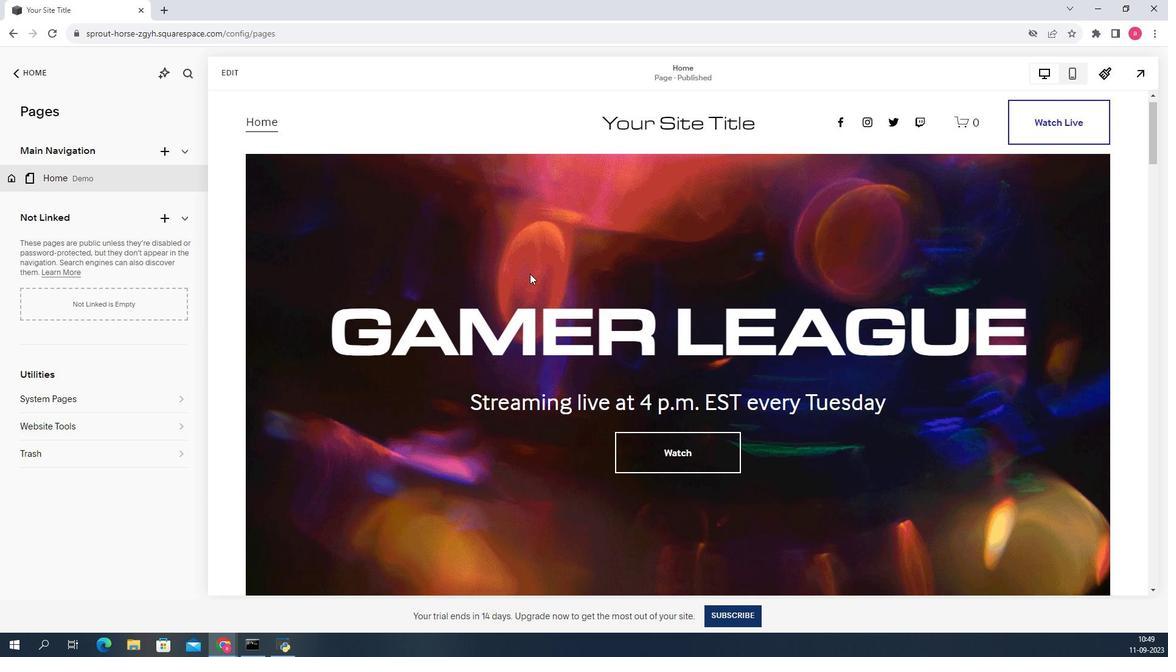 
Action: Mouse scrolled (503, 214) with delta (0, 0)
Screenshot: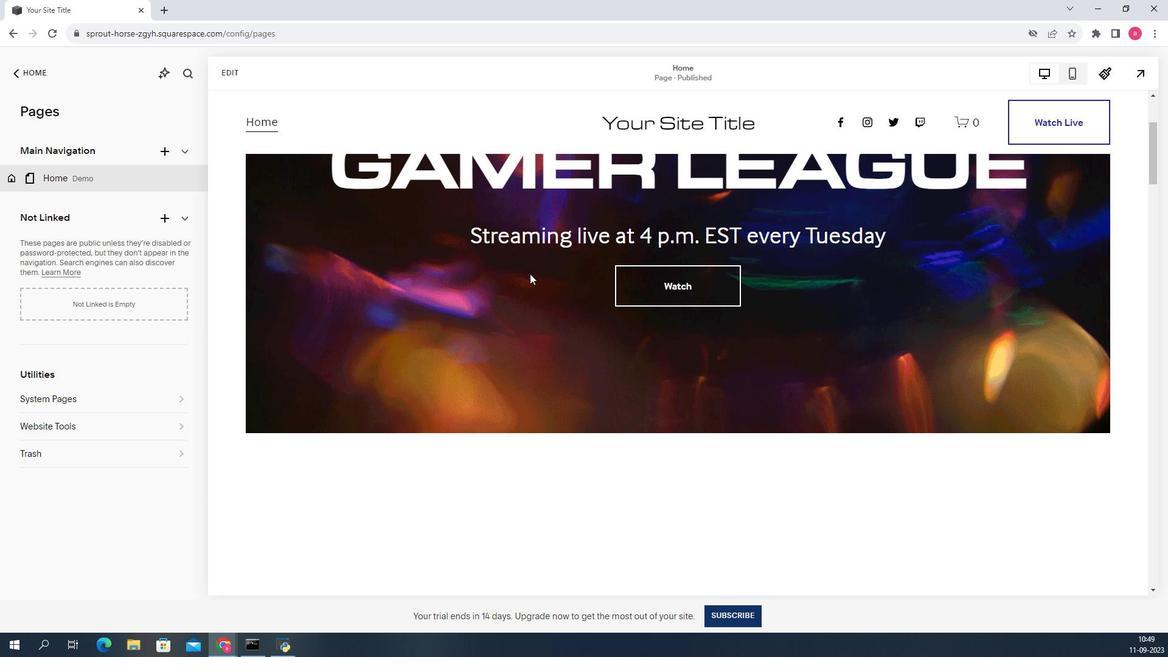 
Action: Mouse scrolled (503, 214) with delta (0, 0)
Screenshot: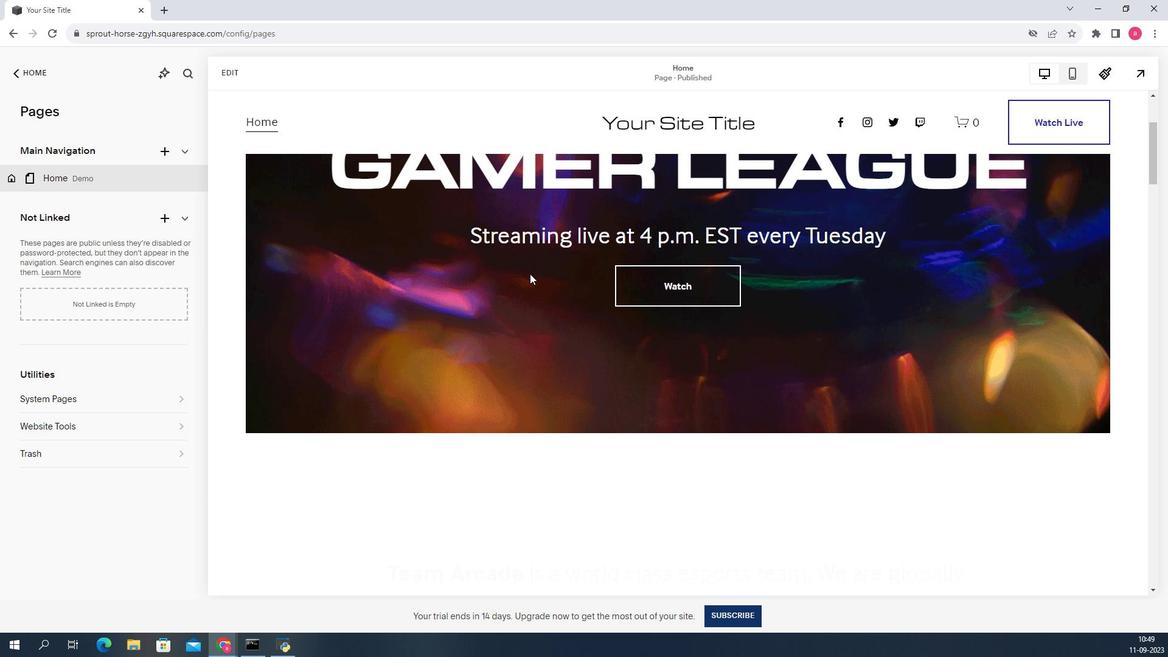 
Action: Mouse scrolled (503, 214) with delta (0, 0)
Screenshot: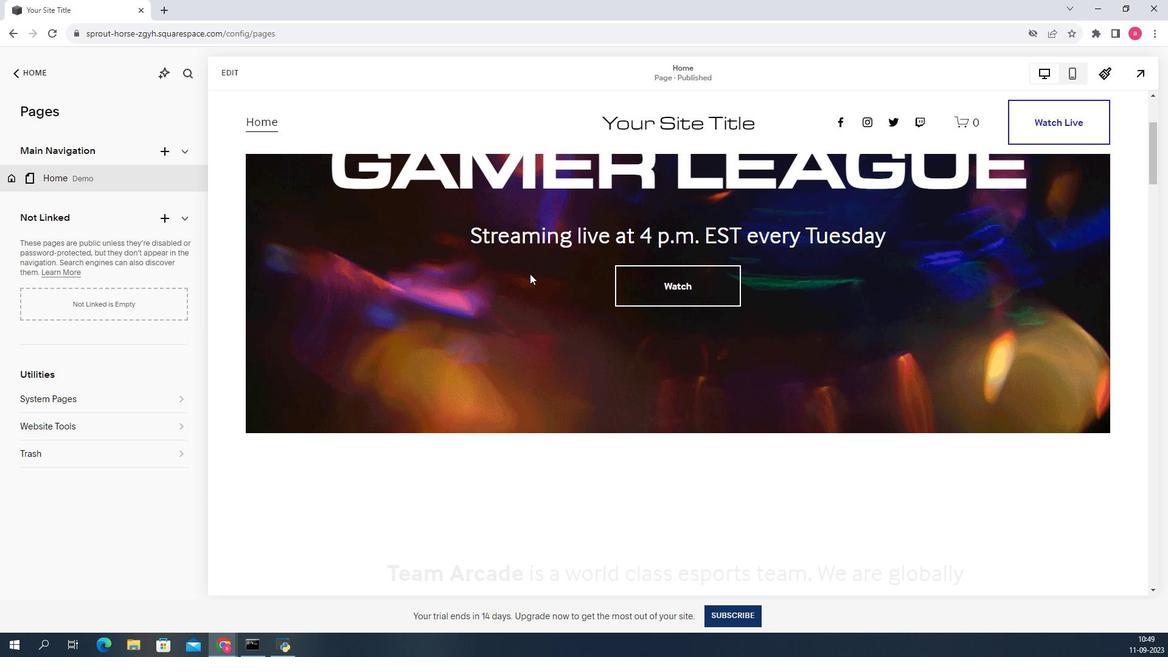 
Action: Mouse scrolled (503, 214) with delta (0, 0)
Screenshot: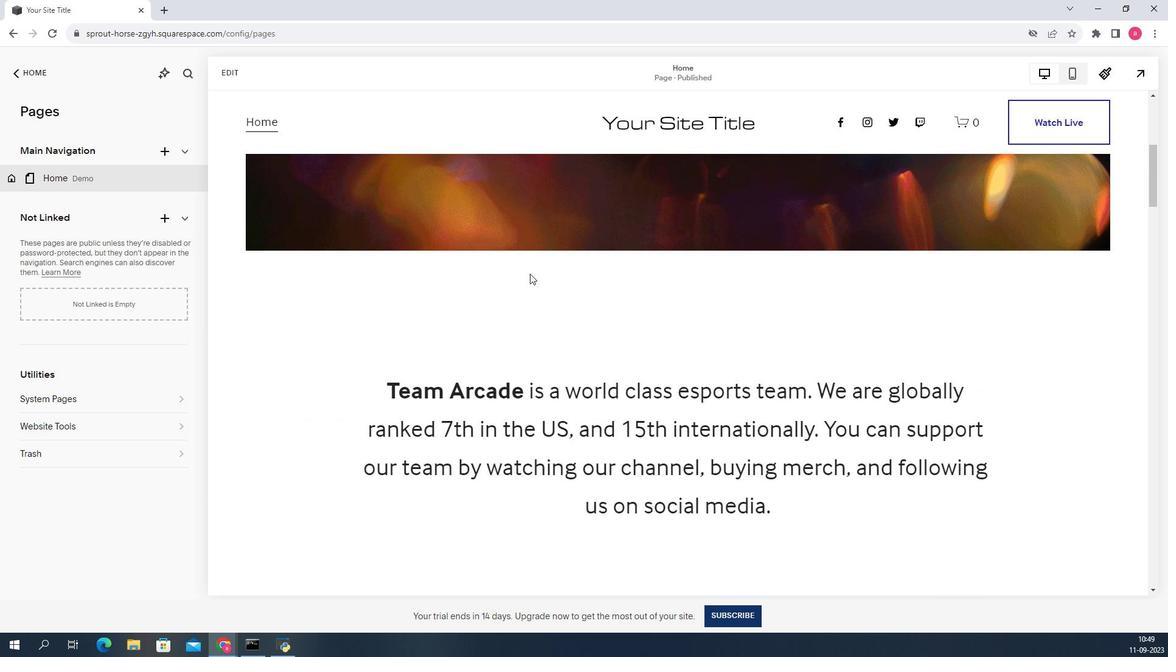 
Action: Mouse scrolled (503, 214) with delta (0, 0)
Screenshot: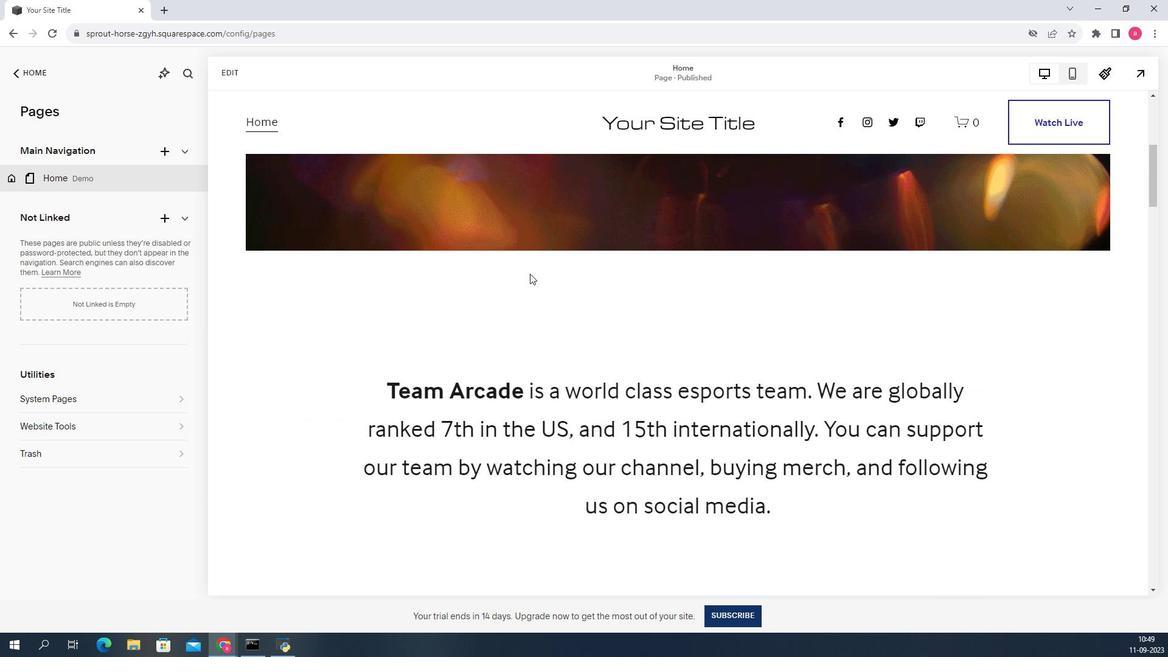 
Action: Mouse scrolled (503, 214) with delta (0, 0)
Screenshot: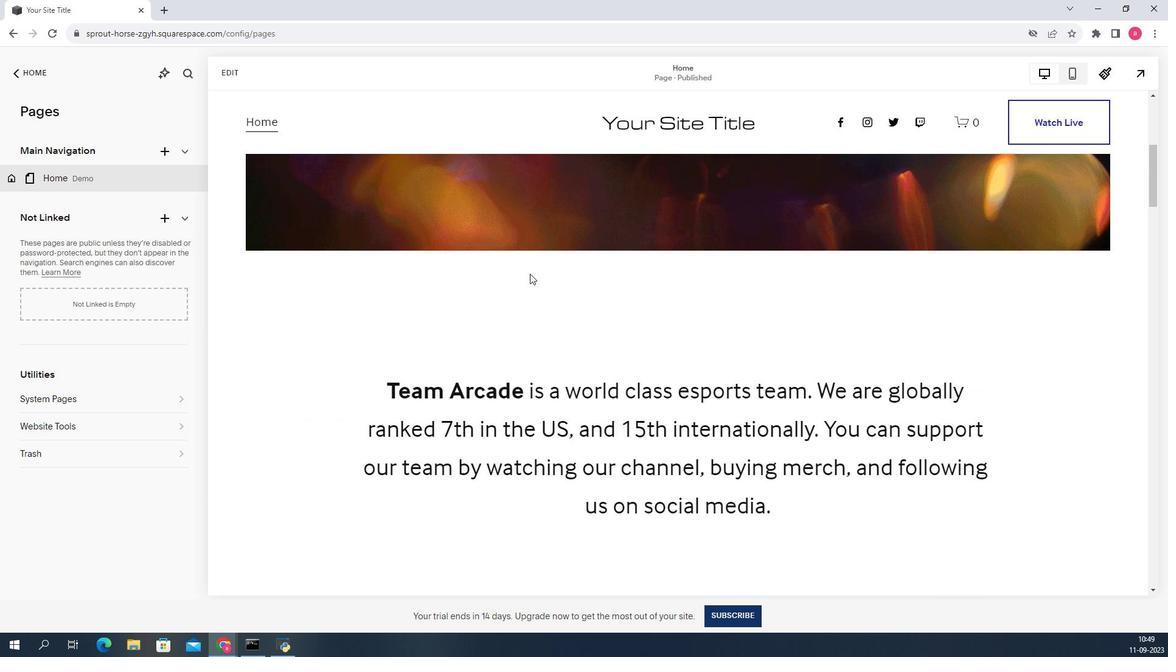 
Action: Mouse scrolled (503, 214) with delta (0, 0)
Screenshot: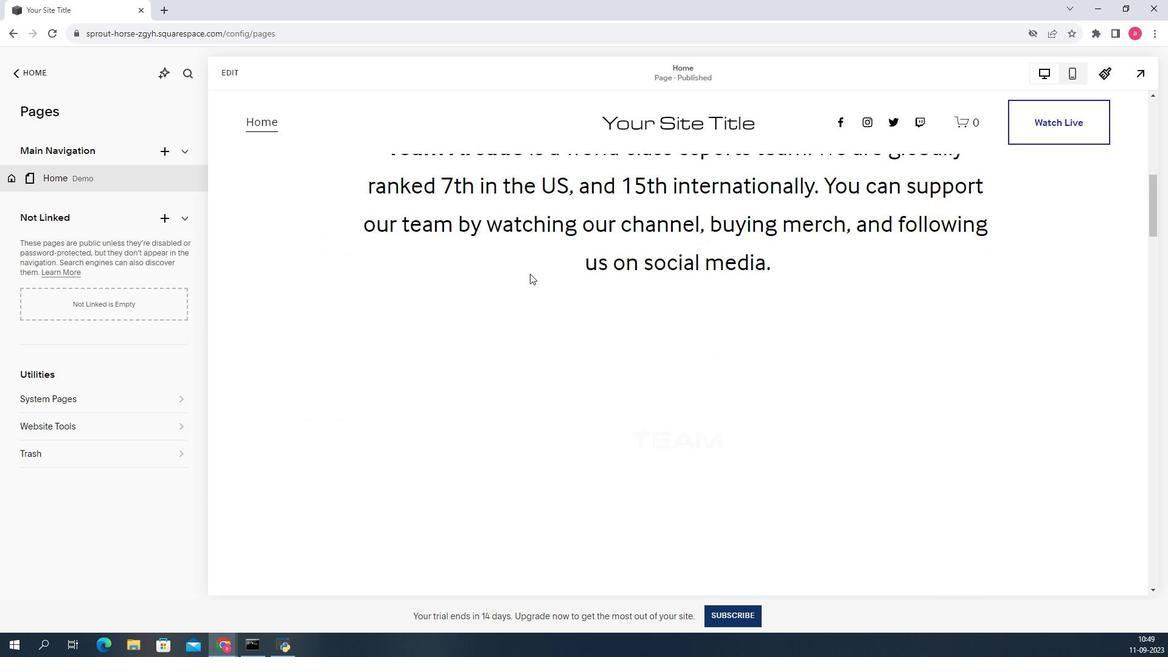
Action: Mouse scrolled (503, 214) with delta (0, 0)
Screenshot: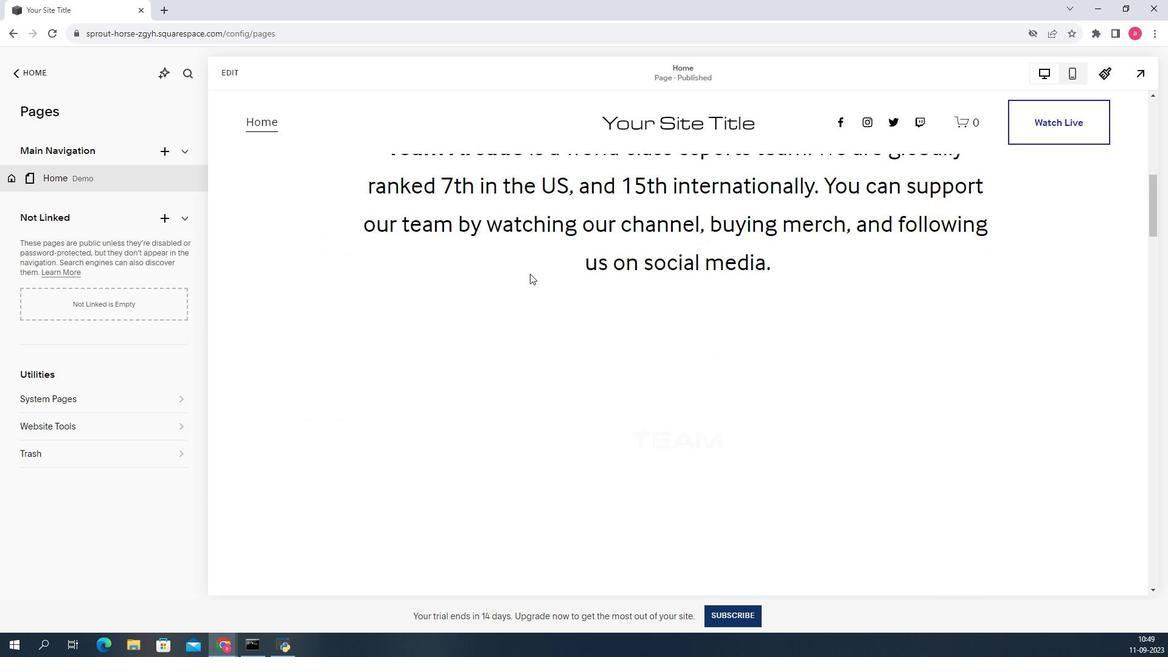 
Action: Mouse scrolled (503, 214) with delta (0, 0)
Screenshot: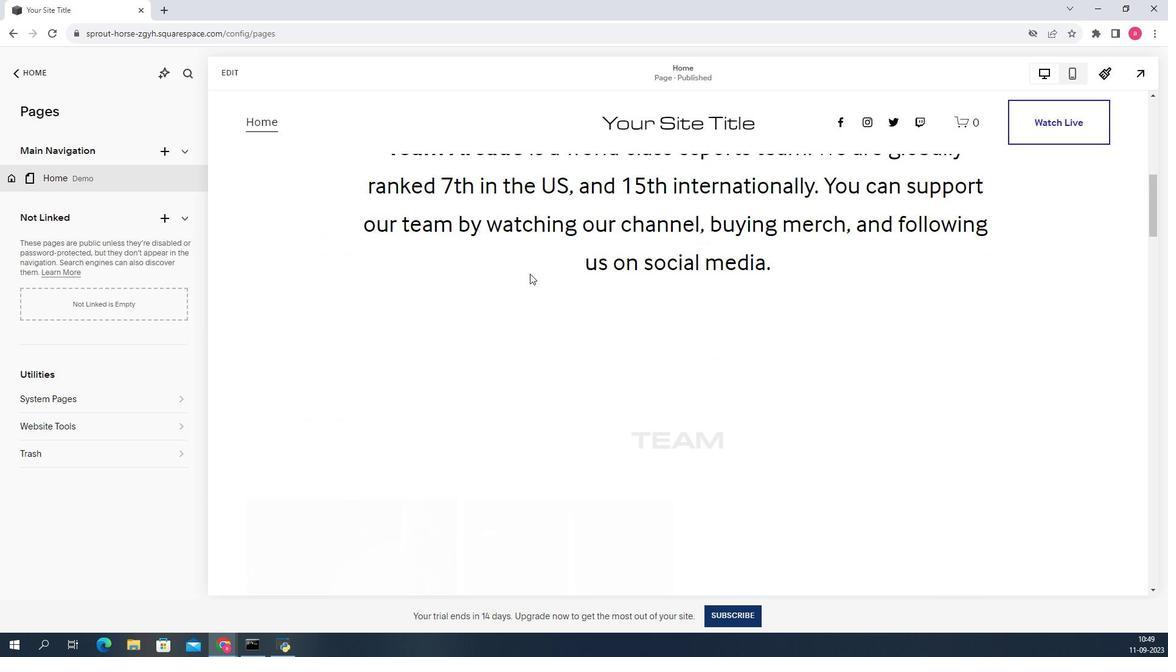 
Action: Mouse scrolled (503, 214) with delta (0, 0)
Screenshot: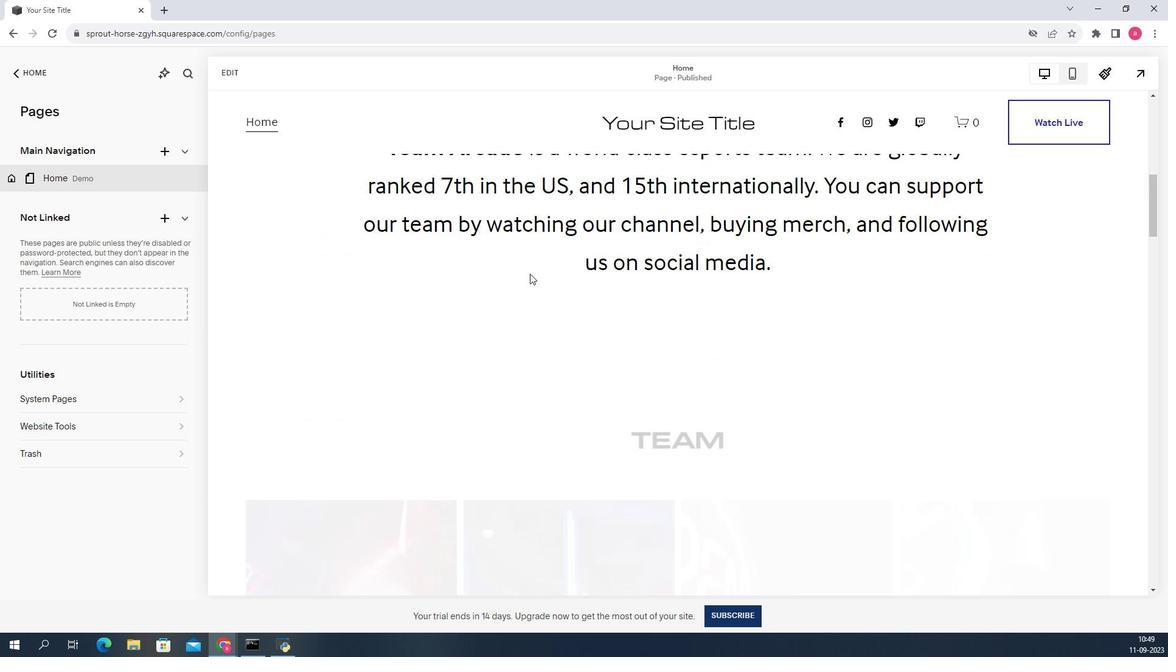 
Action: Mouse scrolled (503, 214) with delta (0, 0)
Screenshot: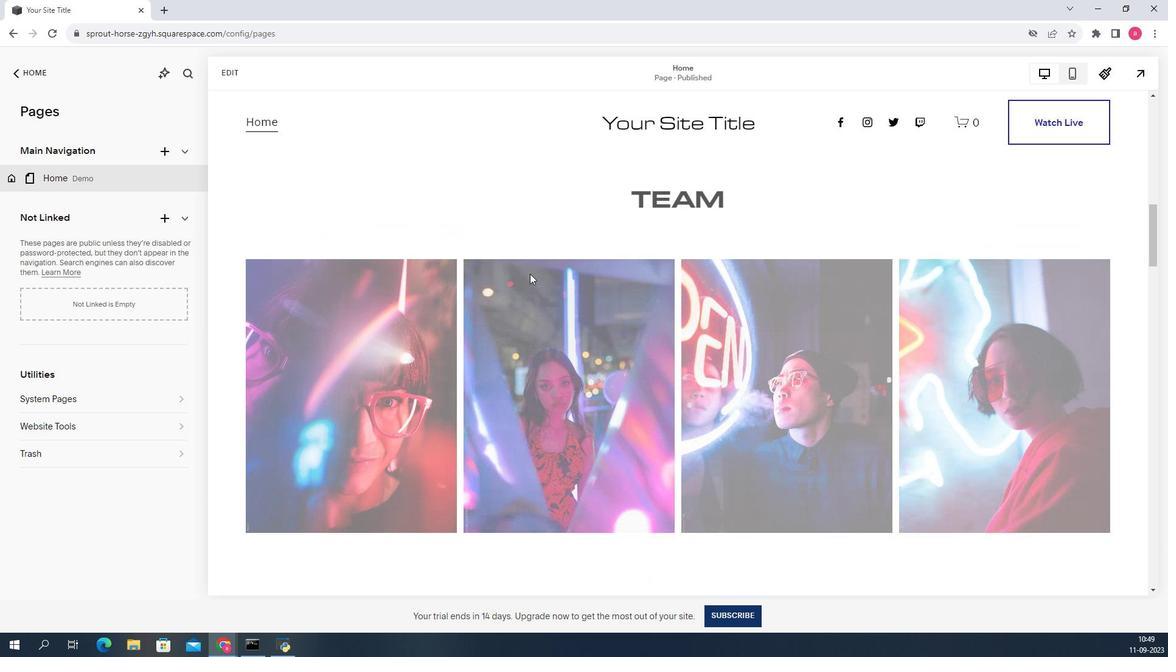 
Action: Mouse scrolled (503, 214) with delta (0, 0)
Screenshot: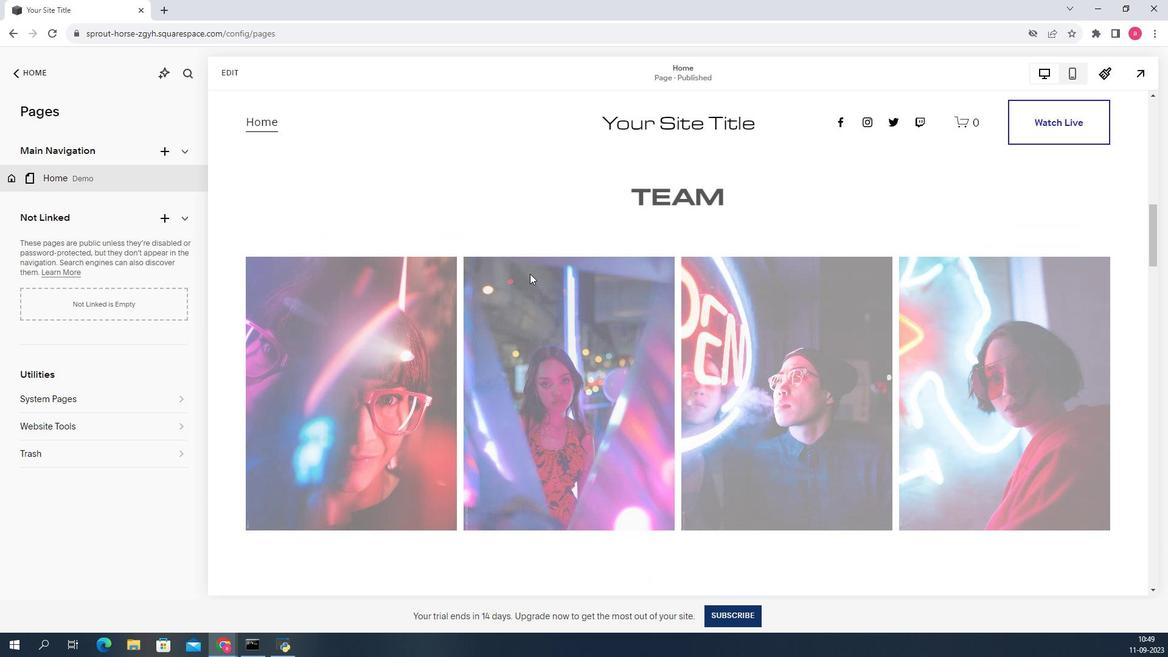 
Action: Mouse scrolled (503, 214) with delta (0, 0)
Screenshot: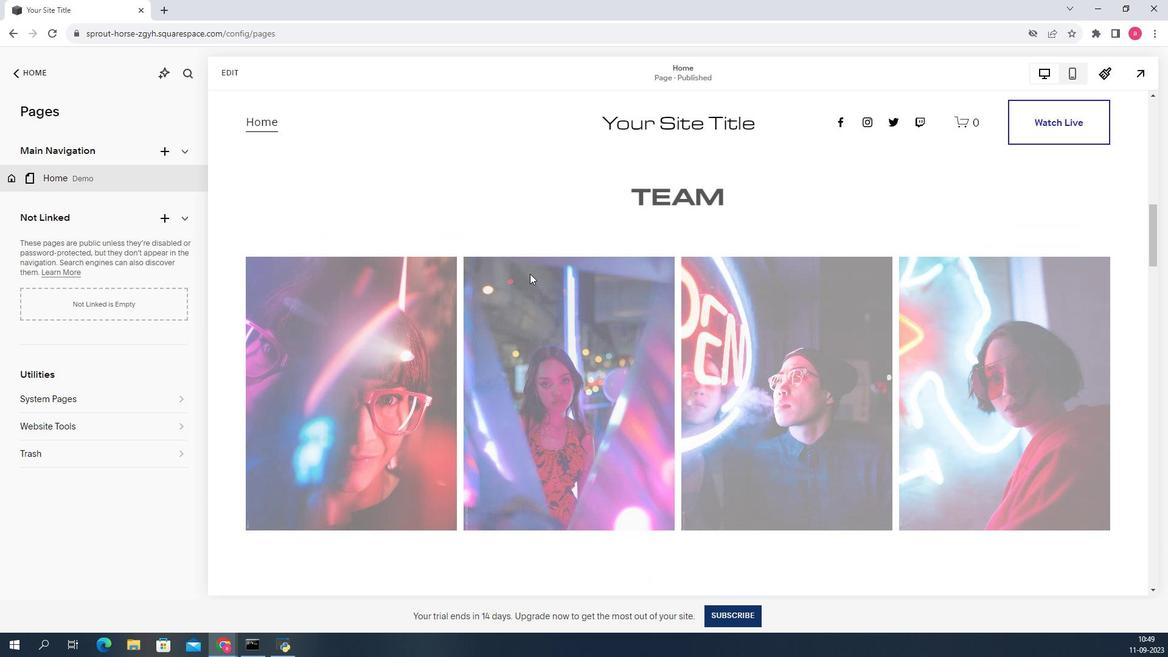 
Action: Mouse scrolled (503, 214) with delta (0, 0)
Screenshot: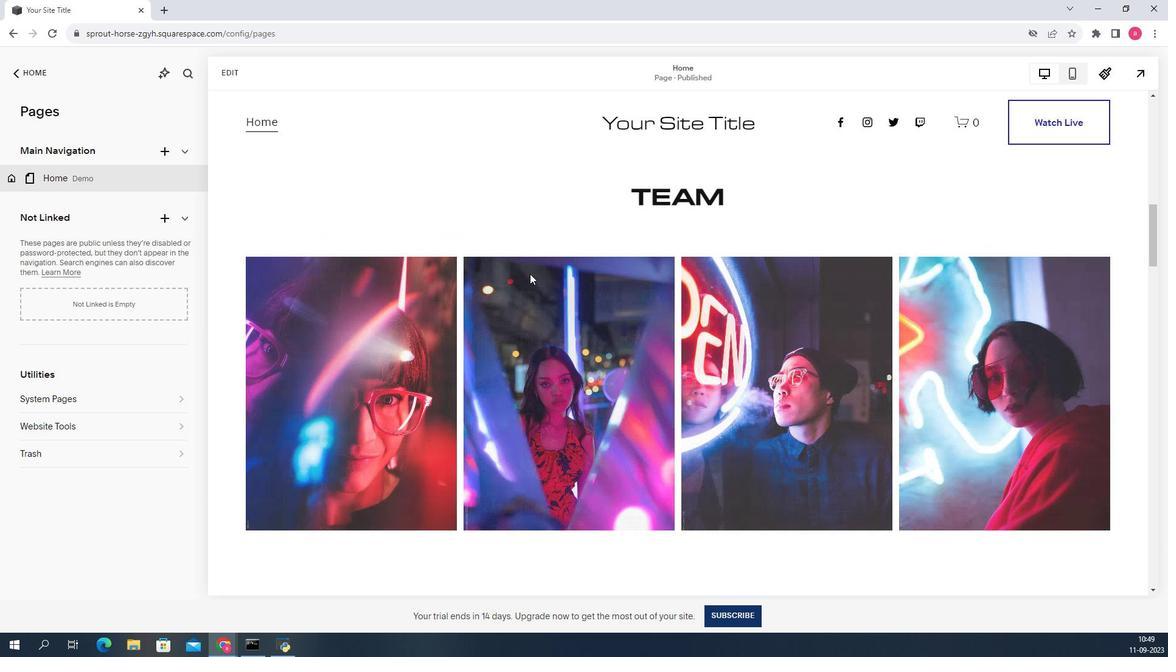 
Action: Mouse scrolled (503, 214) with delta (0, 0)
Screenshot: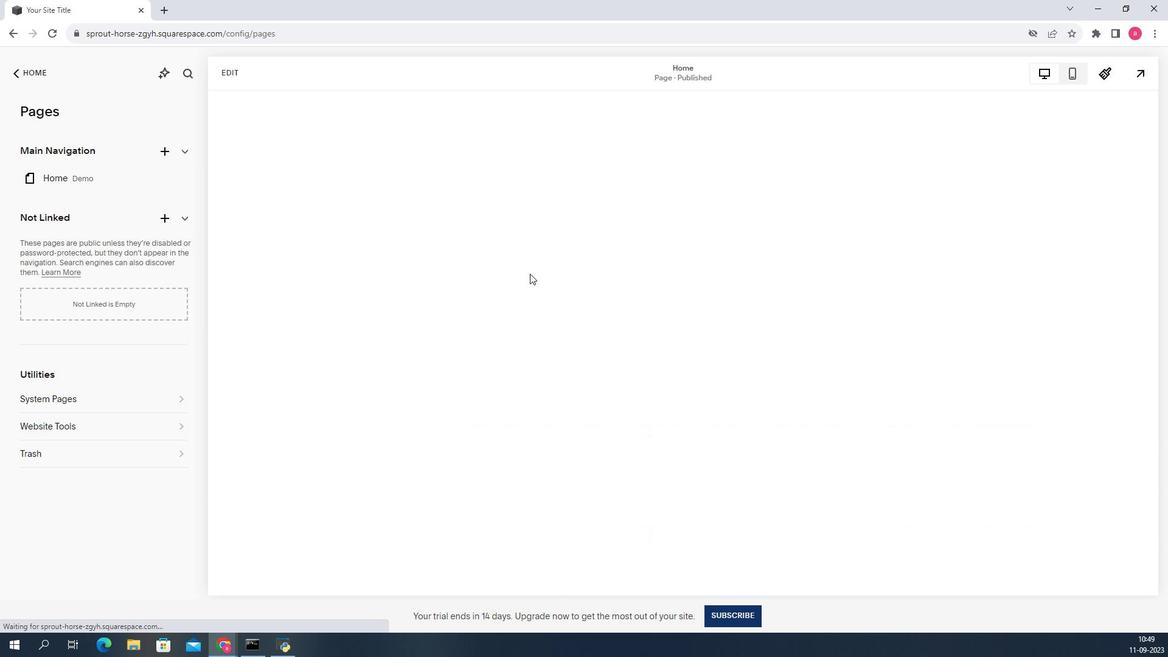 
Action: Mouse scrolled (503, 214) with delta (0, 0)
Screenshot: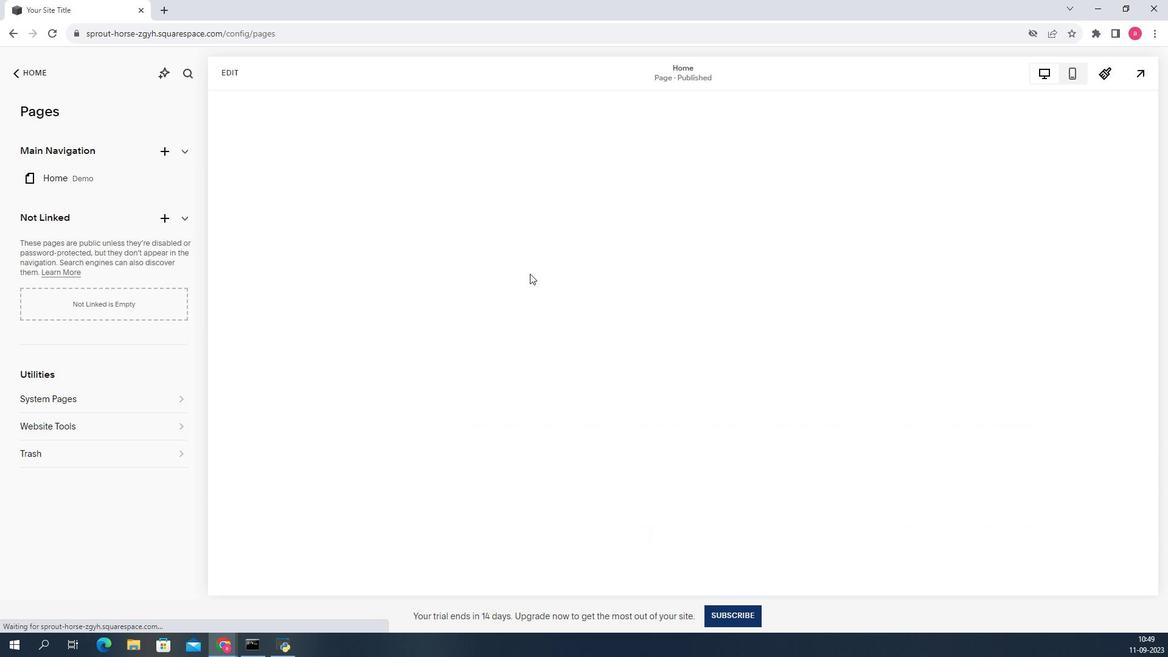 
Action: Mouse scrolled (503, 214) with delta (0, 0)
Screenshot: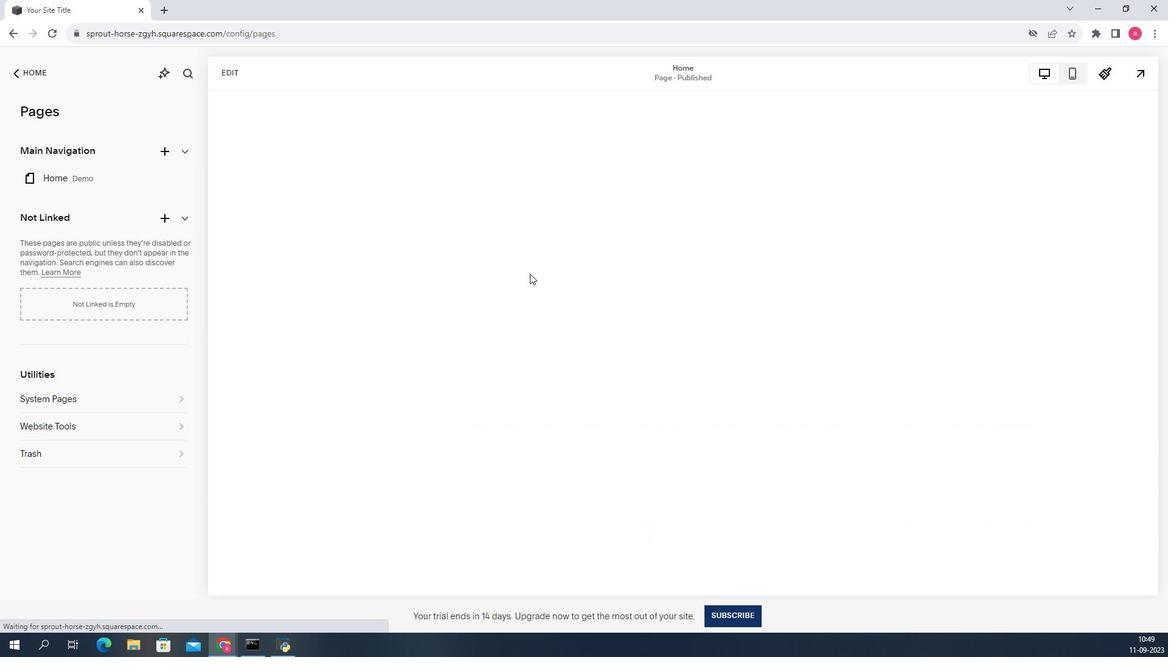 
Action: Mouse scrolled (503, 214) with delta (0, 0)
Screenshot: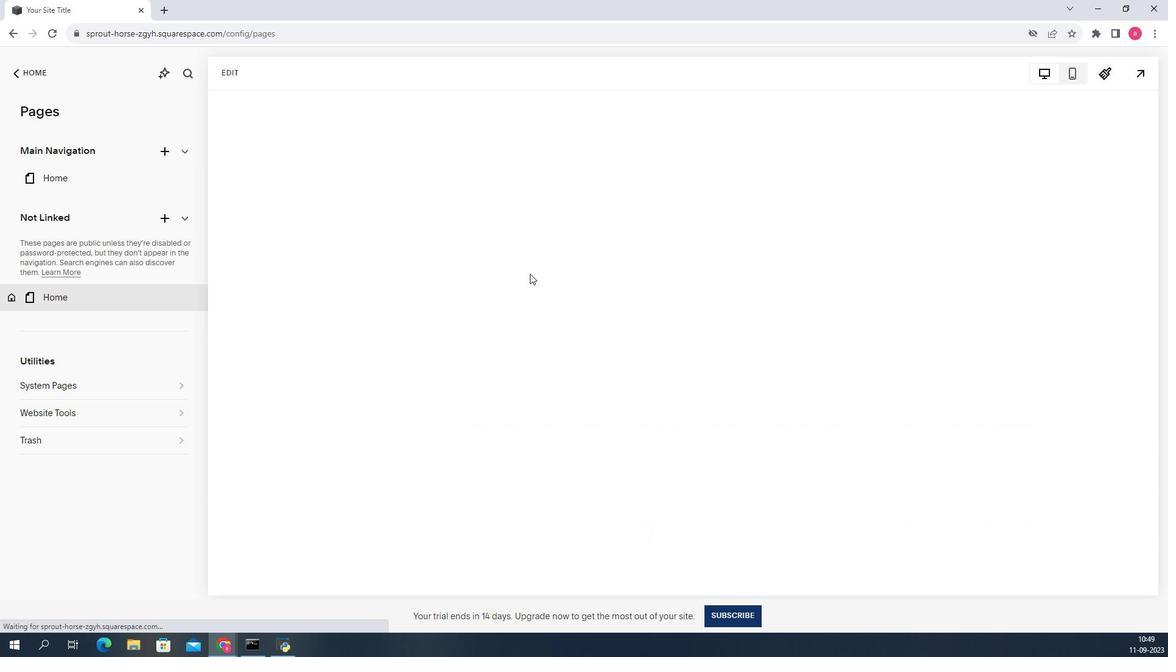
Action: Mouse scrolled (503, 214) with delta (0, 0)
Screenshot: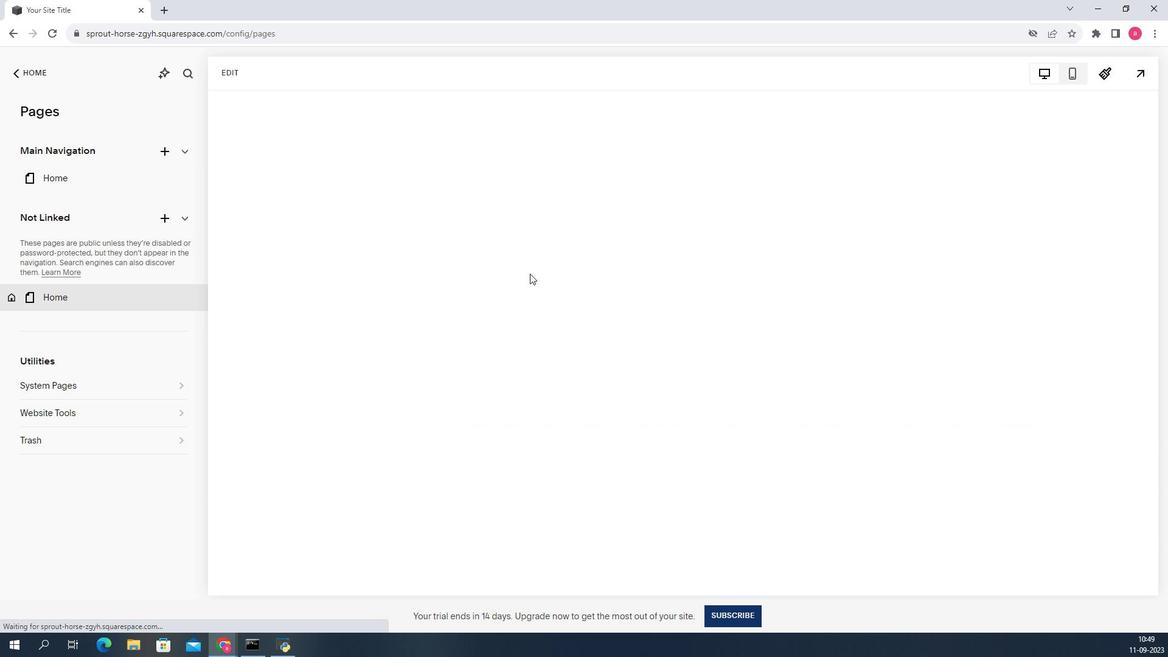 
Action: Mouse moved to (295, 203)
Screenshot: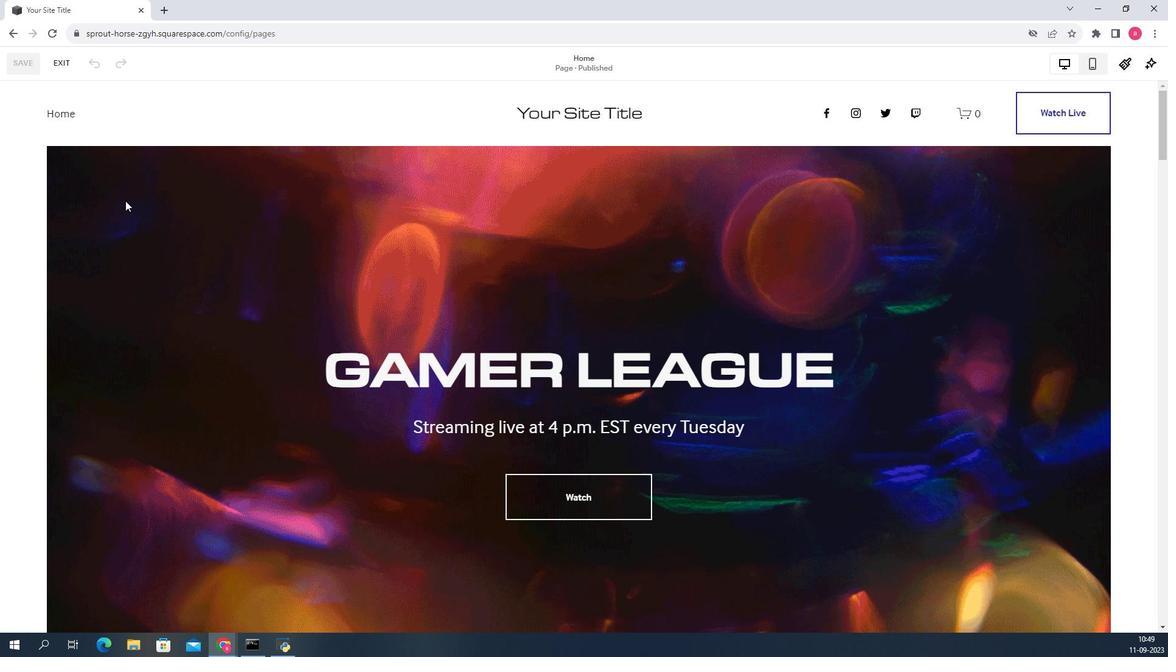 
Action: Mouse pressed left at (295, 203)
Screenshot: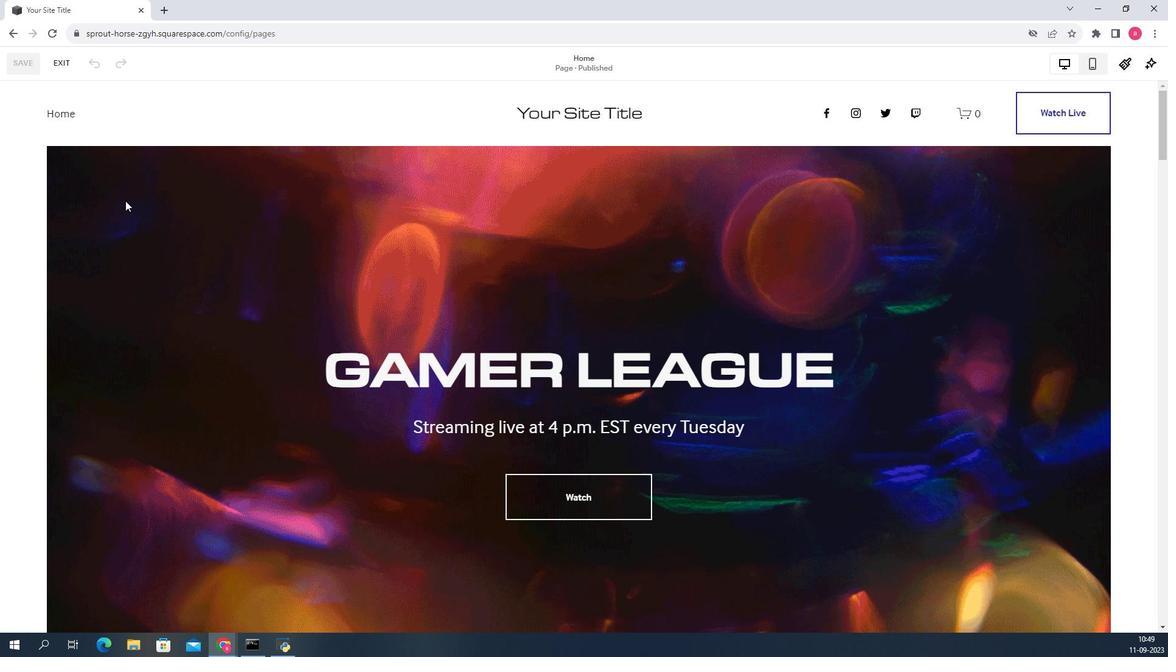 
Action: Mouse moved to (506, 215)
Screenshot: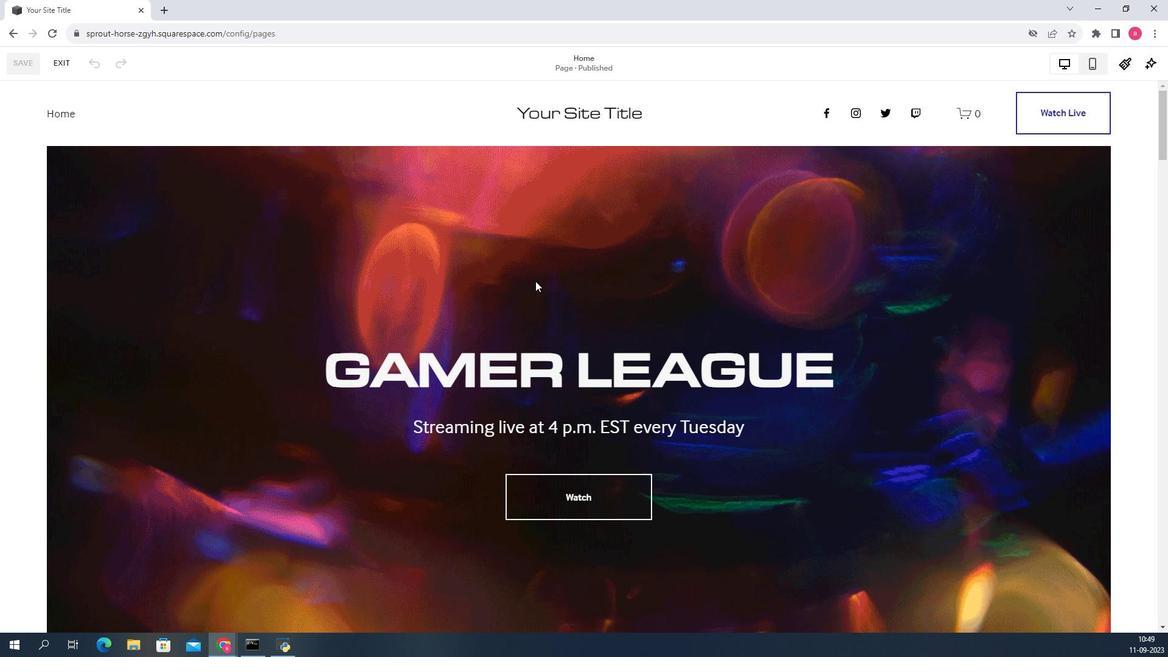 
Action: Mouse scrolled (506, 215) with delta (0, 0)
Screenshot: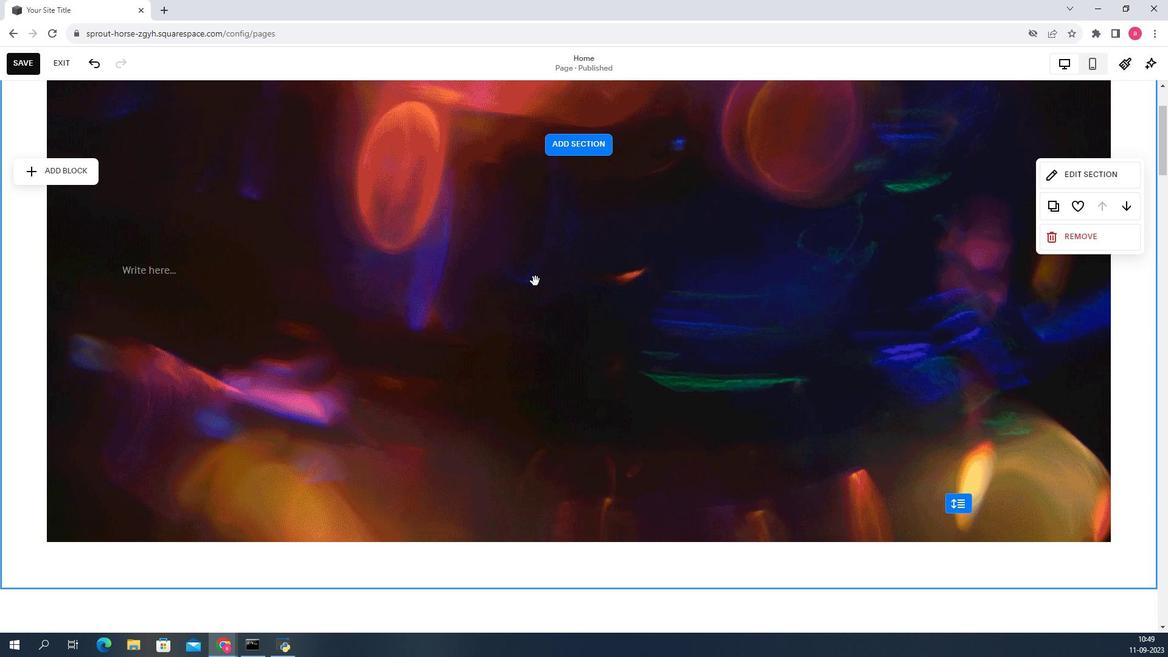 
Action: Mouse scrolled (506, 215) with delta (0, 0)
Screenshot: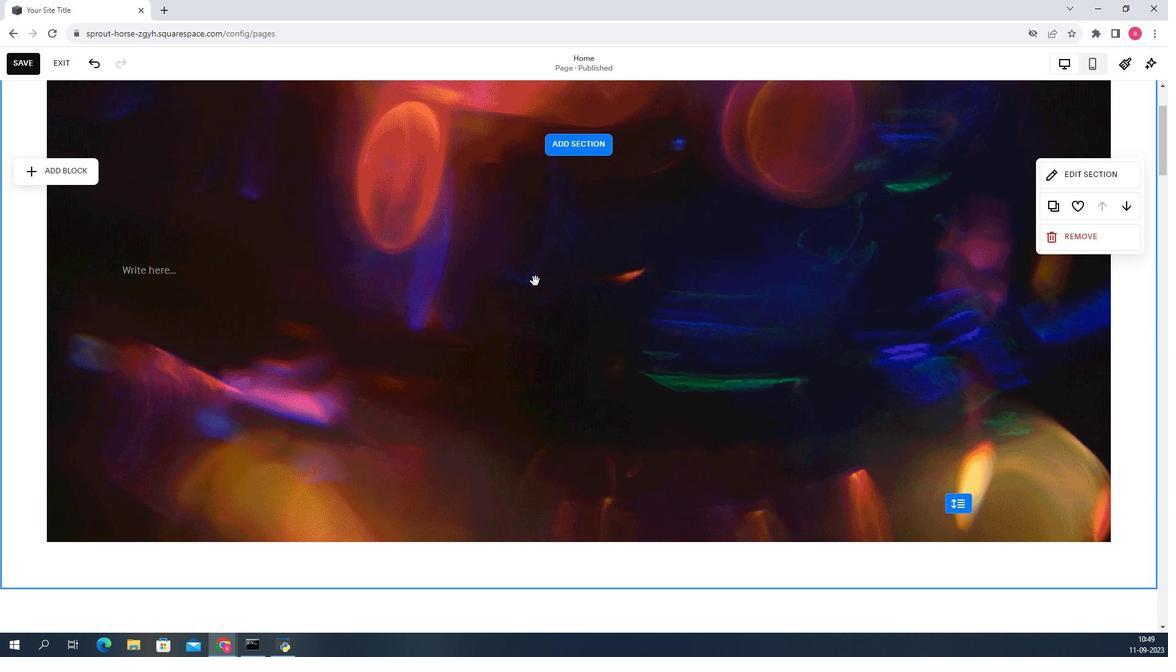 
Action: Mouse moved to (792, 188)
Screenshot: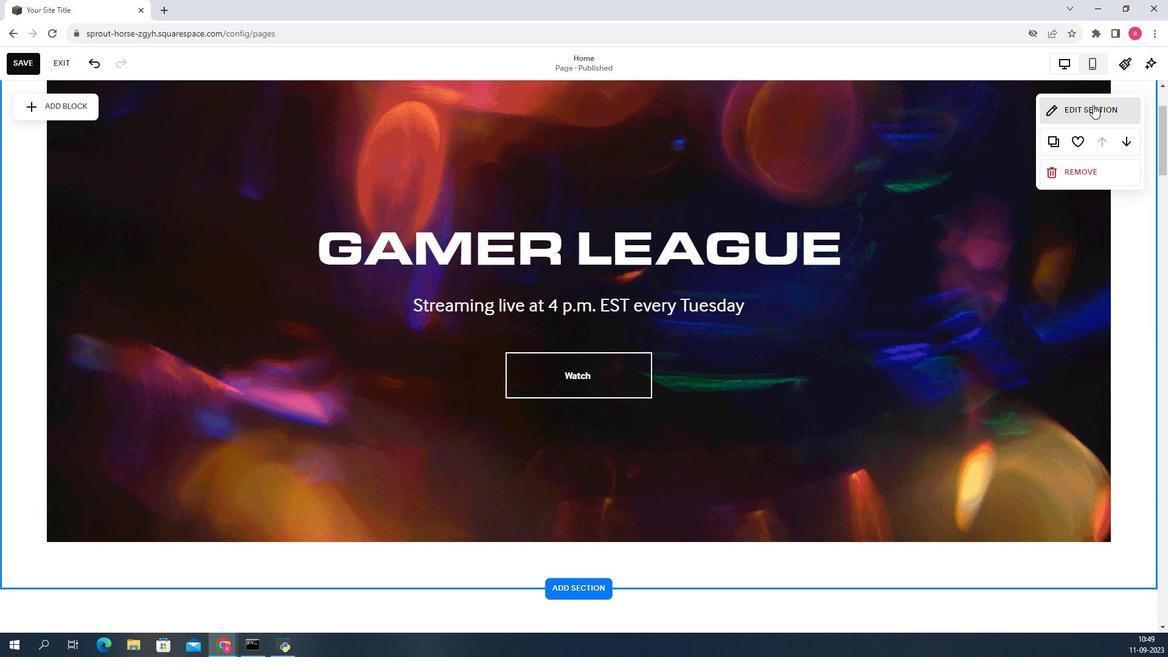 
Action: Mouse pressed left at (792, 188)
Screenshot: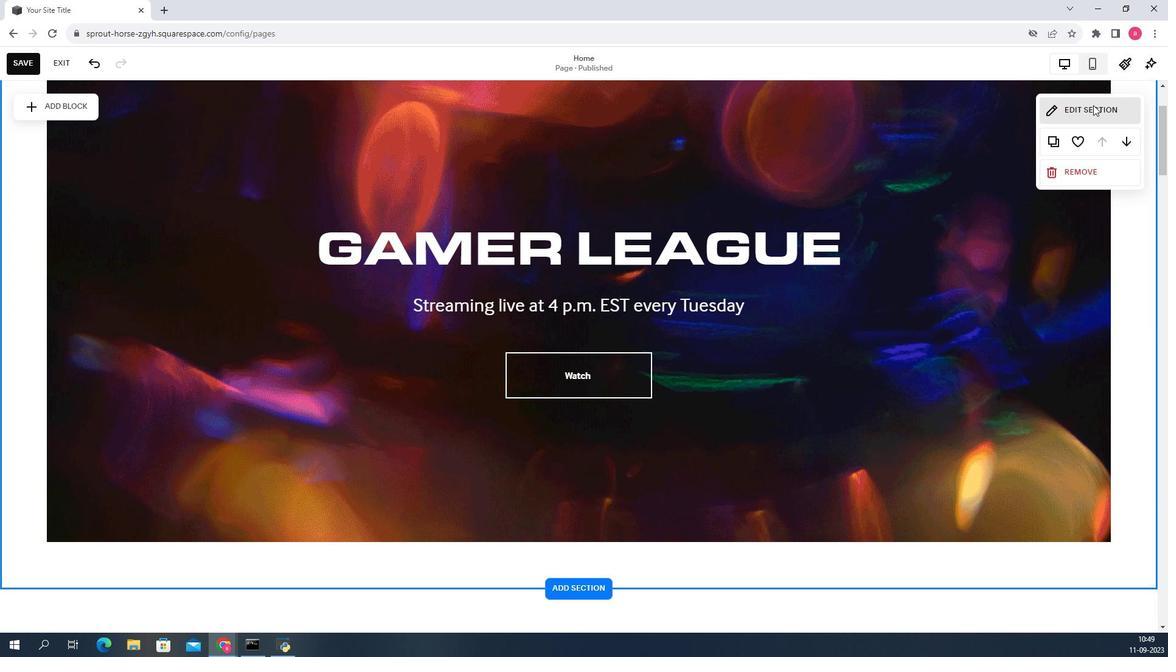 
Action: Mouse moved to (733, 194)
Screenshot: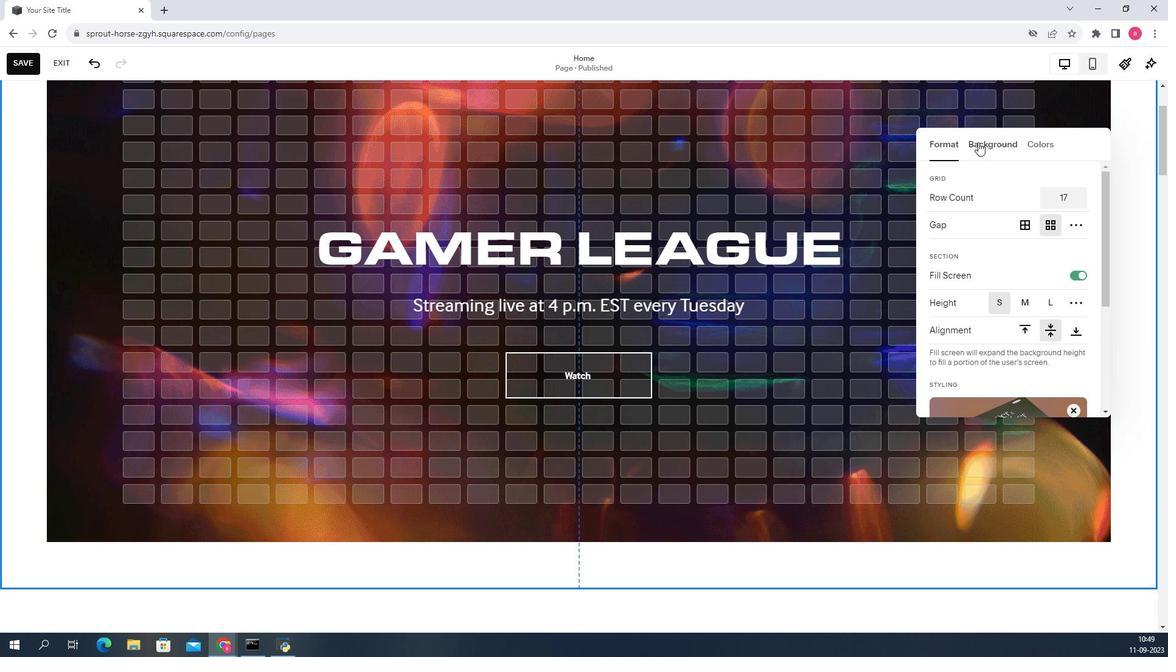 
Action: Mouse pressed left at (733, 194)
Screenshot: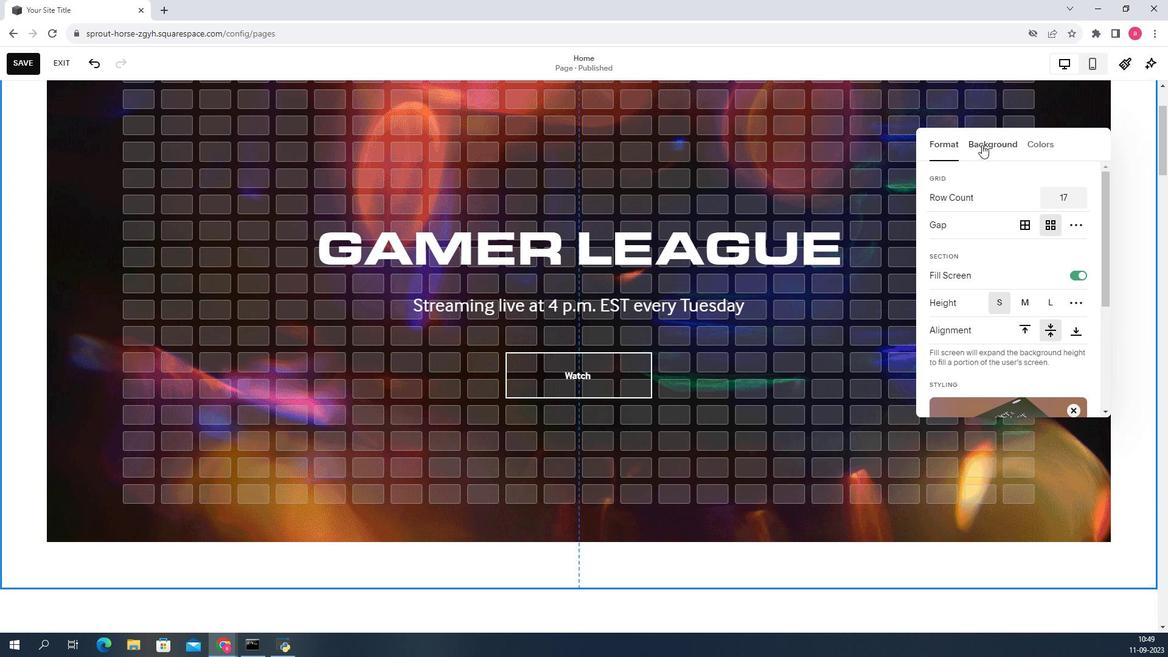 
Action: Mouse moved to (724, 194)
Screenshot: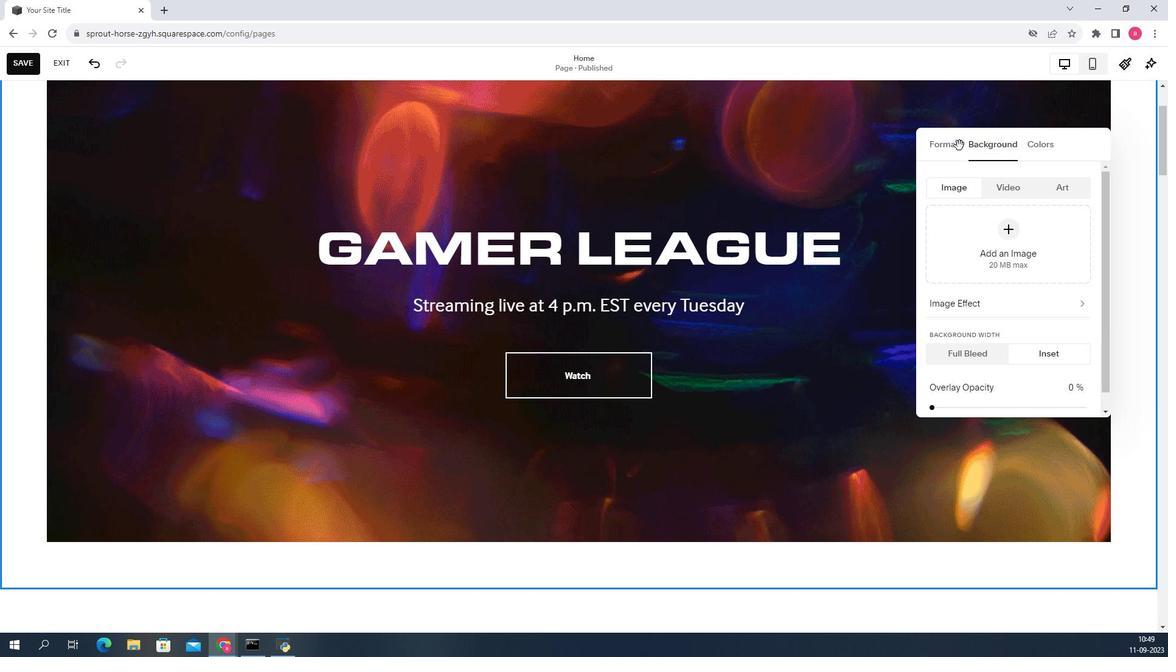 
Action: Mouse pressed left at (724, 194)
Screenshot: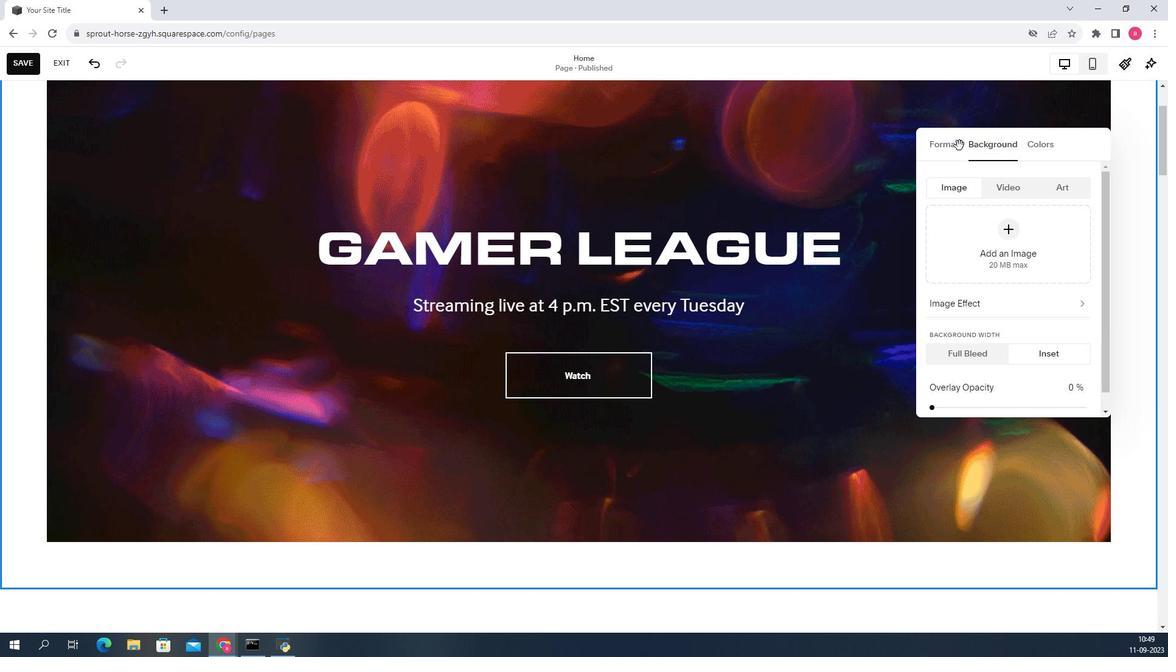 
Action: Mouse moved to (660, 231)
Screenshot: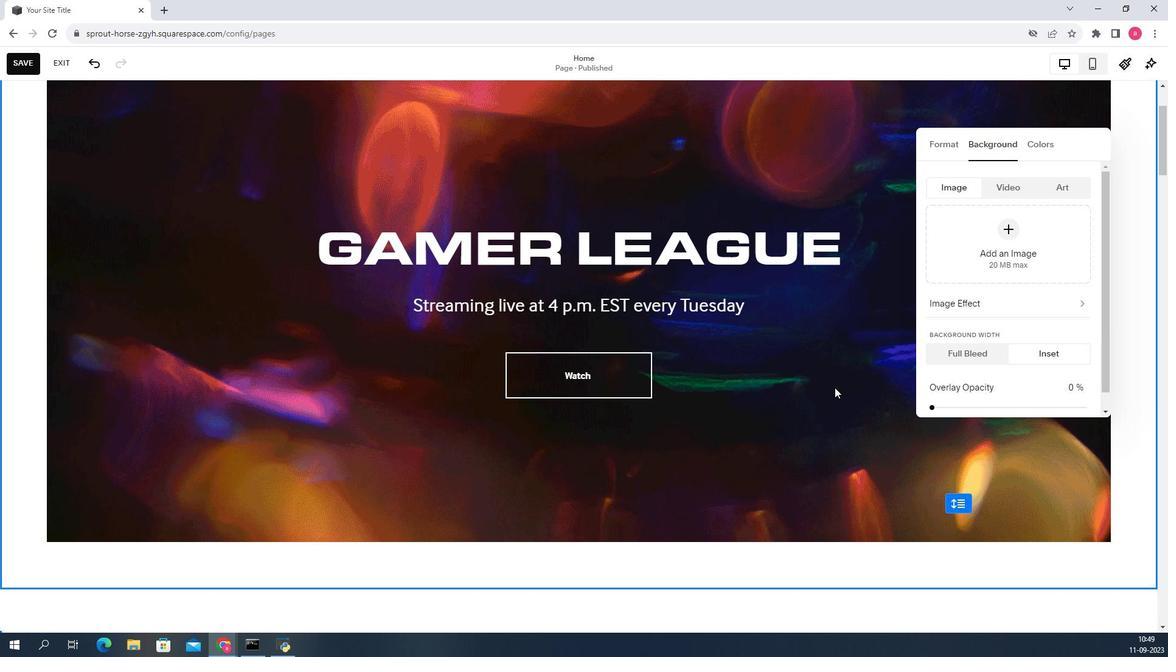 
Action: Mouse pressed left at (660, 231)
Screenshot: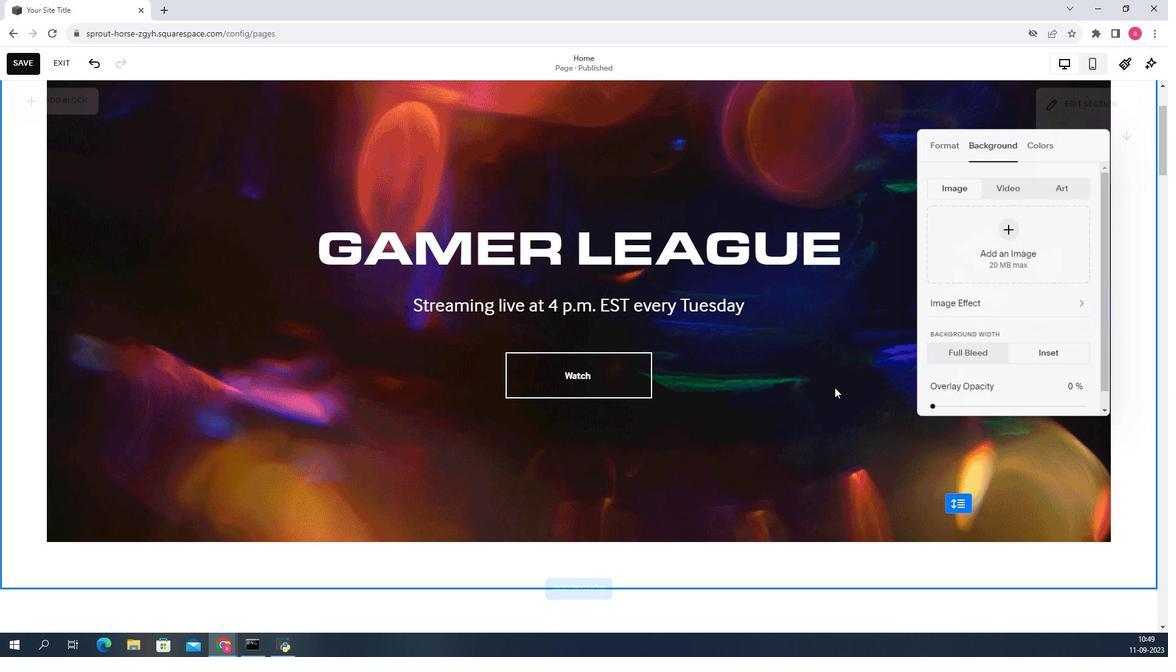 
Action: Mouse scrolled (660, 231) with delta (0, 0)
Screenshot: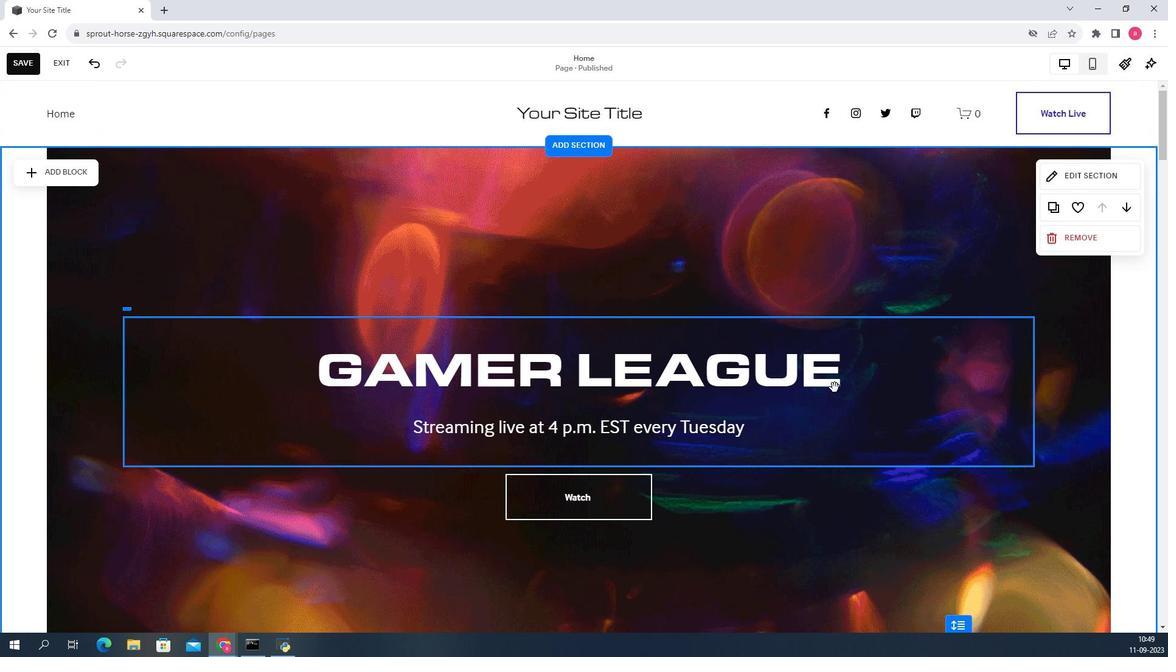 
Action: Mouse scrolled (660, 231) with delta (0, 0)
Screenshot: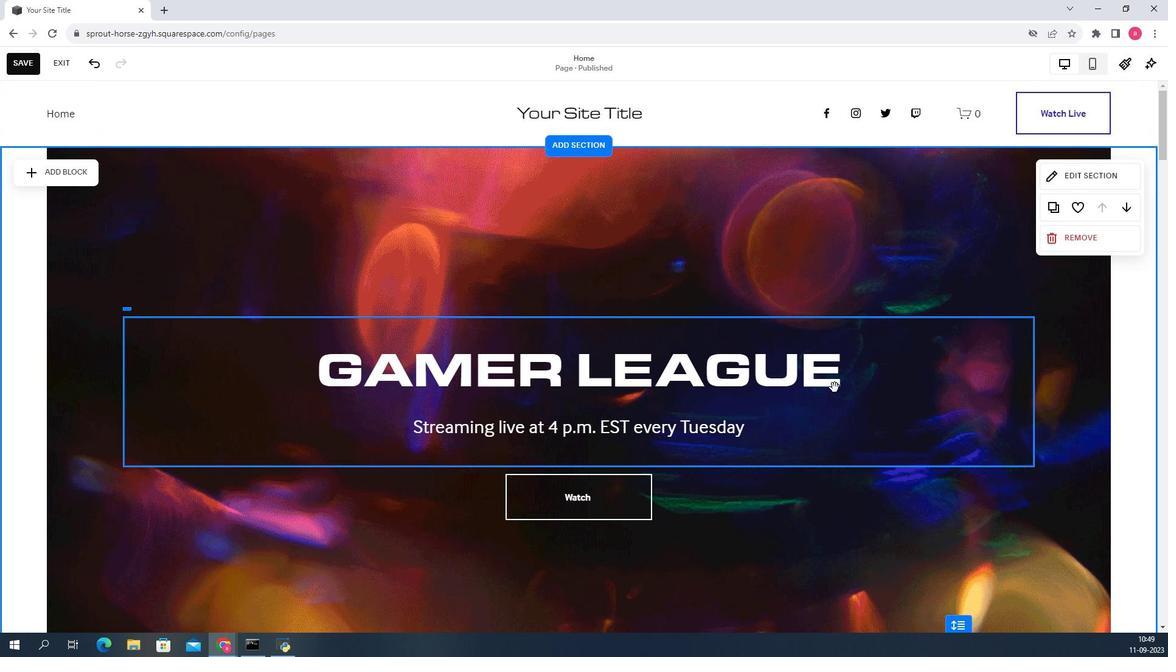 
Action: Mouse scrolled (660, 231) with delta (0, 0)
Screenshot: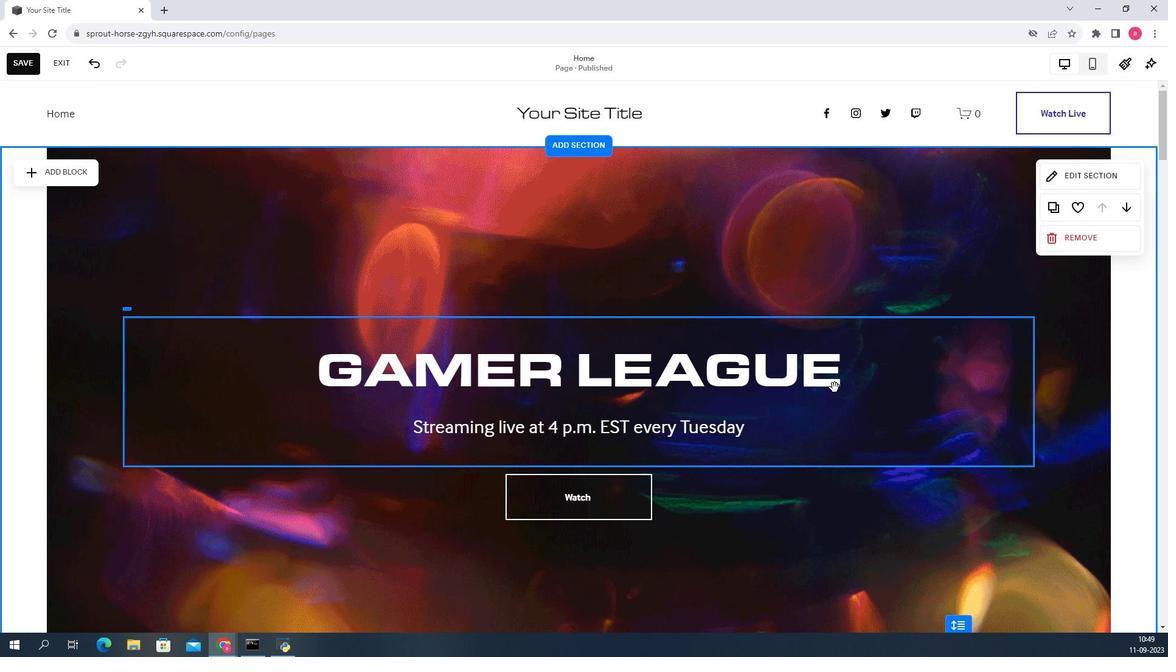 
Action: Mouse scrolled (660, 231) with delta (0, 0)
Screenshot: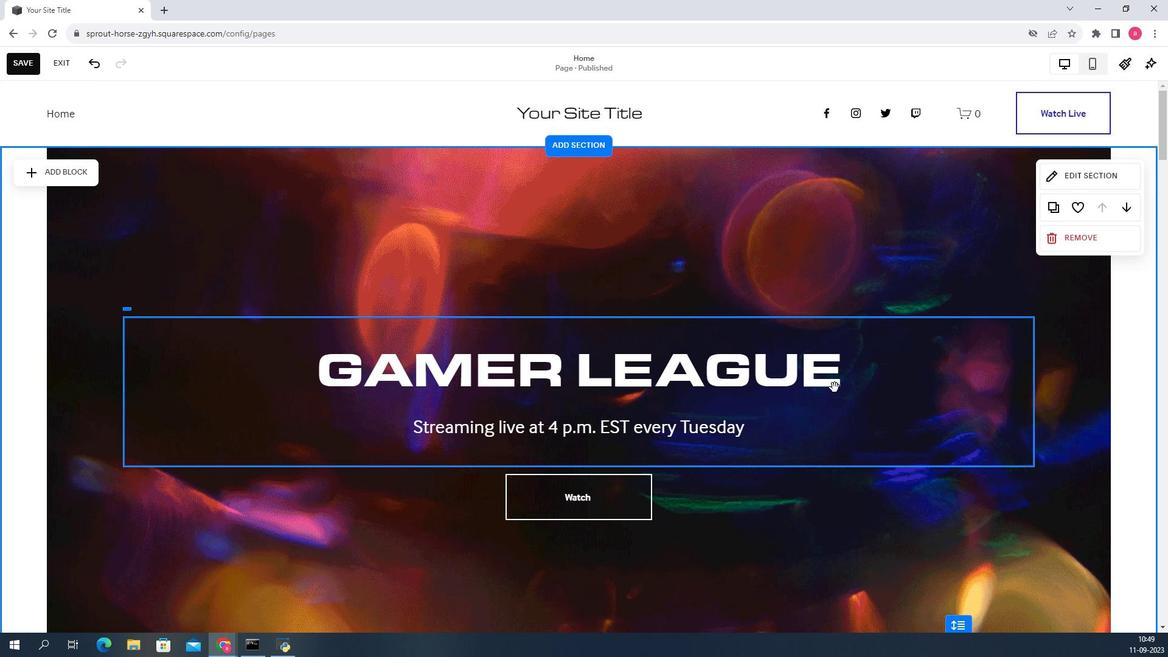 
Action: Mouse scrolled (660, 231) with delta (0, 0)
Screenshot: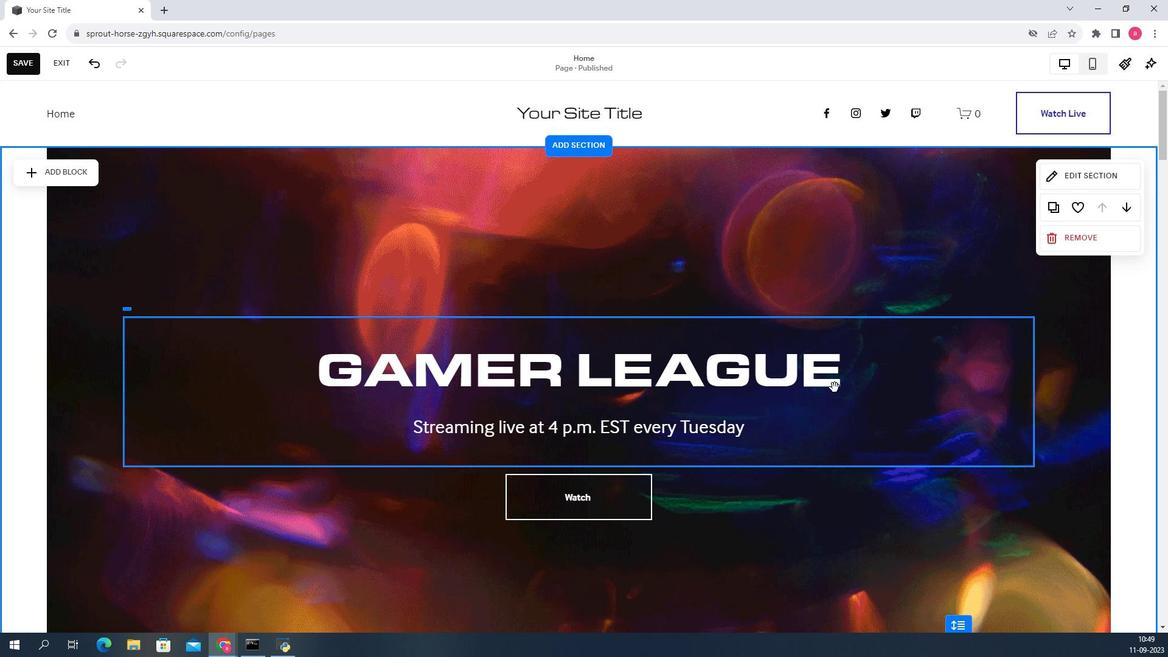 
Action: Mouse scrolled (660, 231) with delta (0, 0)
Screenshot: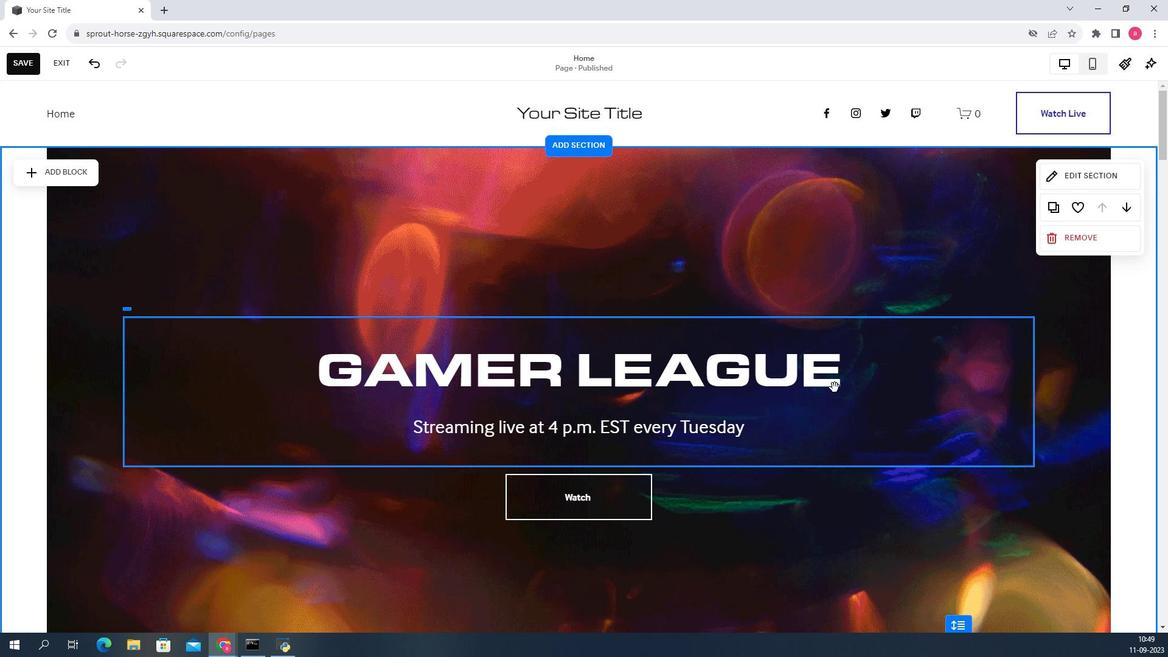 
Action: Mouse scrolled (660, 231) with delta (0, 0)
Screenshot: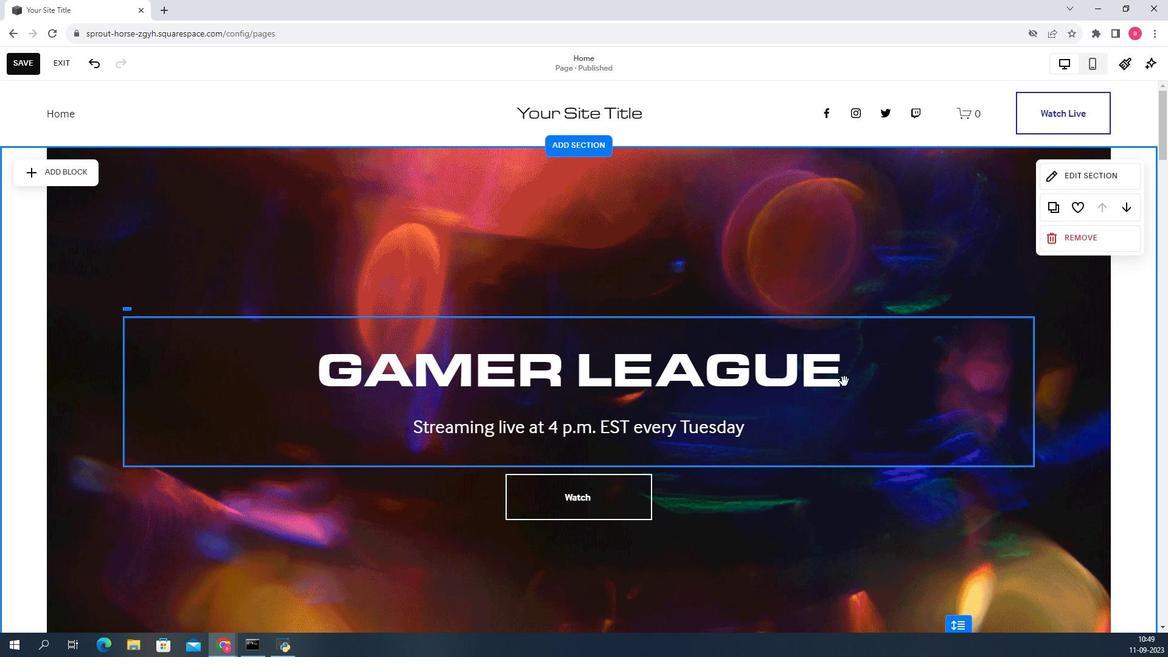 
Action: Mouse moved to (652, 207)
Screenshot: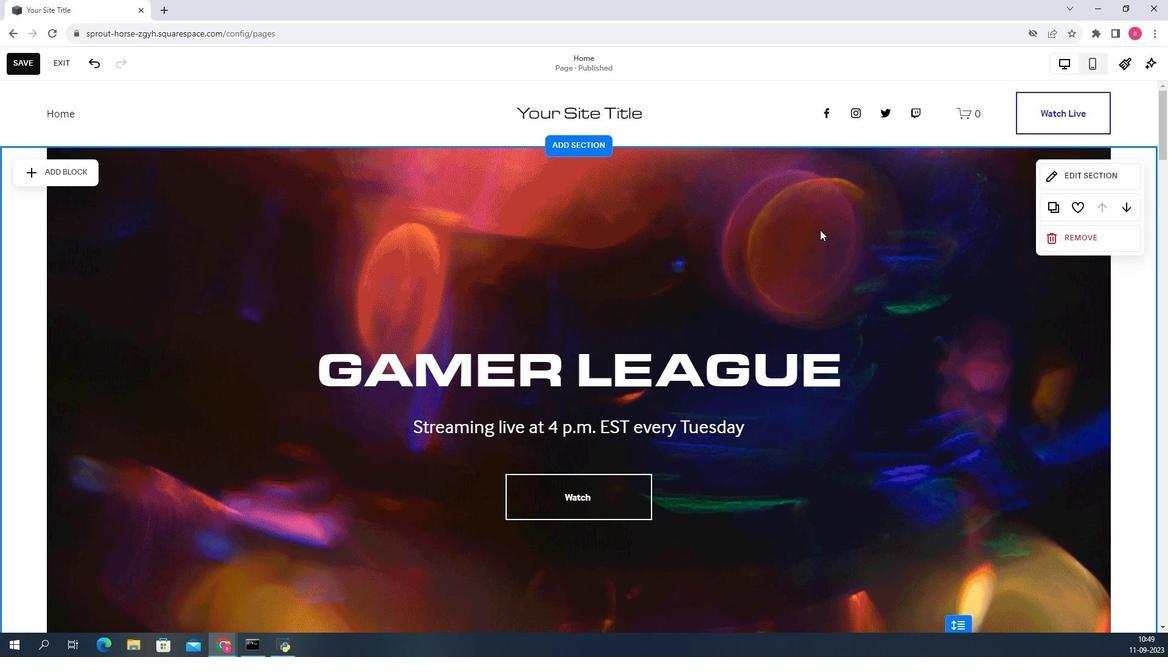 
Action: Mouse pressed left at (652, 207)
Screenshot: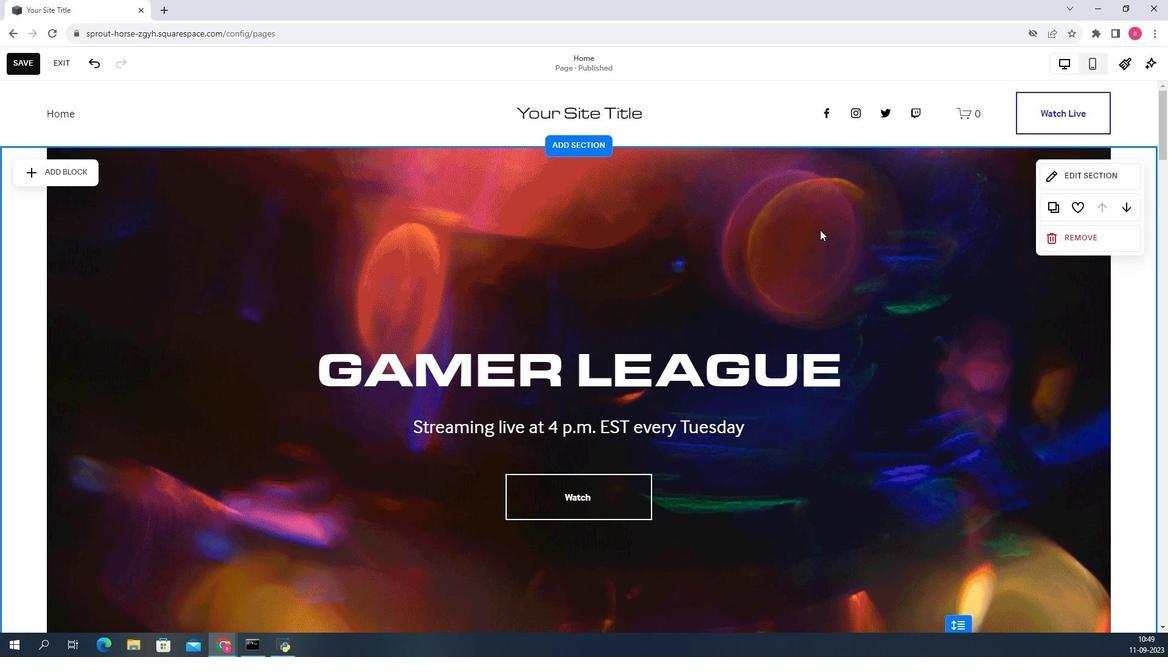 
Action: Mouse moved to (770, 199)
Screenshot: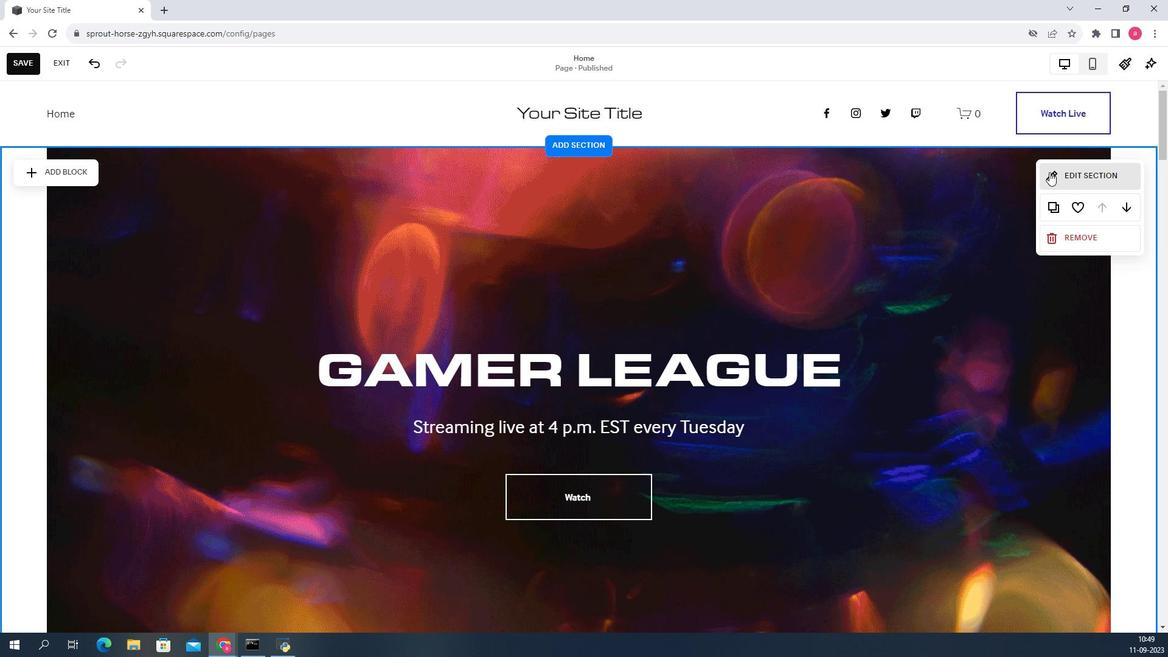 
Action: Mouse pressed left at (770, 199)
Screenshot: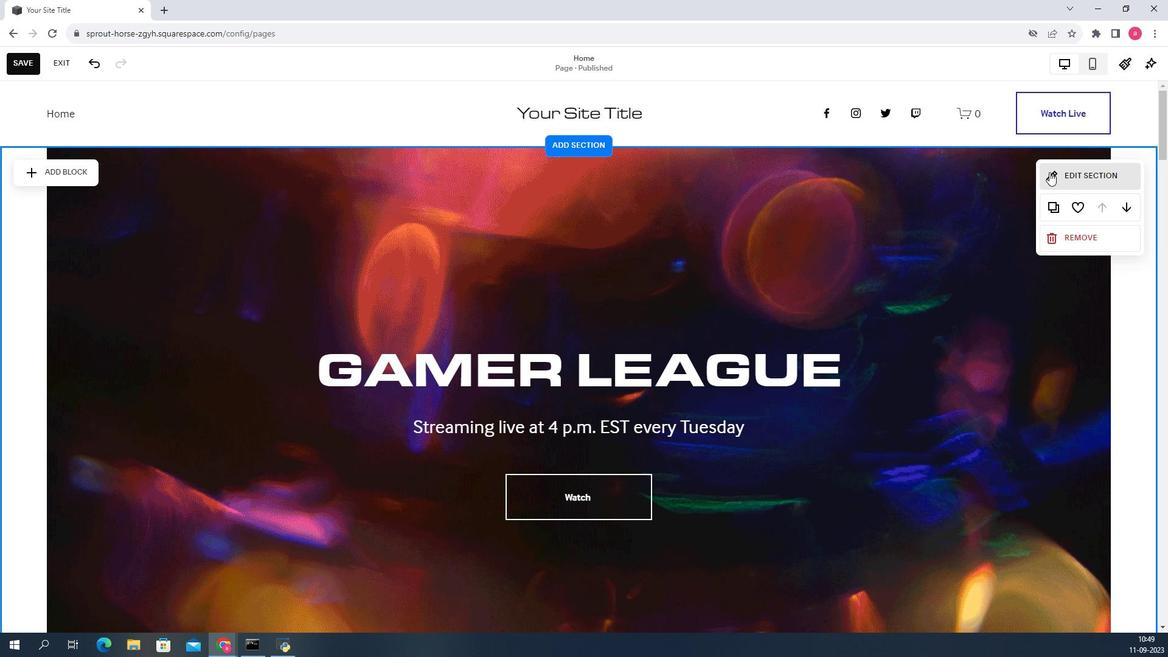
Action: Mouse moved to (758, 203)
Screenshot: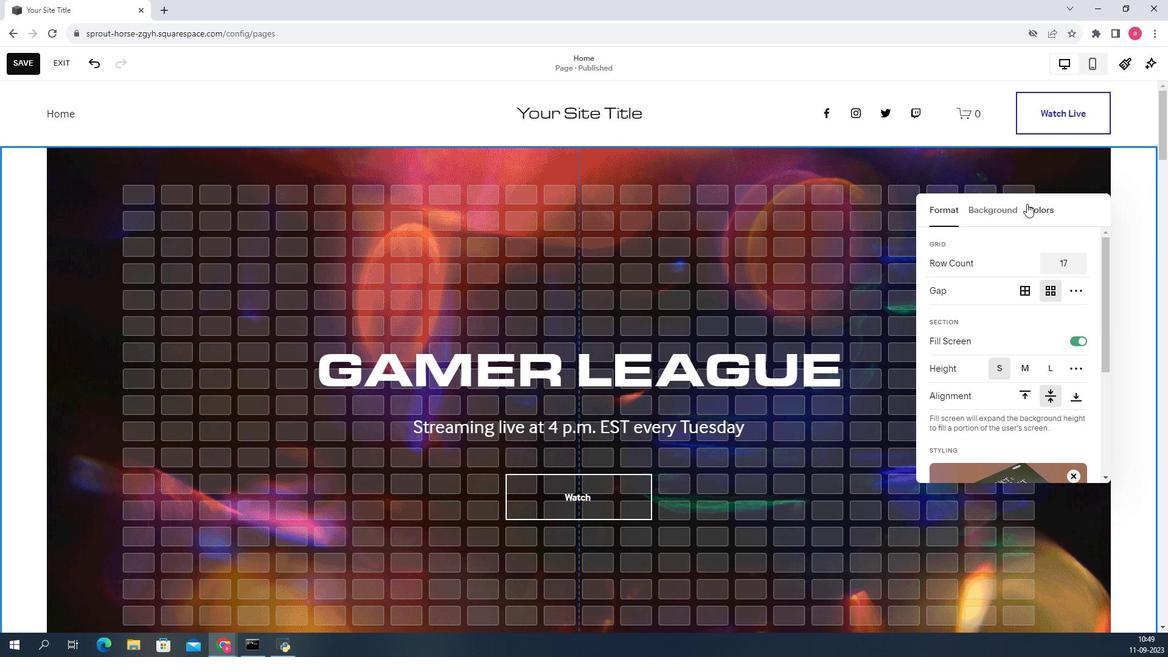 
Action: Mouse pressed left at (758, 203)
Screenshot: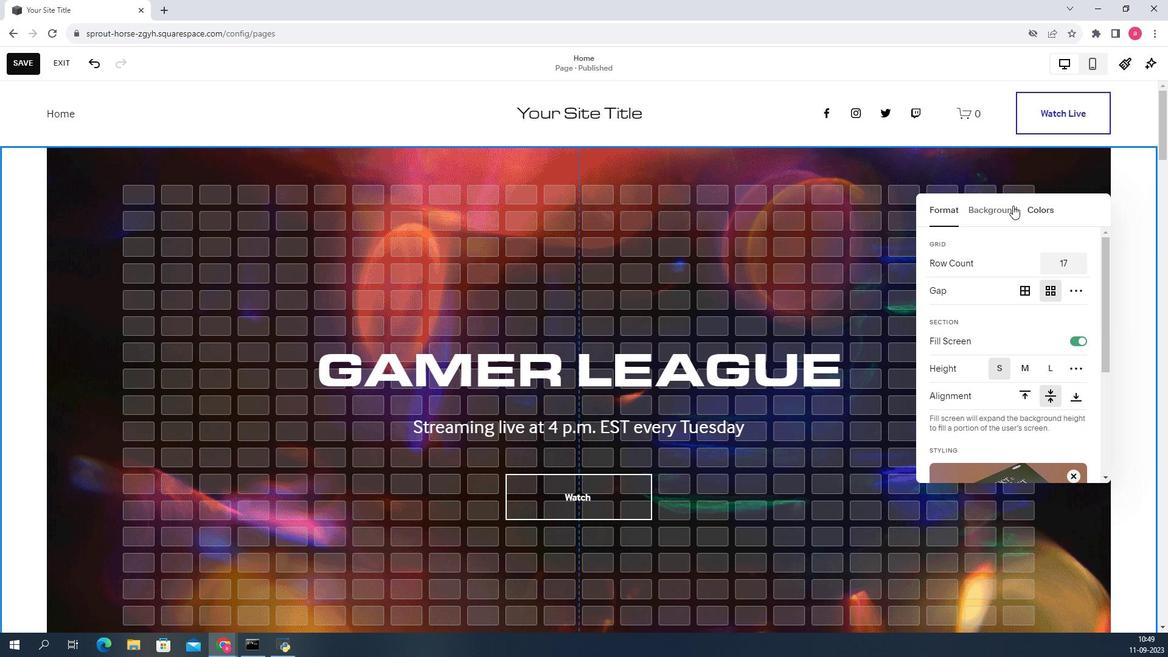 
Action: Mouse moved to (747, 204)
Screenshot: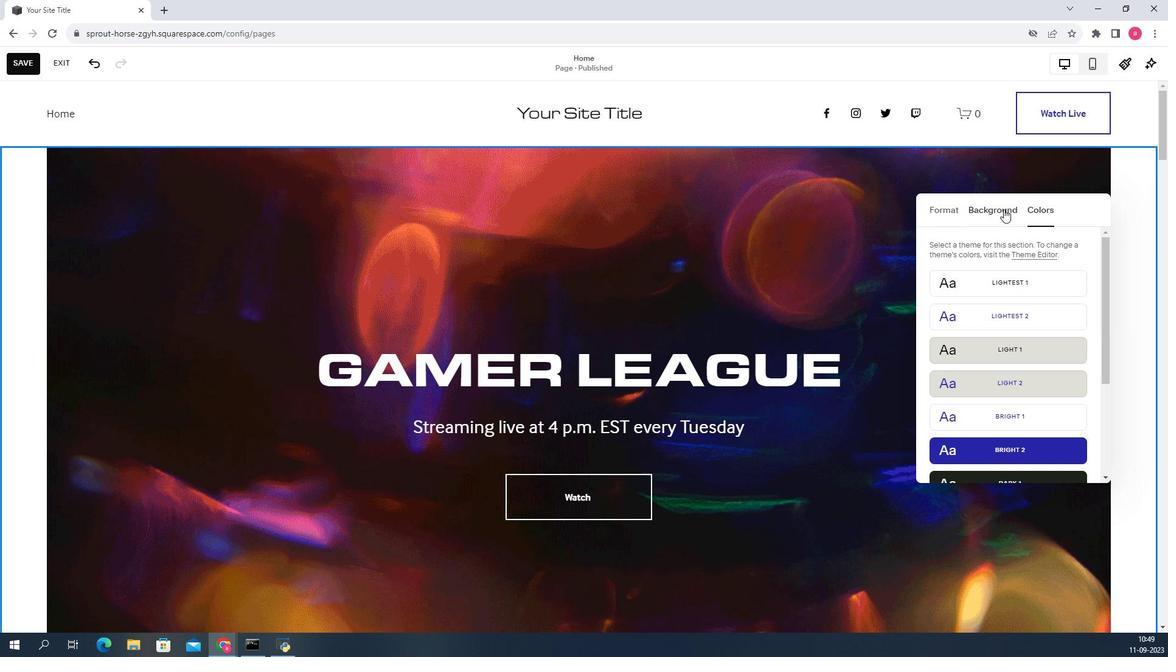 
Action: Mouse pressed left at (747, 204)
Screenshot: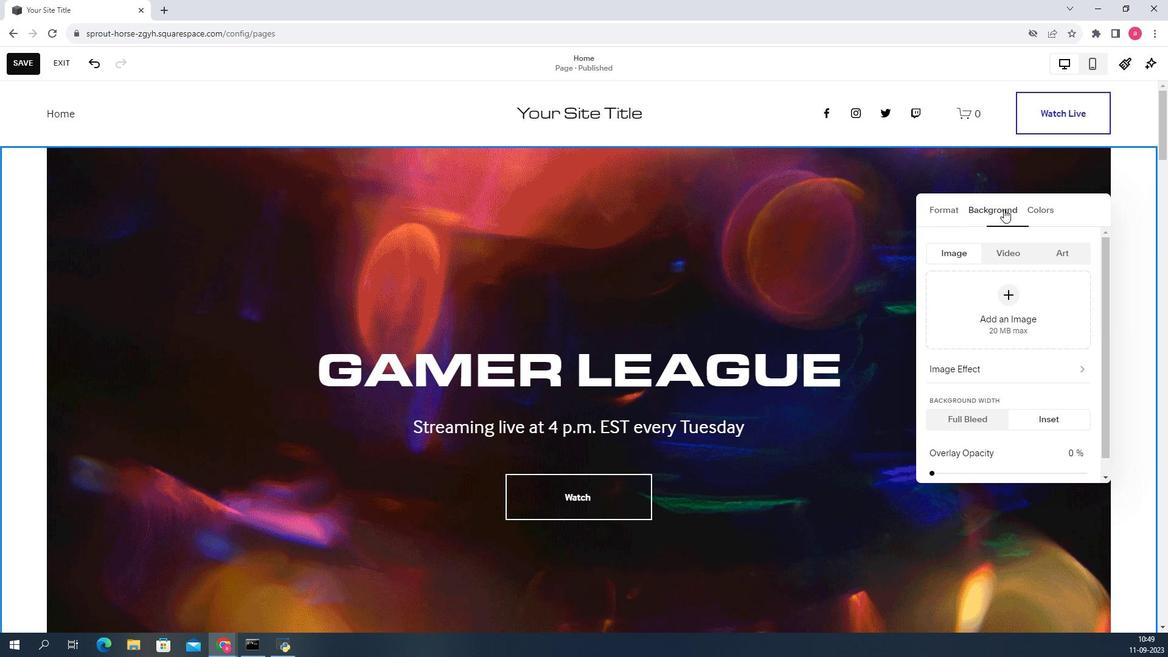 
Action: Mouse moved to (749, 219)
Screenshot: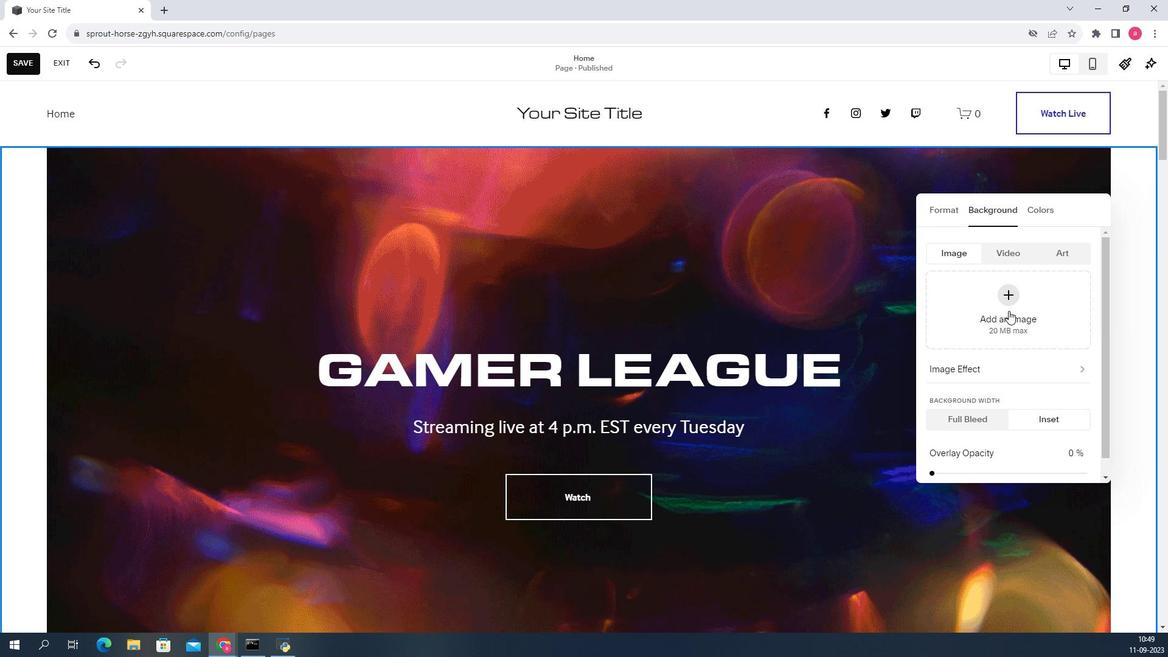 
Action: Mouse pressed left at (749, 219)
Screenshot: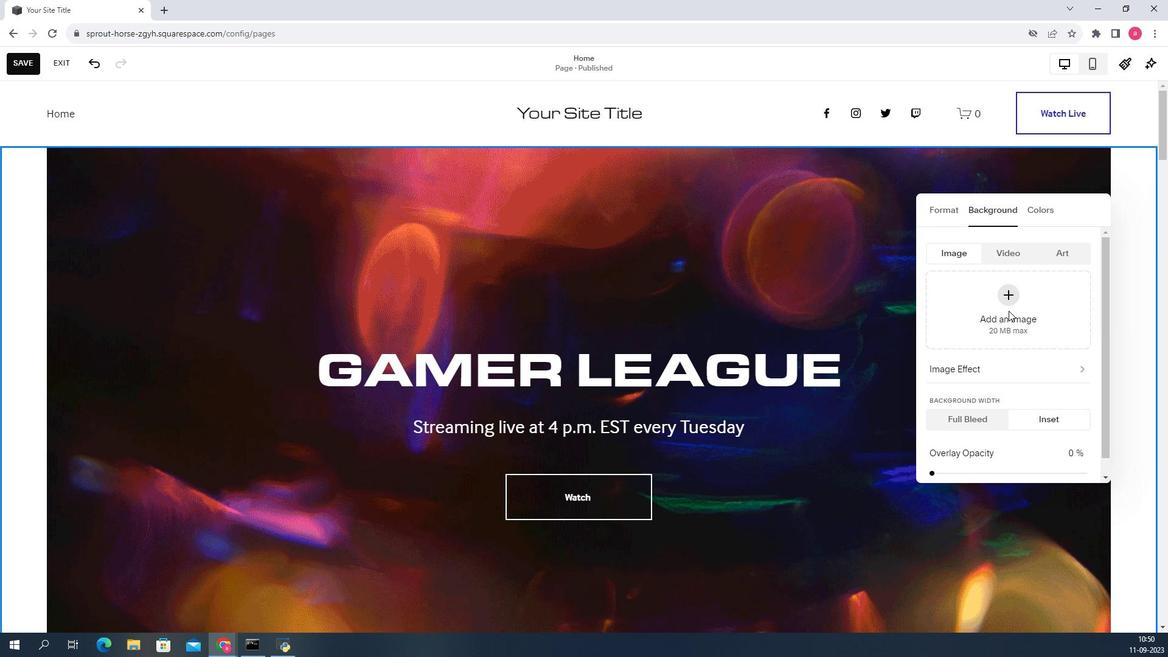 
Action: Mouse moved to (743, 219)
Screenshot: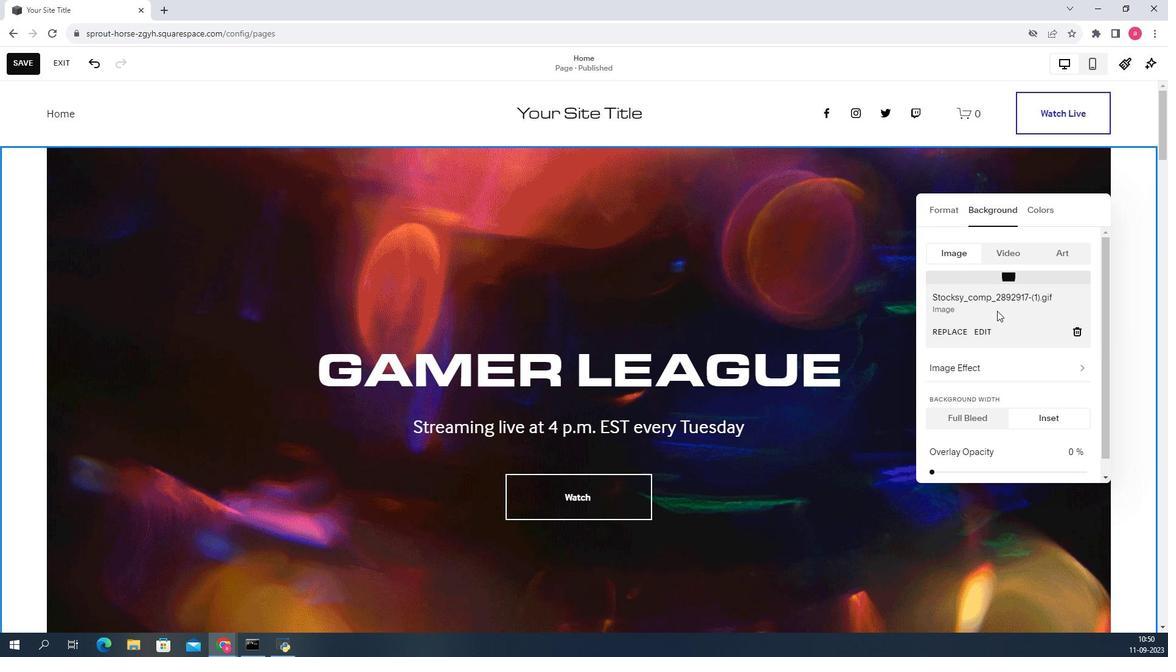 
Action: Mouse scrolled (743, 219) with delta (0, 0)
Screenshot: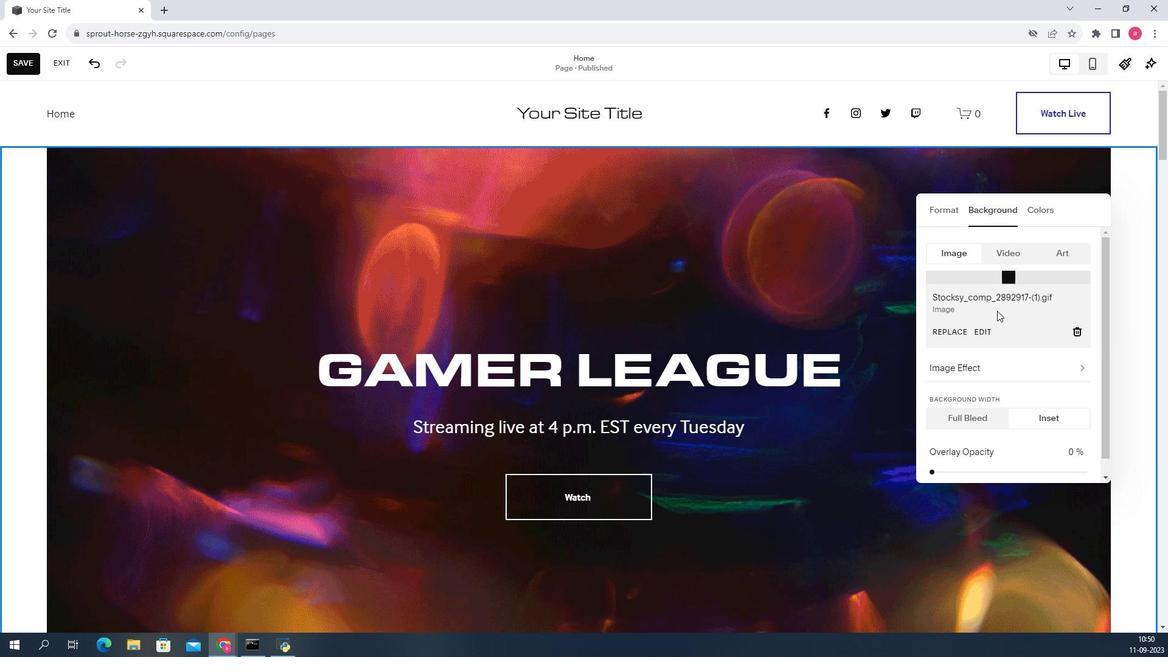 
Action: Mouse scrolled (743, 219) with delta (0, 0)
Screenshot: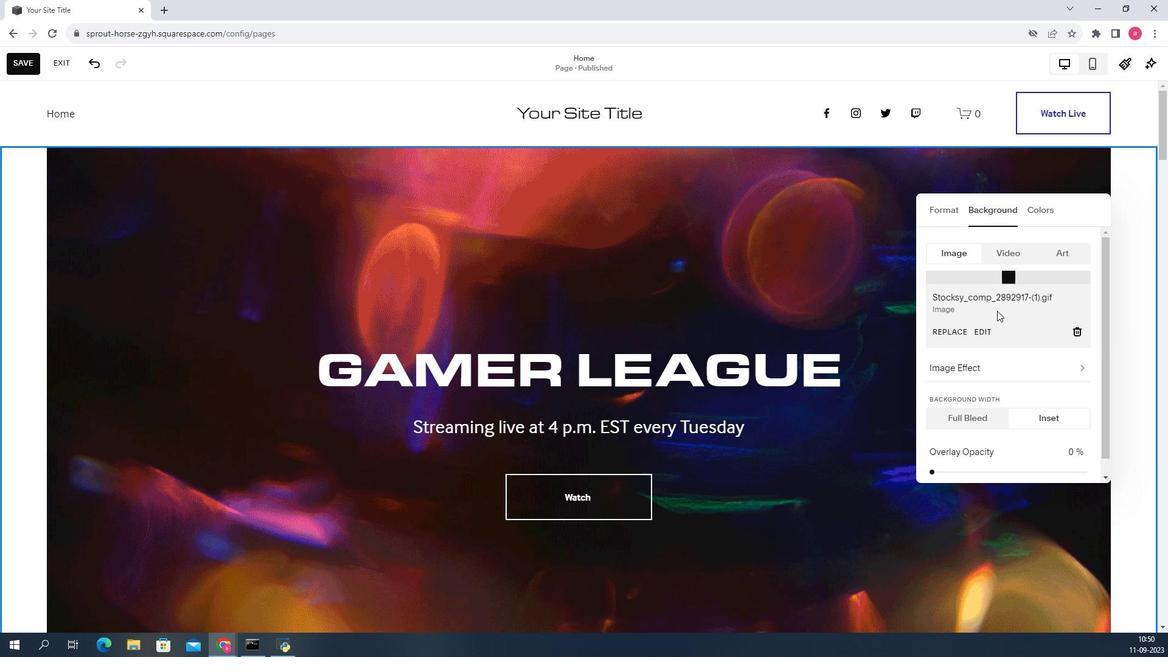 
Action: Mouse scrolled (743, 219) with delta (0, 0)
Screenshot: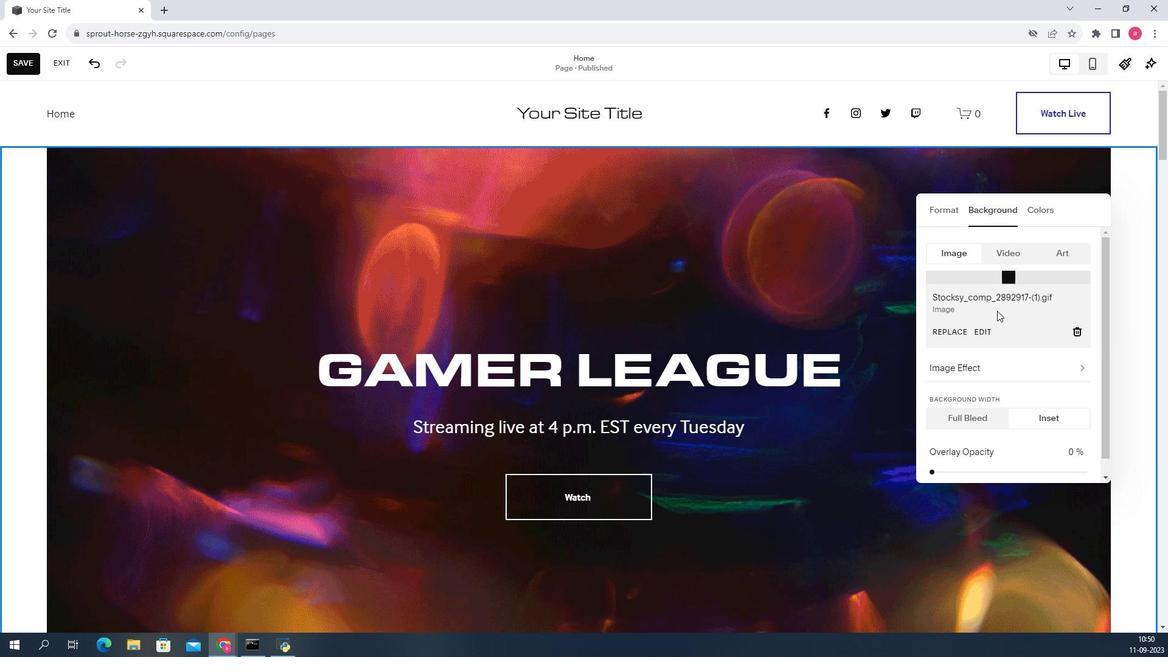 
Action: Mouse scrolled (743, 219) with delta (0, 0)
Screenshot: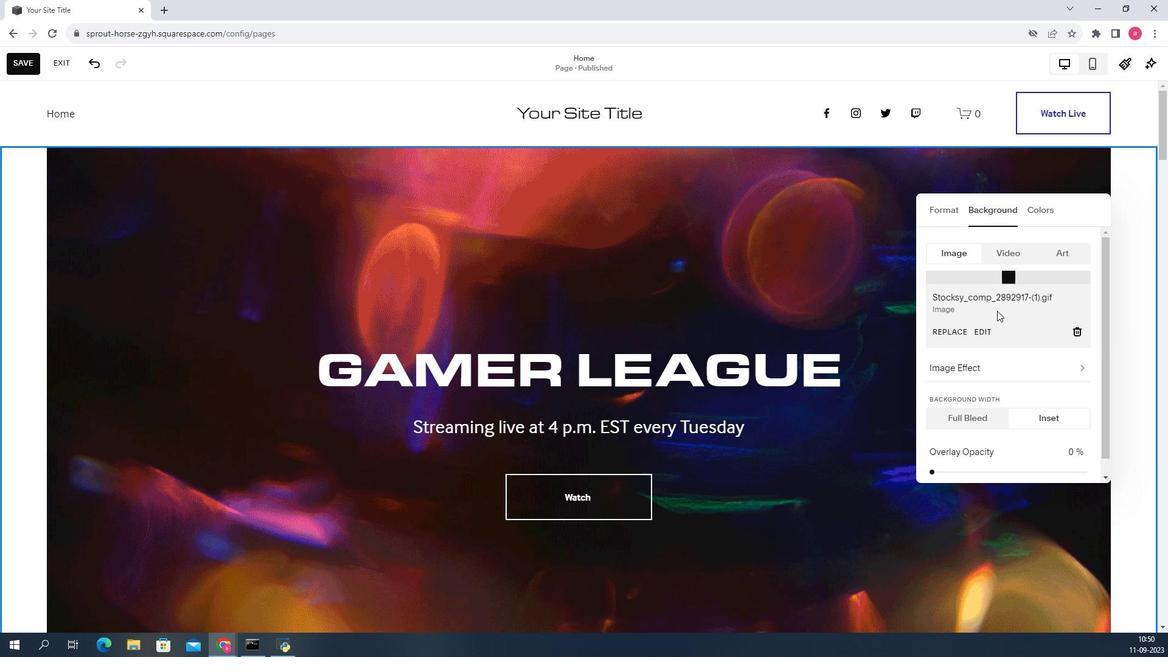 
Action: Mouse scrolled (743, 219) with delta (0, 0)
Screenshot: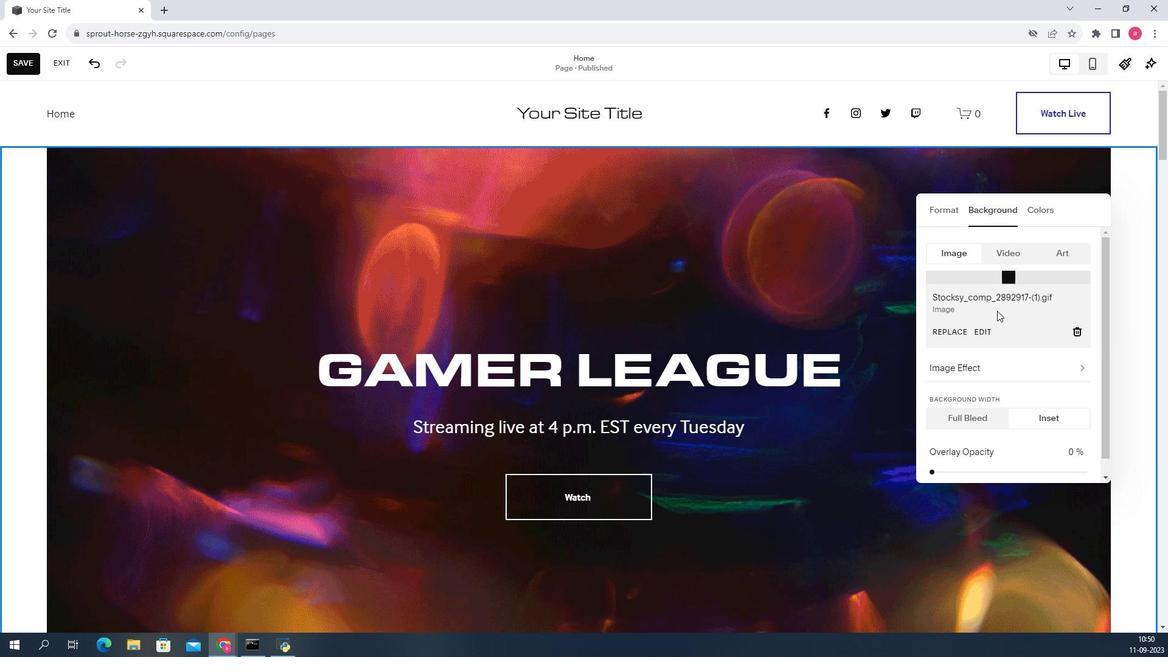 
Action: Mouse scrolled (743, 219) with delta (0, 0)
Screenshot: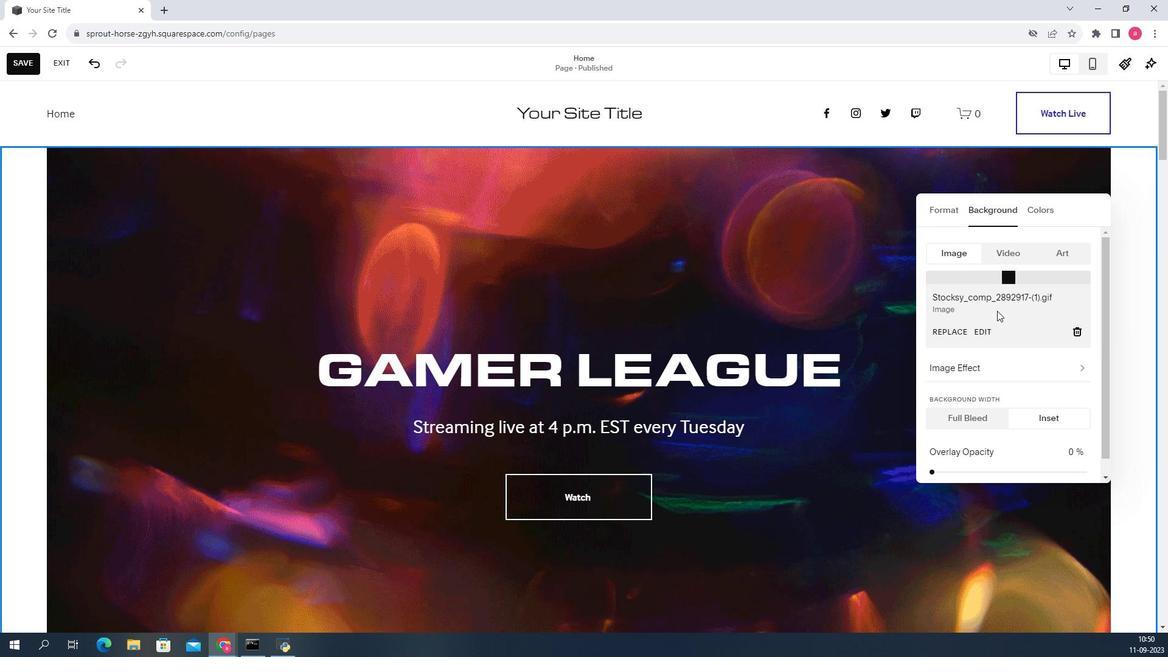 
Action: Mouse scrolled (743, 219) with delta (0, 0)
Screenshot: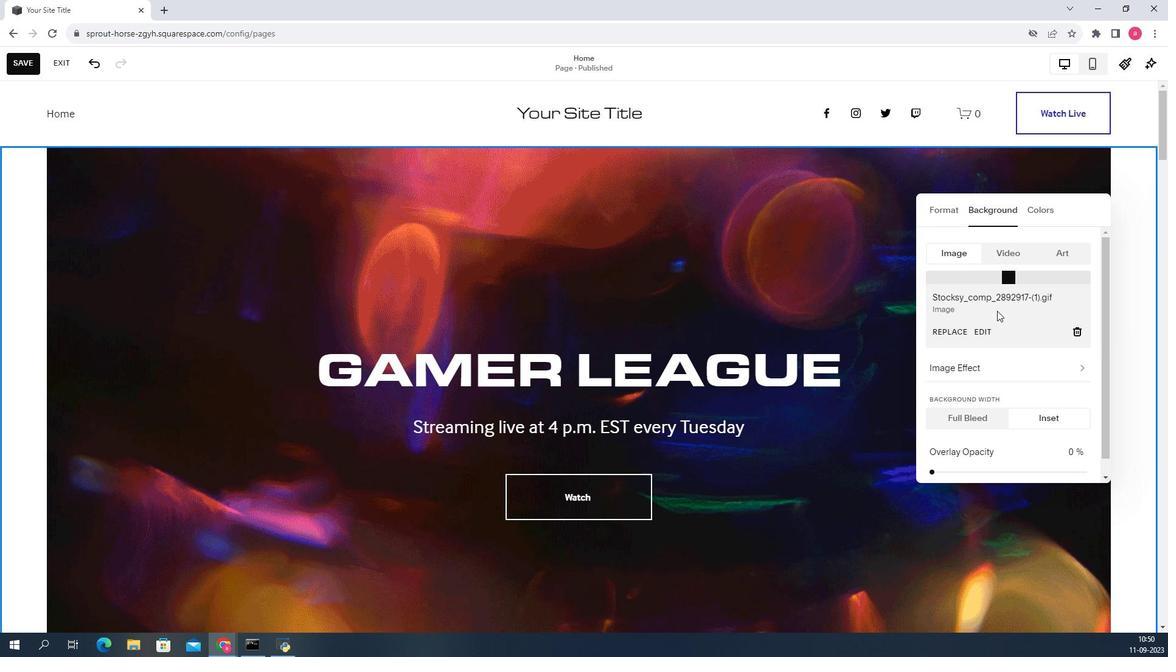 
Action: Mouse moved to (785, 223)
Screenshot: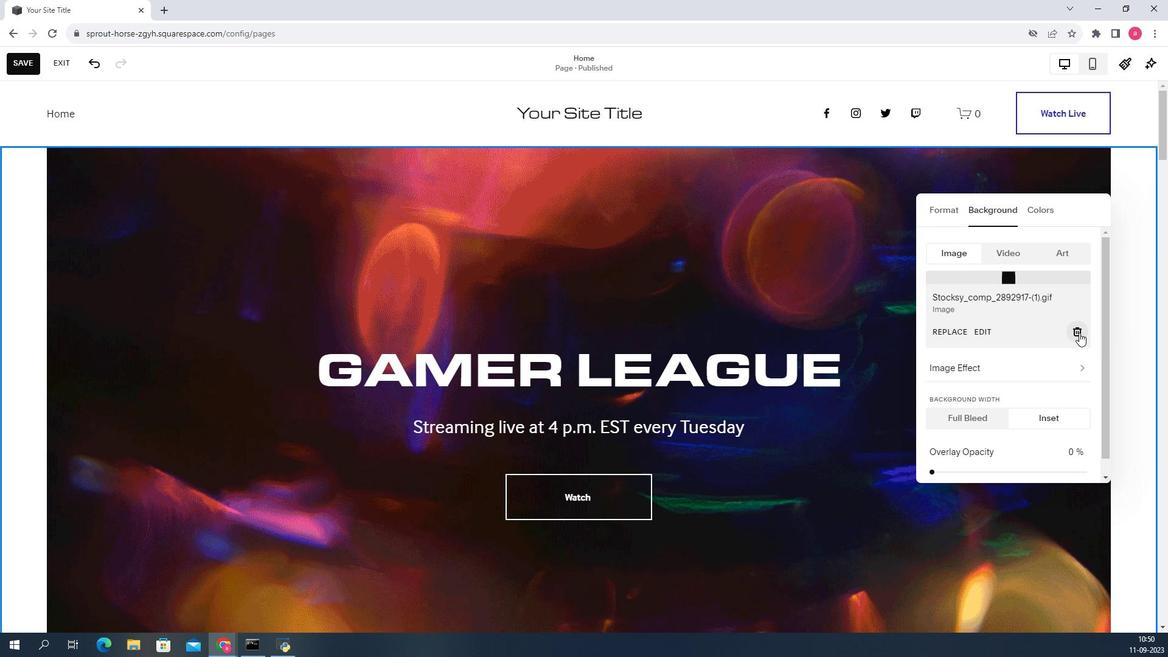 
Action: Mouse pressed left at (785, 223)
Screenshot: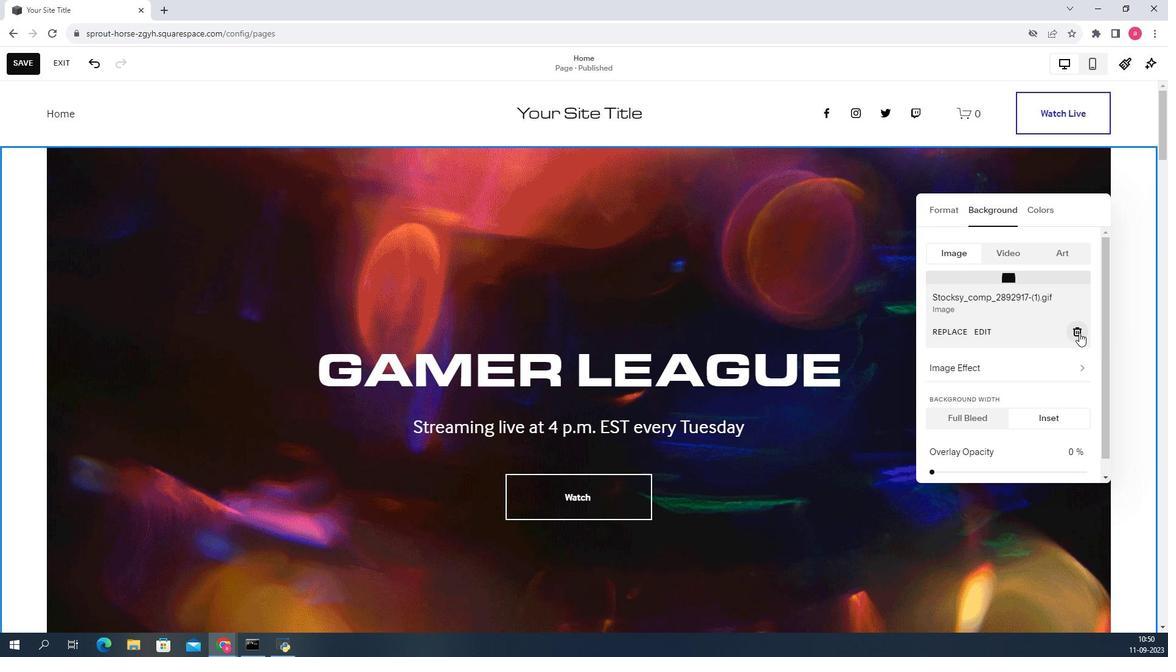 
Action: Mouse moved to (750, 217)
Screenshot: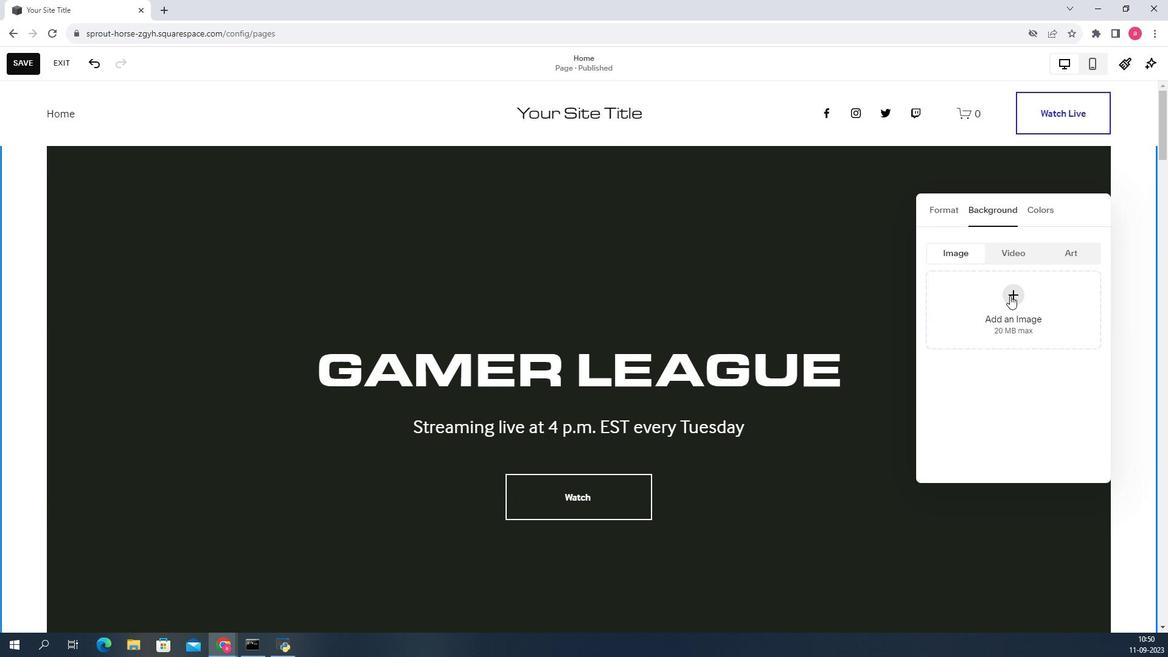
Action: Mouse pressed left at (750, 217)
Screenshot: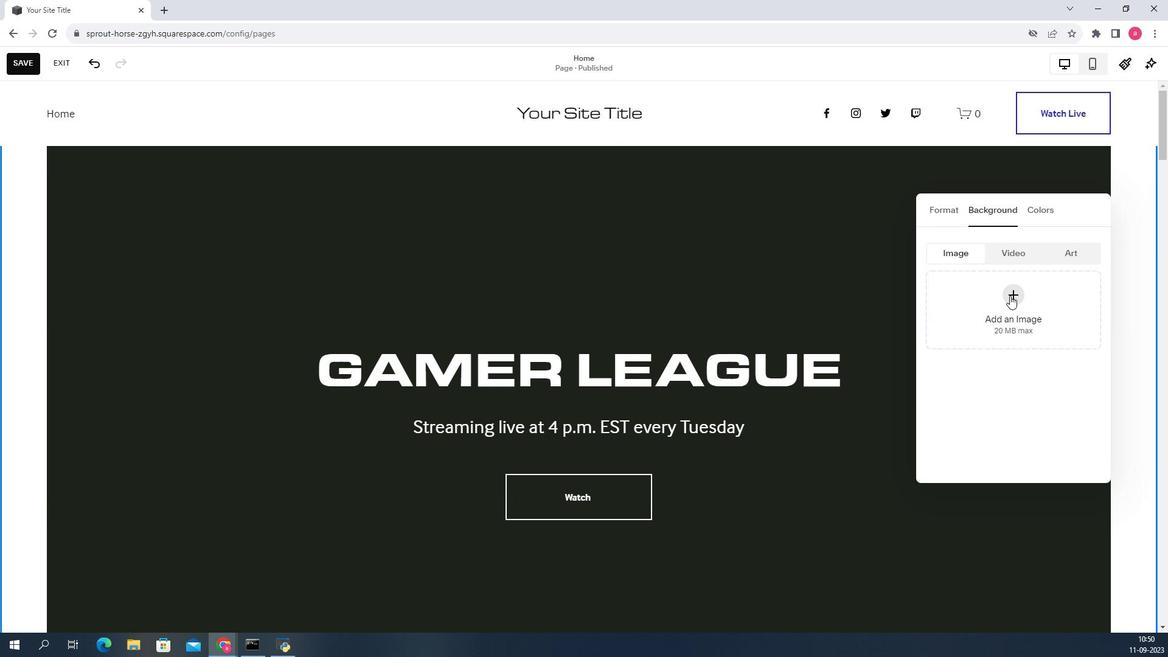 
Action: Mouse moved to (751, 217)
Screenshot: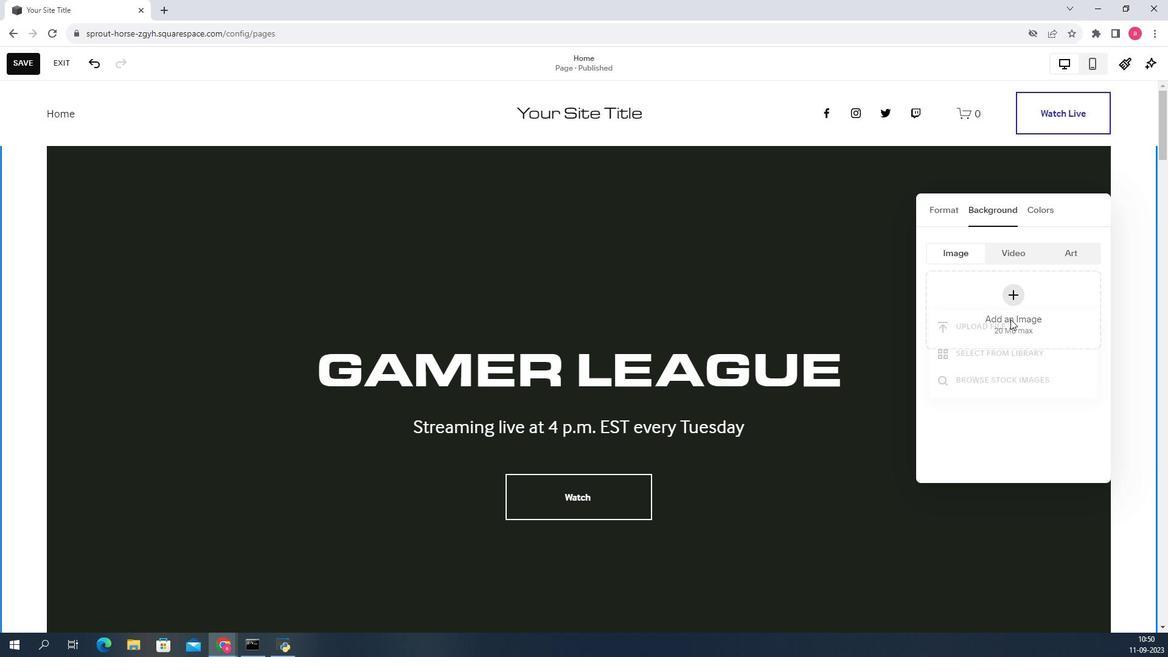
Action: Mouse pressed left at (751, 217)
Screenshot: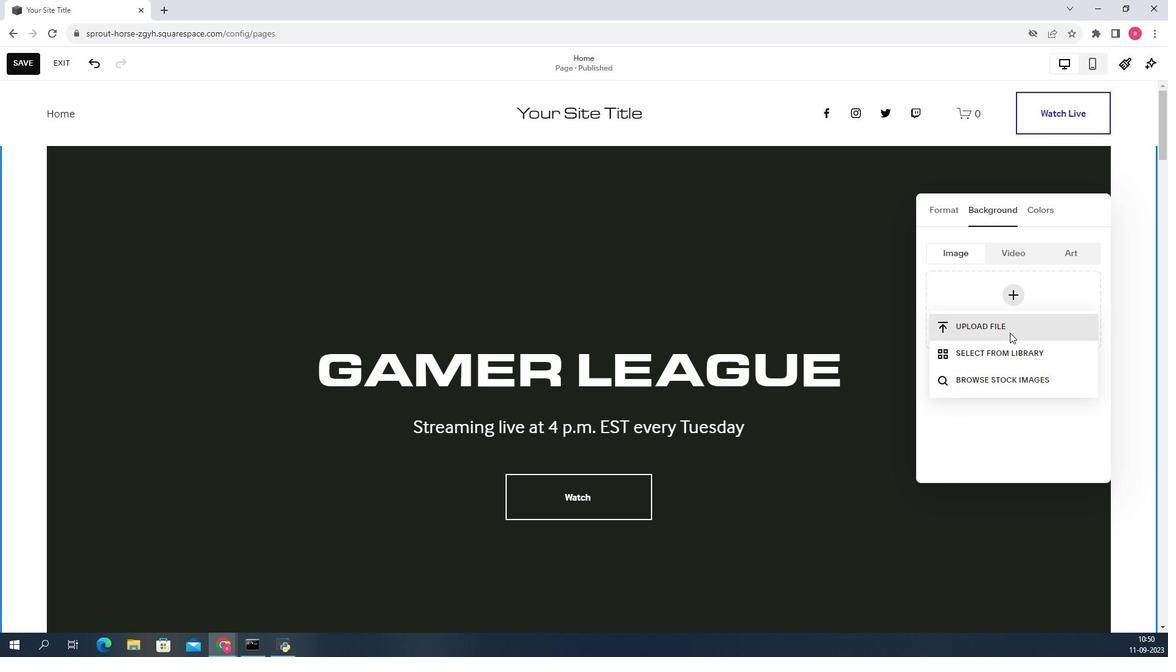 
Action: Mouse moved to (736, 226)
Screenshot: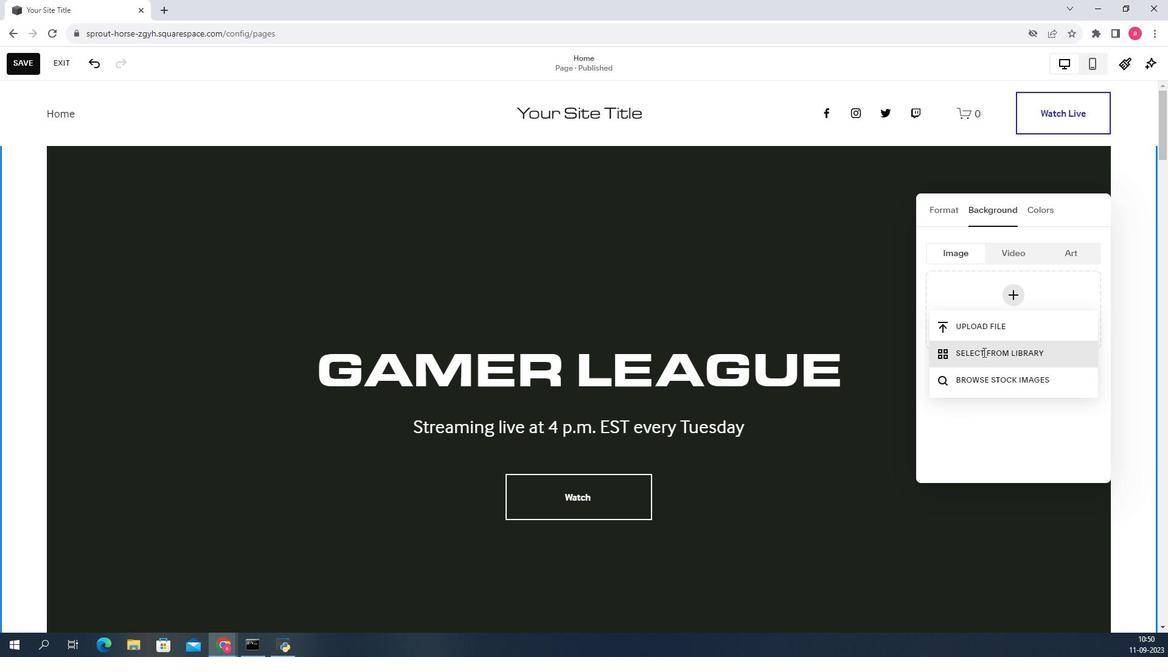 
Action: Mouse pressed left at (736, 226)
Screenshot: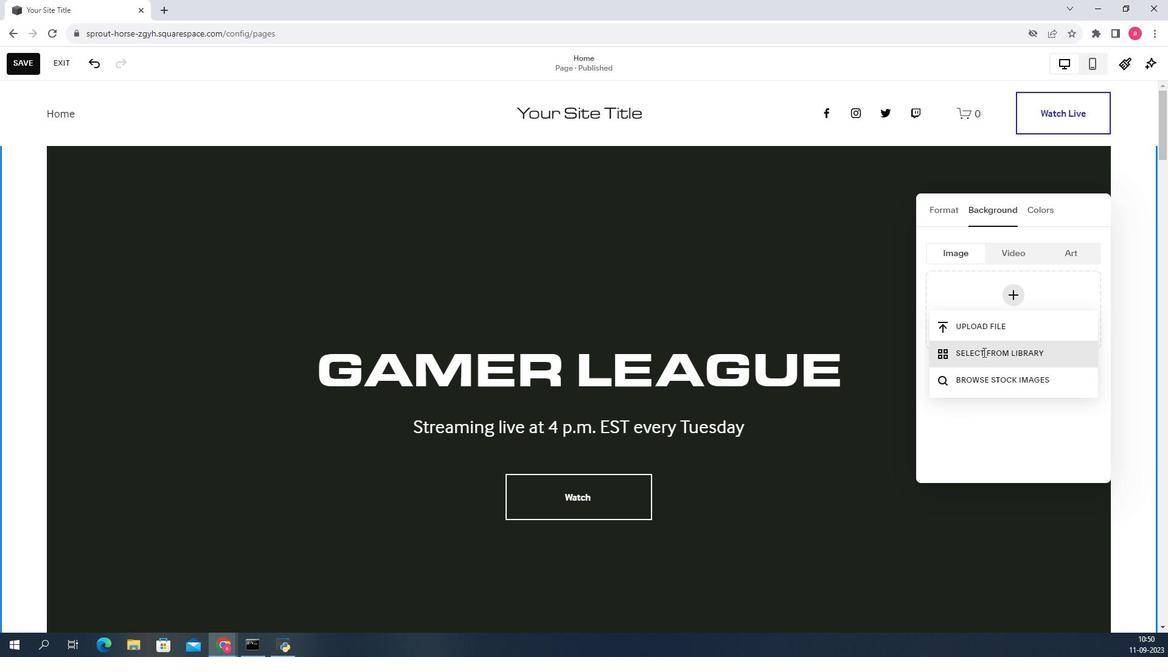 
Action: Mouse moved to (444, 200)
Screenshot: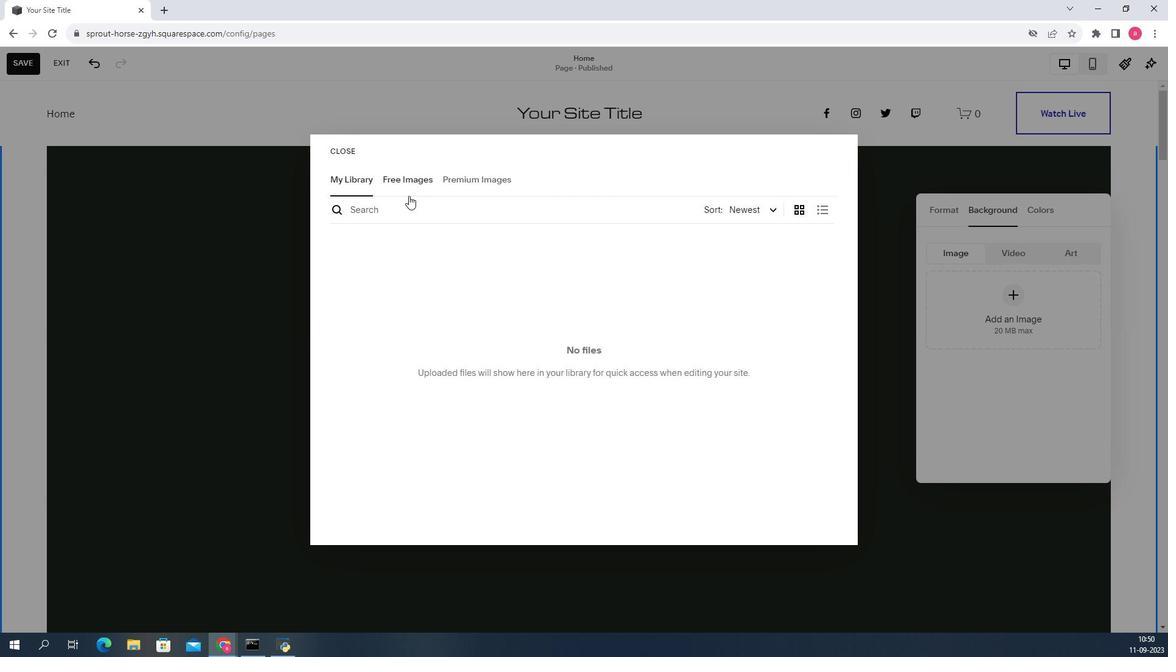 
Action: Mouse pressed left at (444, 200)
Screenshot: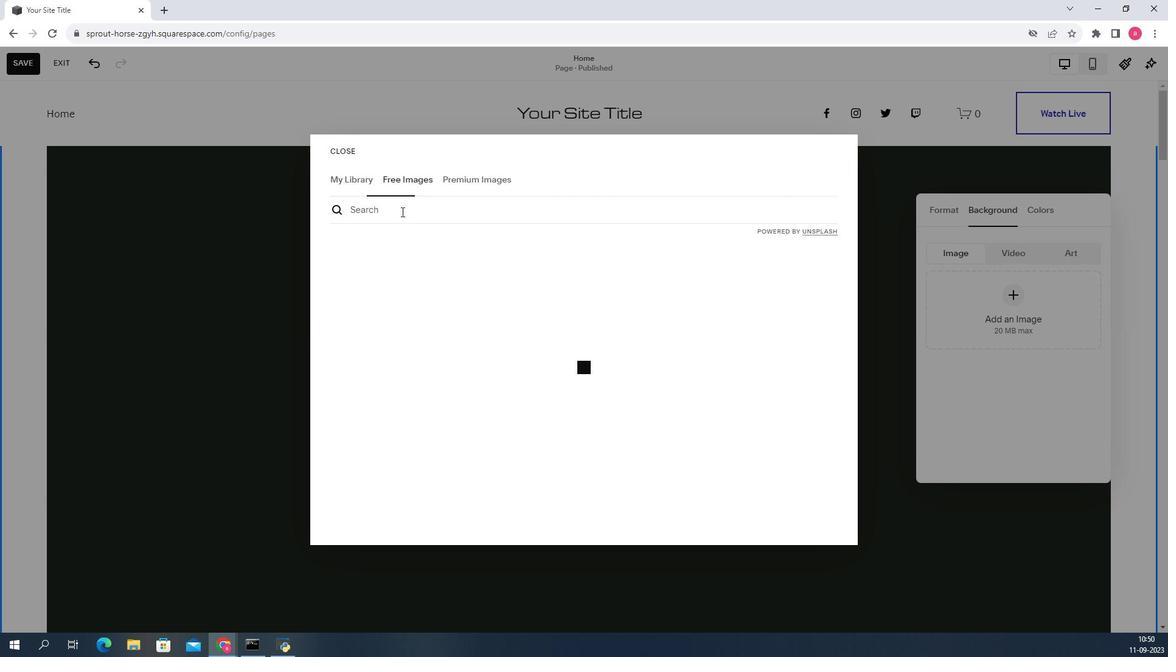 
Action: Mouse moved to (436, 205)
Screenshot: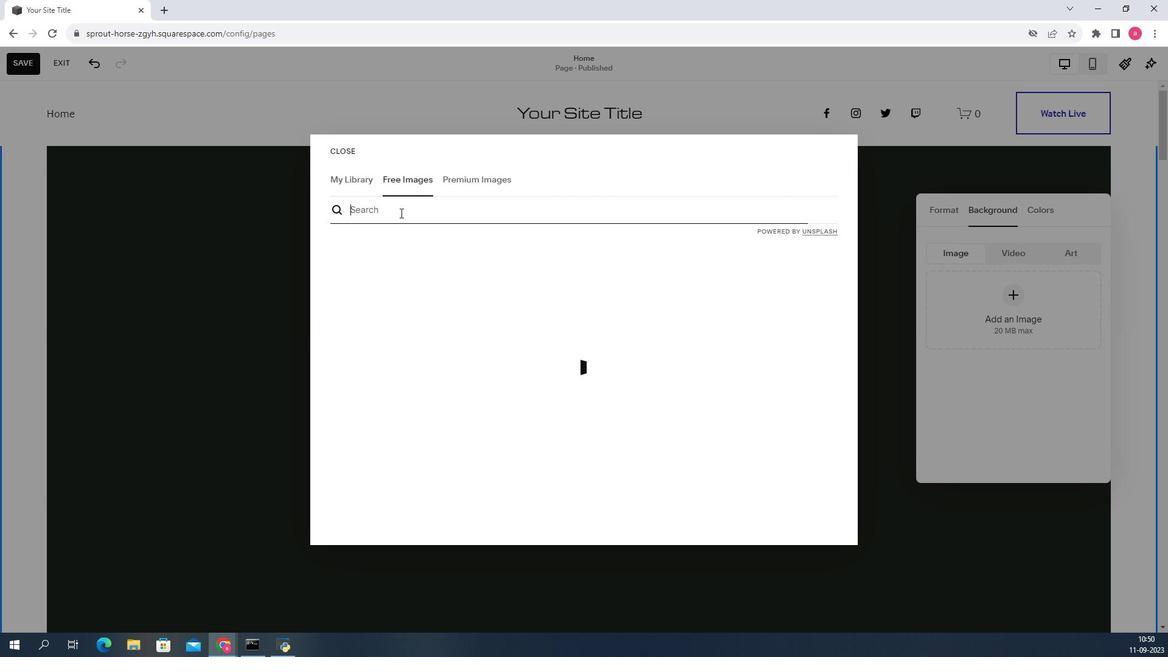 
Action: Mouse pressed left at (436, 205)
